 Task: Set up an automation rule in Jira to send a Slack message when a version is unreleased, using the provided webhook URL.
Action: Mouse pressed left at (696, 184)
Screenshot: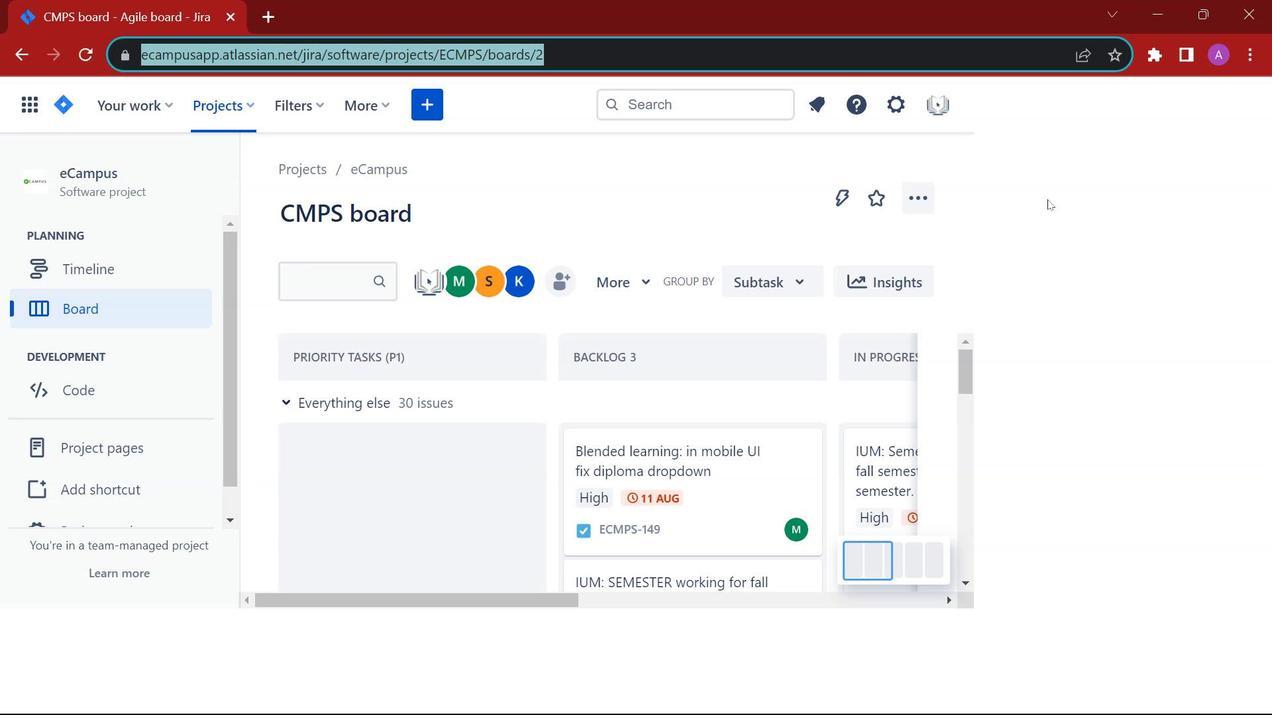 
Action: Mouse moved to (1166, 126)
Screenshot: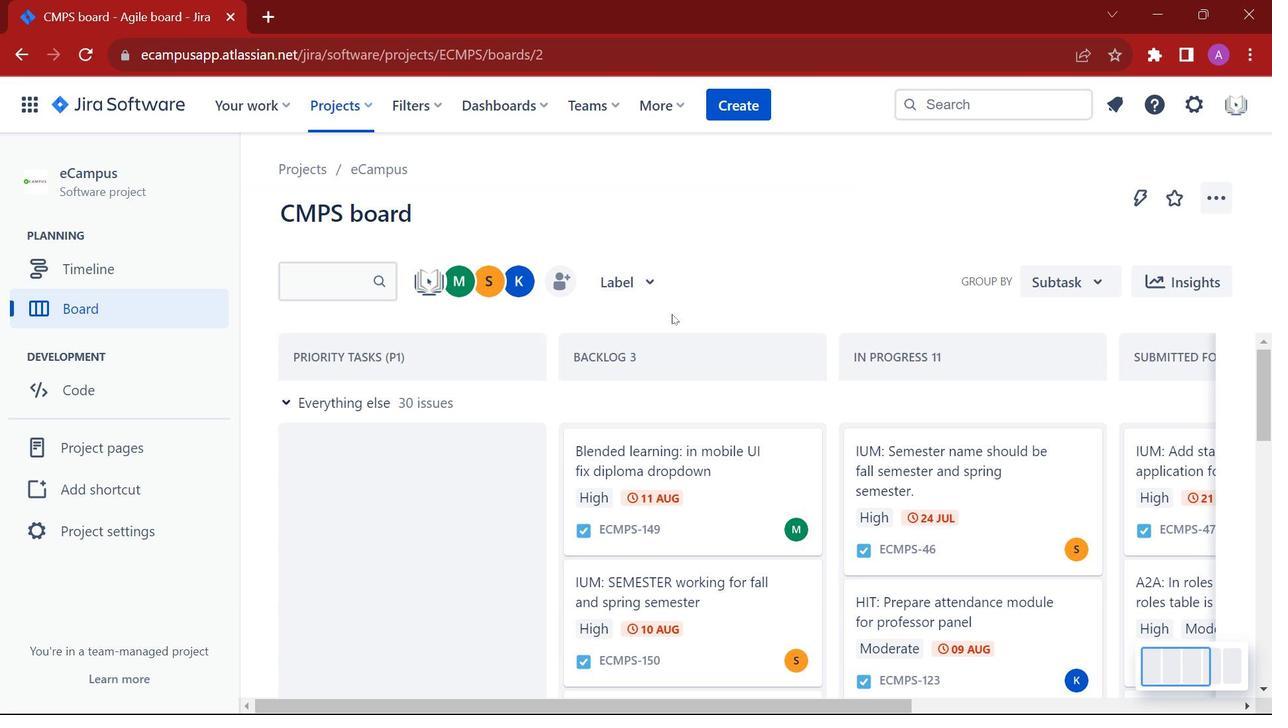 
Action: Mouse pressed left at (1166, 126)
Screenshot: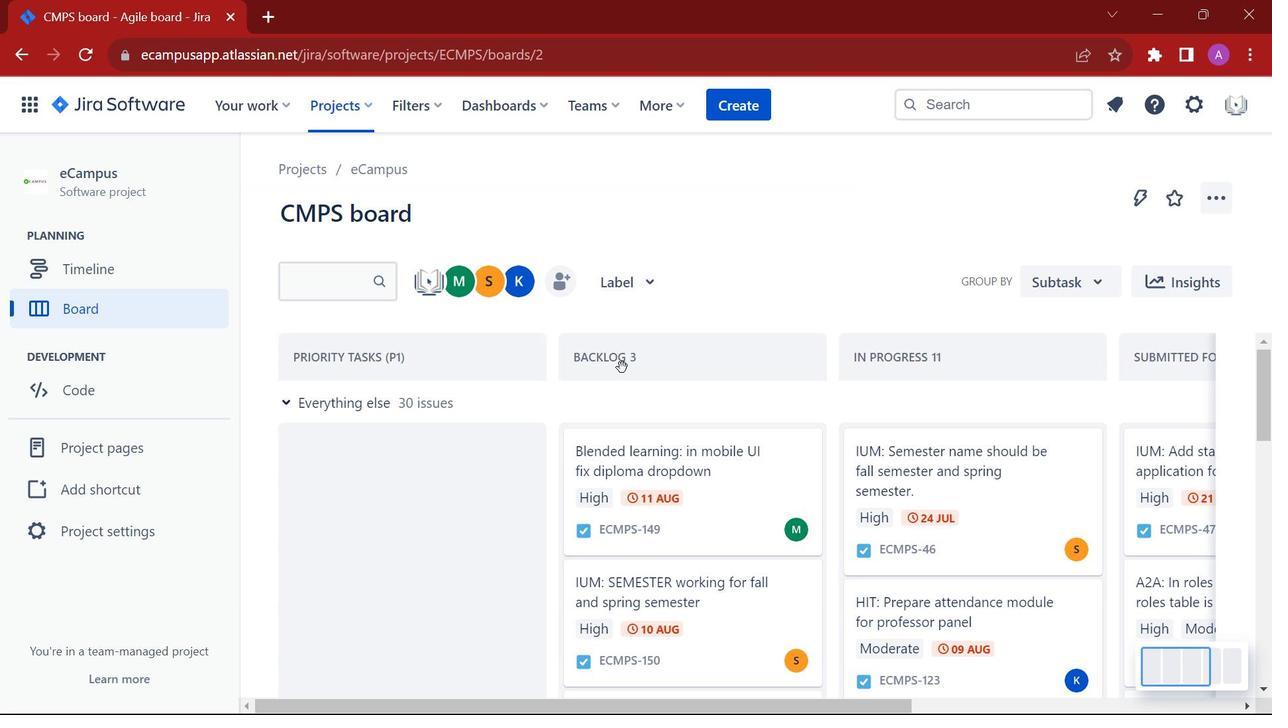 
Action: Mouse moved to (710, 251)
Screenshot: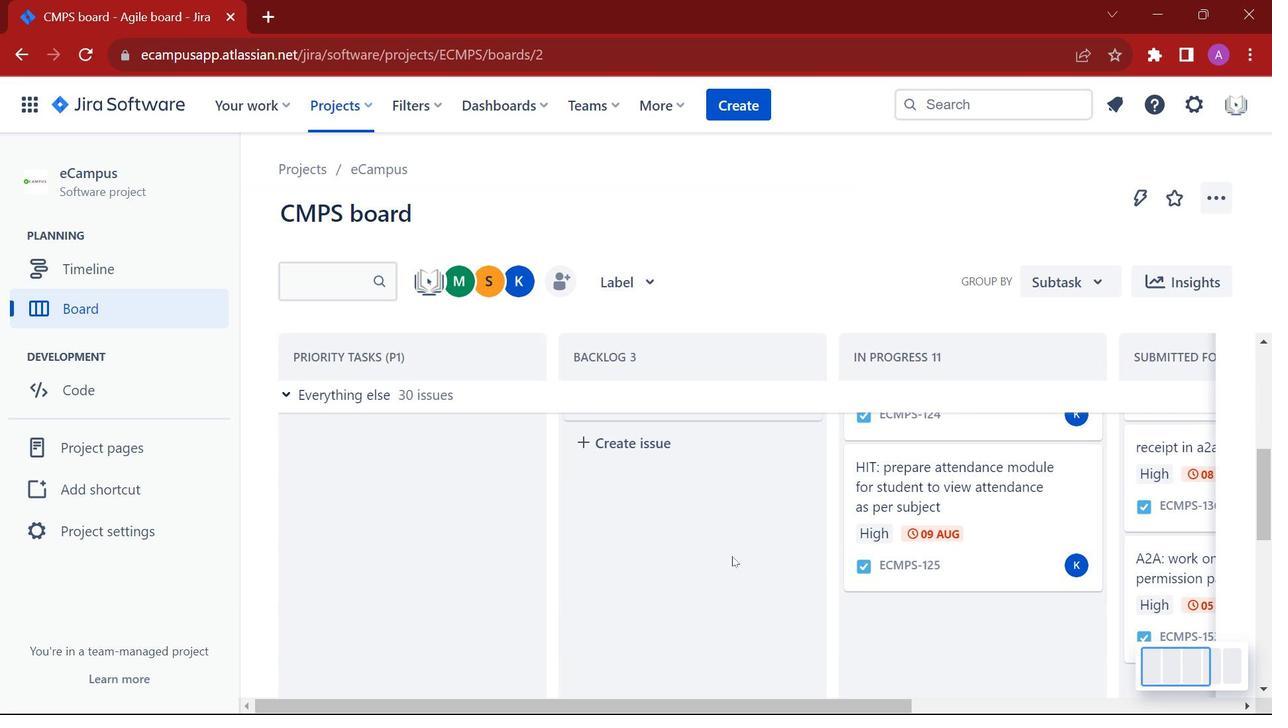 
Action: Mouse pressed left at (710, 251)
Screenshot: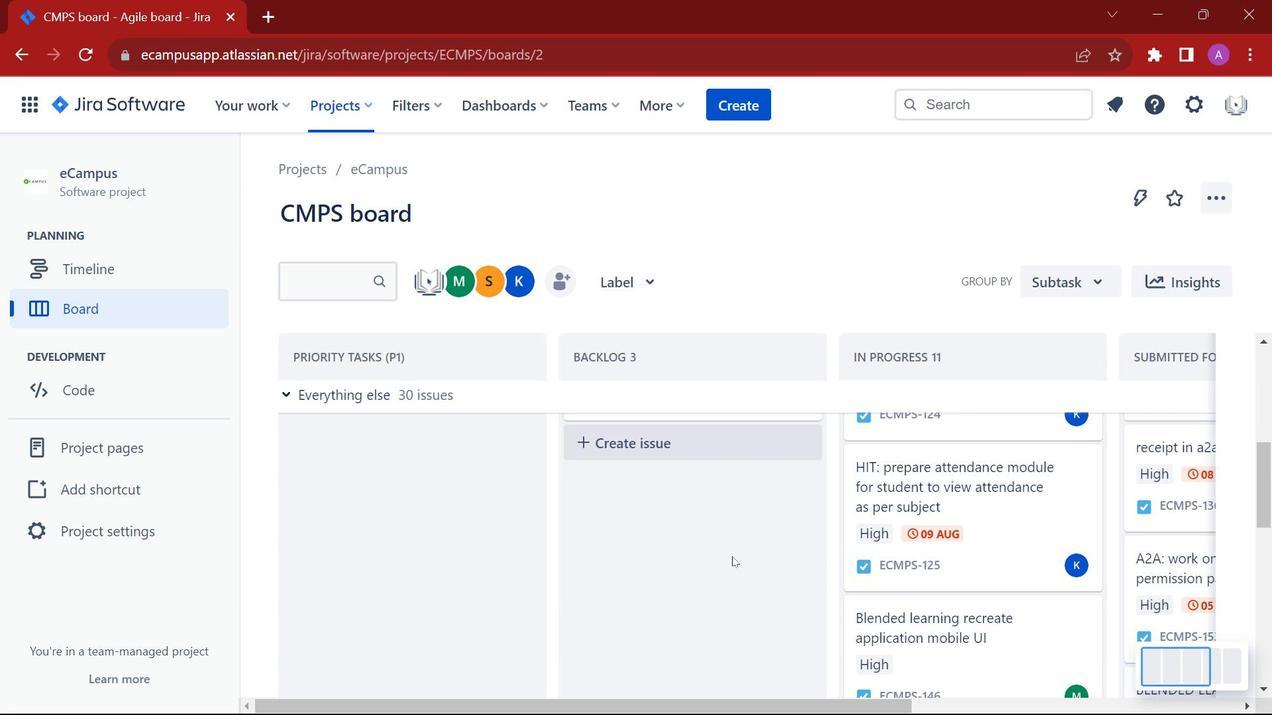 
Action: Mouse moved to (675, 485)
Screenshot: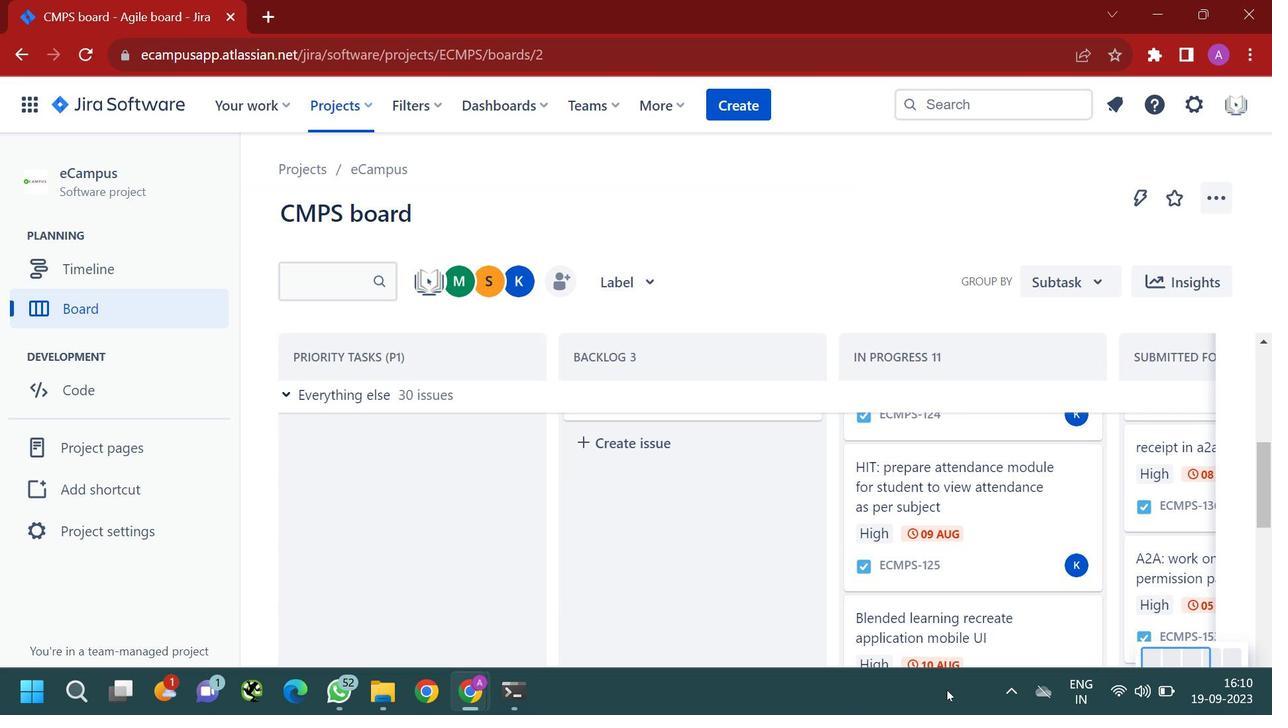 
Action: Mouse scrolled (675, 484) with delta (0, 0)
Screenshot: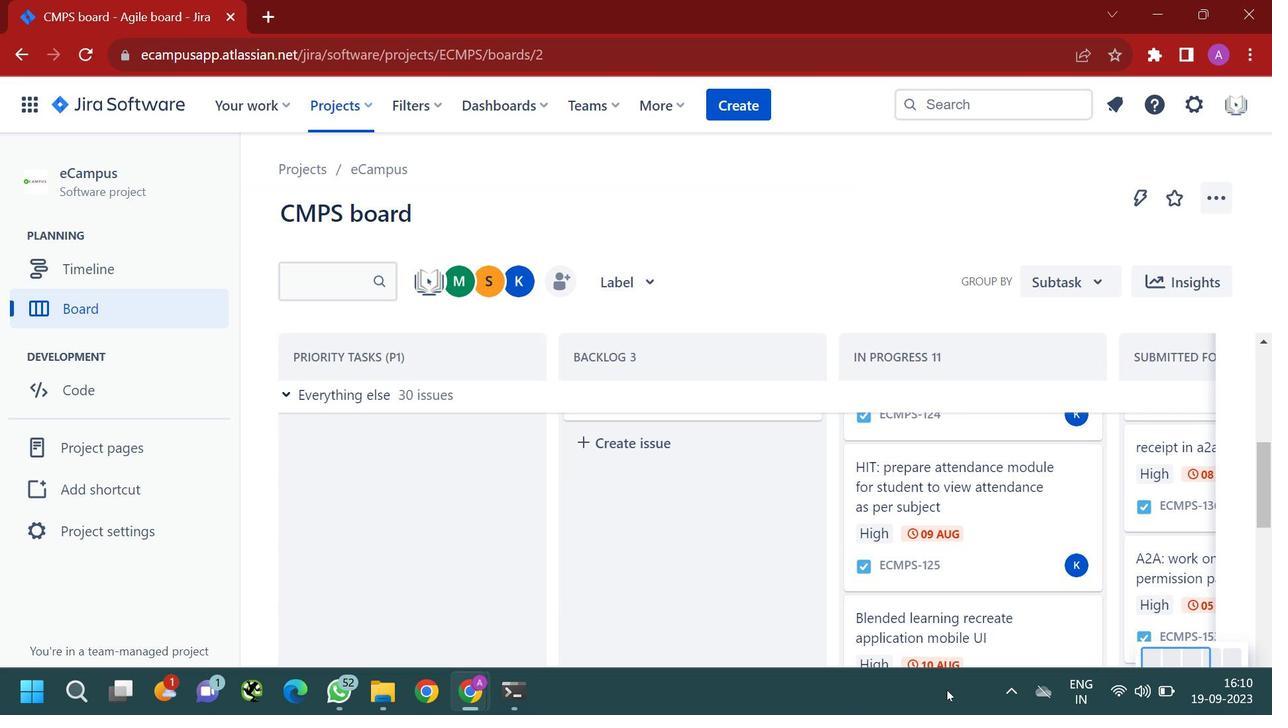 
Action: Mouse moved to (679, 489)
Screenshot: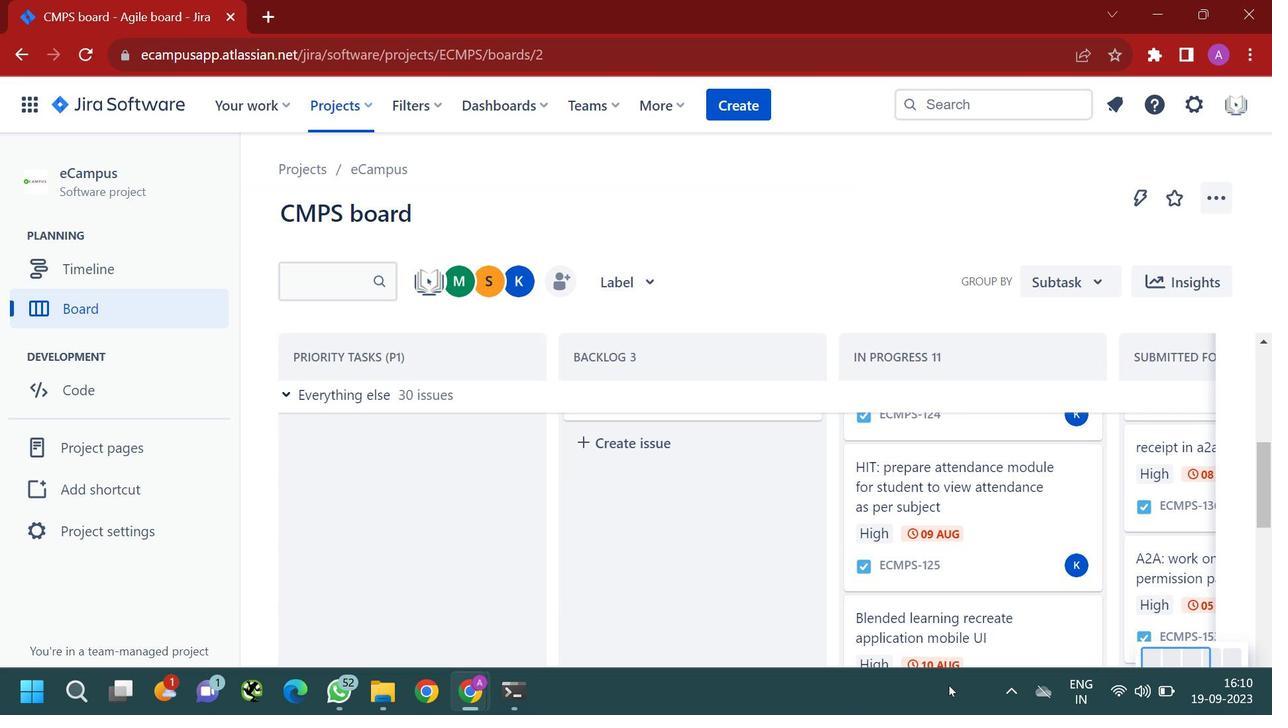 
Action: Mouse scrolled (679, 489) with delta (0, 0)
Screenshot: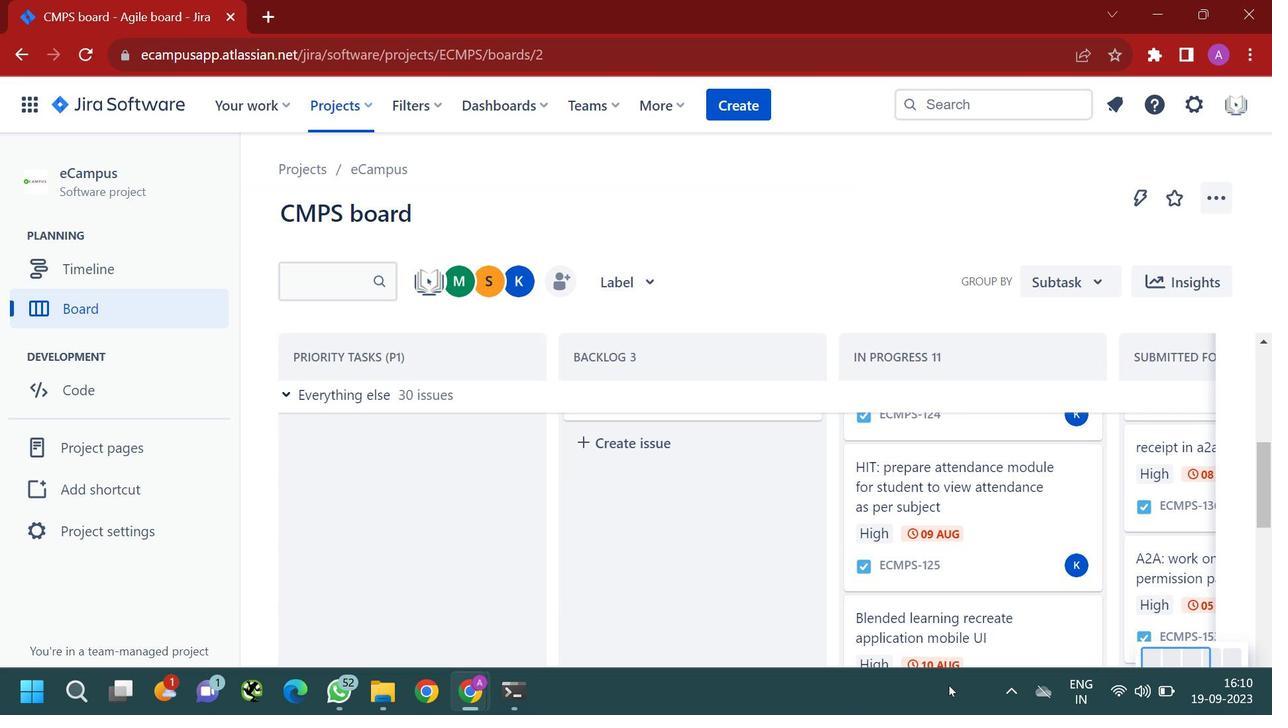 
Action: Mouse moved to (730, 553)
Screenshot: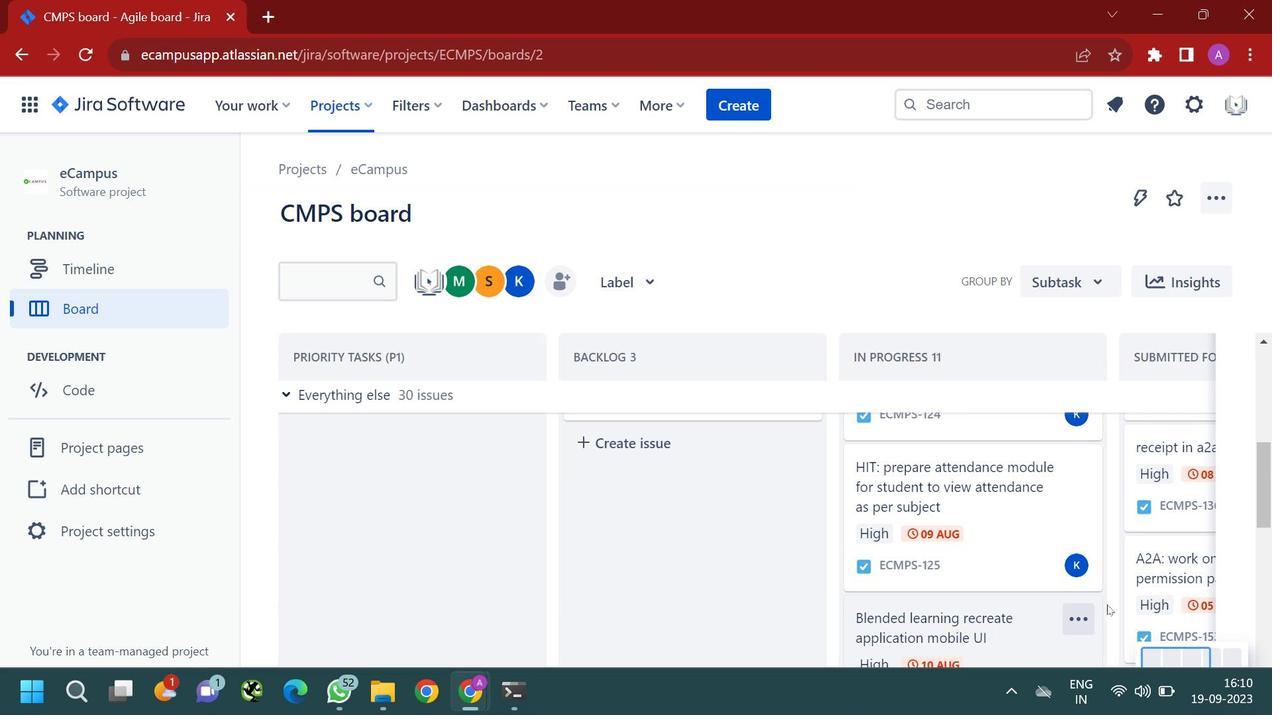 
Action: Mouse scrolled (730, 552) with delta (0, 0)
Screenshot: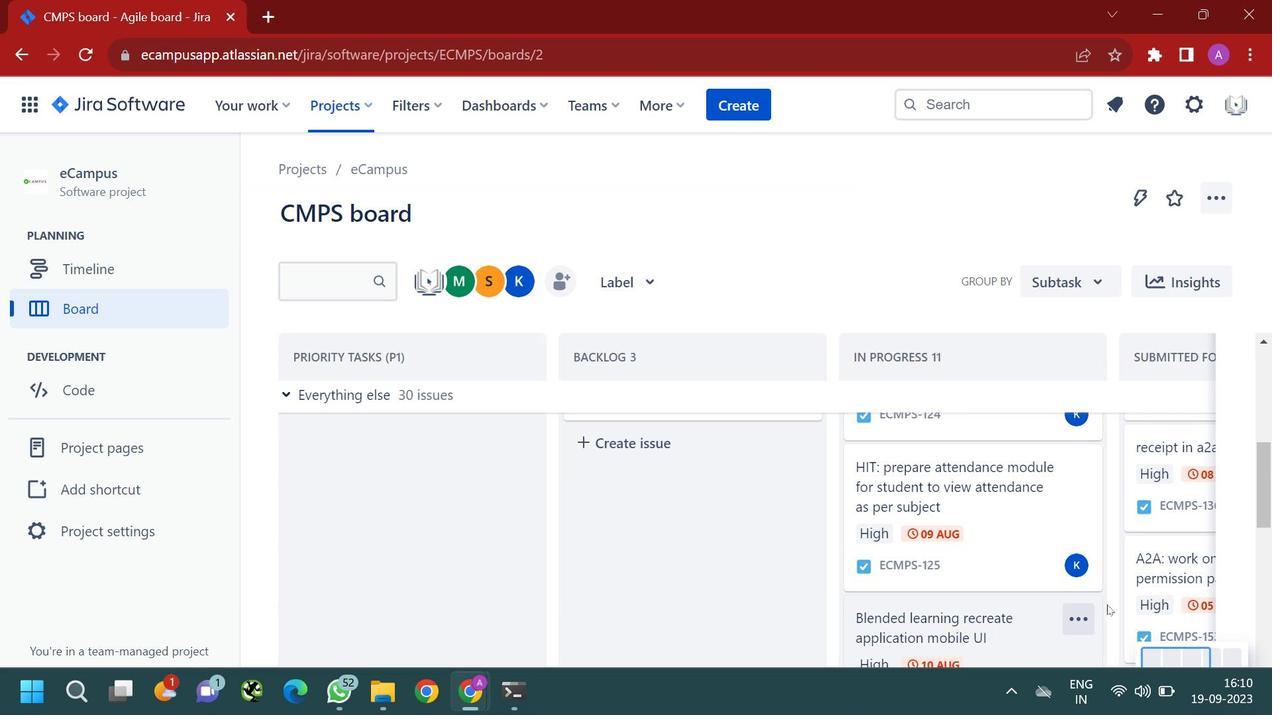 
Action: Mouse moved to (730, 553)
Screenshot: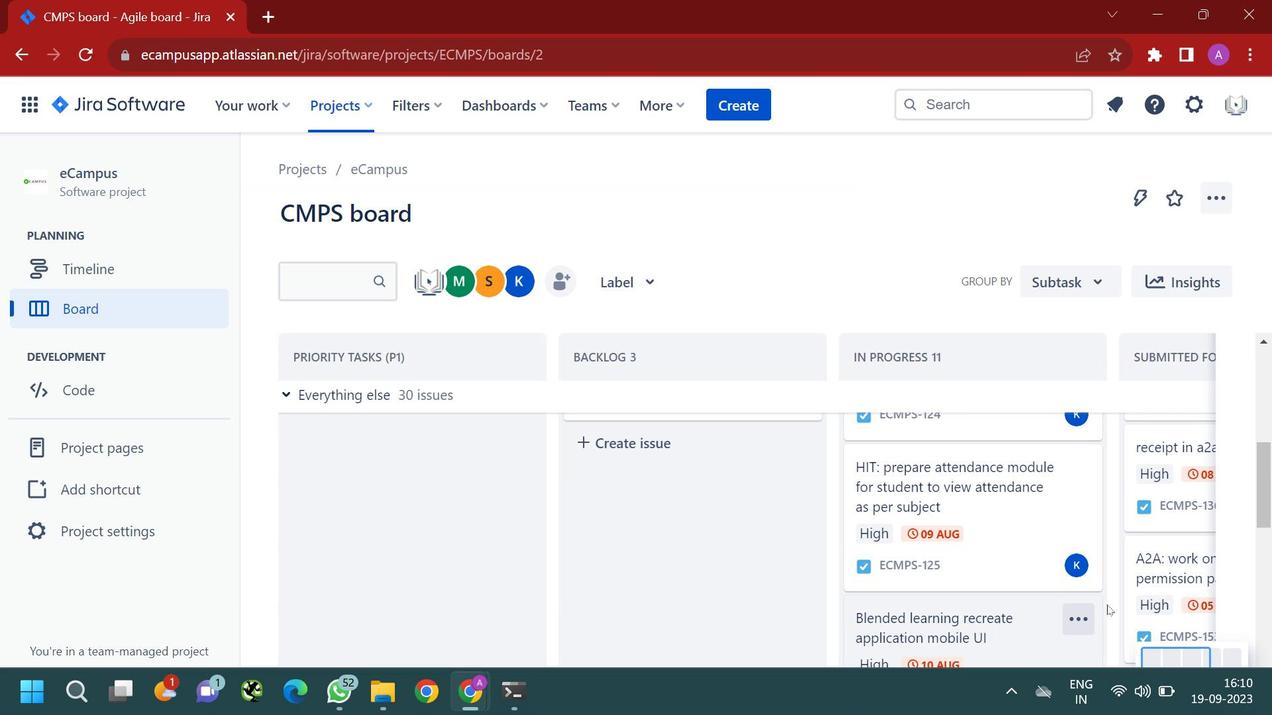 
Action: Mouse scrolled (730, 552) with delta (0, 0)
Screenshot: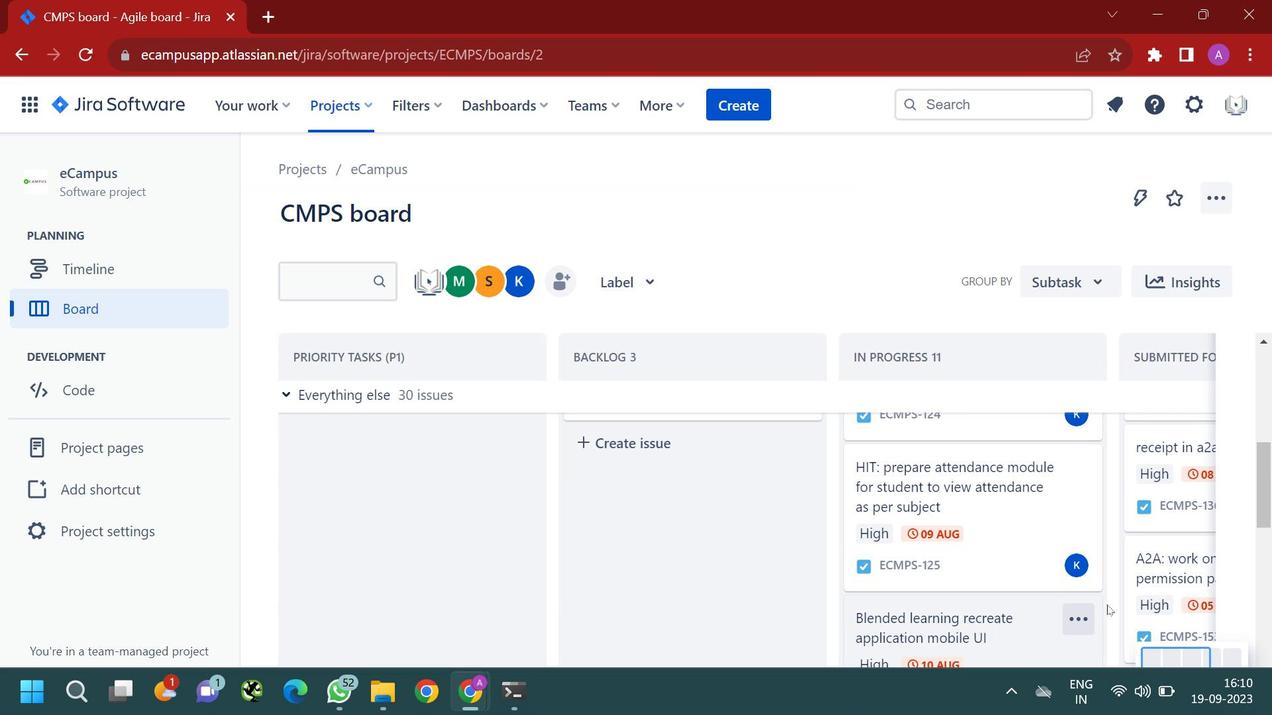 
Action: Mouse moved to (1182, 661)
Screenshot: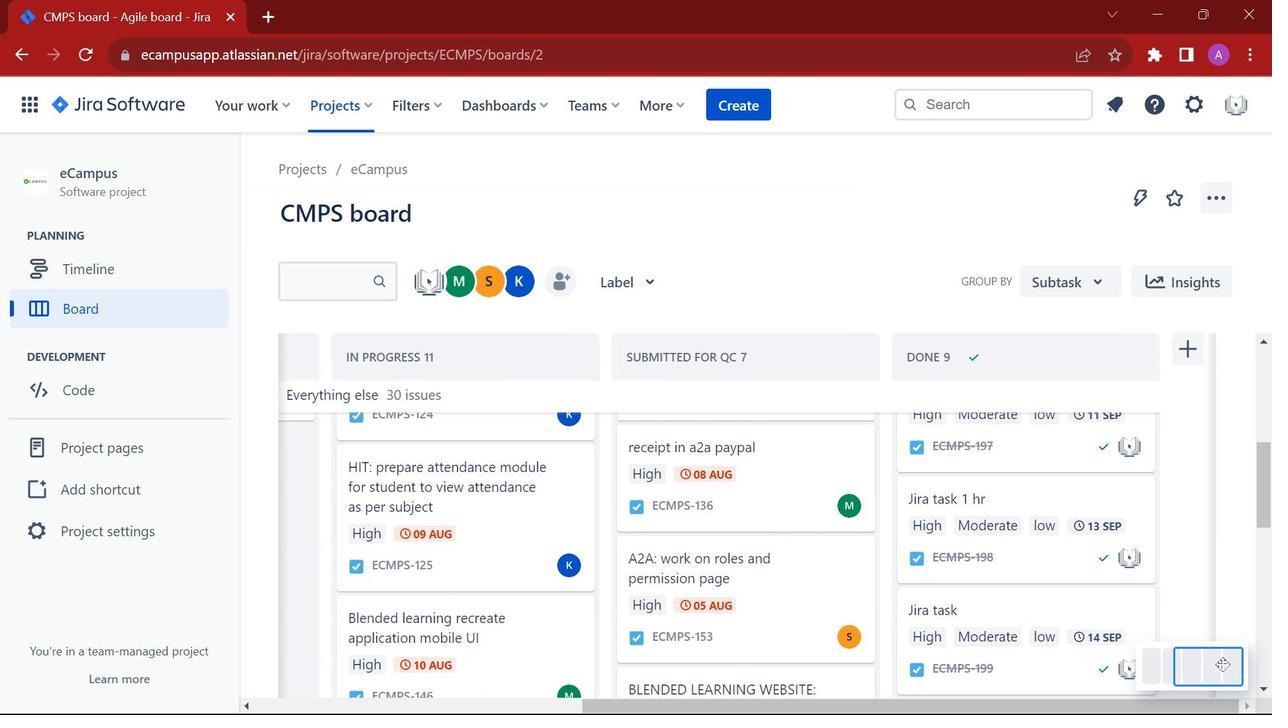 
Action: Mouse pressed left at (1182, 661)
Screenshot: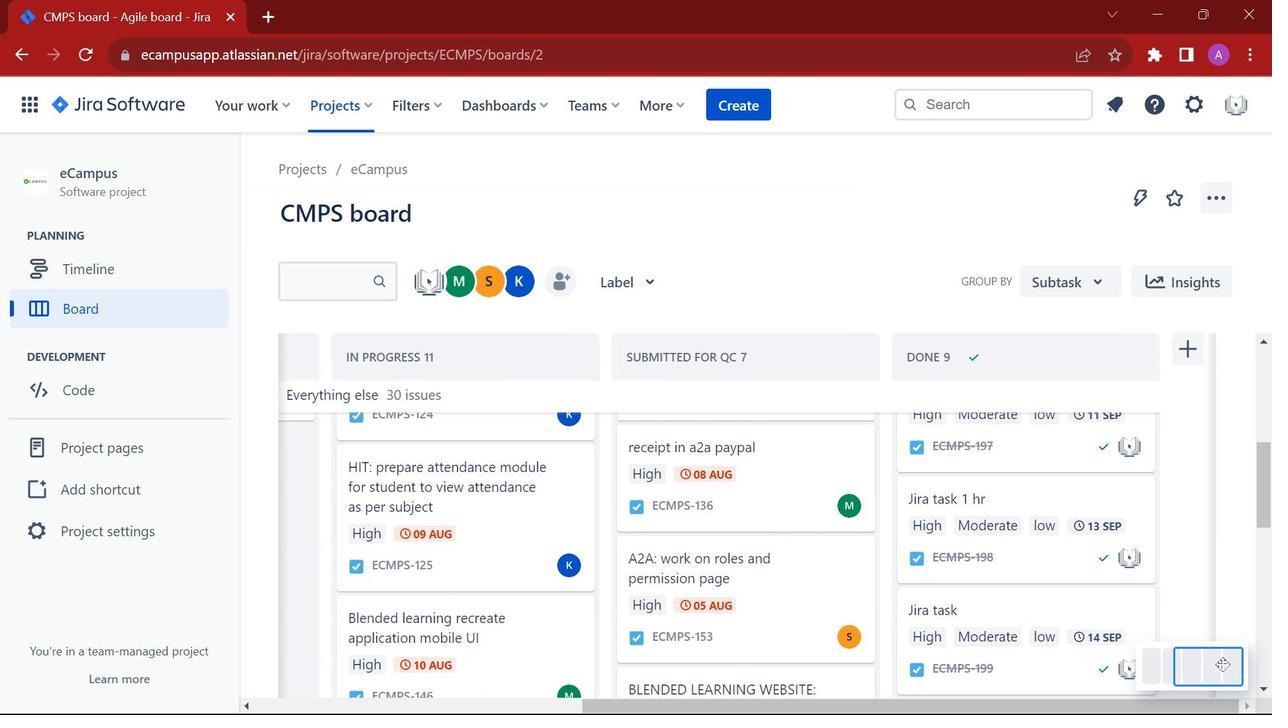 
Action: Mouse moved to (846, 538)
Screenshot: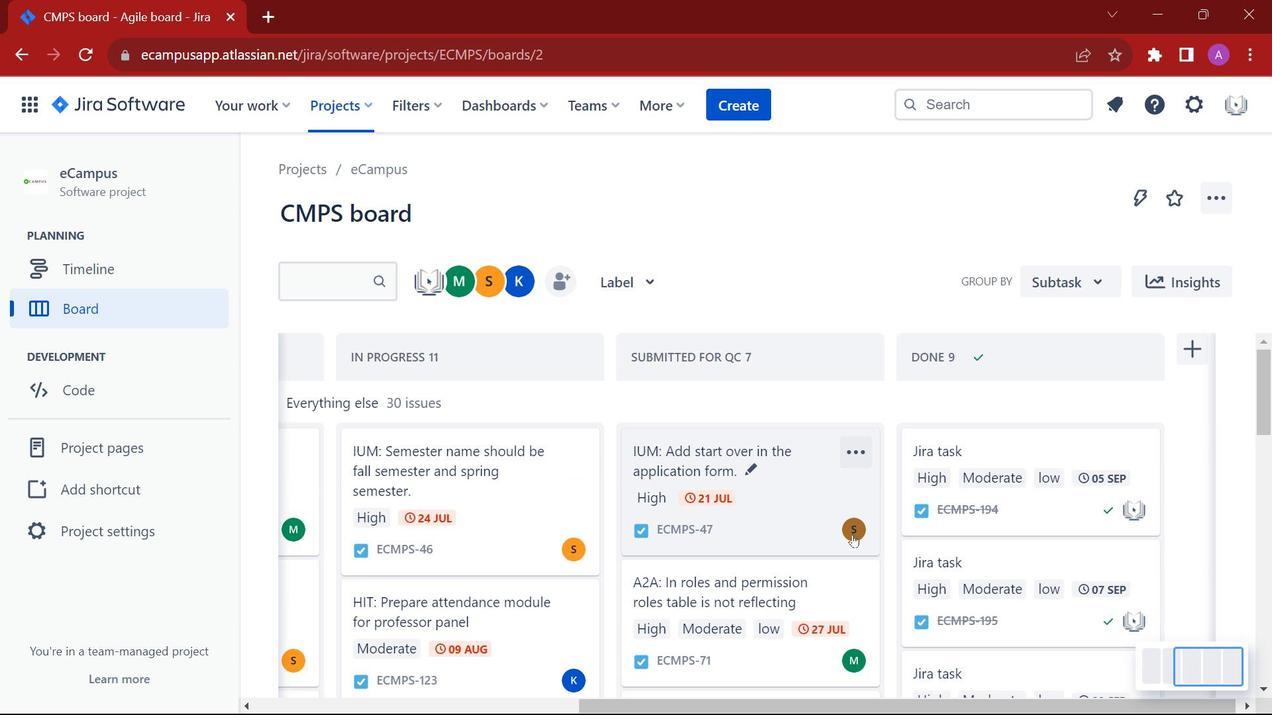 
Action: Mouse scrolled (846, 538) with delta (0, 0)
Screenshot: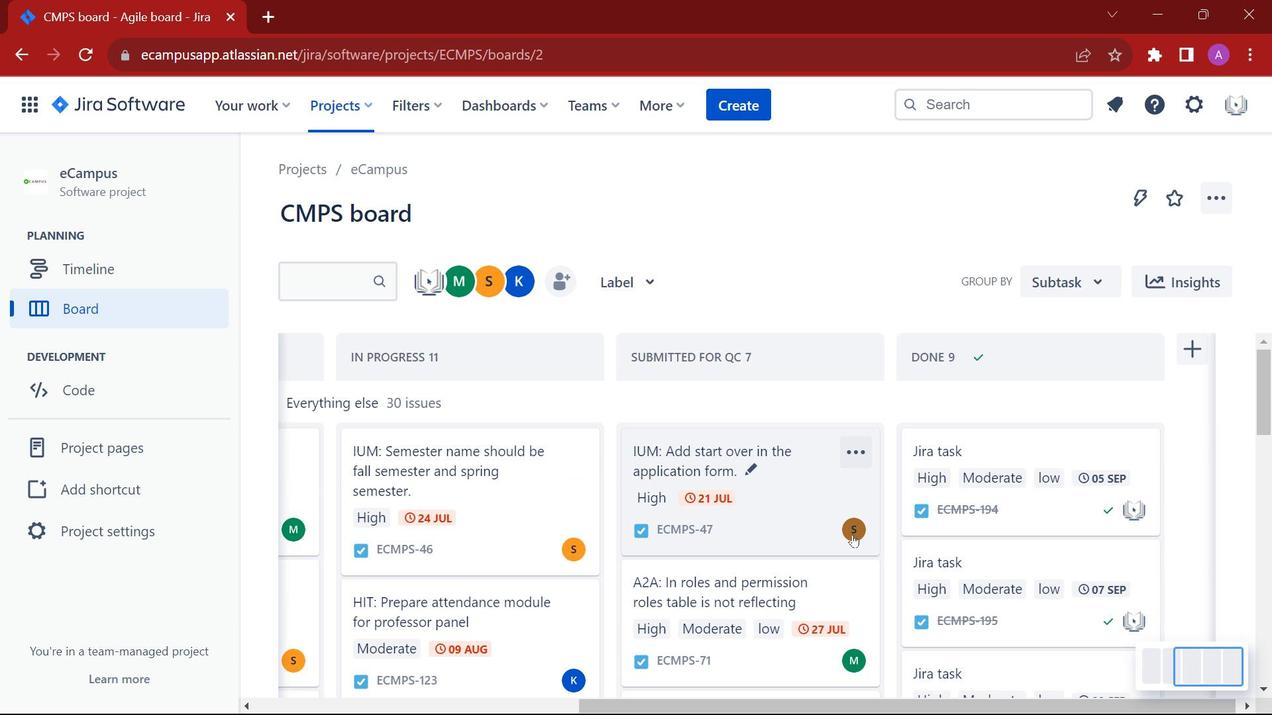 
Action: Mouse scrolled (846, 538) with delta (0, 0)
Screenshot: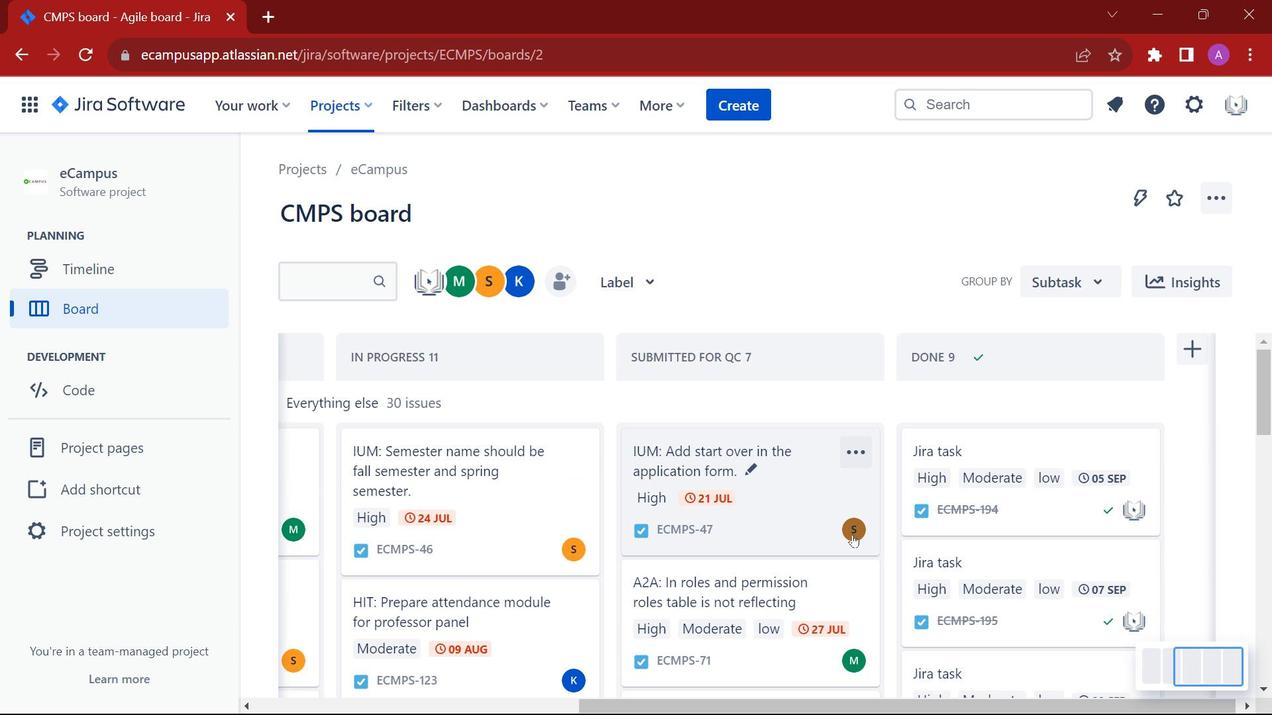 
Action: Mouse moved to (852, 534)
Screenshot: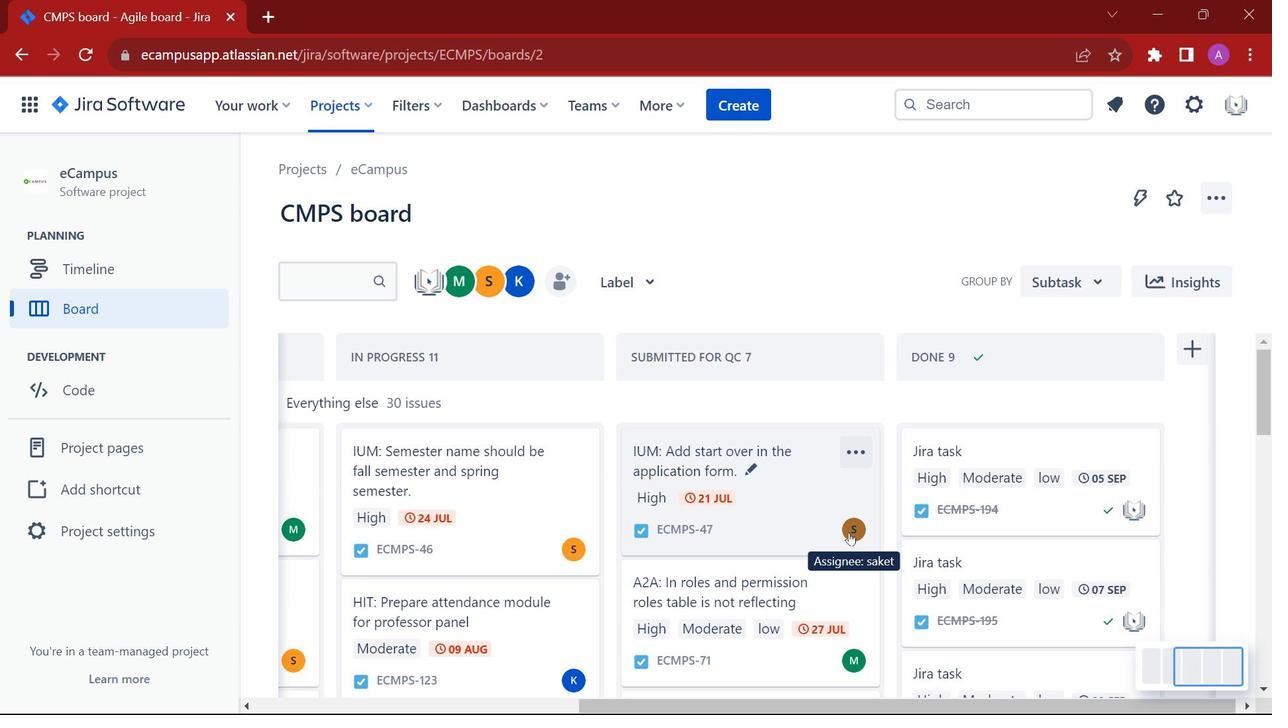 
Action: Mouse scrolled (852, 535) with delta (0, 0)
Screenshot: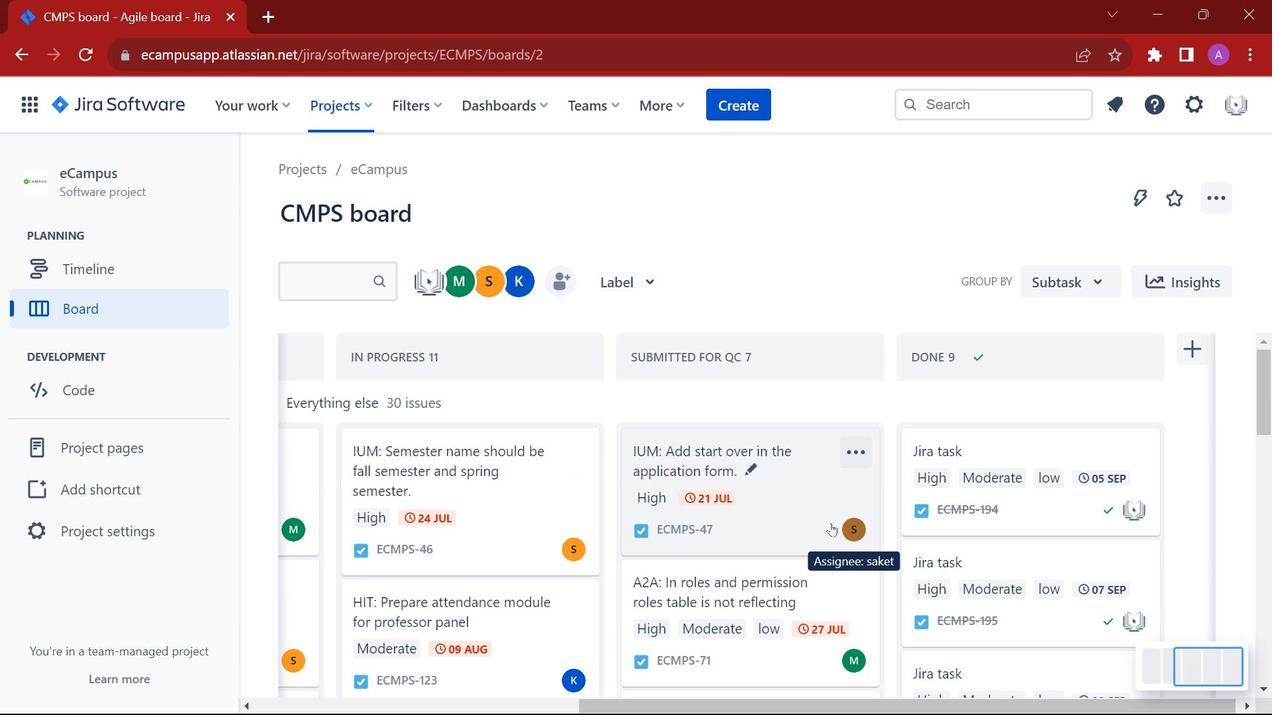 
Action: Mouse scrolled (852, 535) with delta (0, 0)
Screenshot: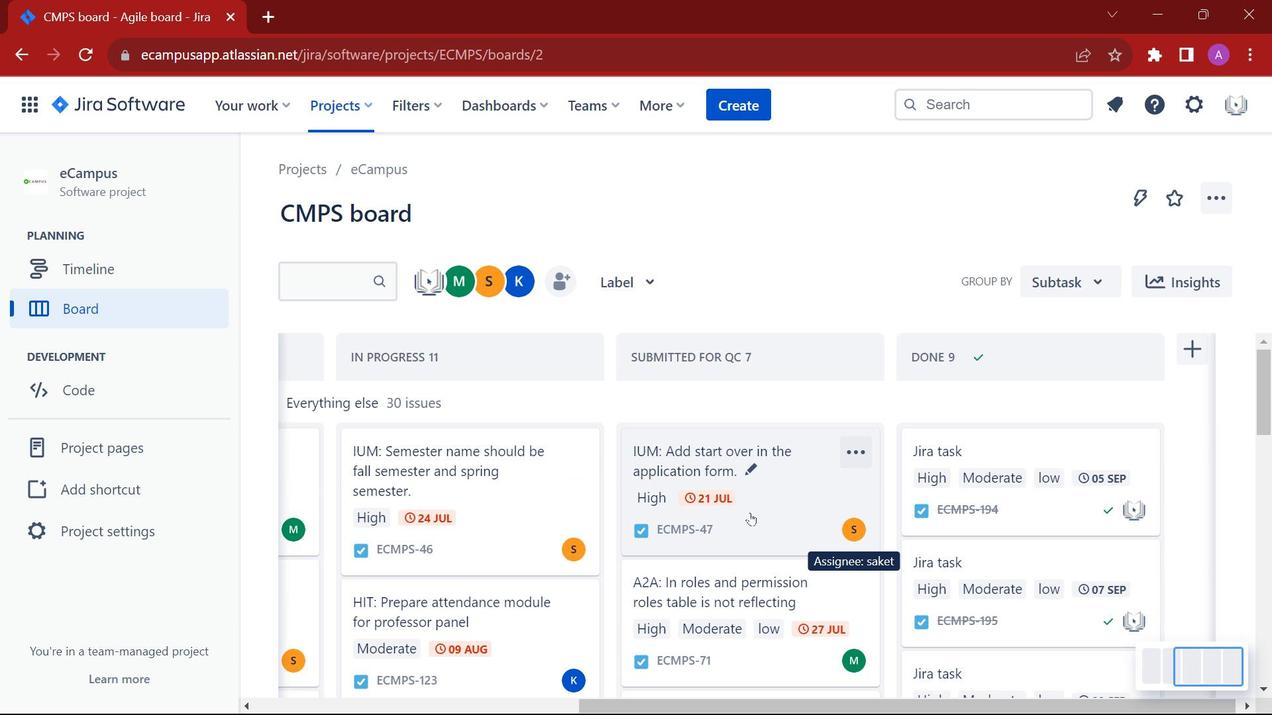 
Action: Mouse scrolled (852, 535) with delta (0, 0)
Screenshot: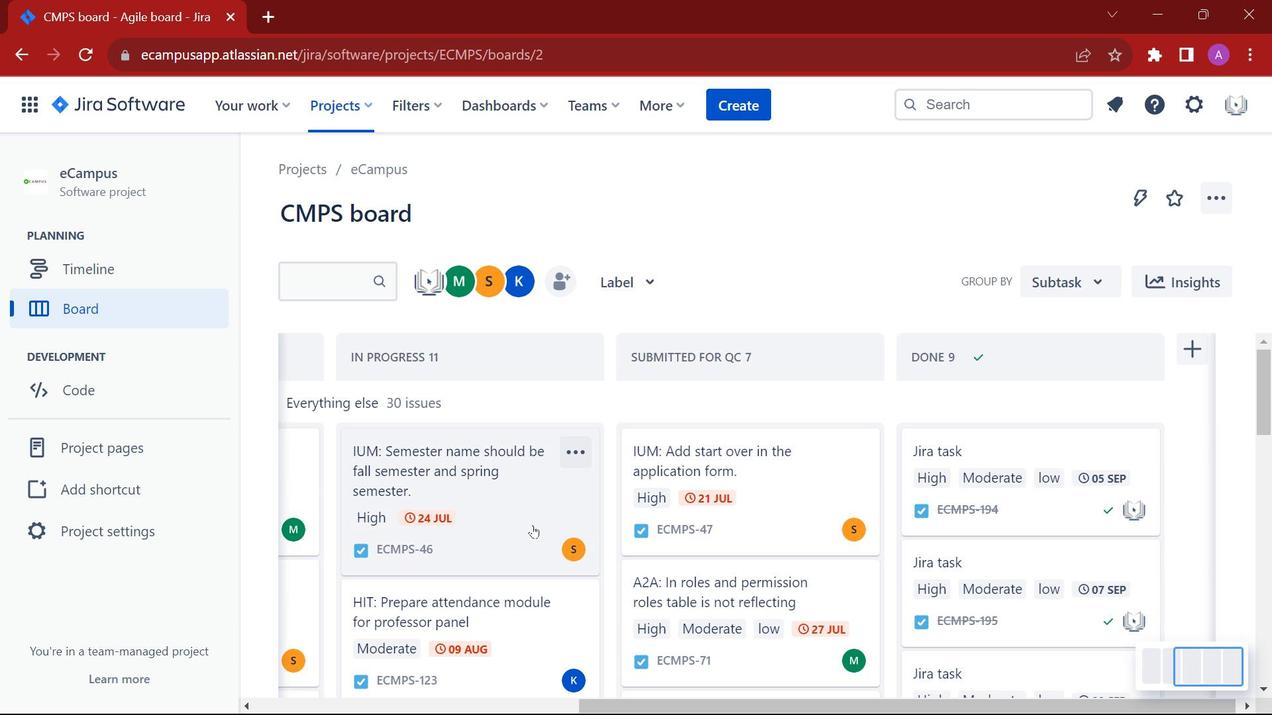 
Action: Mouse moved to (642, 699)
Screenshot: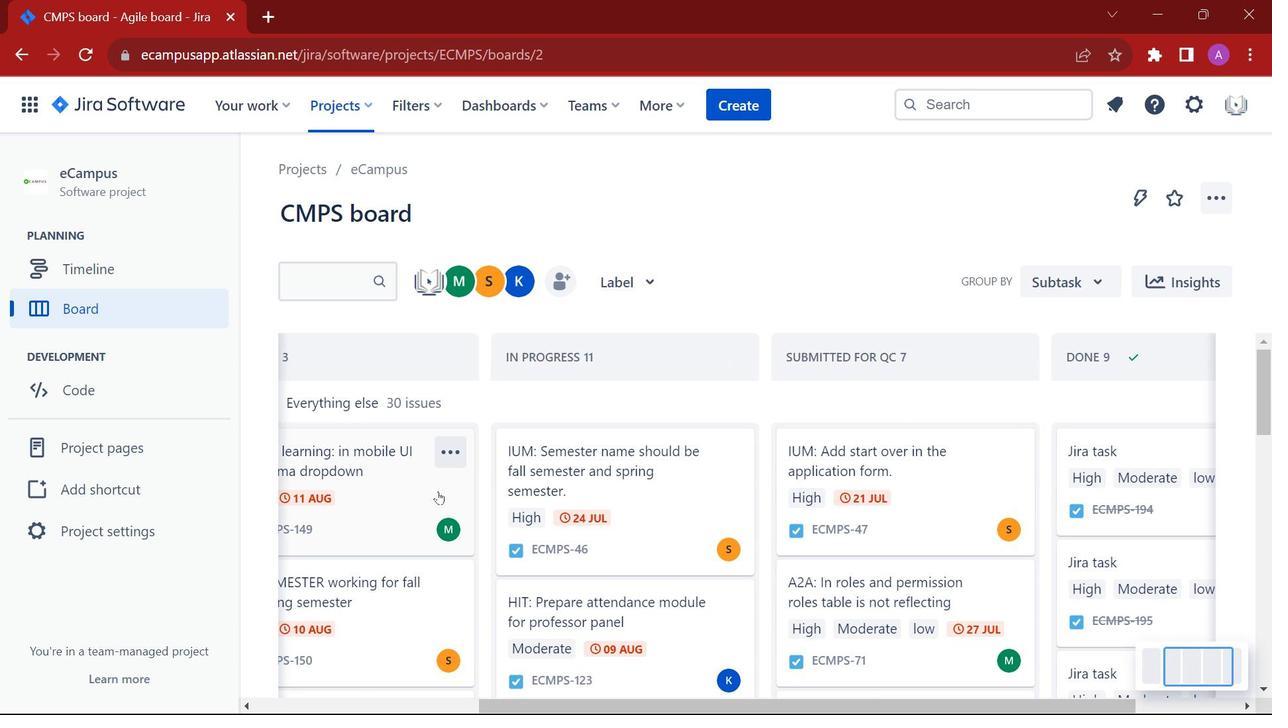 
Action: Mouse pressed left at (642, 699)
Screenshot: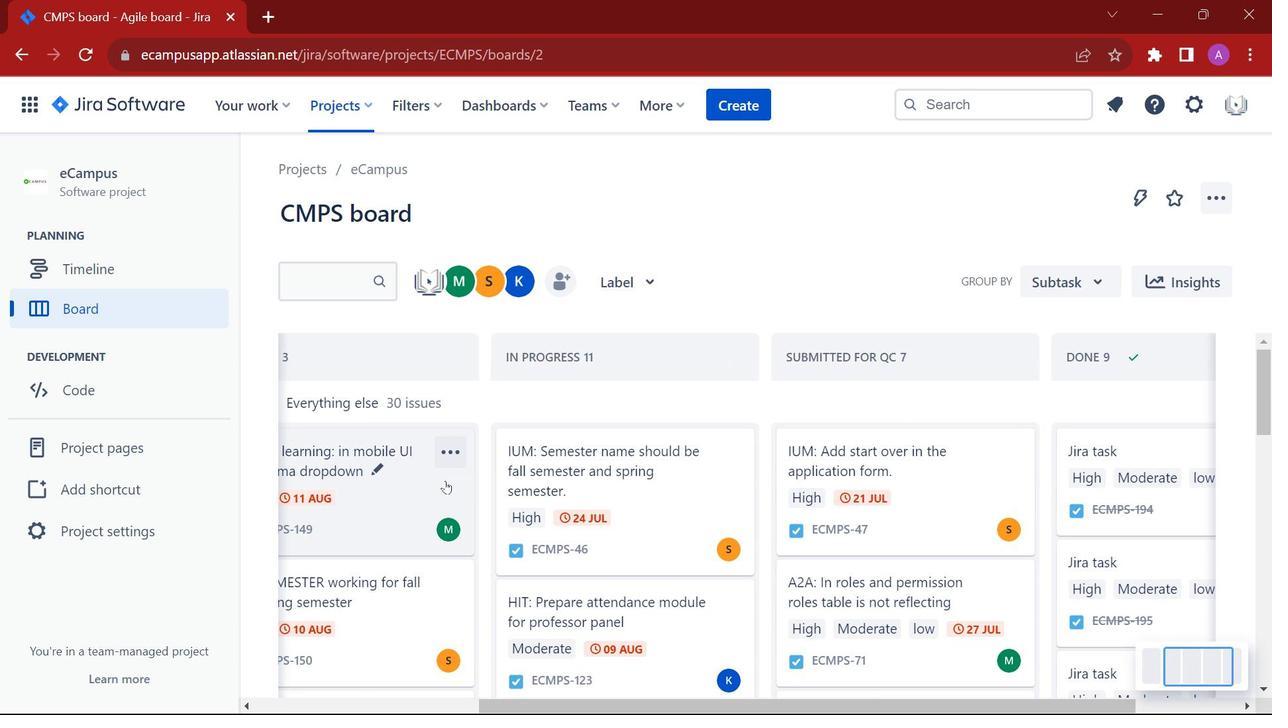 
Action: Mouse moved to (1196, 660)
Screenshot: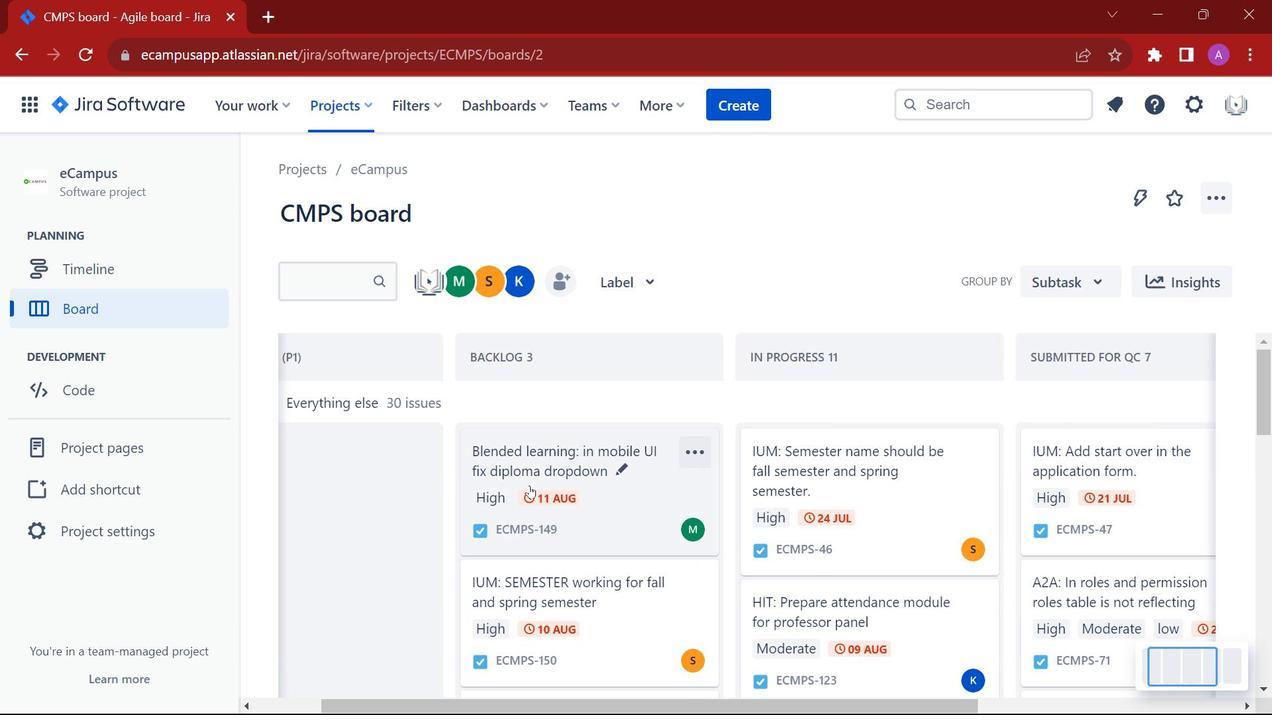 
Action: Mouse pressed left at (1196, 660)
Screenshot: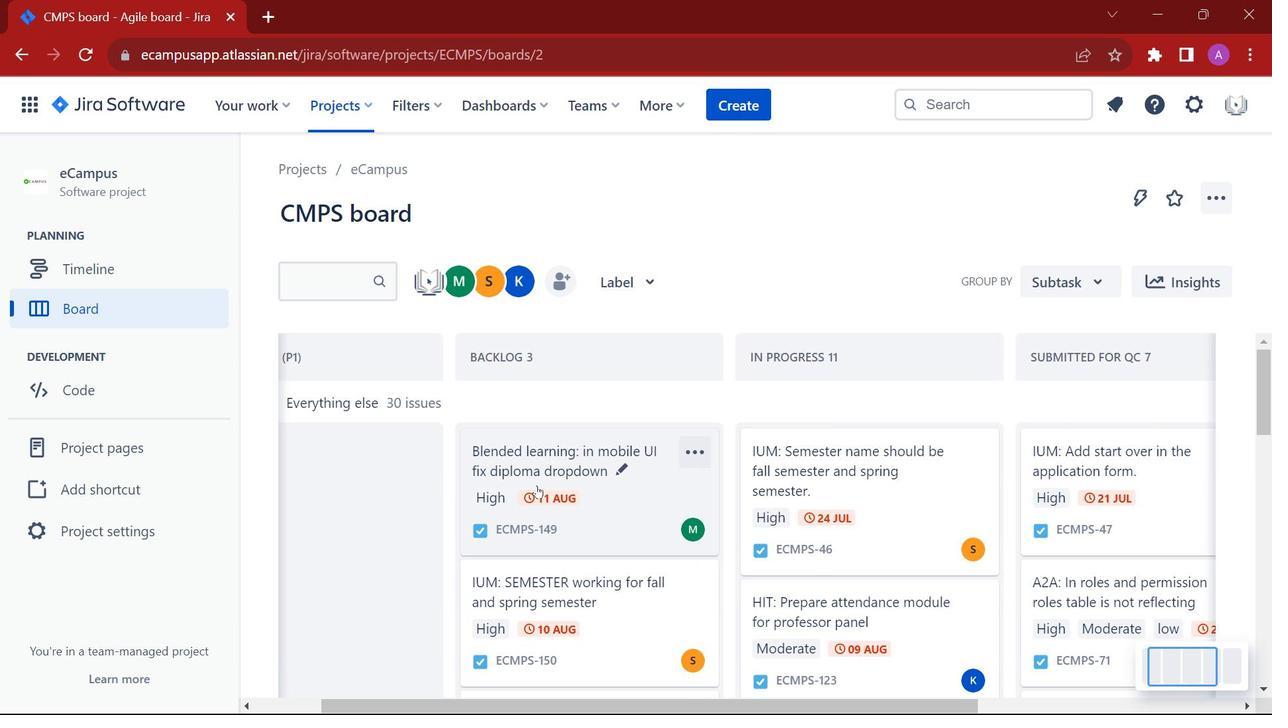 
Action: Mouse moved to (1156, 655)
Screenshot: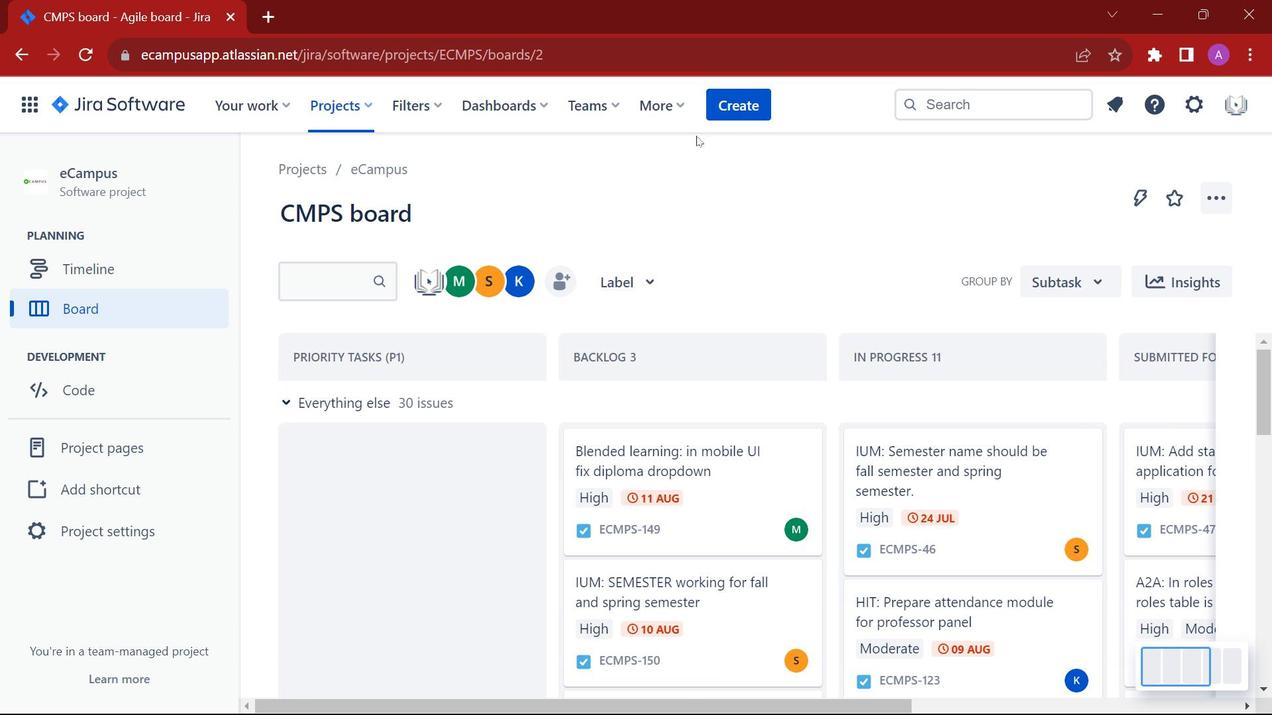 
Action: Mouse pressed left at (1156, 655)
Screenshot: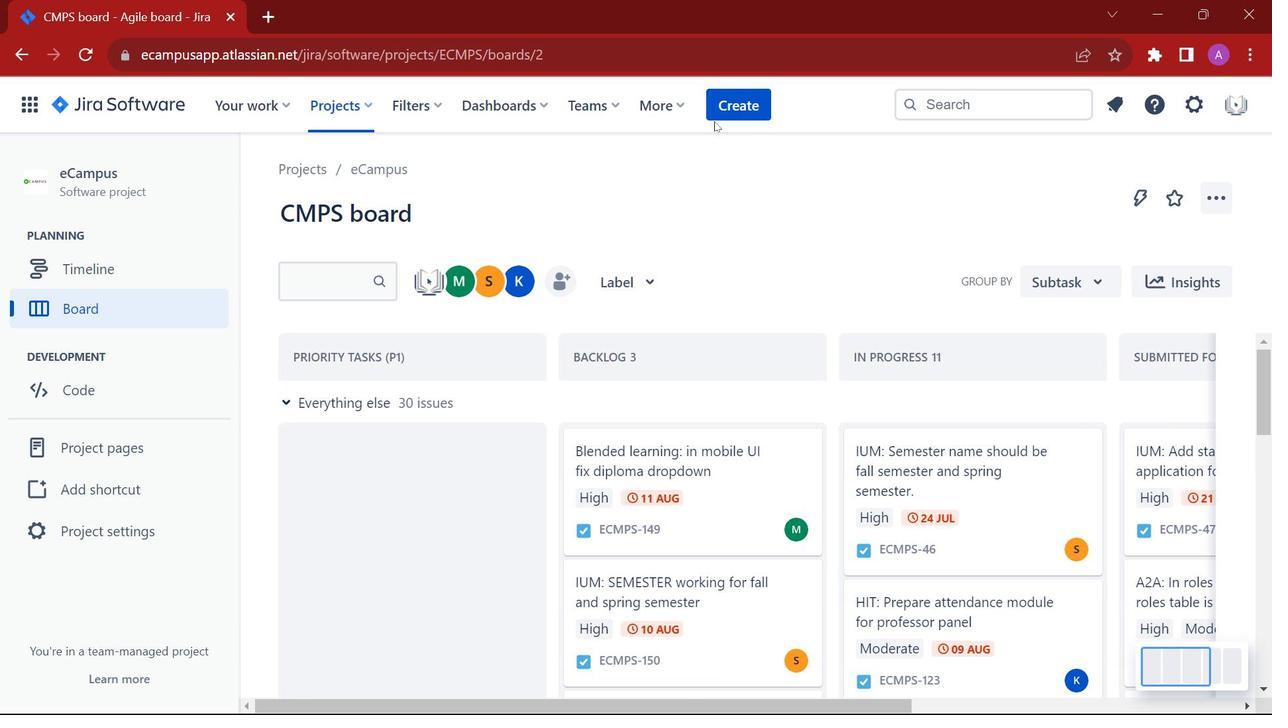 
Action: Mouse moved to (733, 112)
Screenshot: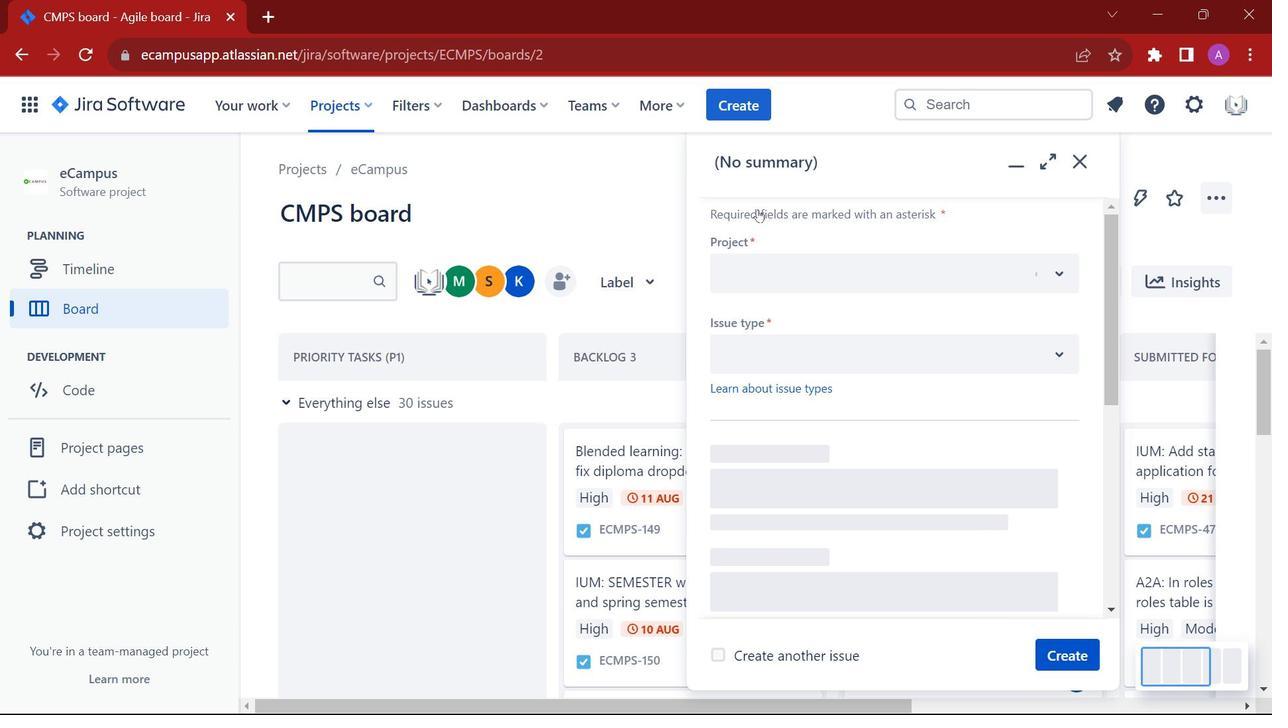 
Action: Mouse pressed left at (733, 112)
Screenshot: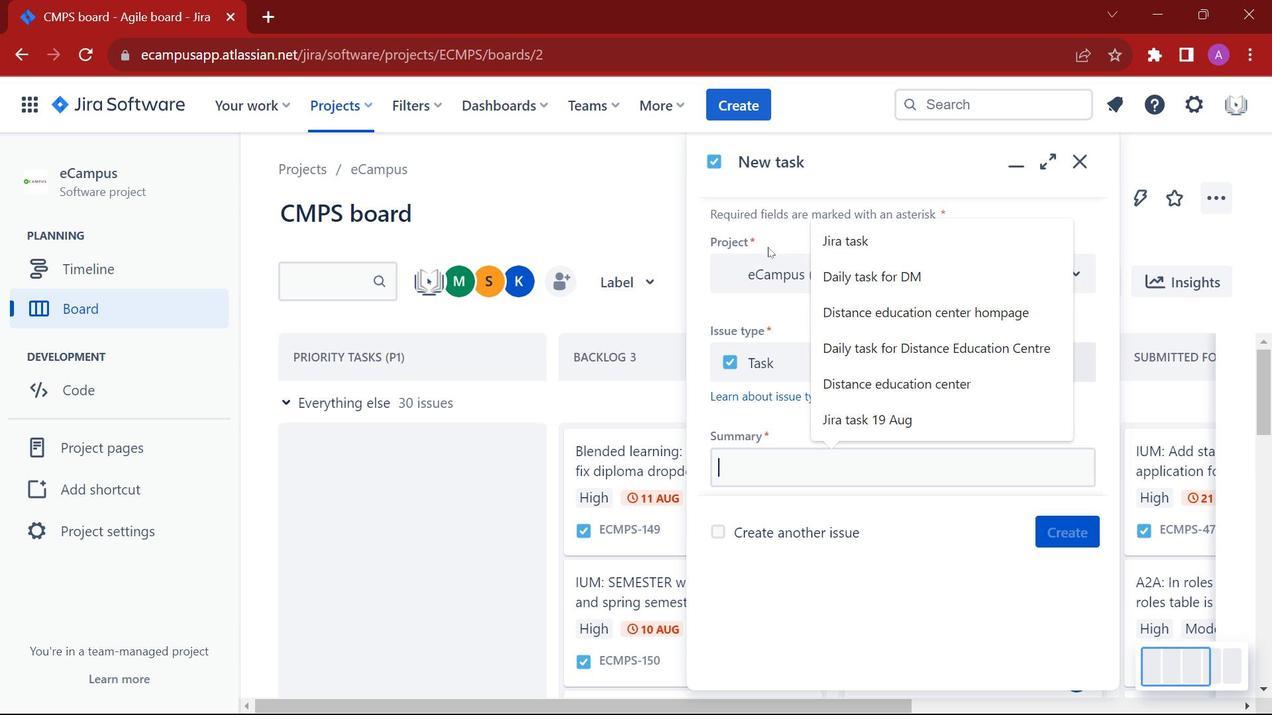 
Action: Mouse moved to (872, 243)
Screenshot: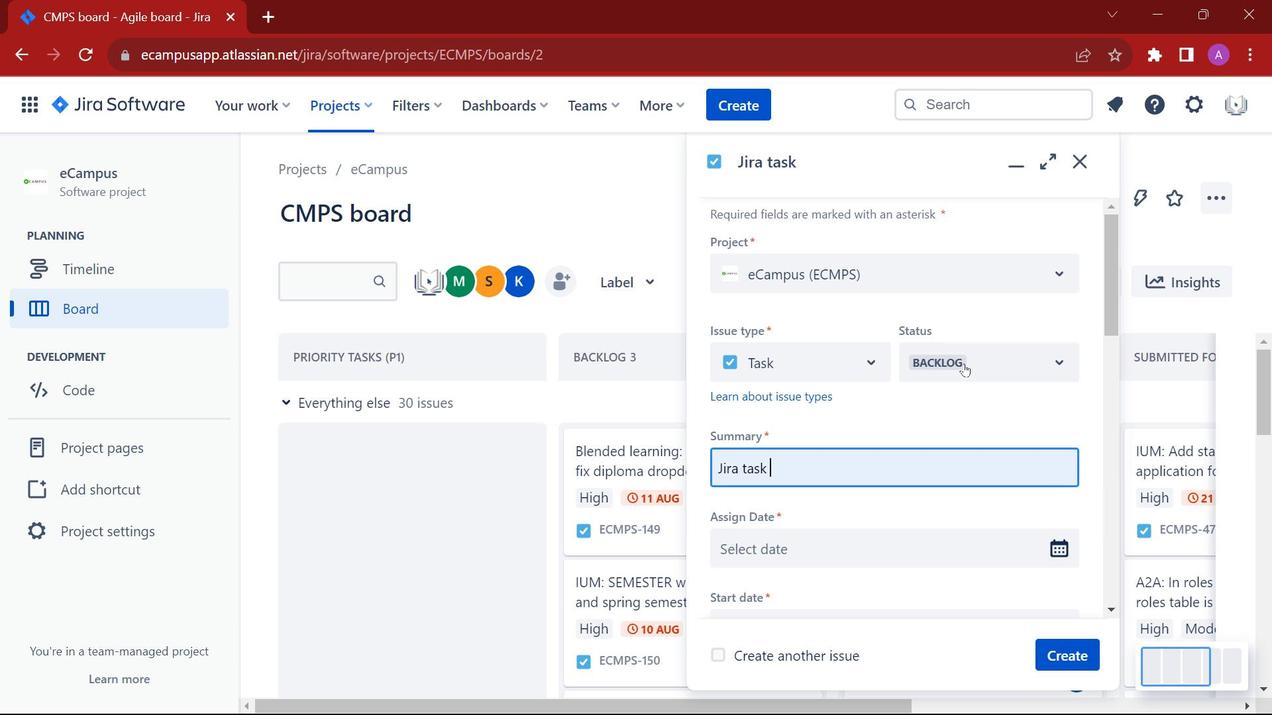 
Action: Mouse pressed left at (872, 243)
Screenshot: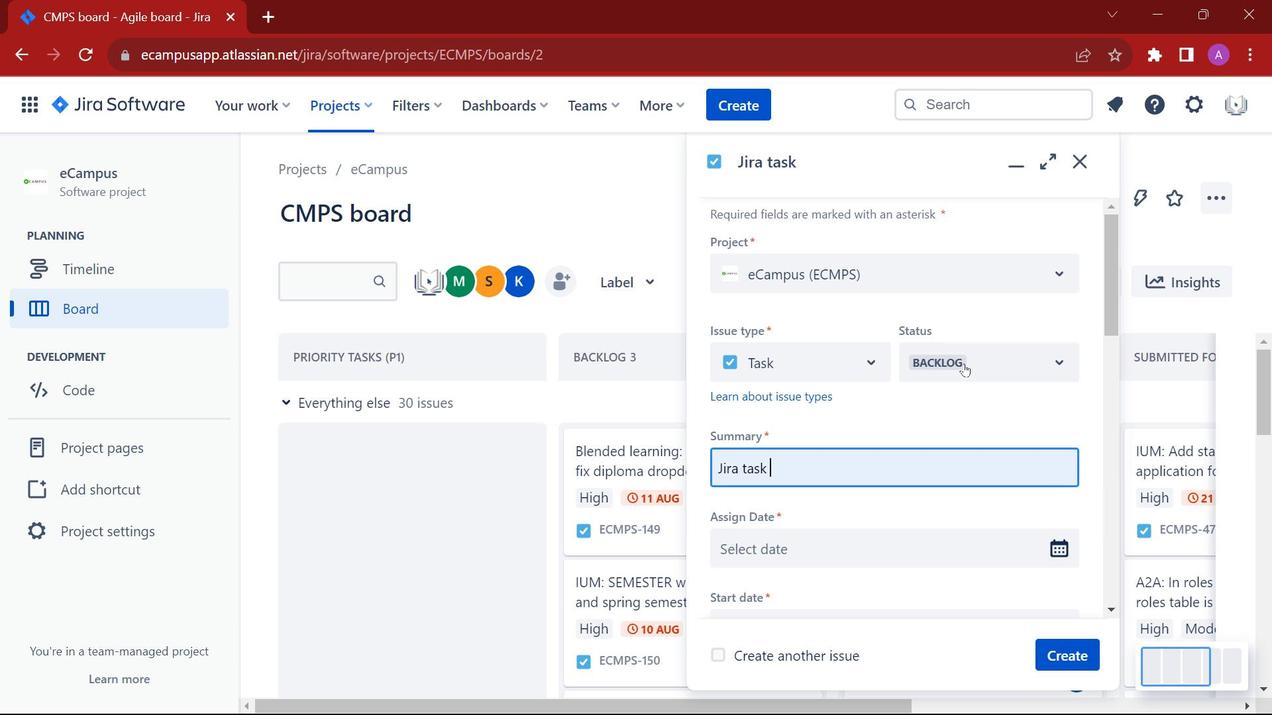 
Action: Mouse moved to (964, 363)
Screenshot: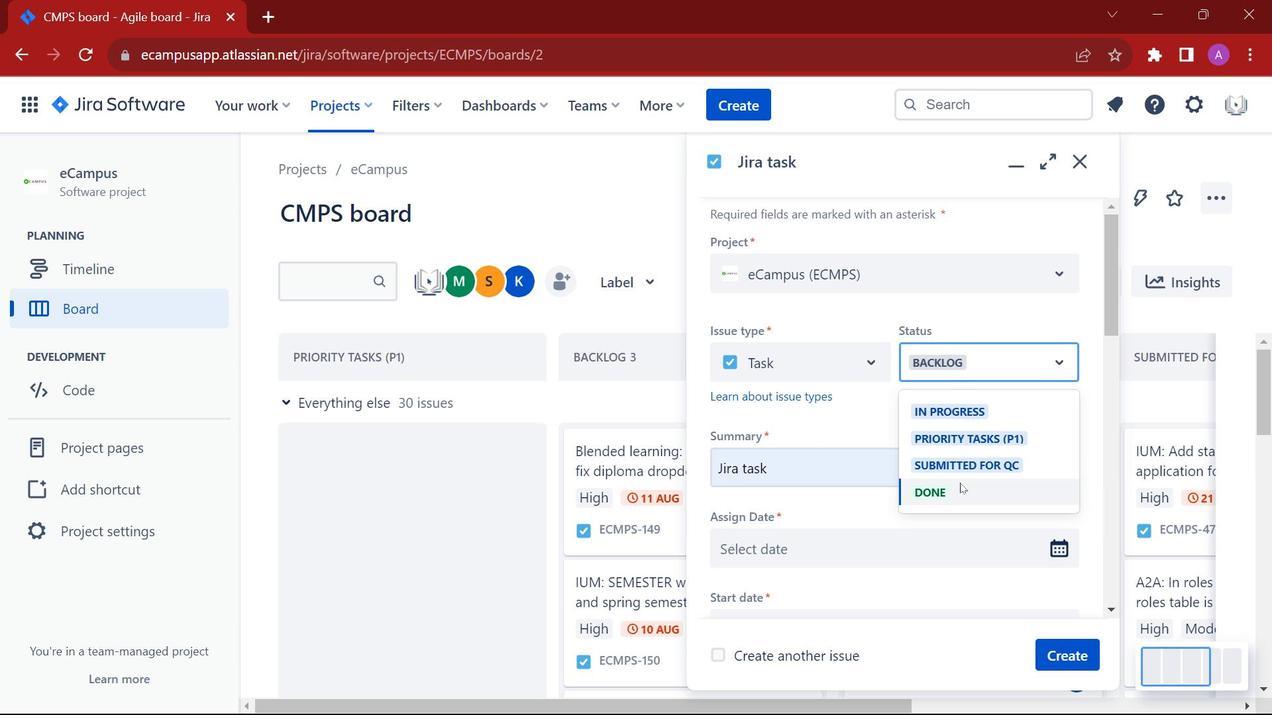
Action: Mouse pressed left at (964, 363)
Screenshot: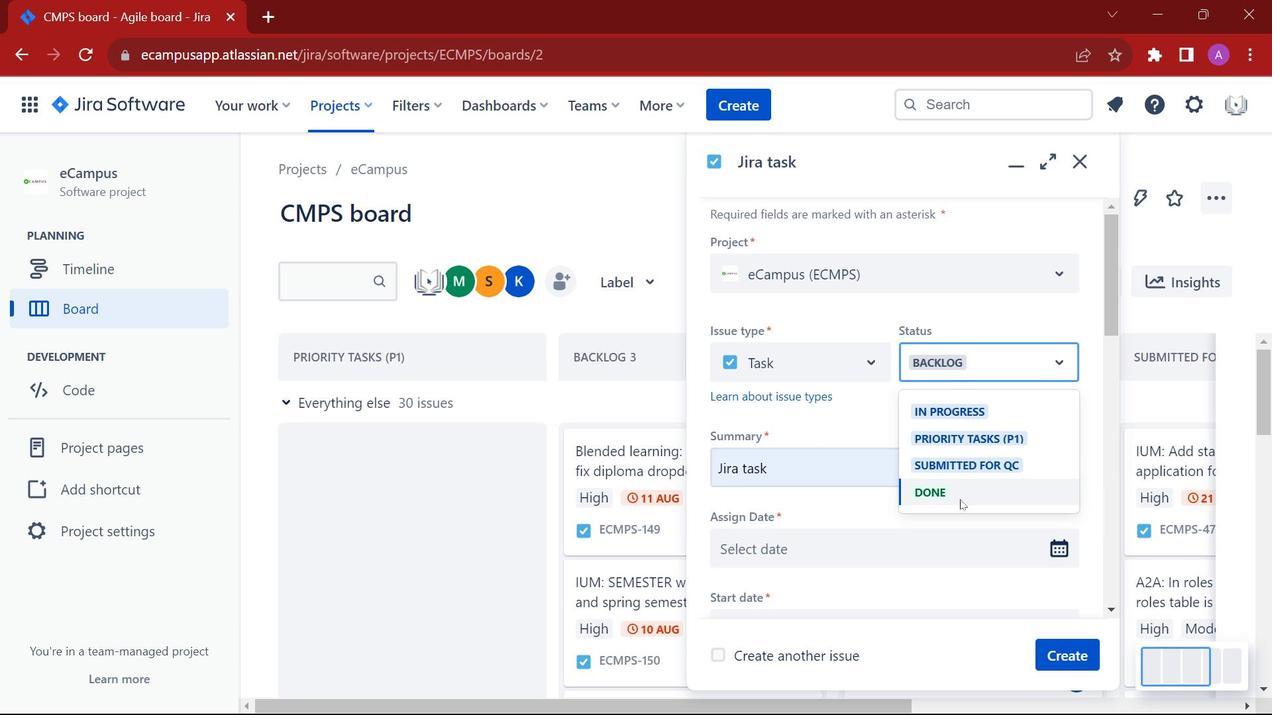 
Action: Mouse moved to (960, 500)
Screenshot: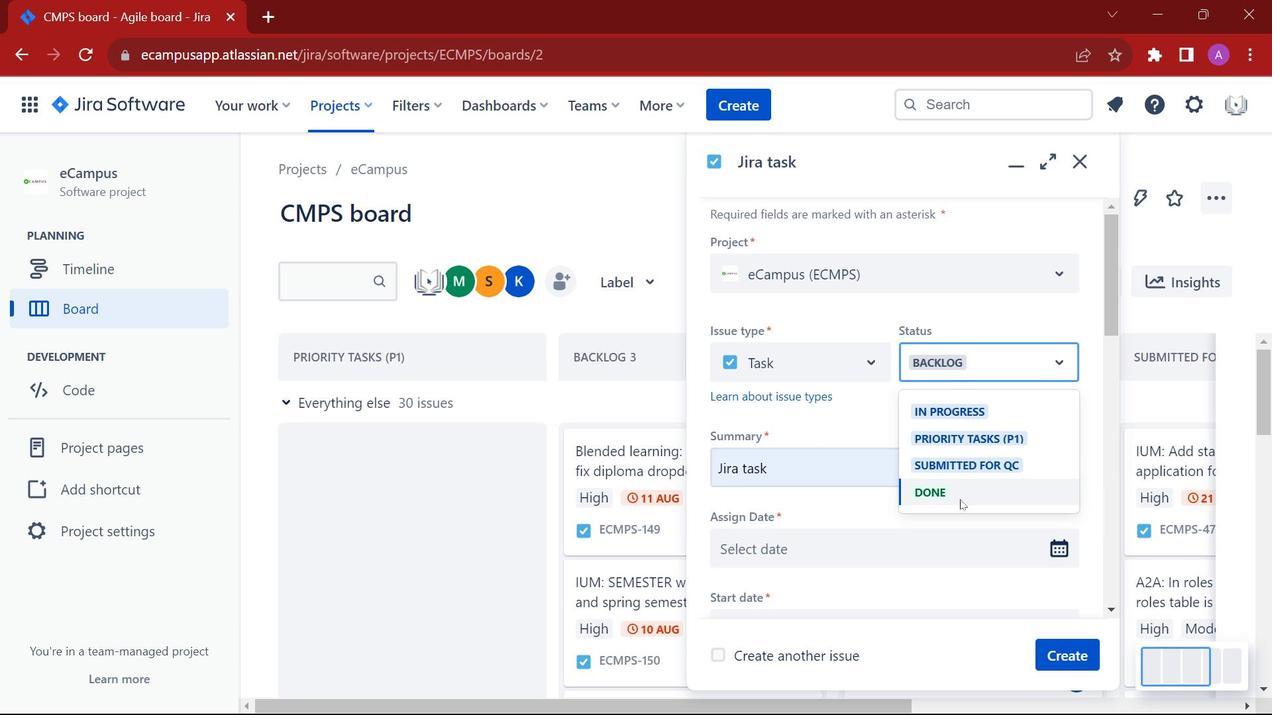 
Action: Mouse pressed left at (960, 500)
Screenshot: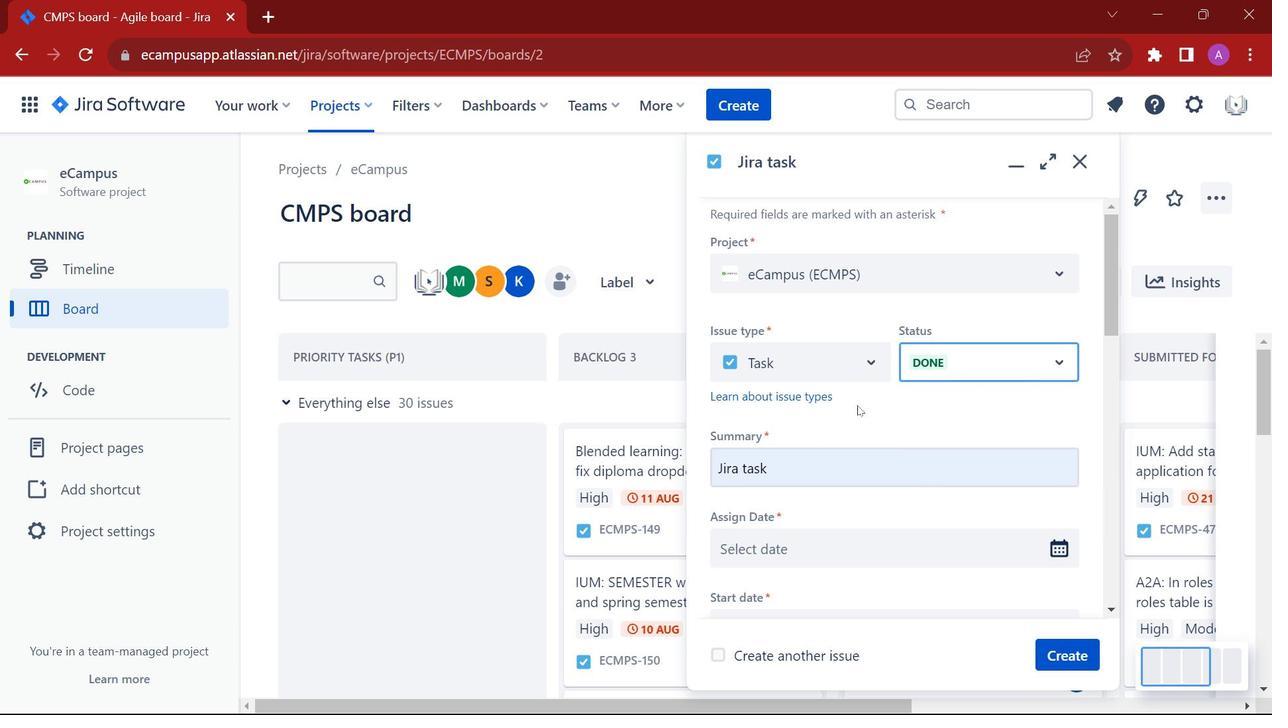 
Action: Mouse moved to (858, 406)
Screenshot: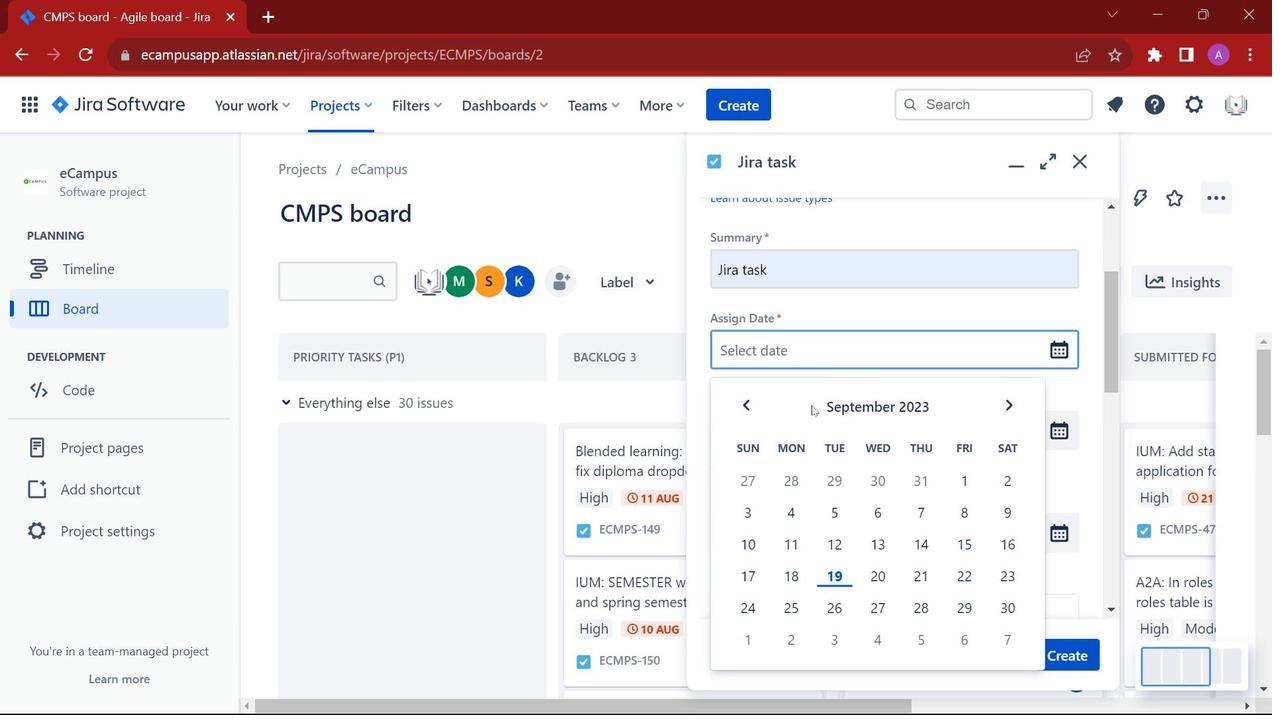 
Action: Mouse scrolled (858, 406) with delta (0, 0)
Screenshot: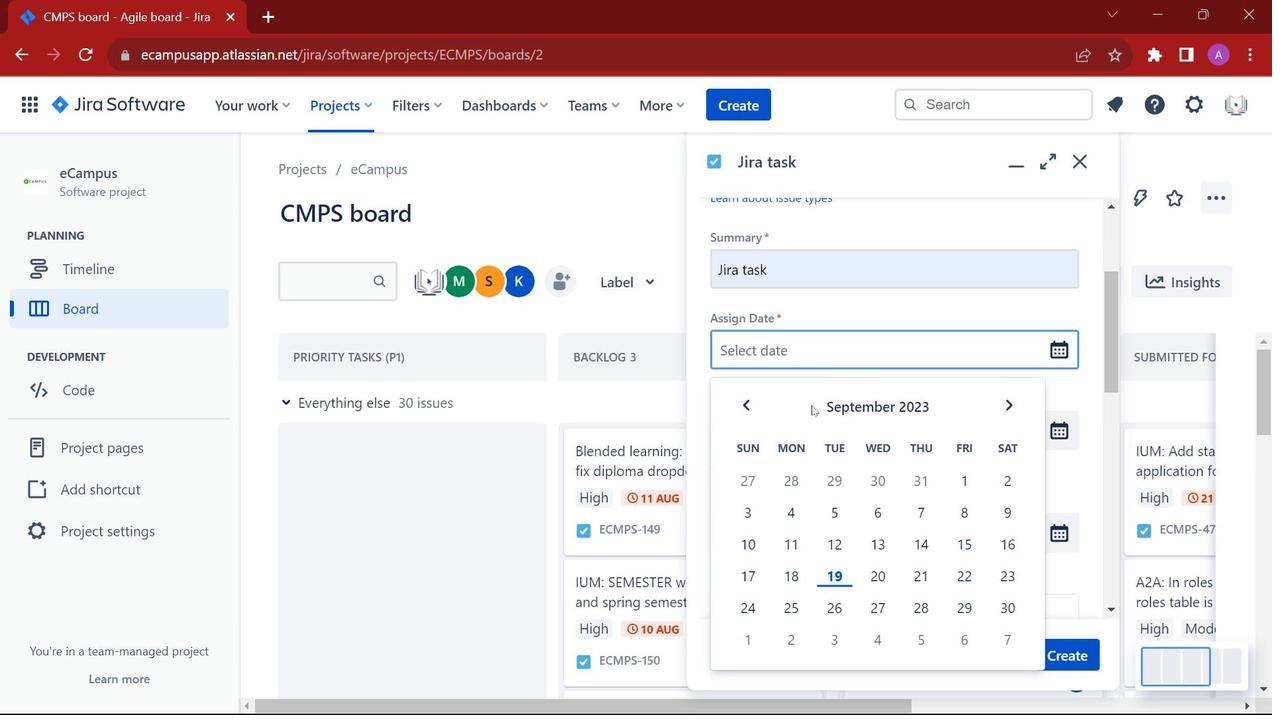 
Action: Mouse moved to (858, 409)
Screenshot: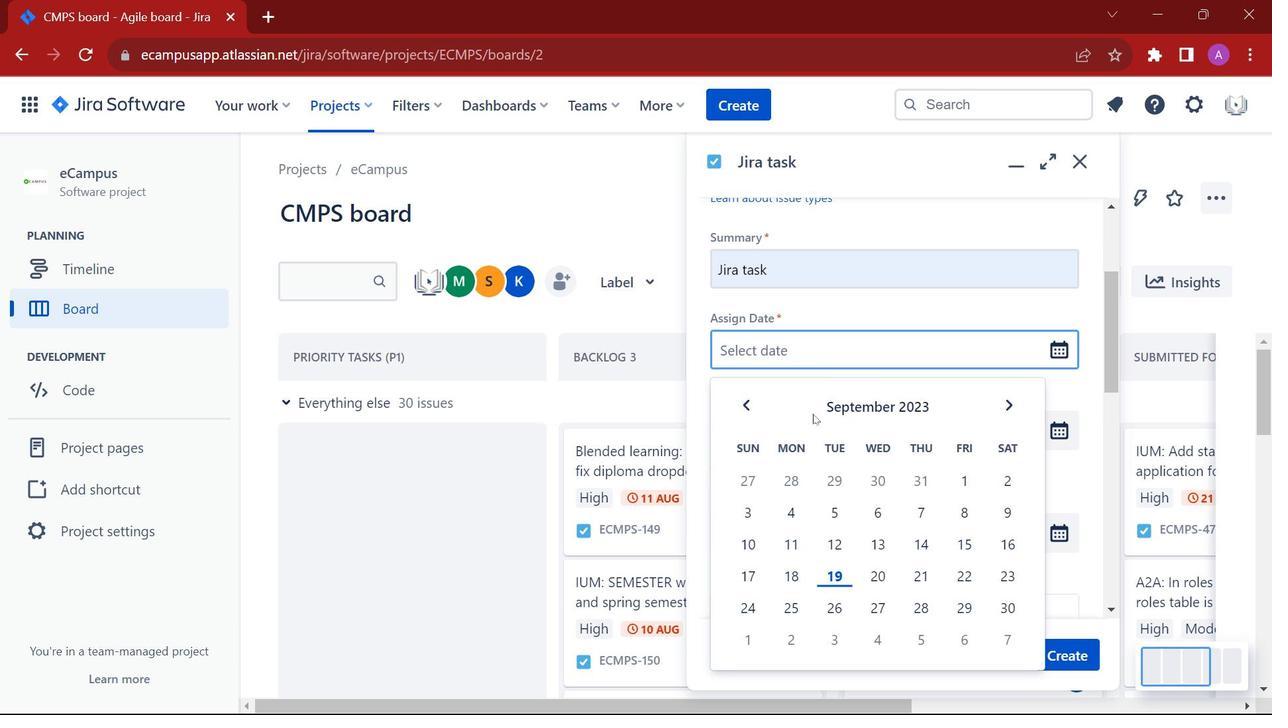 
Action: Mouse scrolled (858, 408) with delta (0, 0)
Screenshot: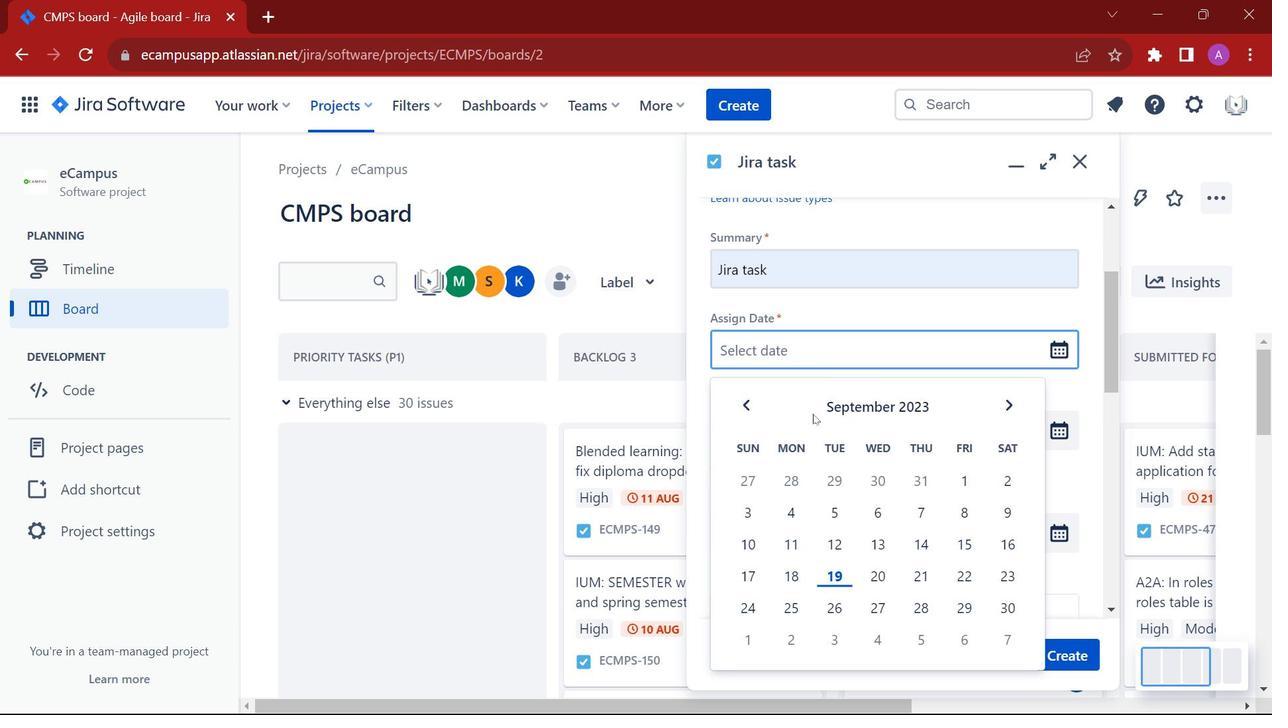 
Action: Mouse moved to (819, 364)
Screenshot: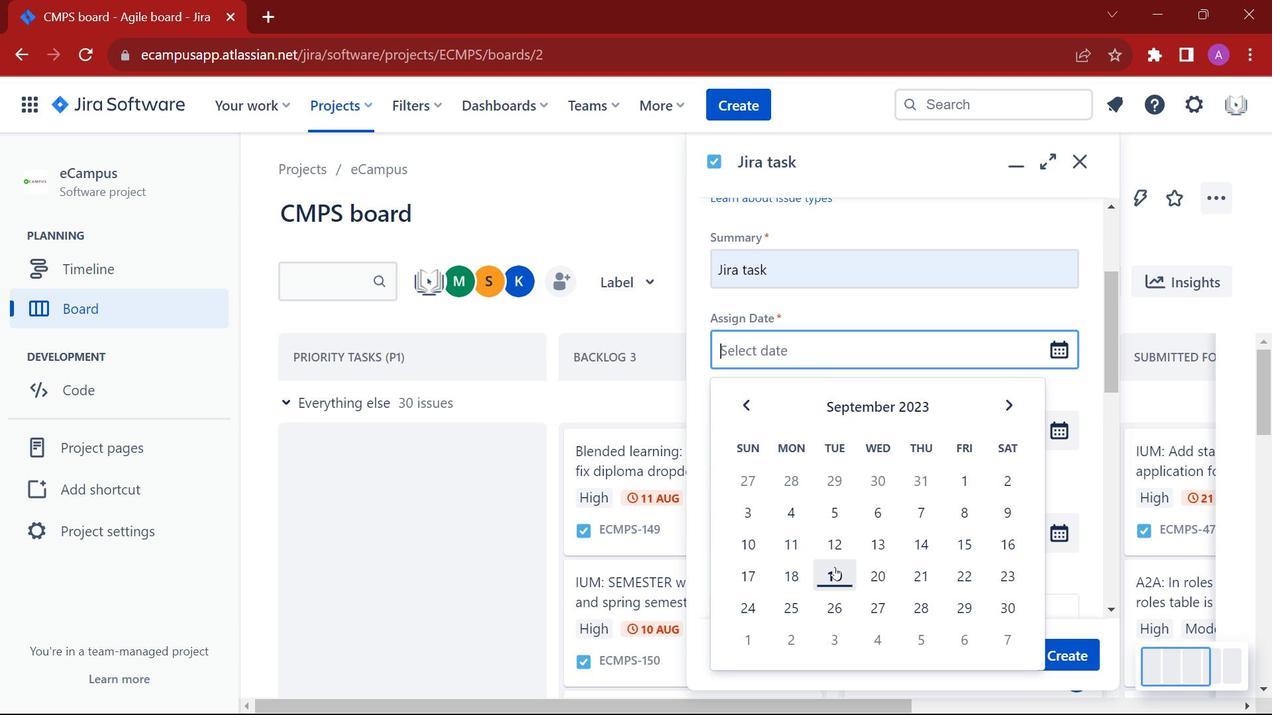 
Action: Mouse pressed left at (819, 364)
Screenshot: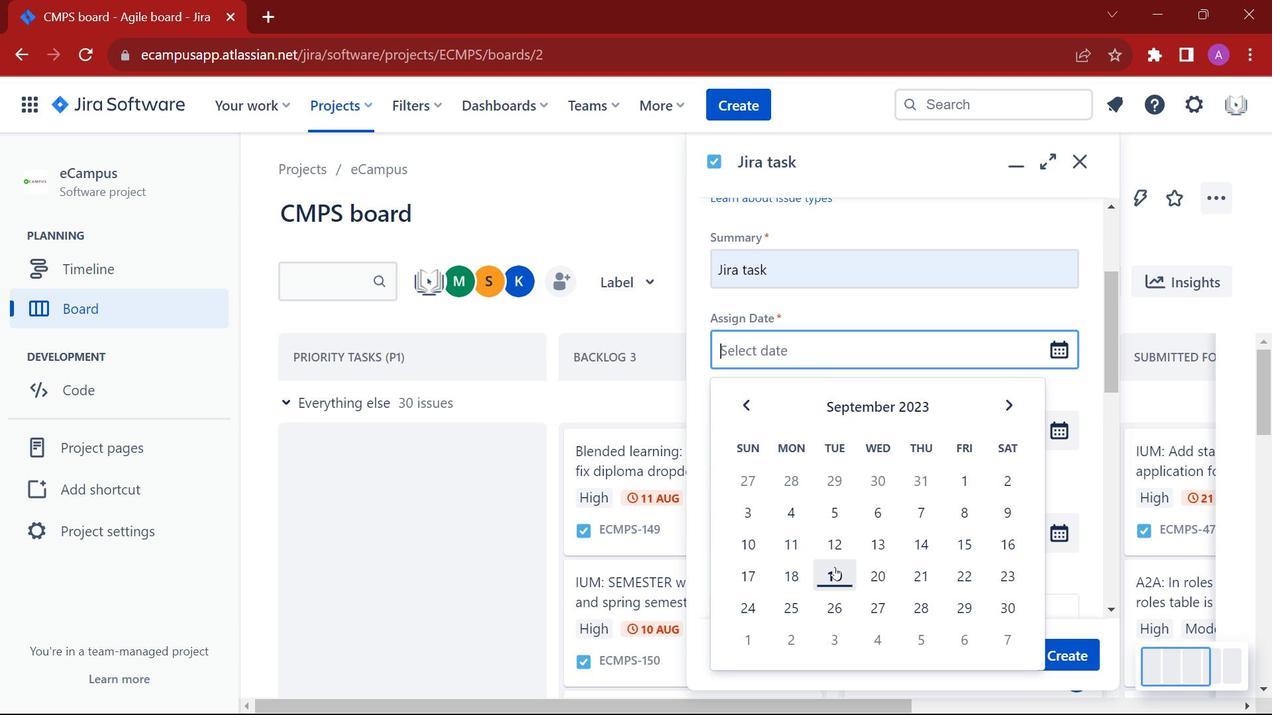 
Action: Mouse moved to (834, 567)
Screenshot: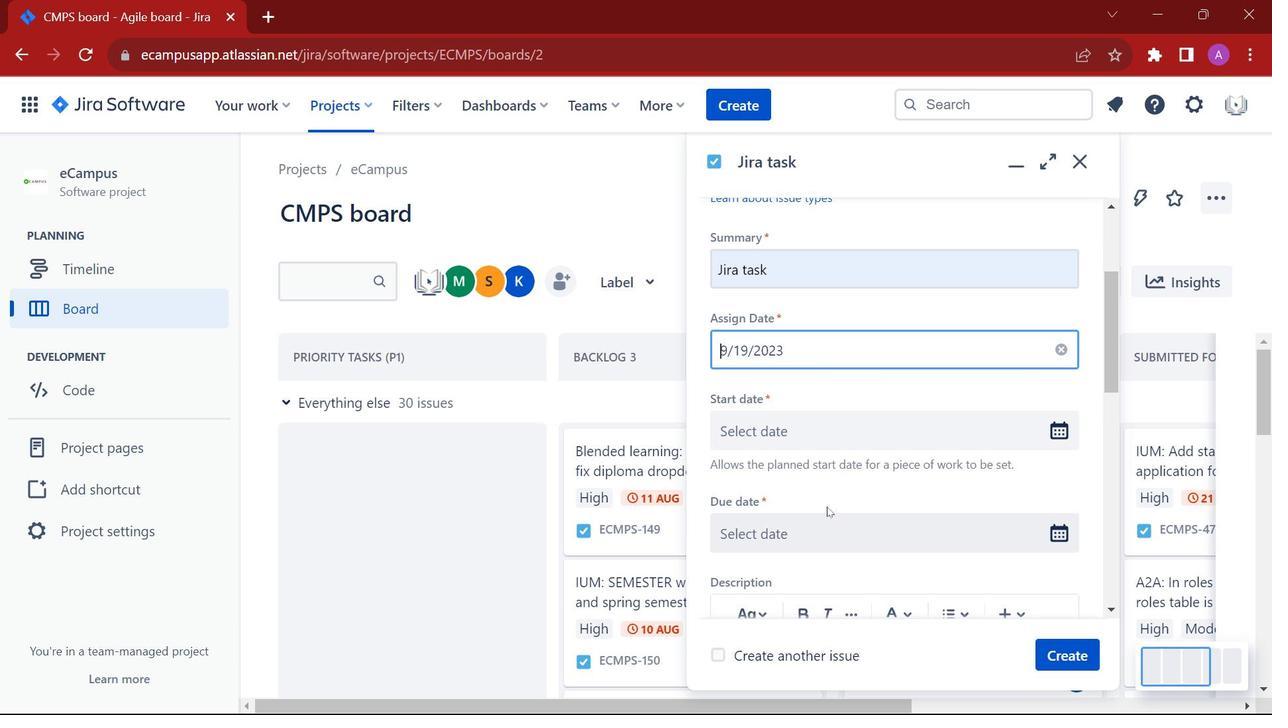 
Action: Mouse pressed left at (834, 567)
Screenshot: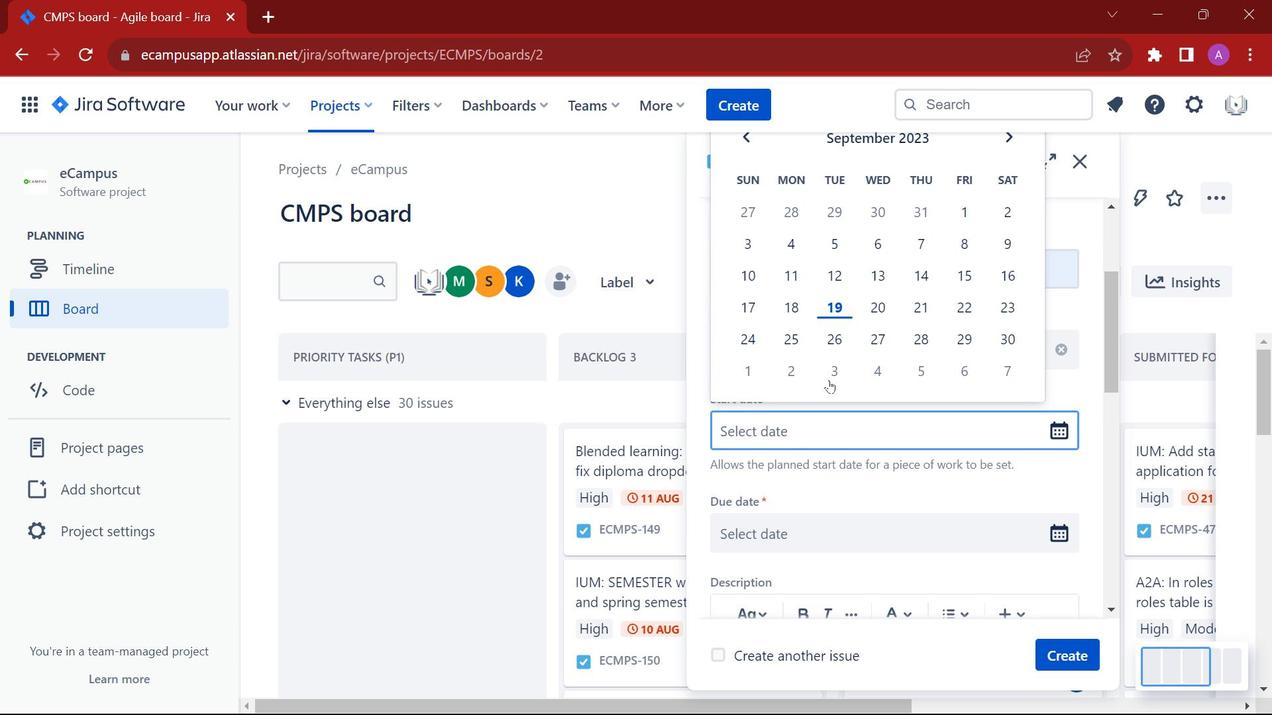 
Action: Mouse moved to (801, 432)
Screenshot: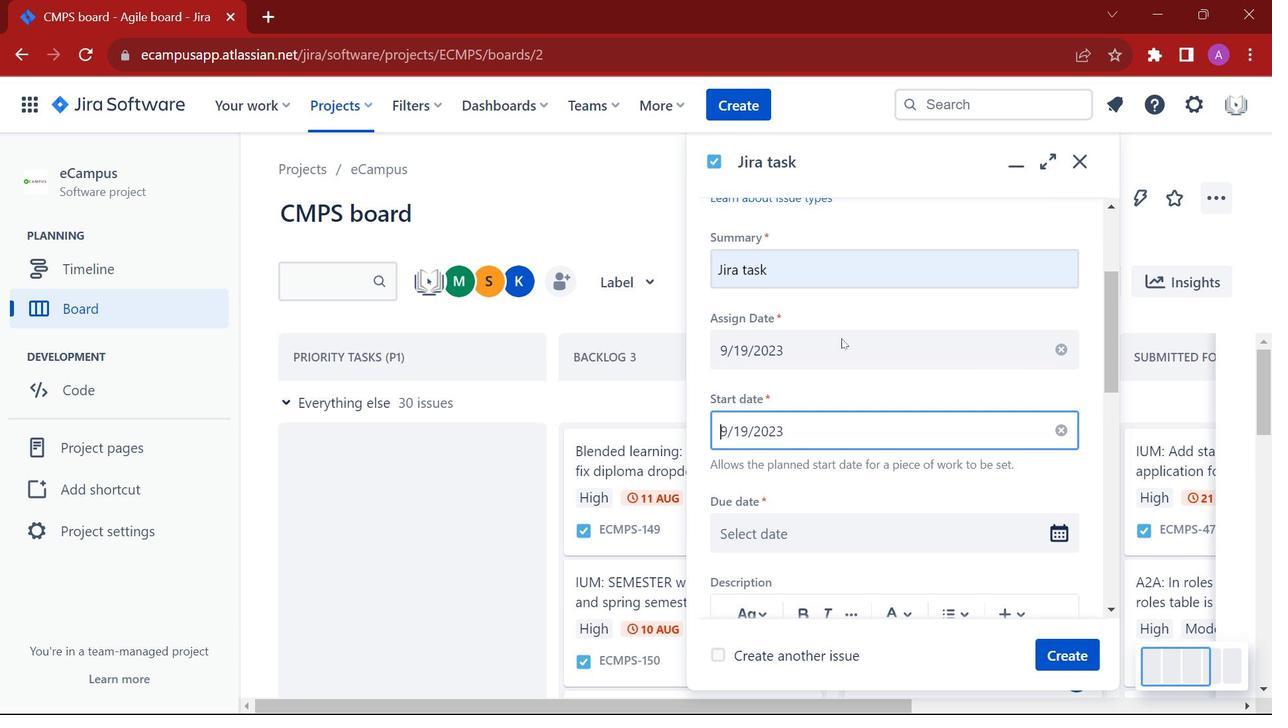 
Action: Mouse pressed left at (801, 432)
Screenshot: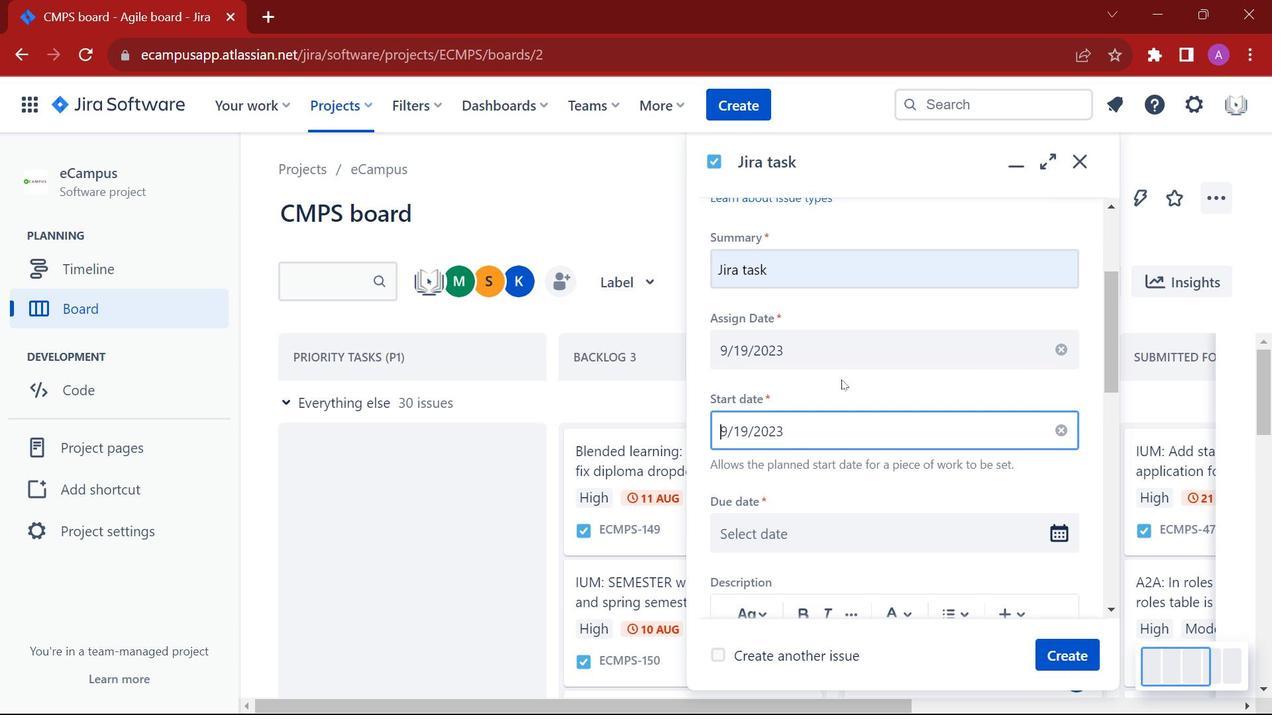 
Action: Mouse moved to (838, 318)
Screenshot: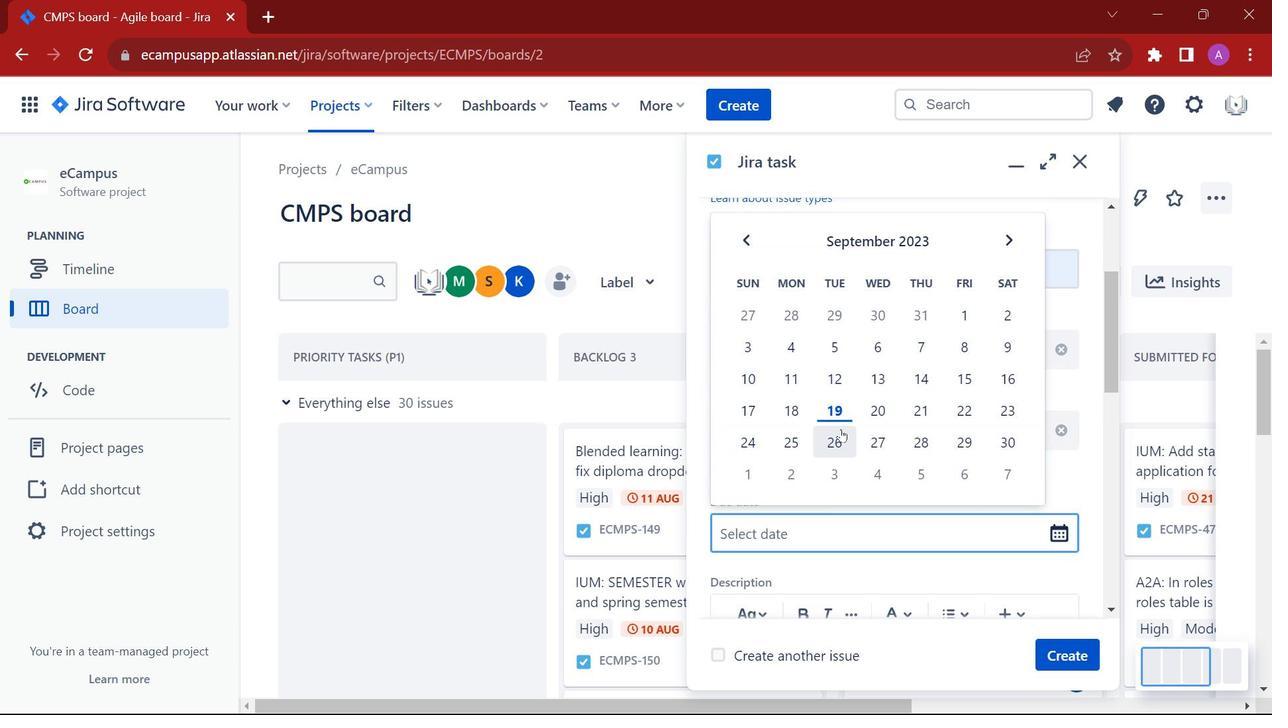 
Action: Mouse pressed left at (838, 318)
Screenshot: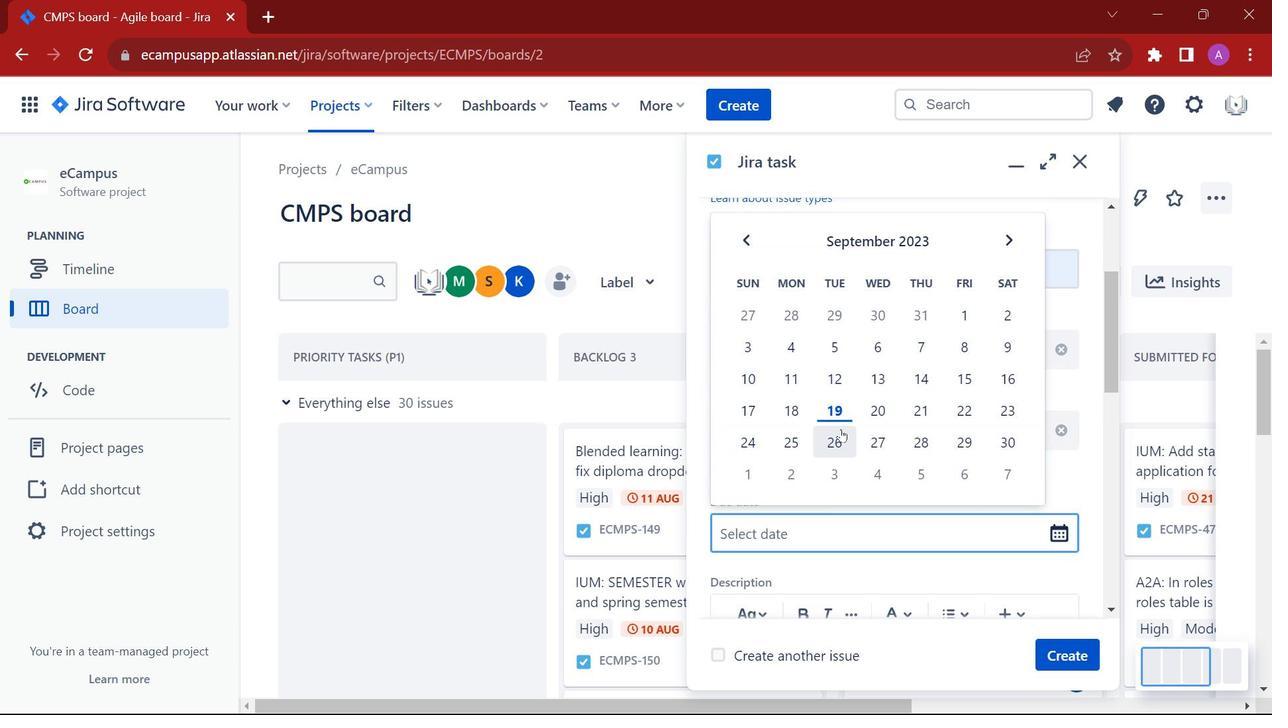 
Action: Mouse moved to (799, 534)
Screenshot: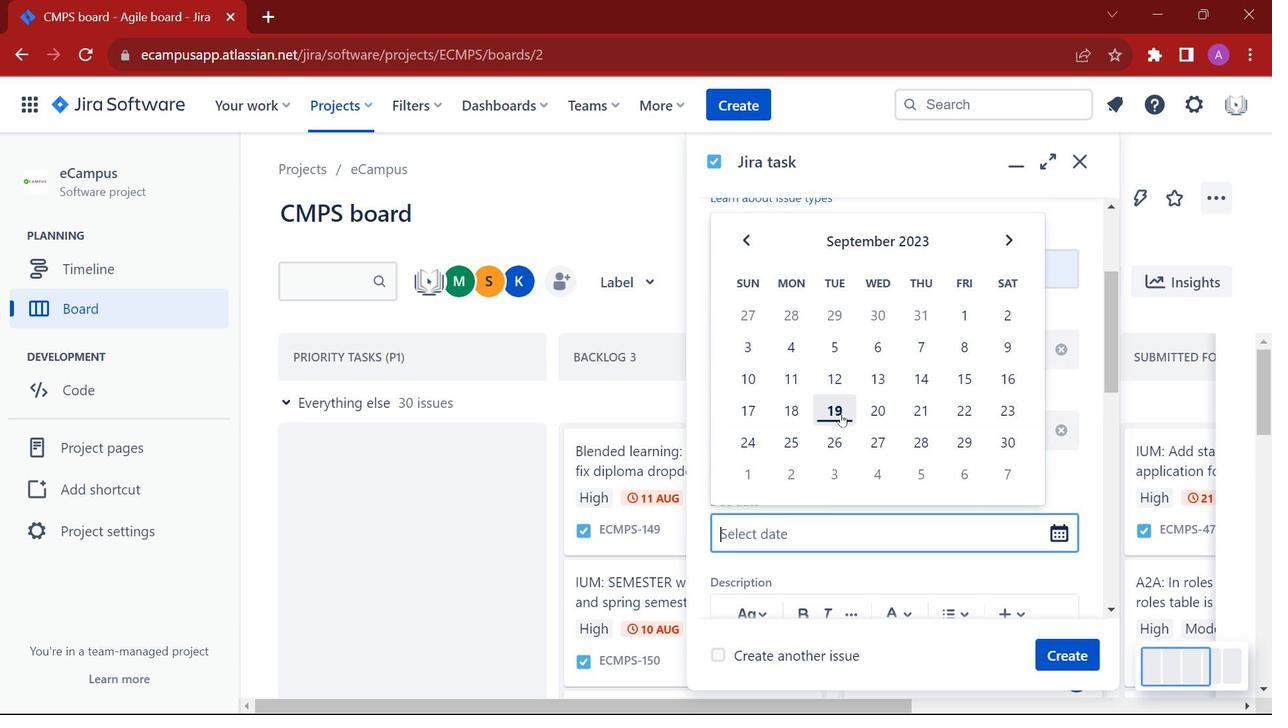 
Action: Mouse pressed left at (799, 534)
Screenshot: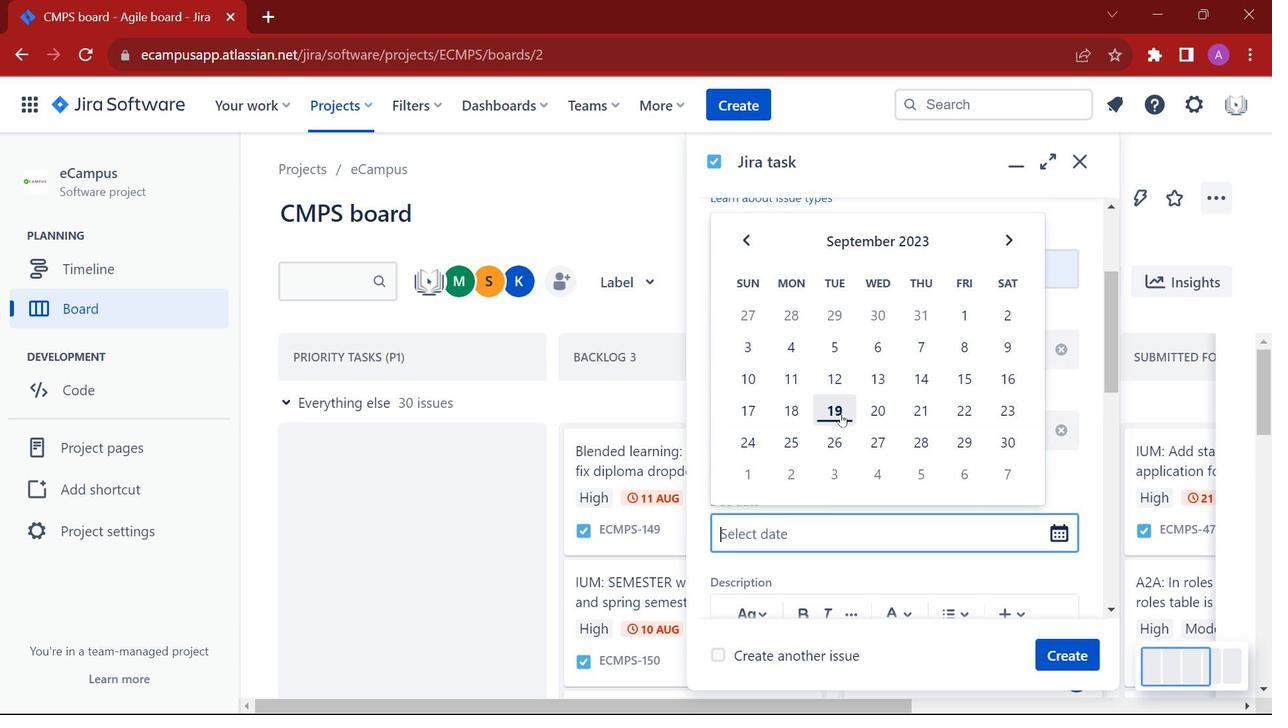 
Action: Mouse moved to (831, 417)
Screenshot: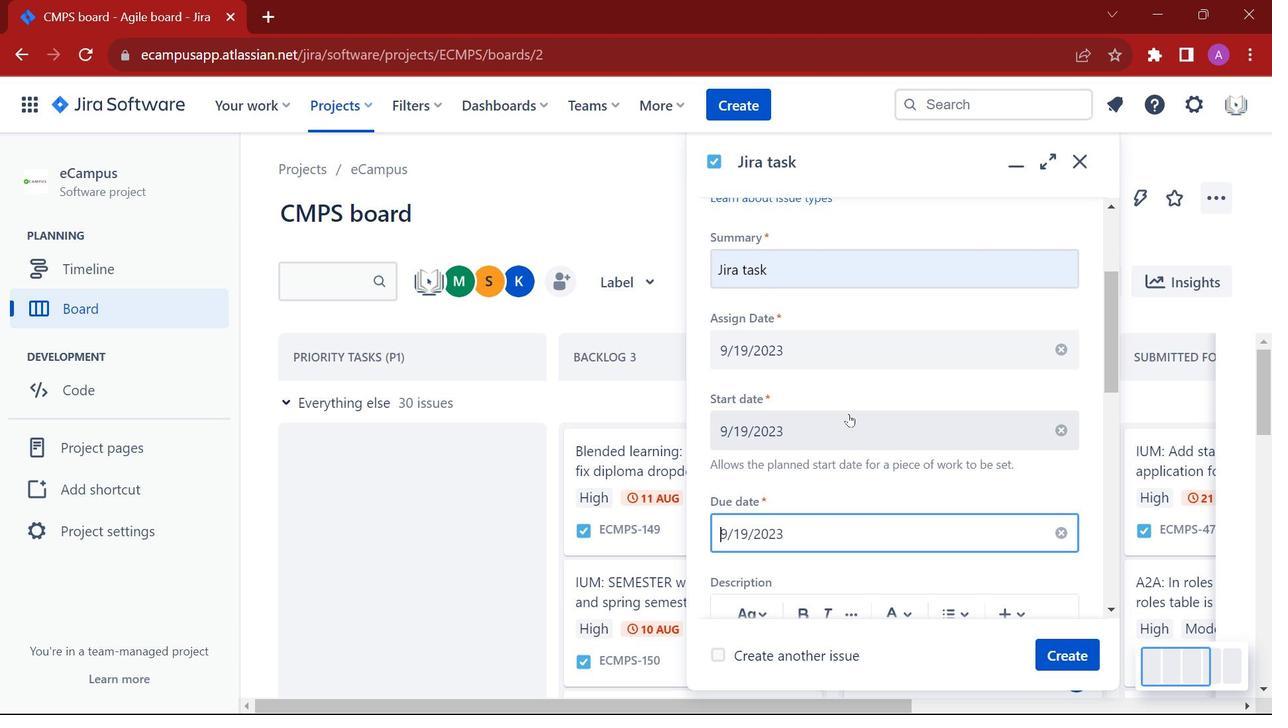 
Action: Mouse pressed left at (831, 417)
Screenshot: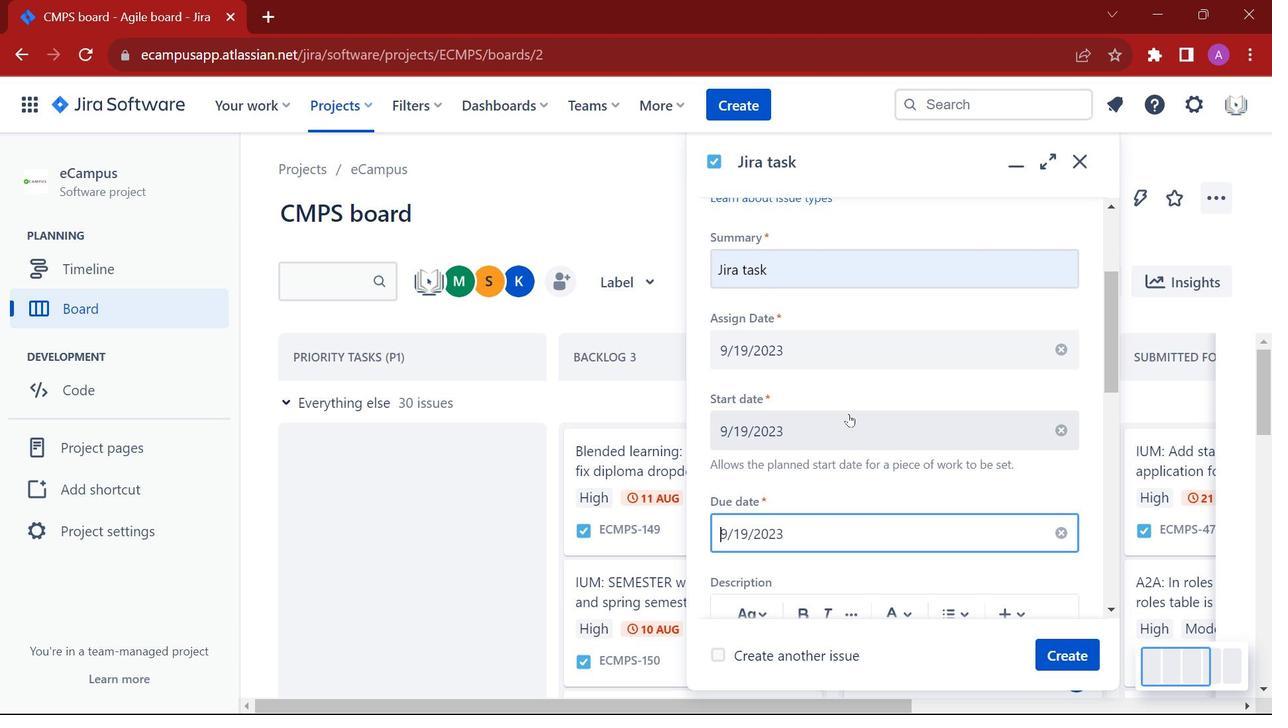
Action: Mouse moved to (798, 357)
Screenshot: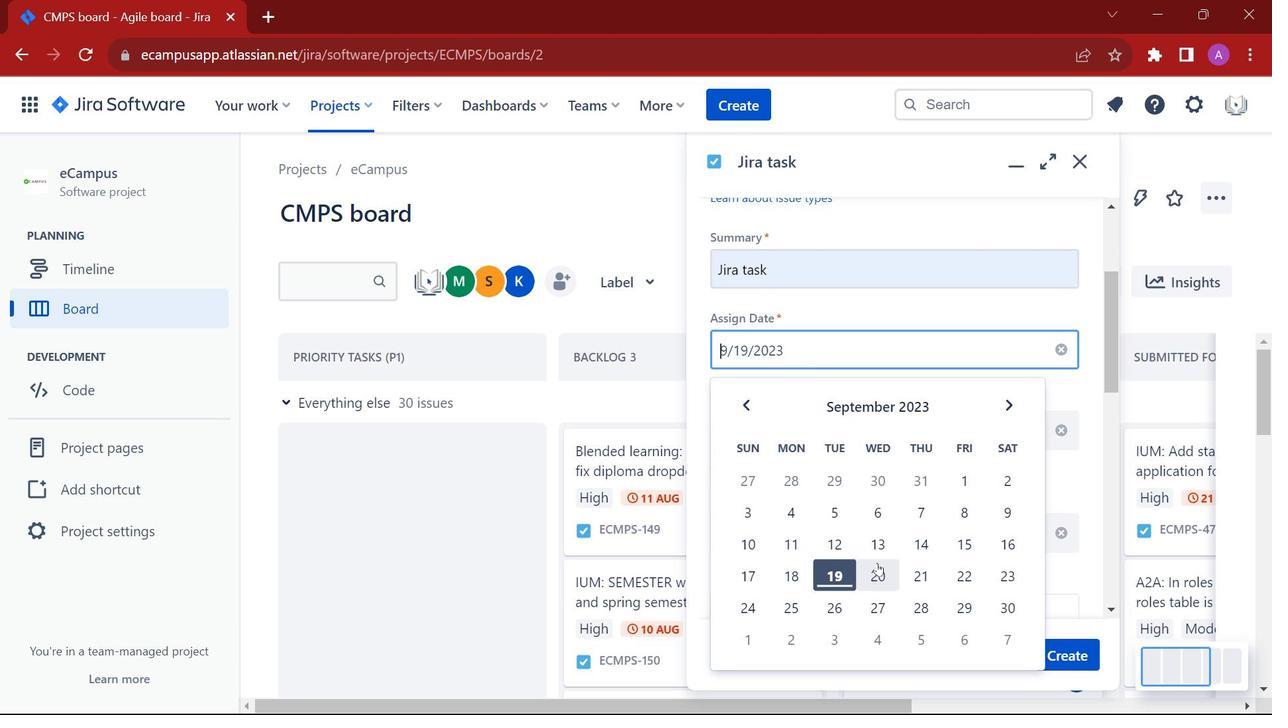 
Action: Mouse pressed left at (798, 357)
Screenshot: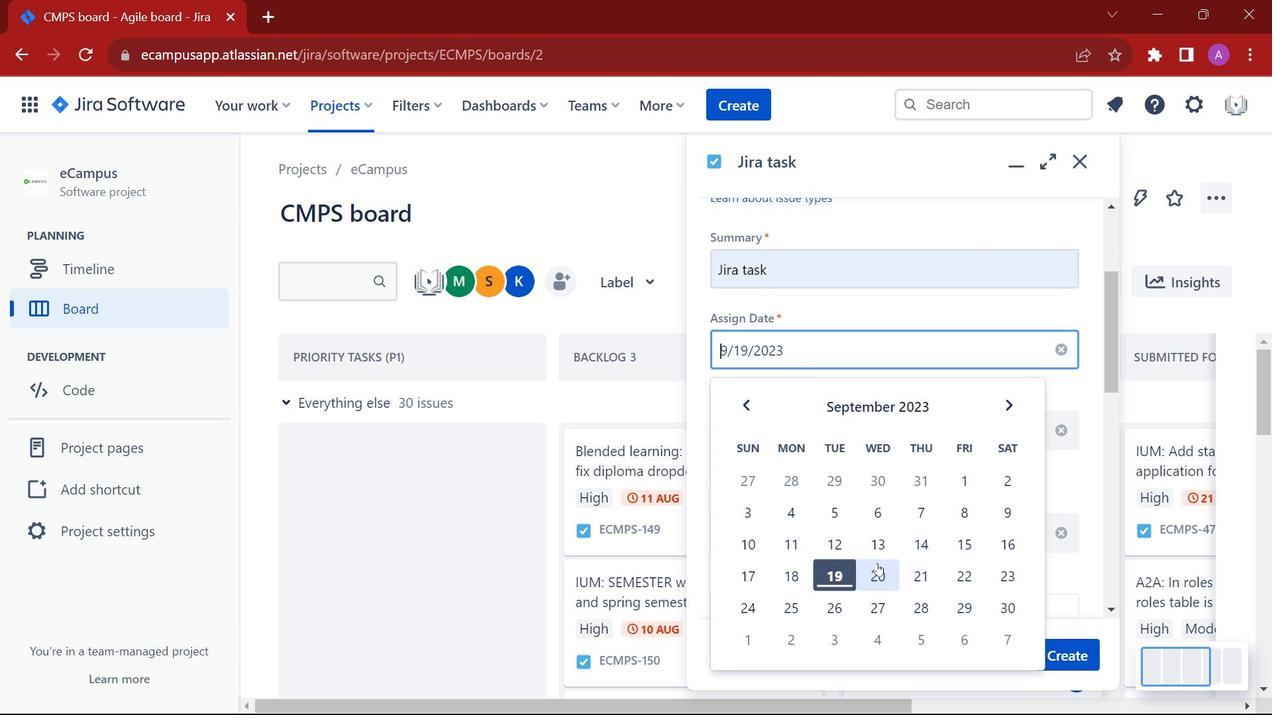 
Action: Mouse moved to (877, 563)
Screenshot: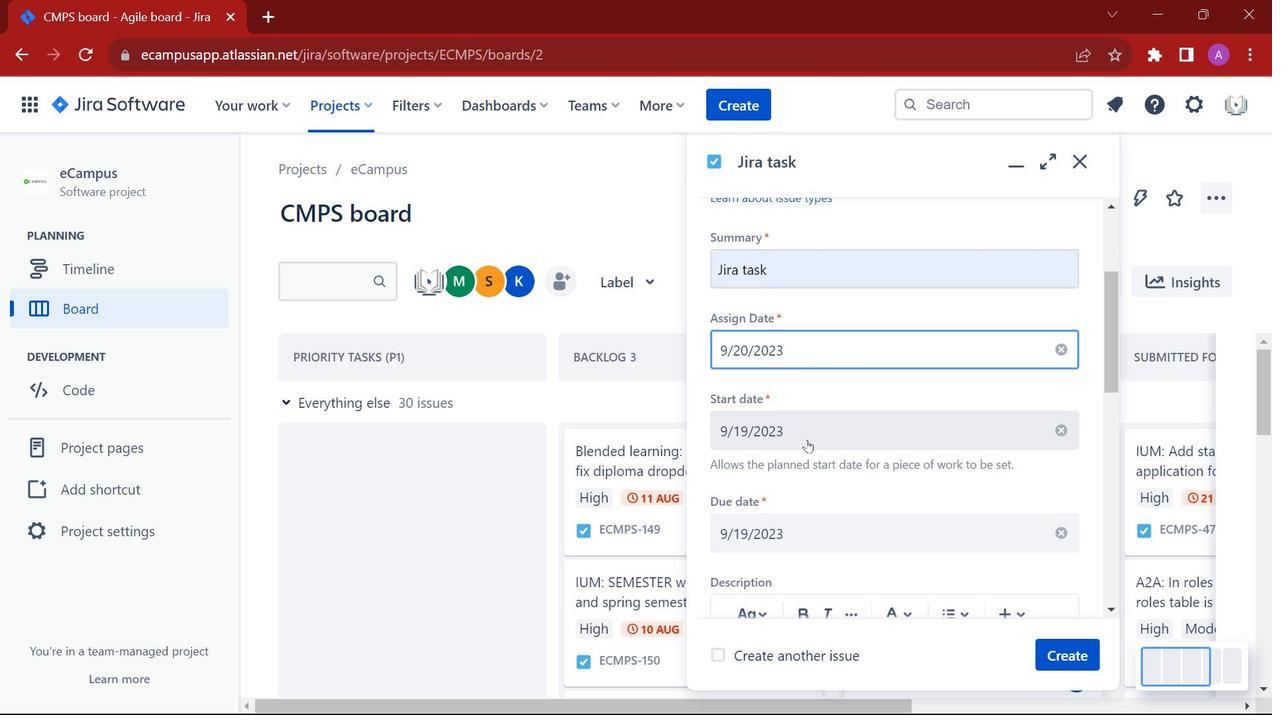 
Action: Mouse pressed left at (877, 563)
Screenshot: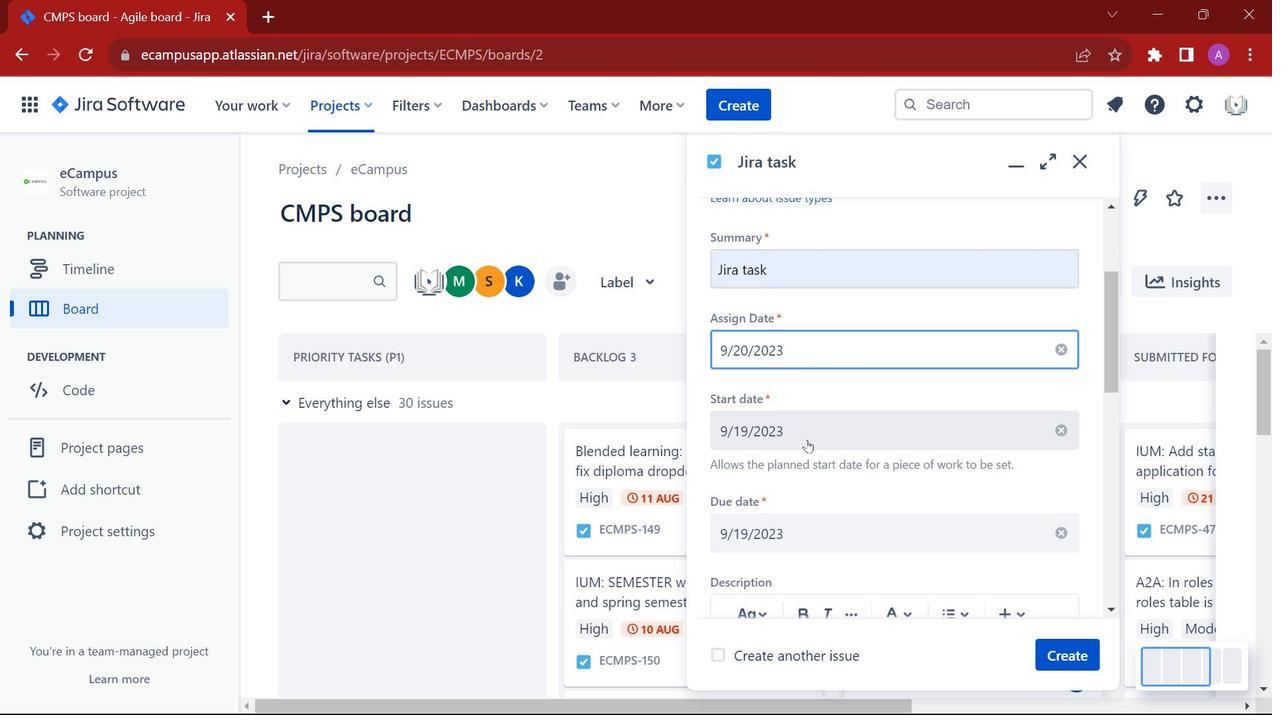 
Action: Mouse moved to (807, 440)
Screenshot: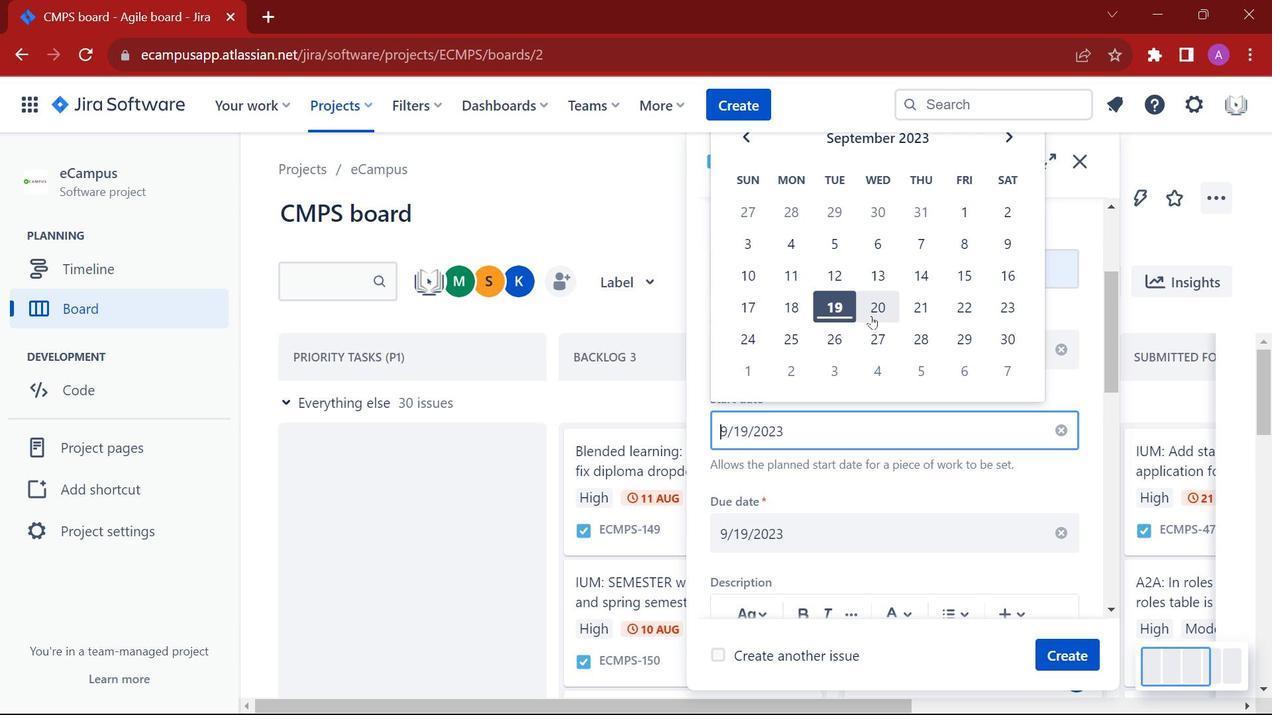 
Action: Mouse pressed left at (807, 440)
Screenshot: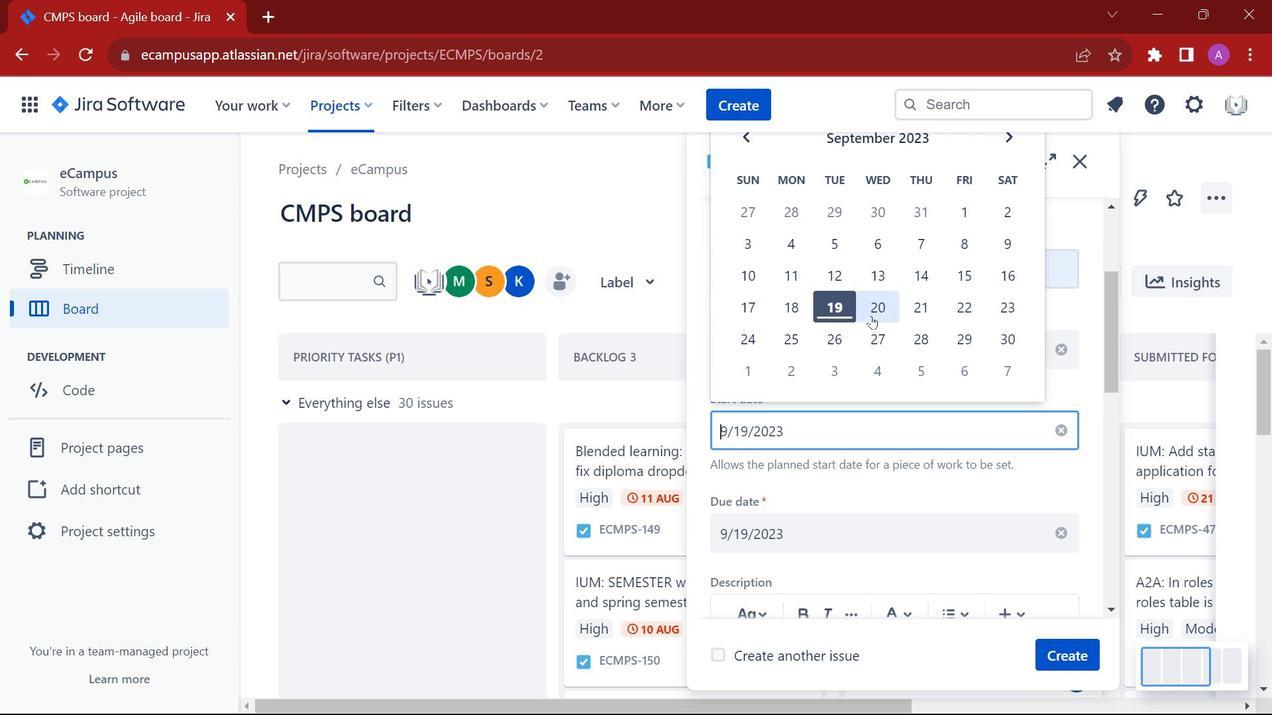 
Action: Mouse moved to (872, 316)
Screenshot: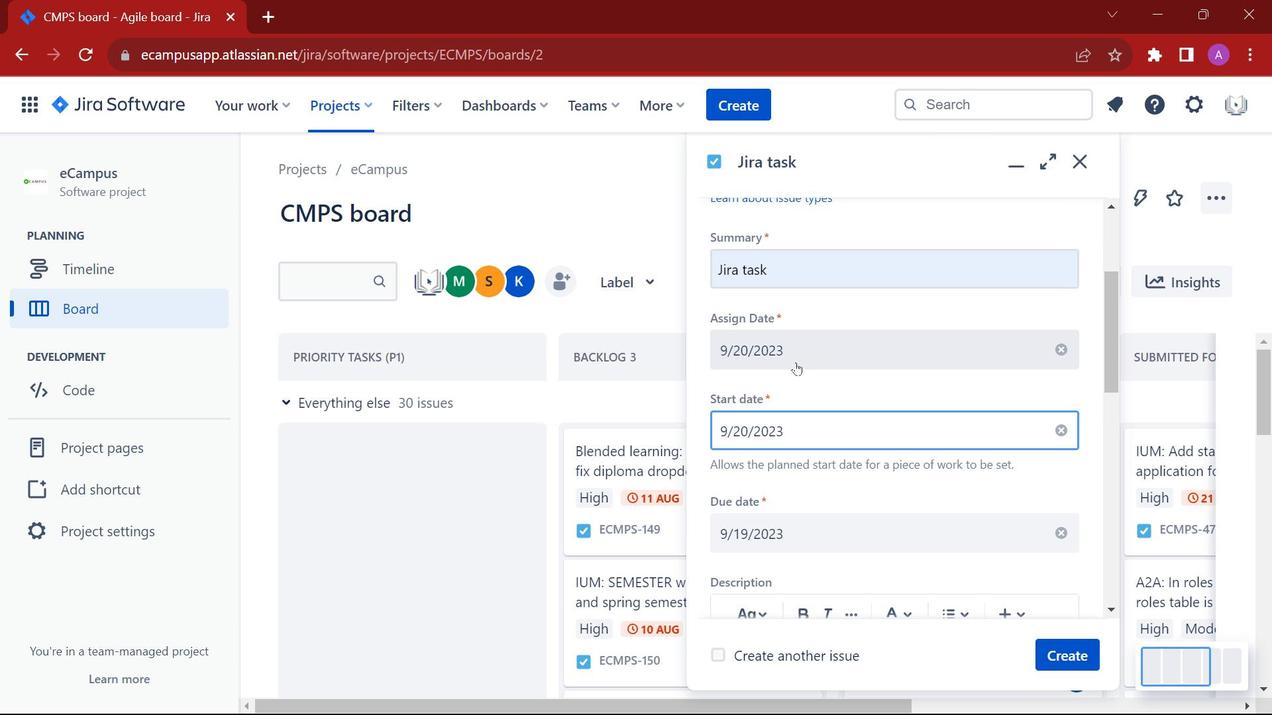 
Action: Mouse pressed left at (872, 316)
Screenshot: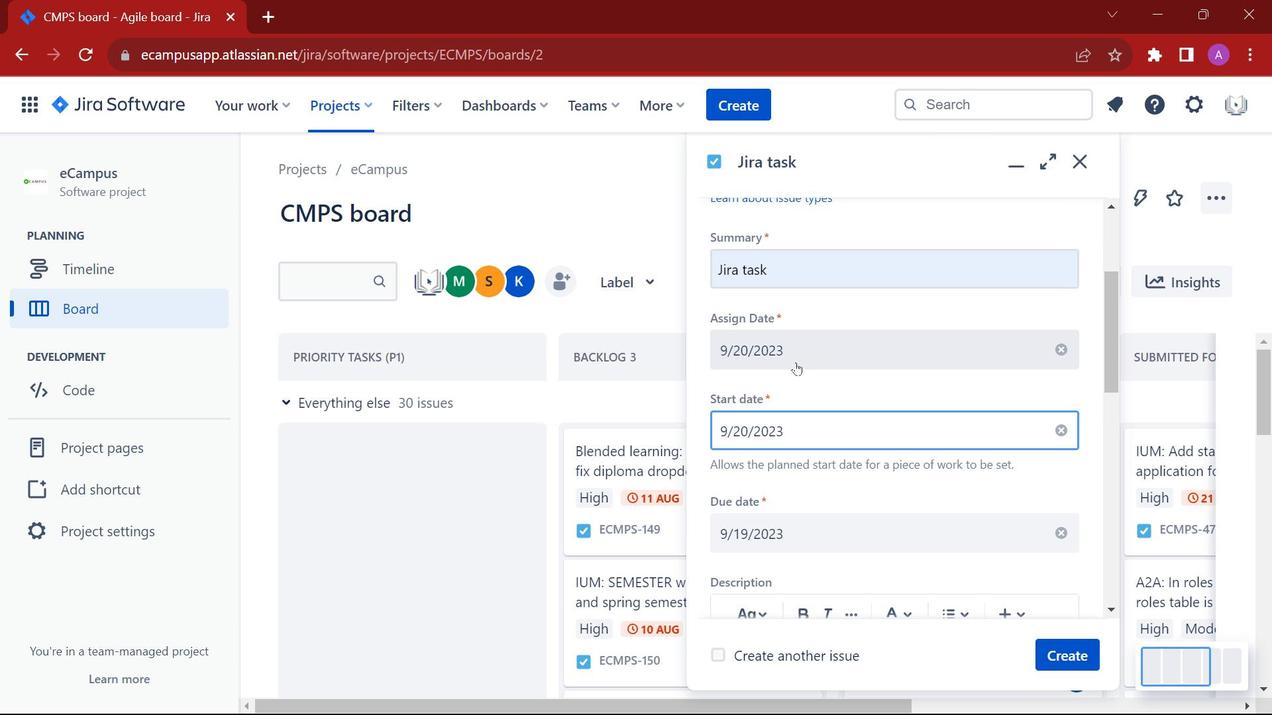 
Action: Mouse moved to (783, 534)
Screenshot: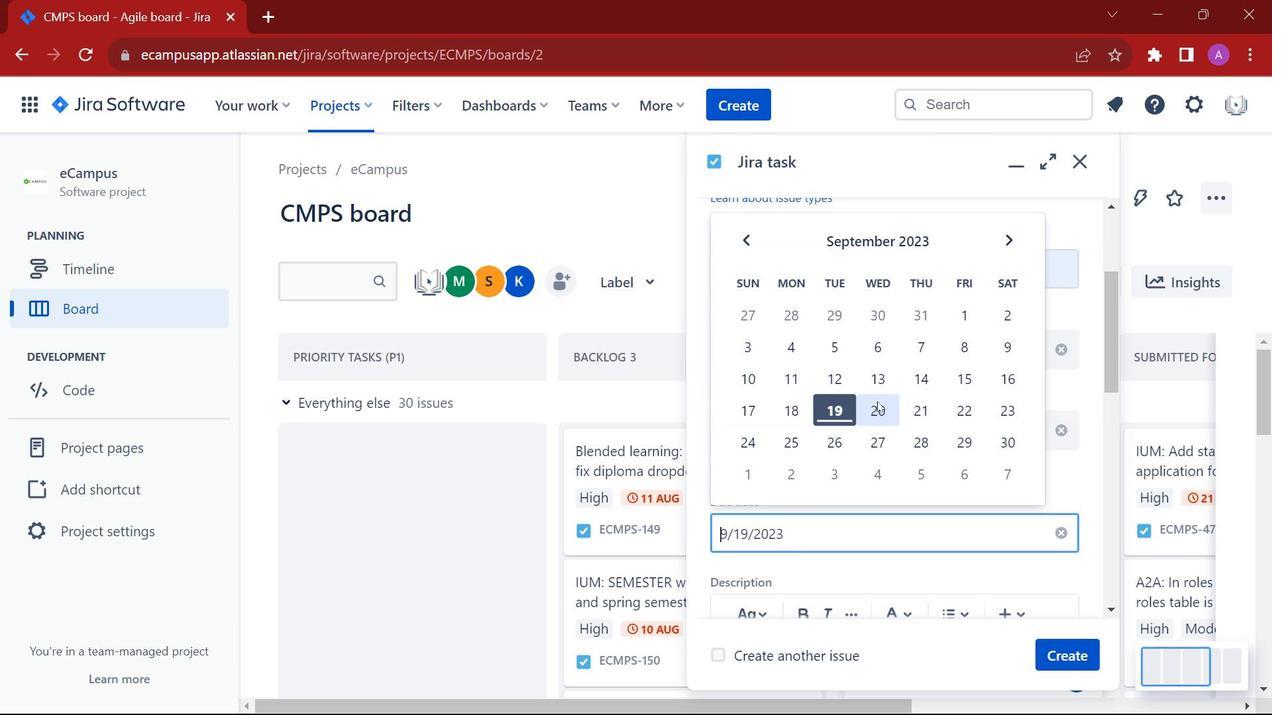 
Action: Mouse pressed left at (783, 534)
Screenshot: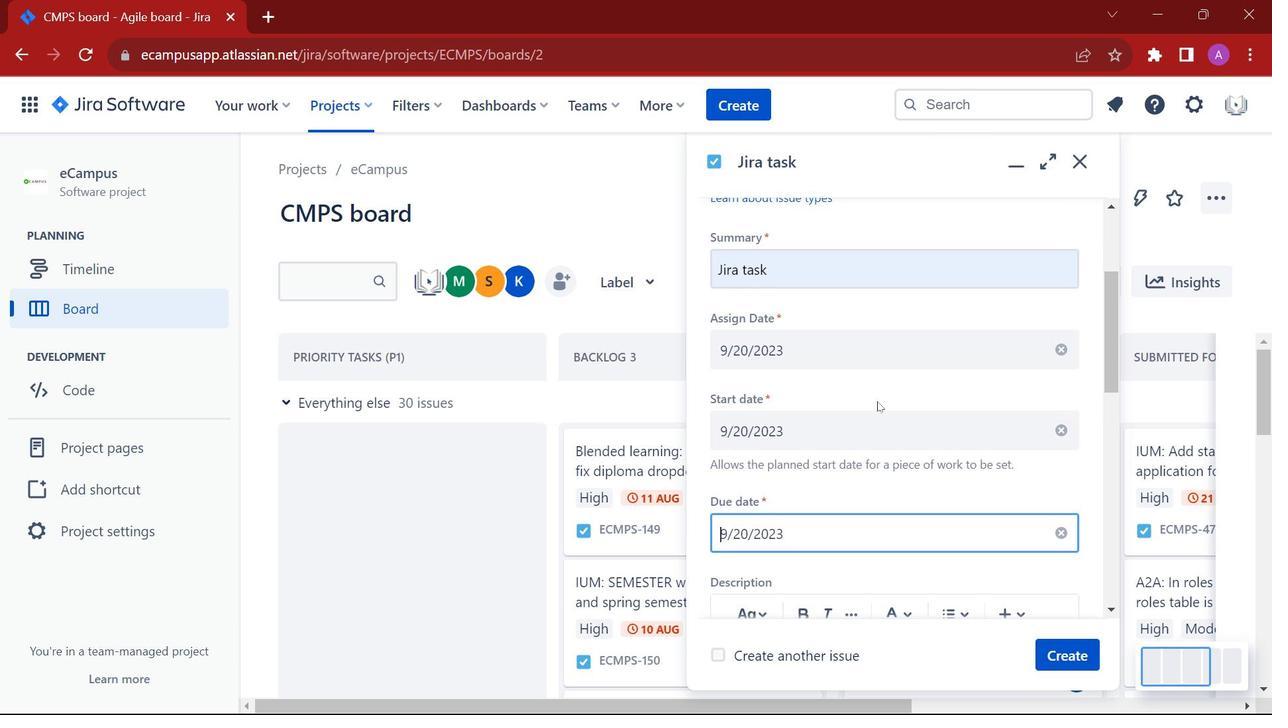 
Action: Mouse moved to (877, 401)
Screenshot: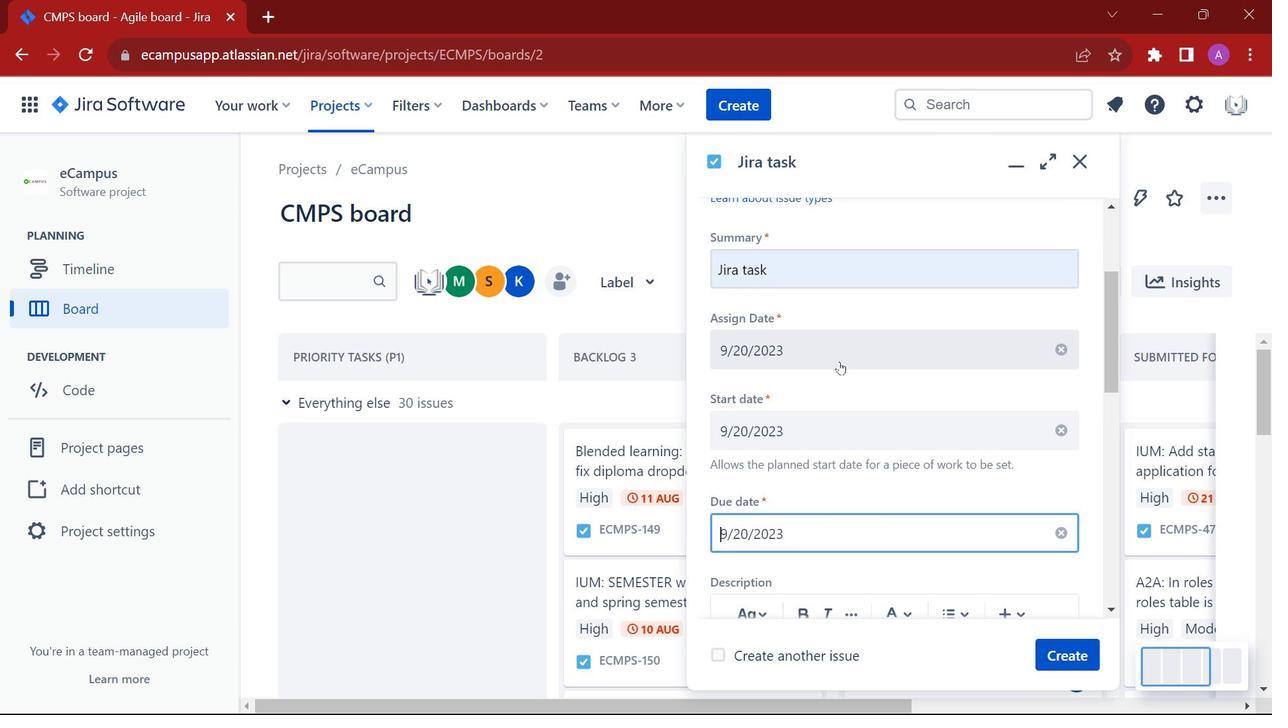 
Action: Mouse pressed left at (877, 401)
Screenshot: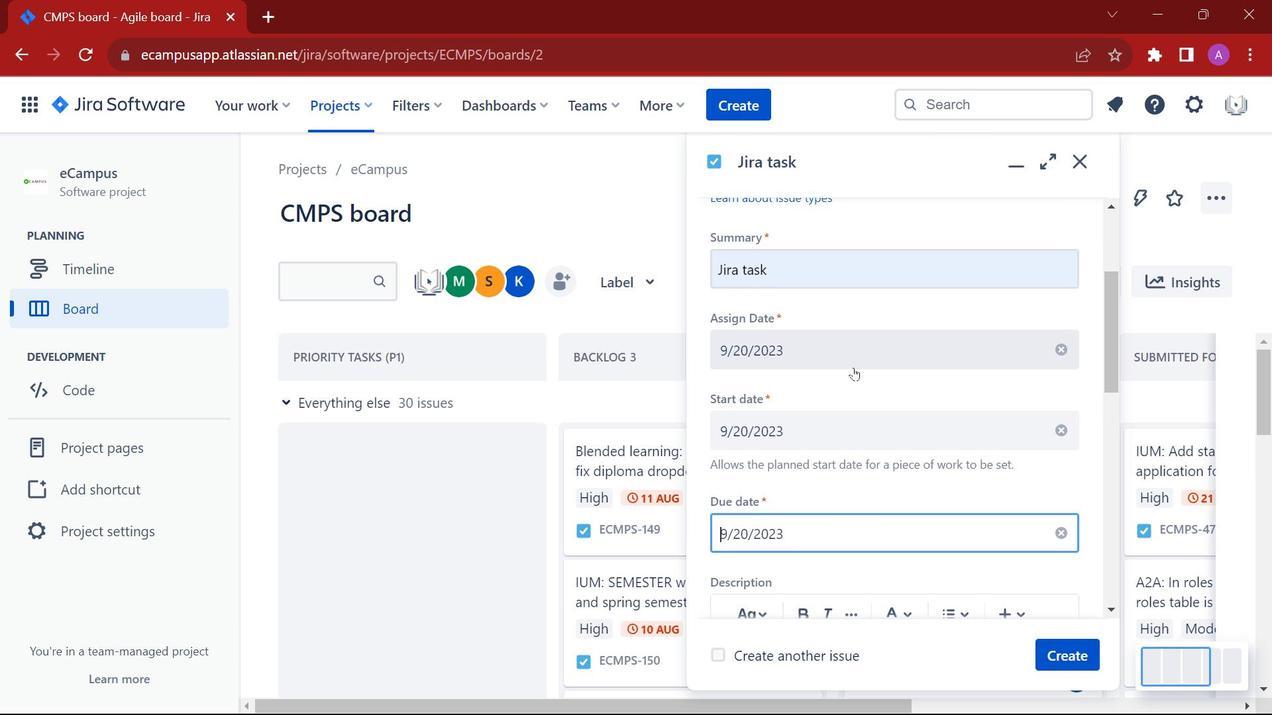 
Action: Mouse moved to (938, 407)
Screenshot: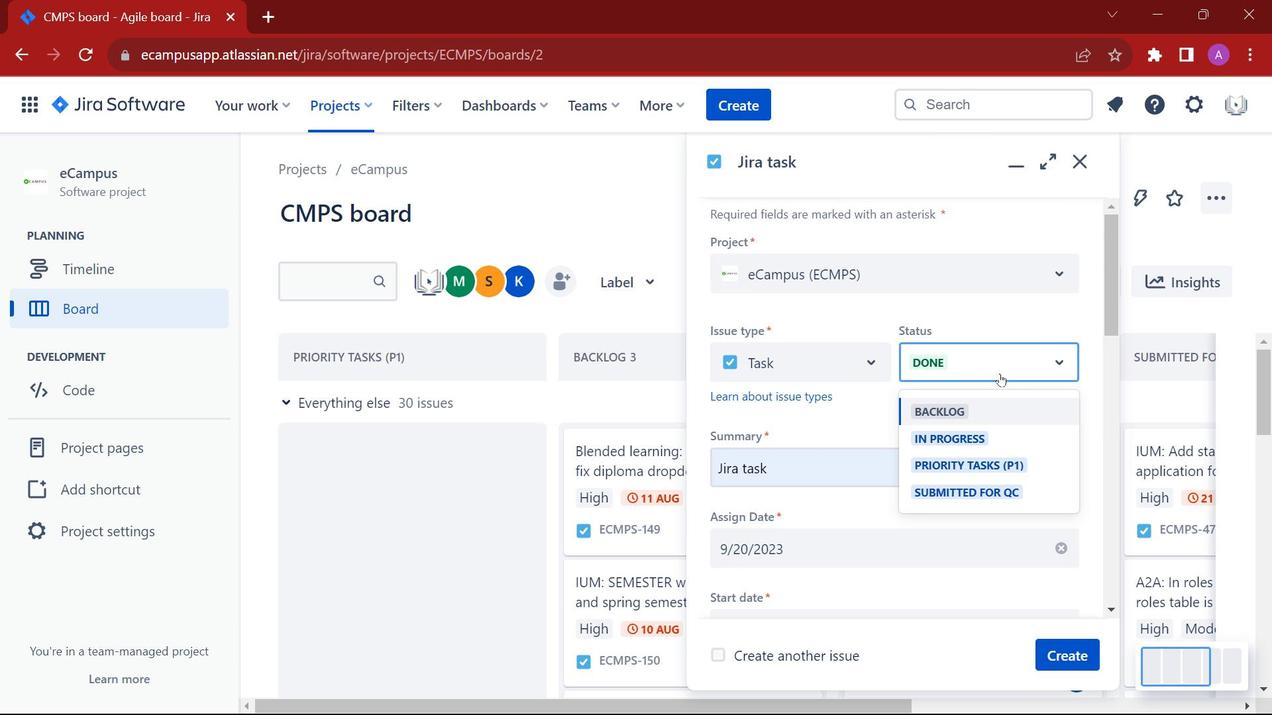 
Action: Mouse scrolled (938, 408) with delta (0, 0)
Screenshot: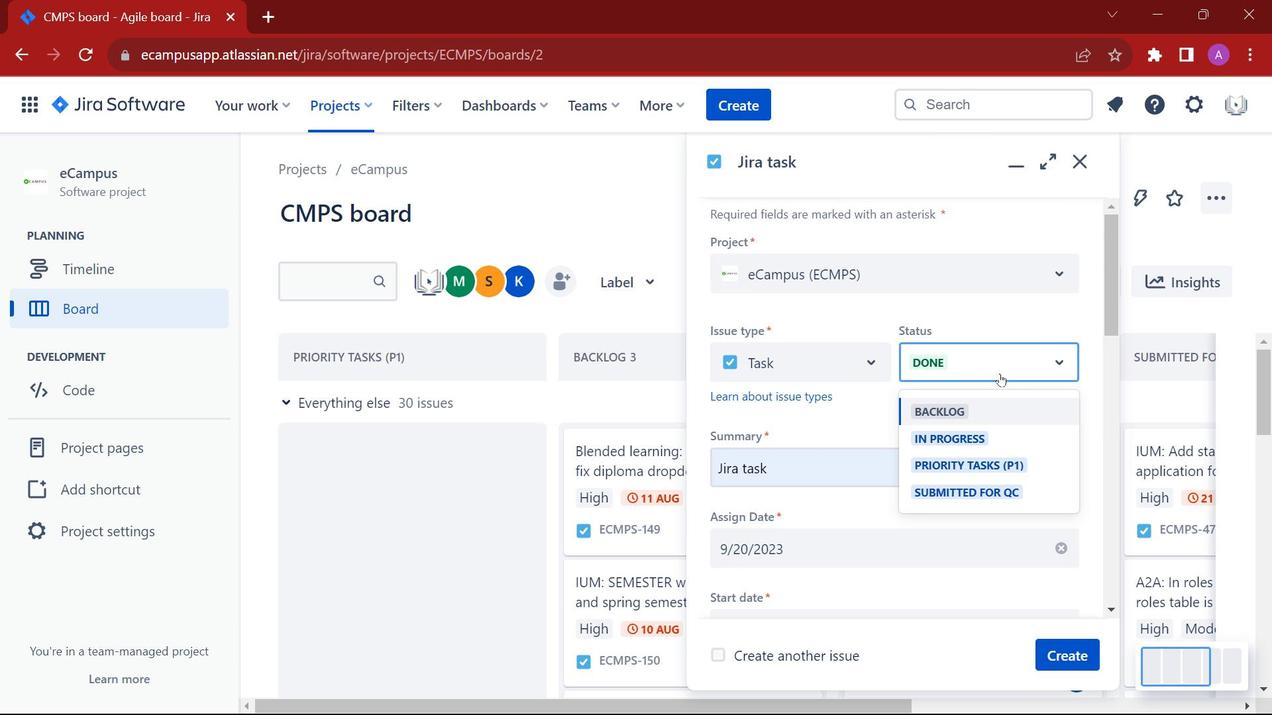 
Action: Mouse scrolled (938, 408) with delta (0, 0)
Screenshot: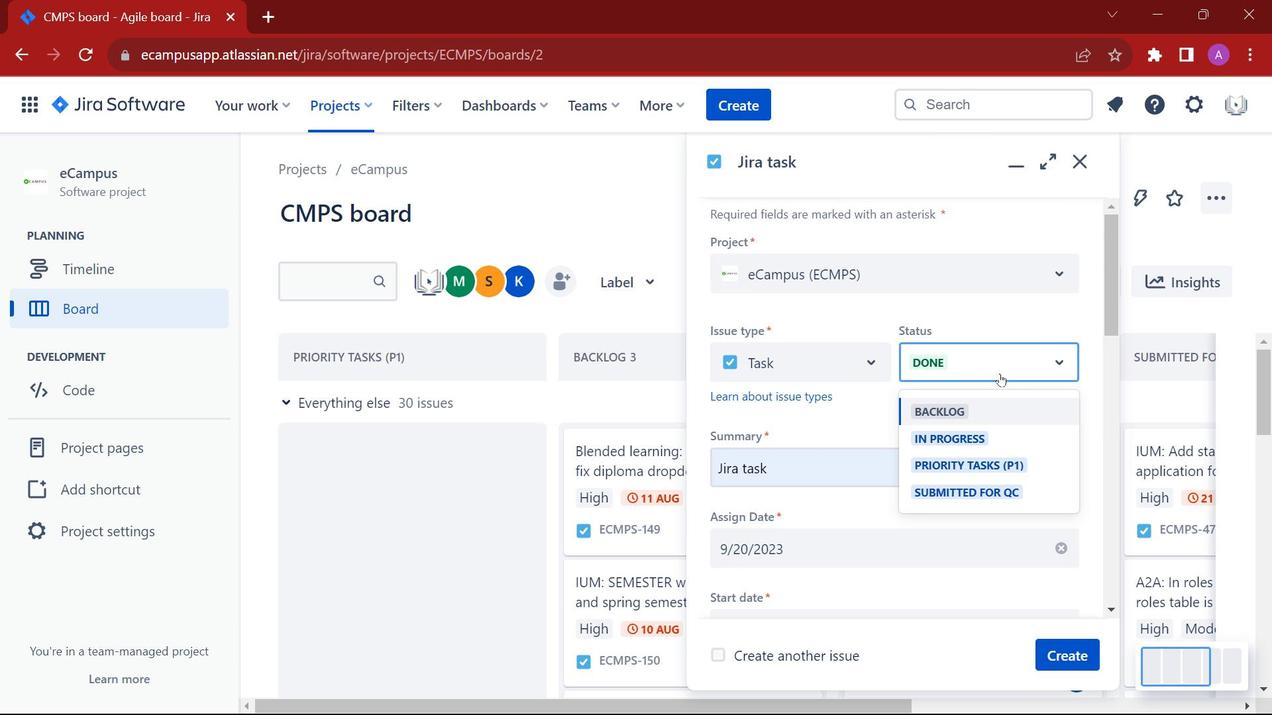 
Action: Mouse scrolled (938, 408) with delta (0, 0)
Screenshot: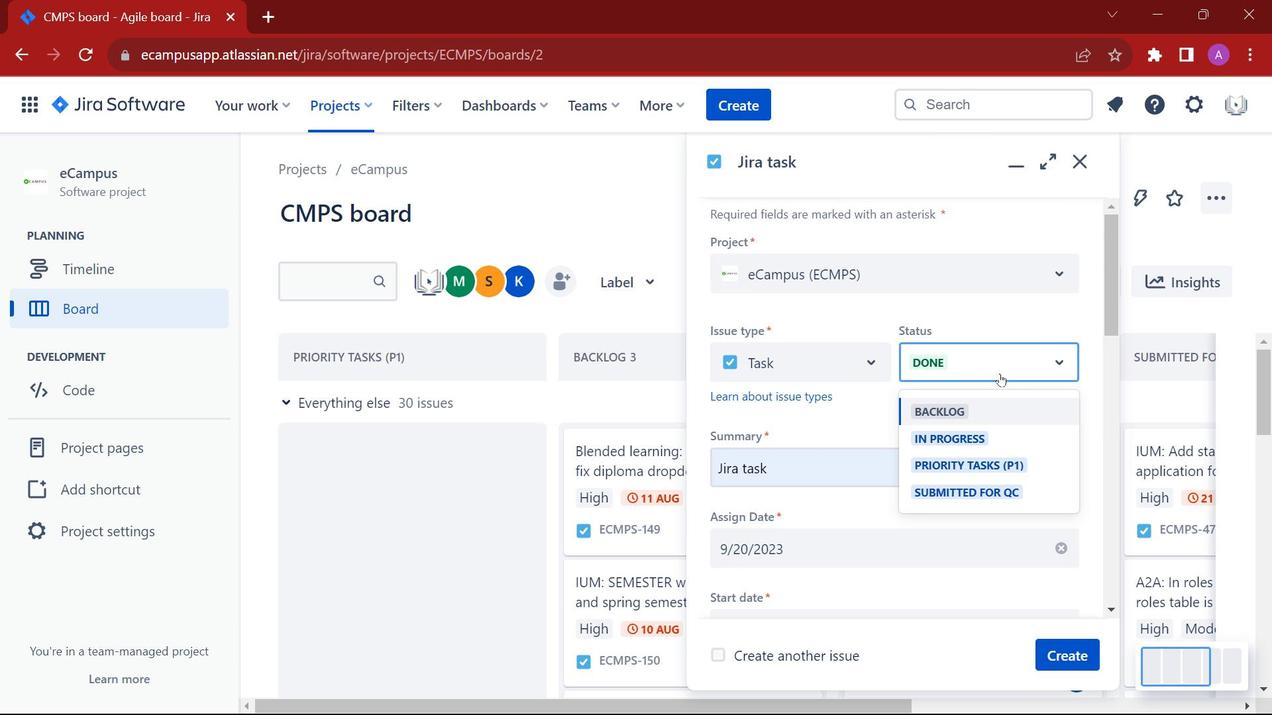 
Action: Mouse moved to (999, 374)
Screenshot: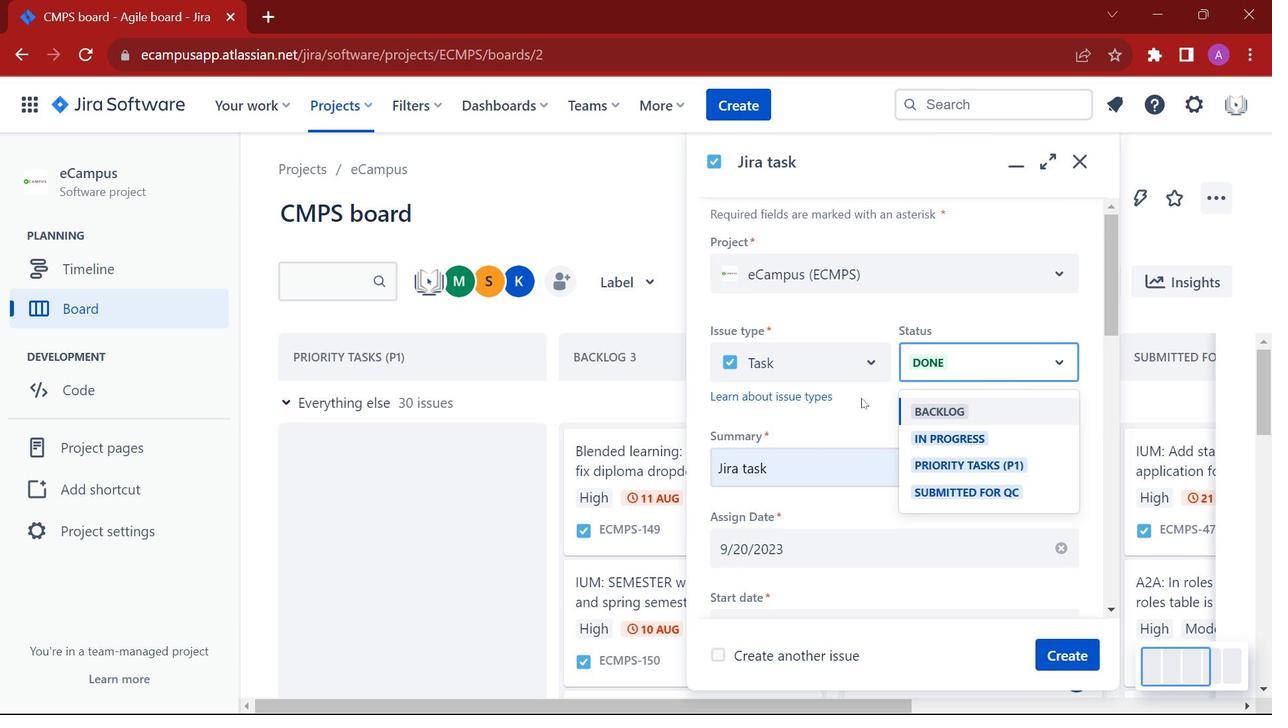 
Action: Mouse scrolled (999, 375) with delta (0, 0)
Screenshot: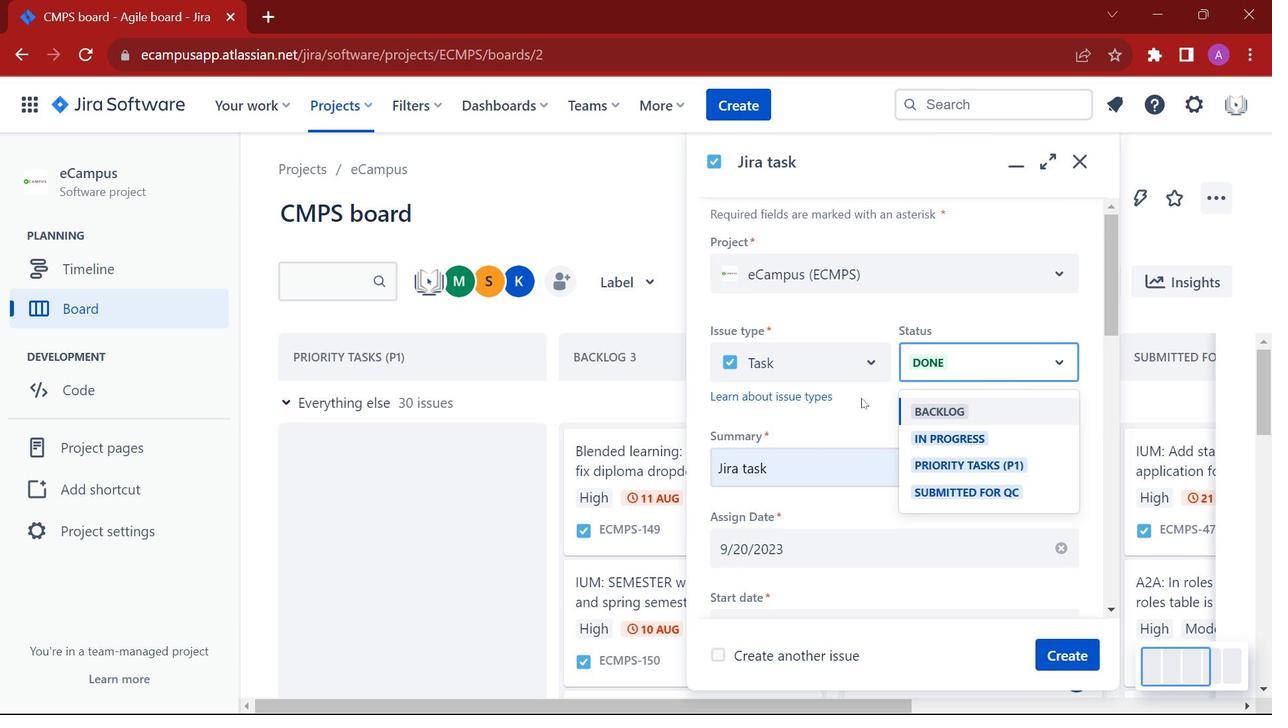 
Action: Mouse scrolled (999, 375) with delta (0, 0)
Screenshot: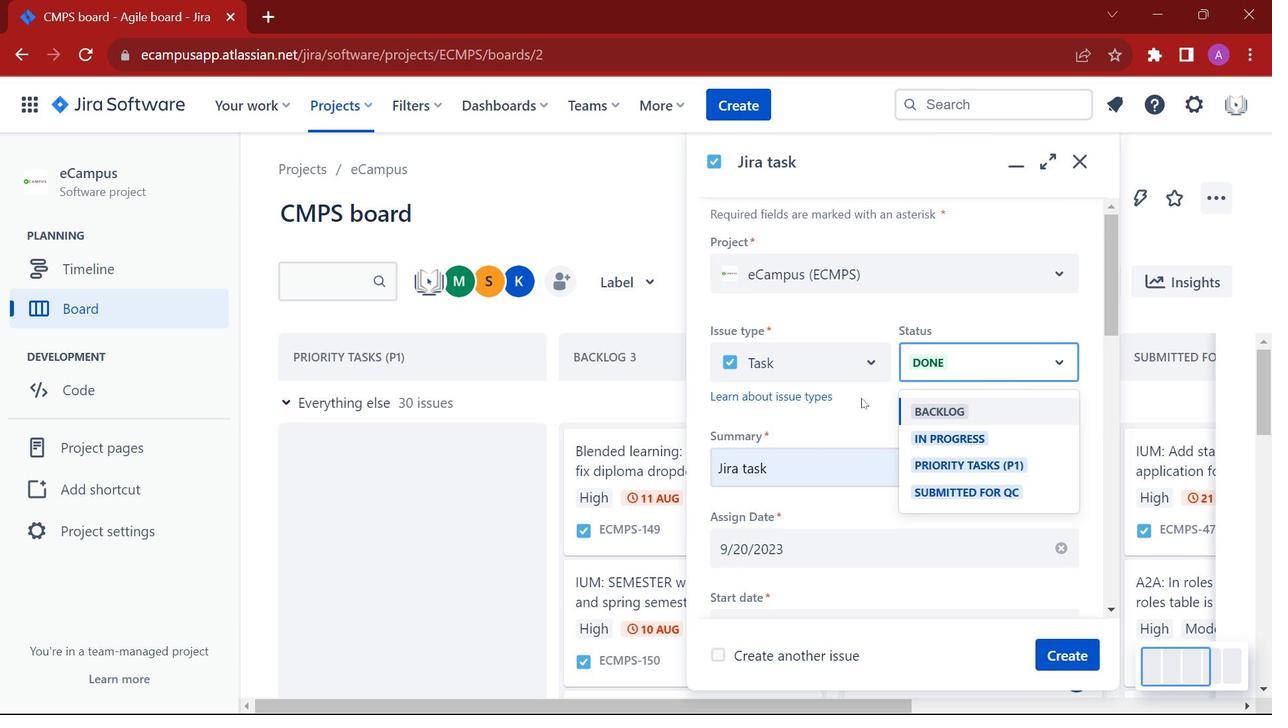 
Action: Mouse moved to (999, 373)
Screenshot: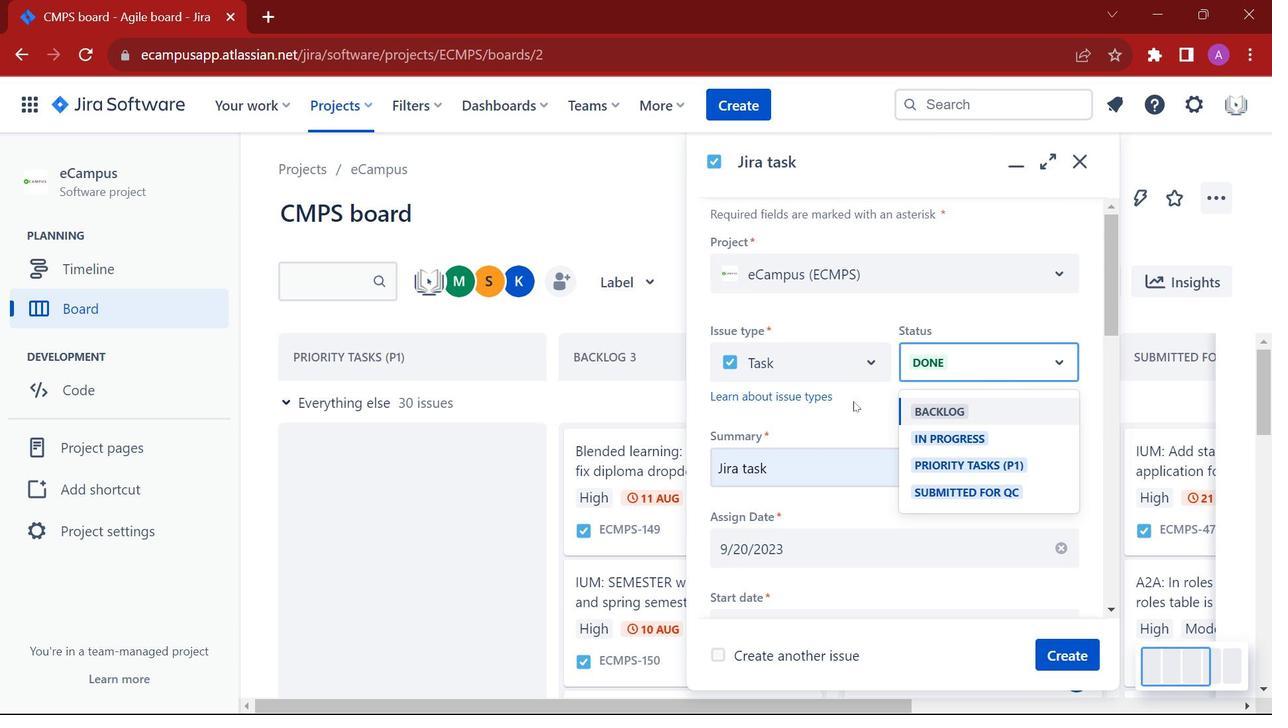 
Action: Mouse pressed left at (999, 373)
Screenshot: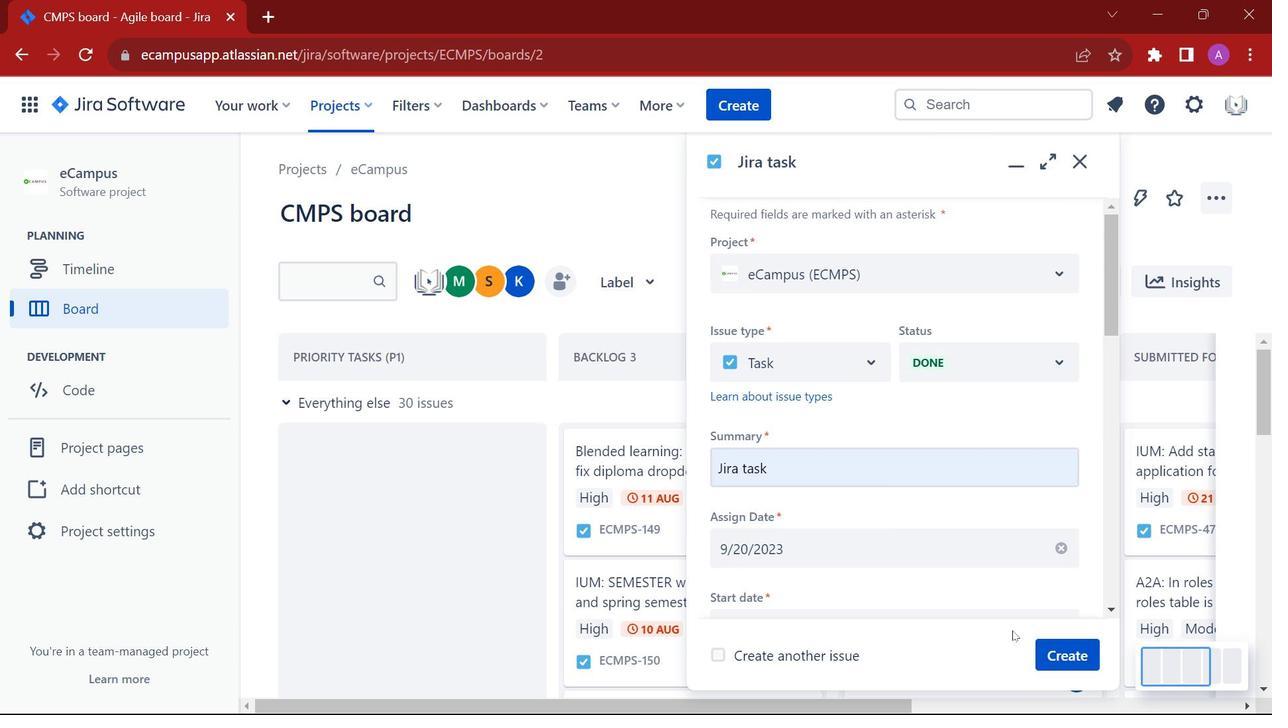 
Action: Mouse moved to (854, 401)
Screenshot: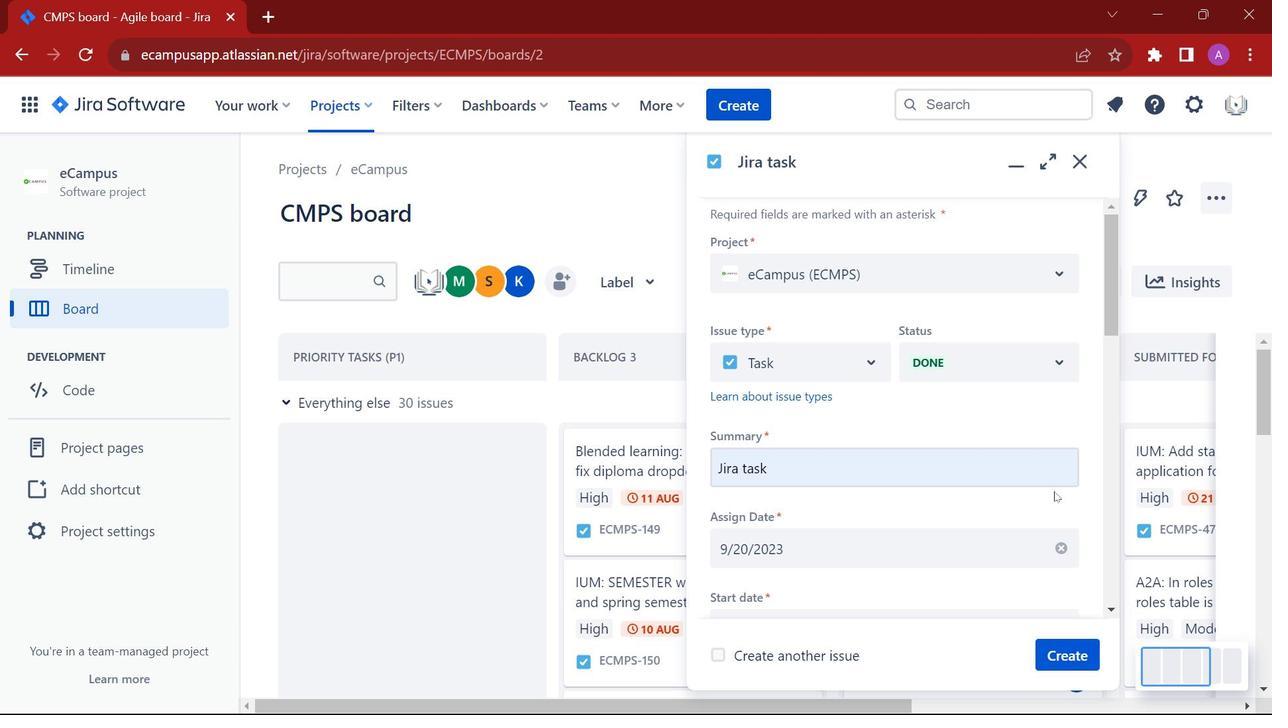 
Action: Mouse pressed left at (854, 401)
Screenshot: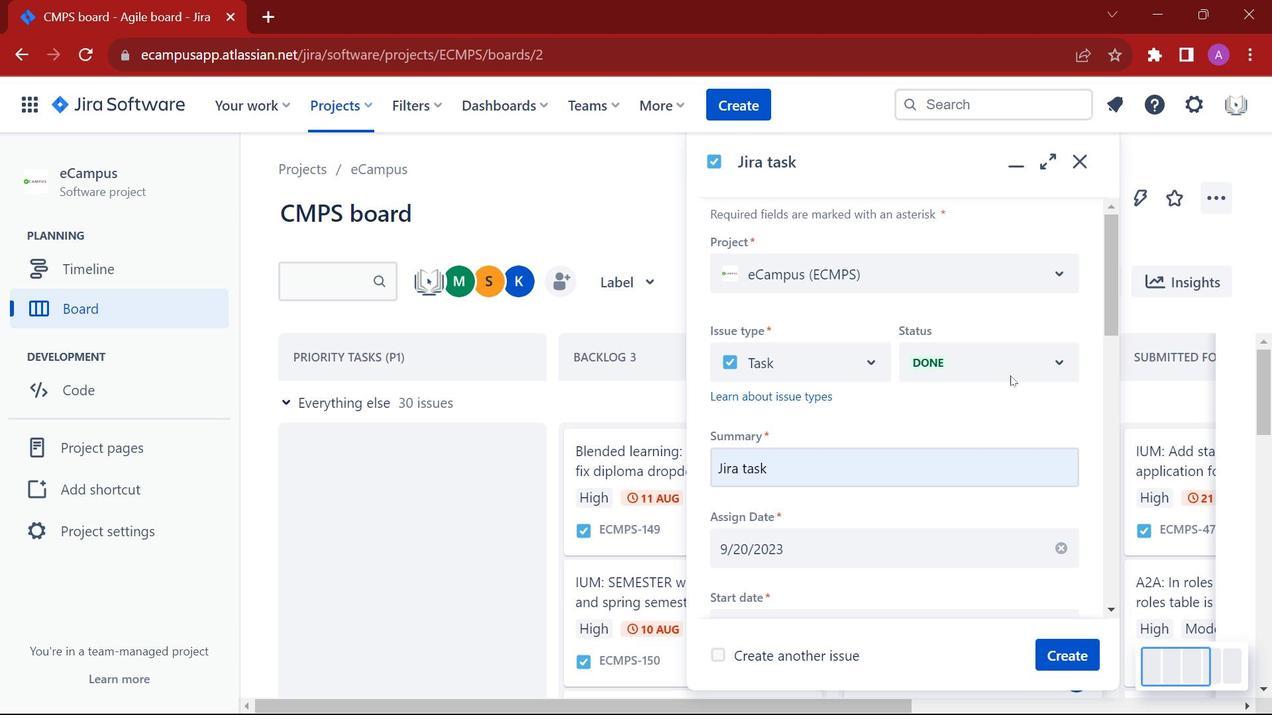 
Action: Mouse moved to (991, 345)
Screenshot: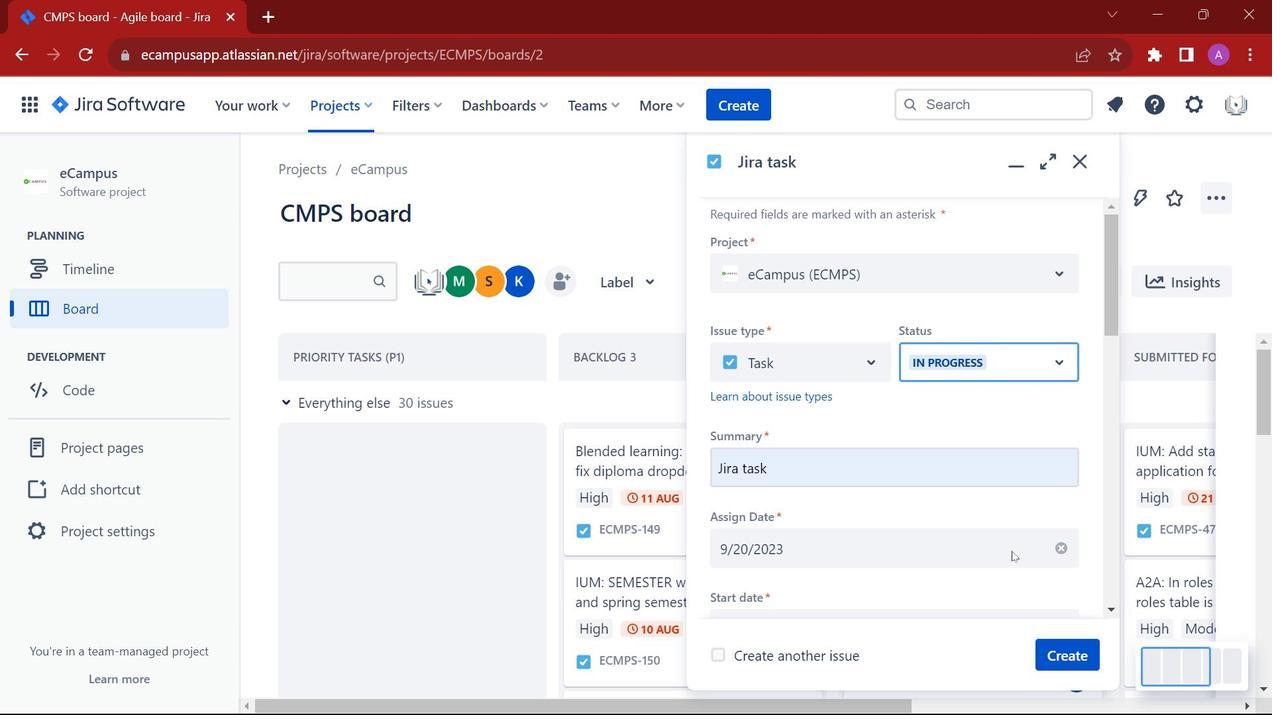
Action: Mouse pressed left at (991, 345)
Screenshot: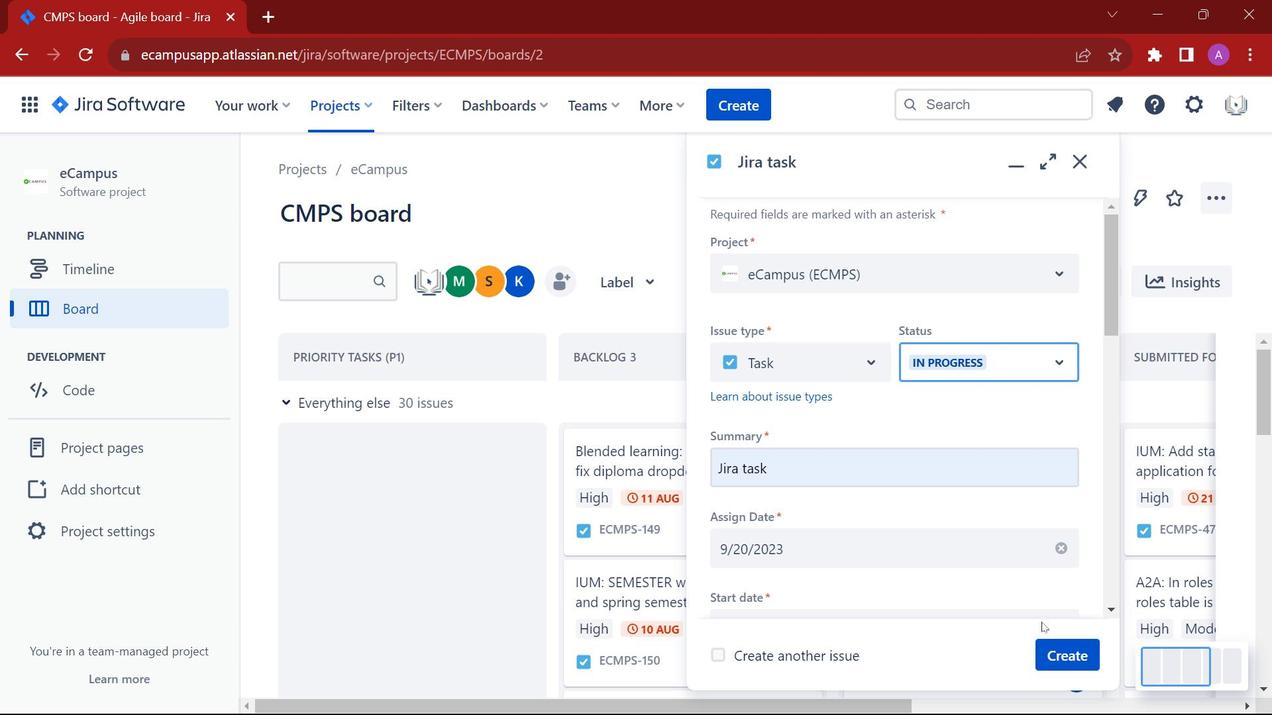 
Action: Mouse moved to (974, 431)
Screenshot: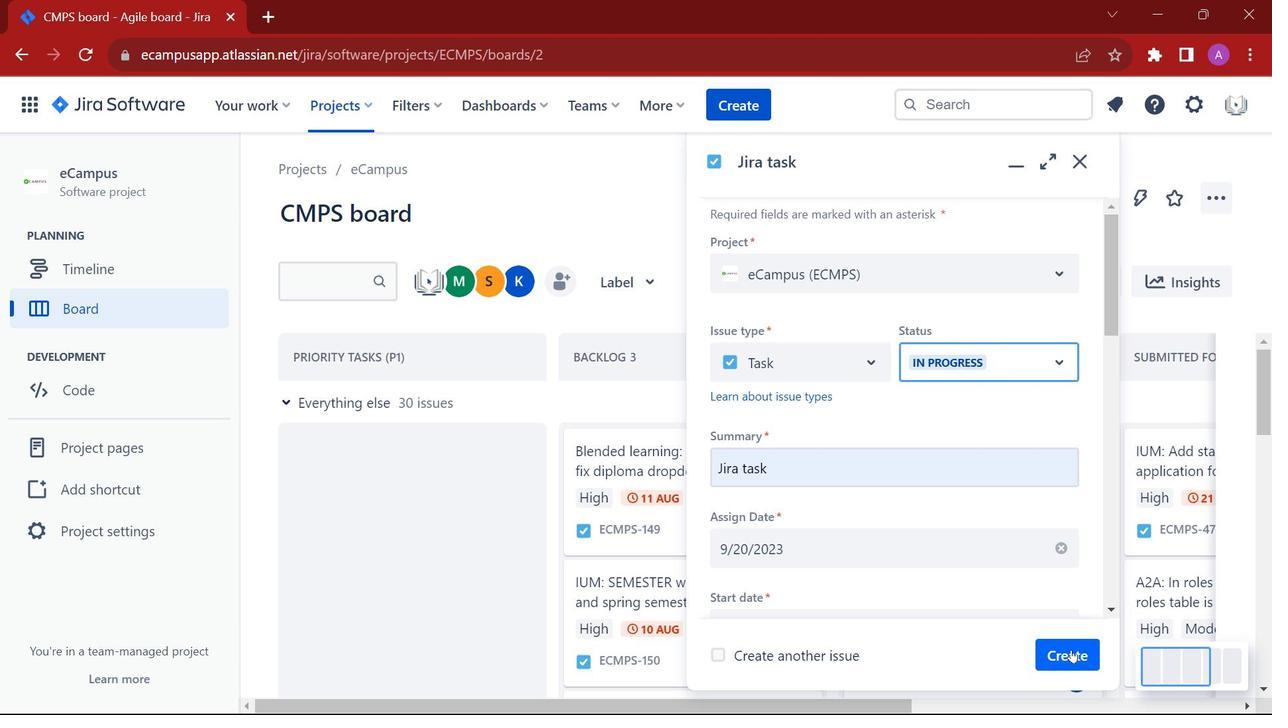 
Action: Mouse pressed left at (974, 431)
Screenshot: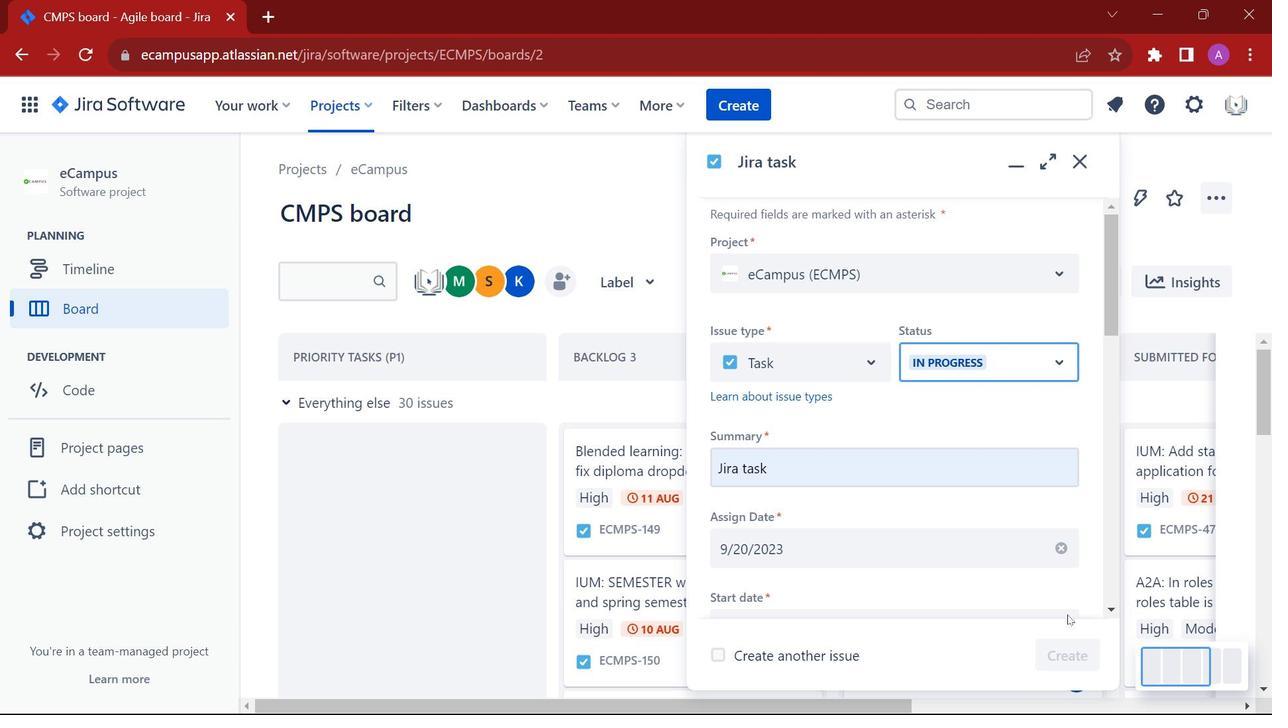 
Action: Mouse moved to (1066, 657)
Screenshot: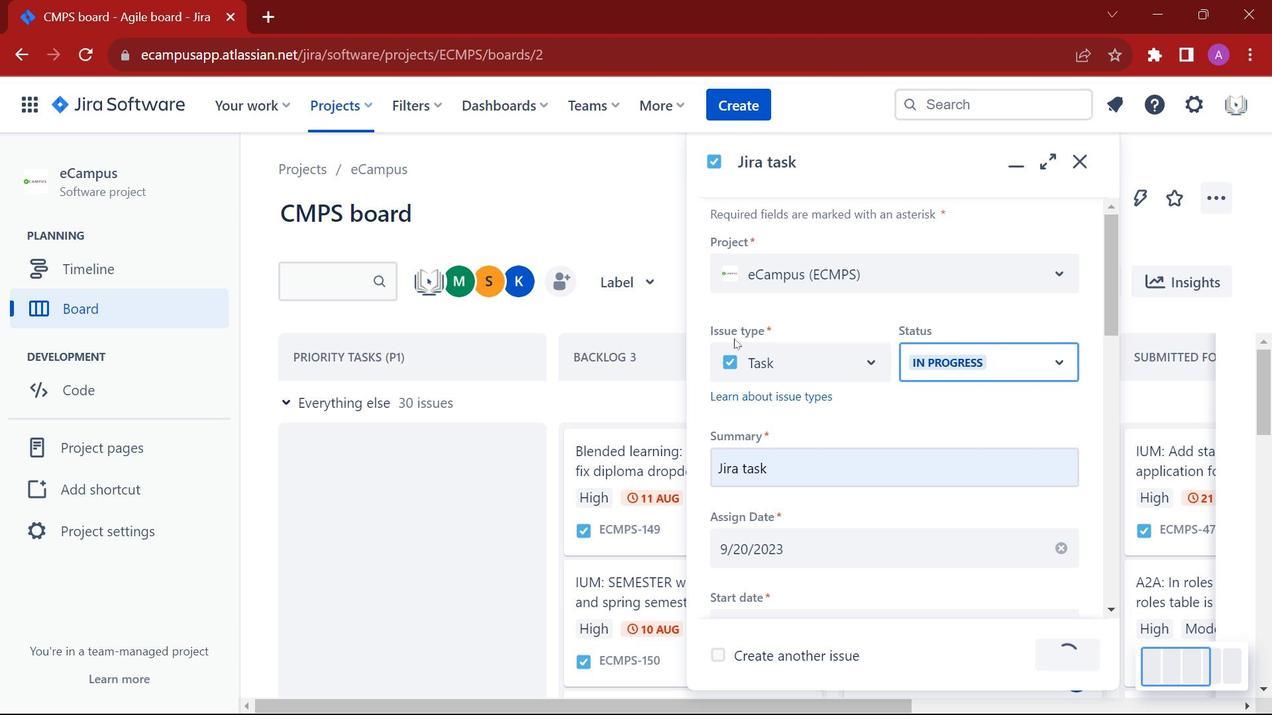 
Action: Mouse pressed left at (1066, 657)
Screenshot: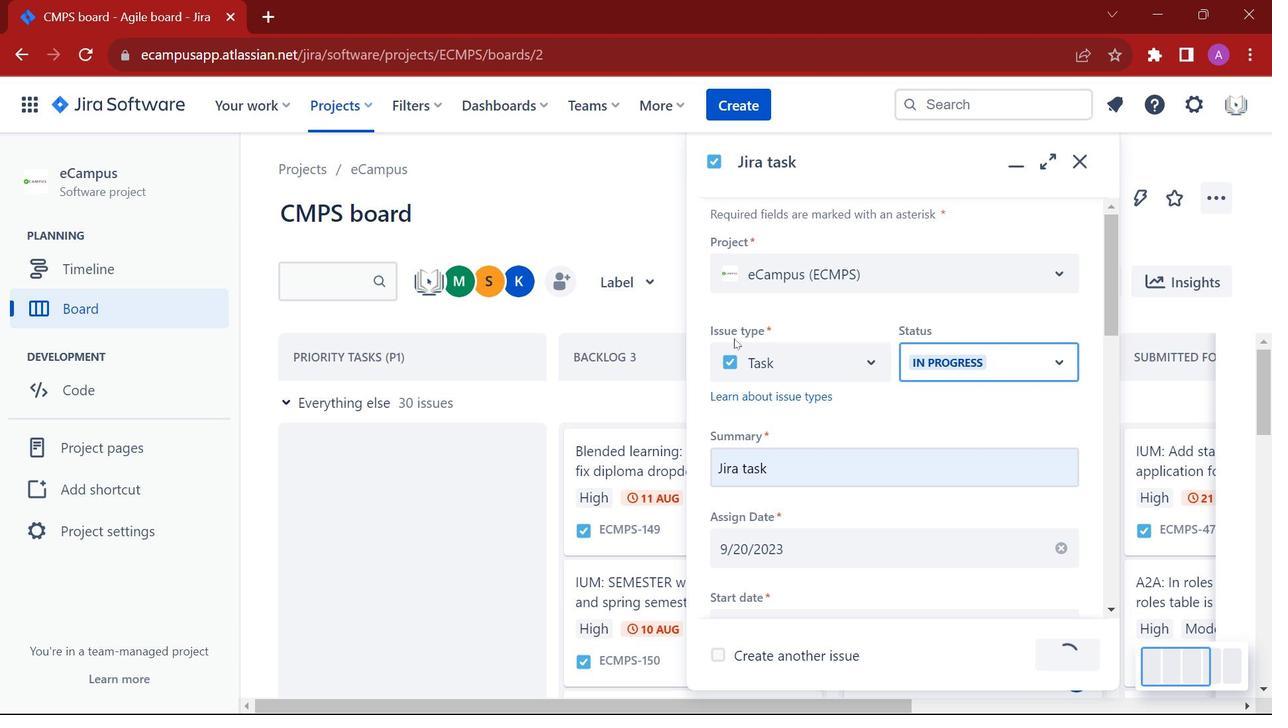 
Action: Mouse moved to (949, 478)
Screenshot: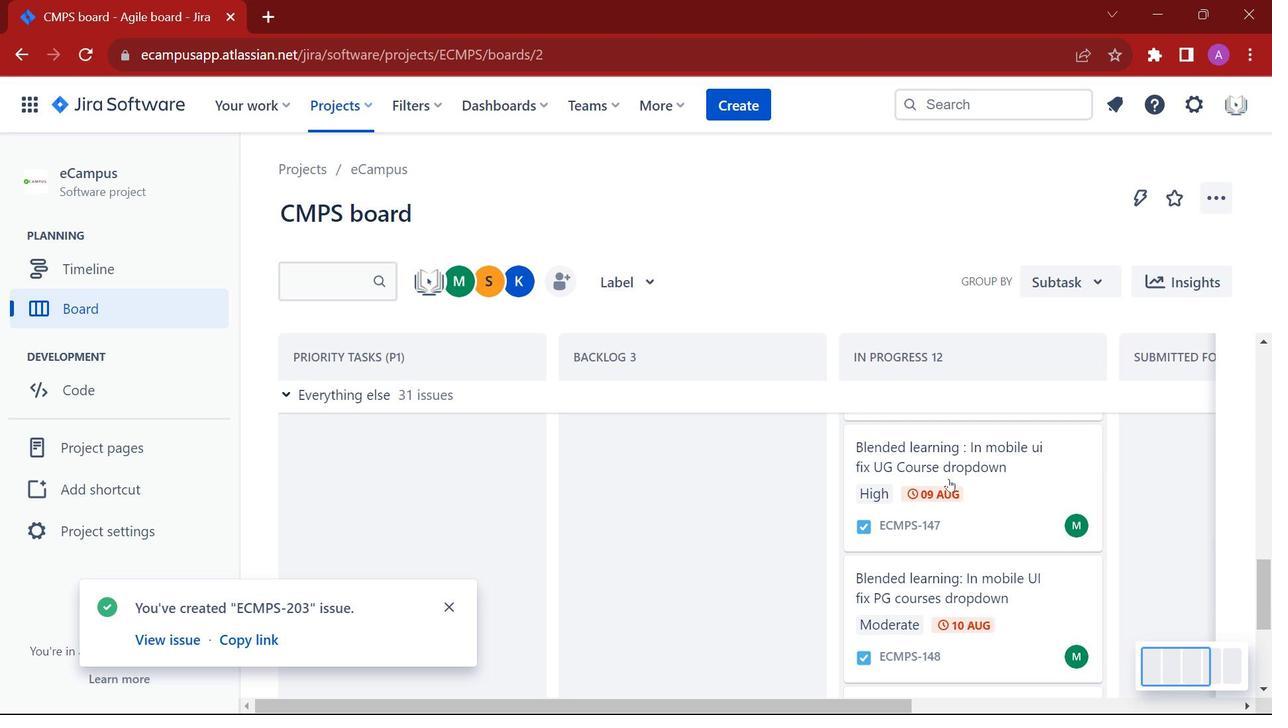 
Action: Mouse scrolled (949, 477) with delta (0, 0)
Screenshot: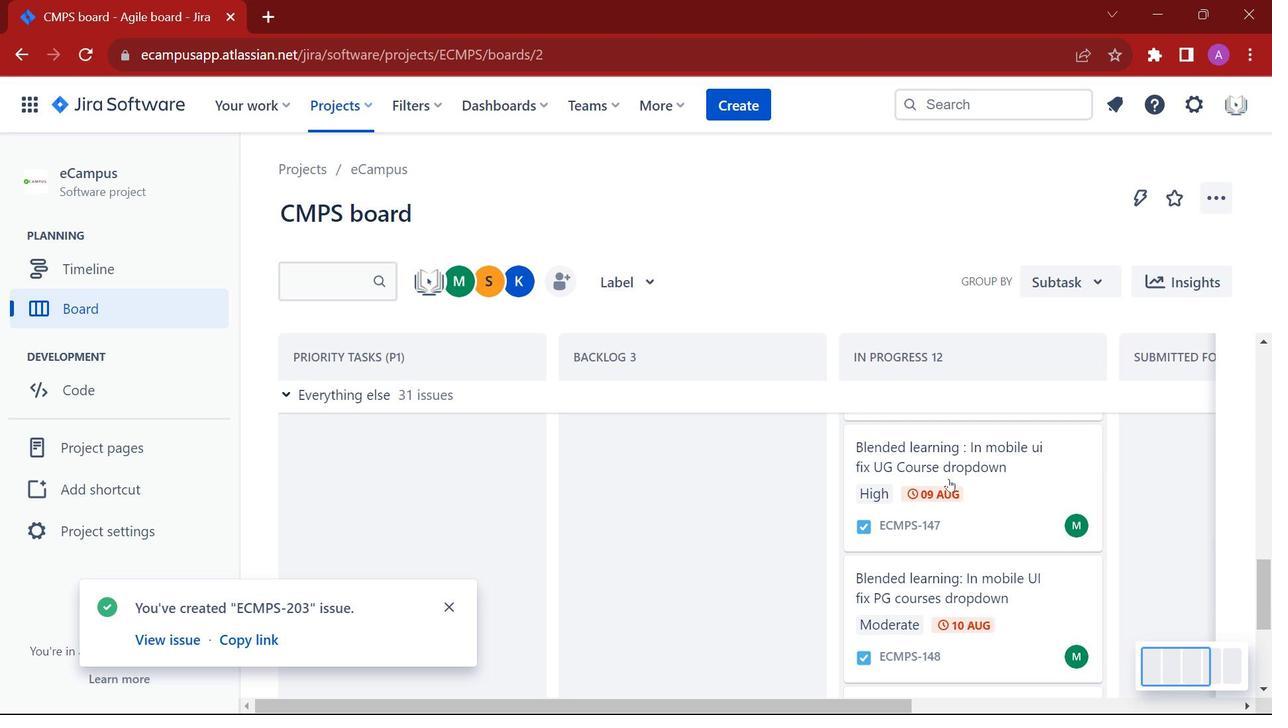
Action: Mouse scrolled (949, 477) with delta (0, 0)
Screenshot: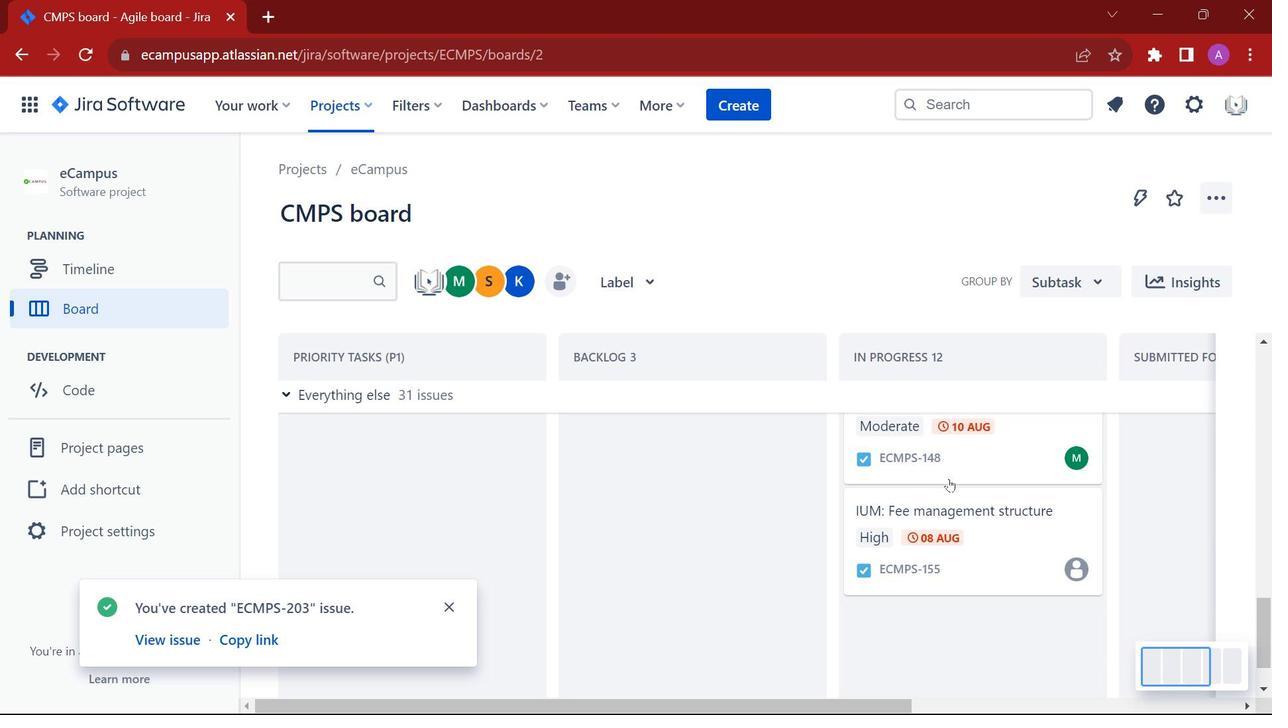 
Action: Mouse moved to (949, 479)
Screenshot: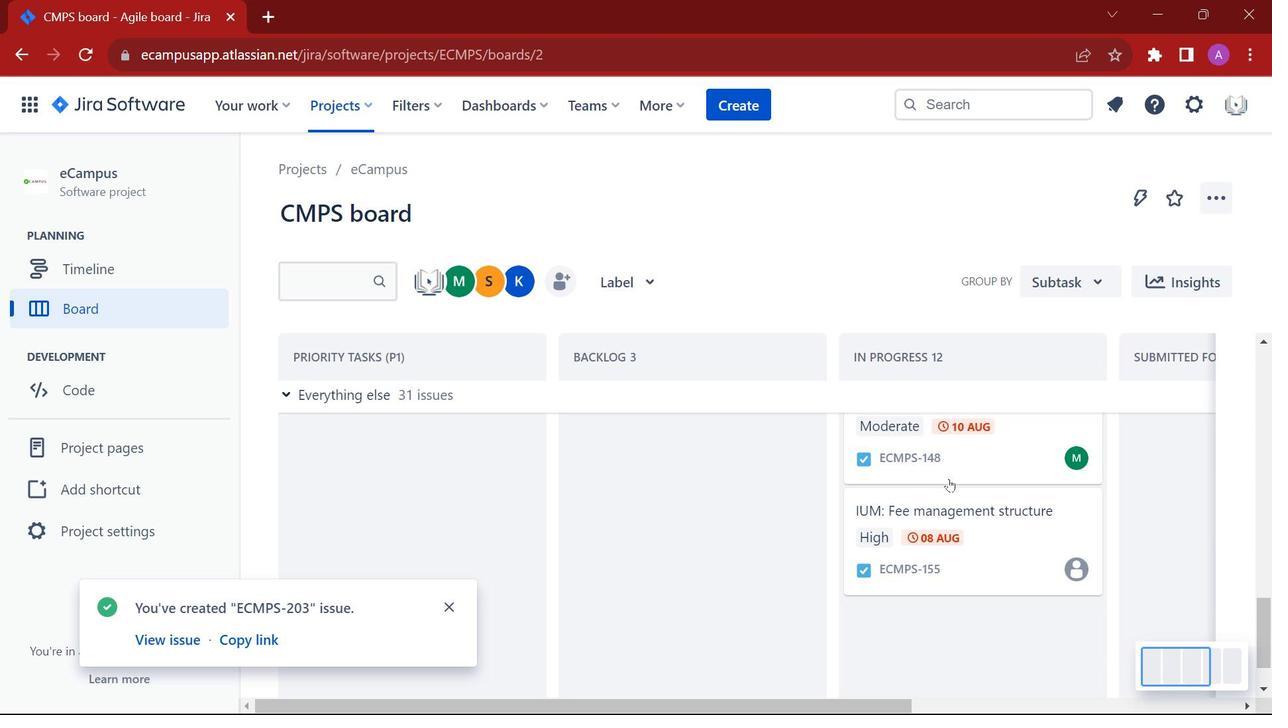 
Action: Mouse scrolled (949, 478) with delta (0, 0)
Screenshot: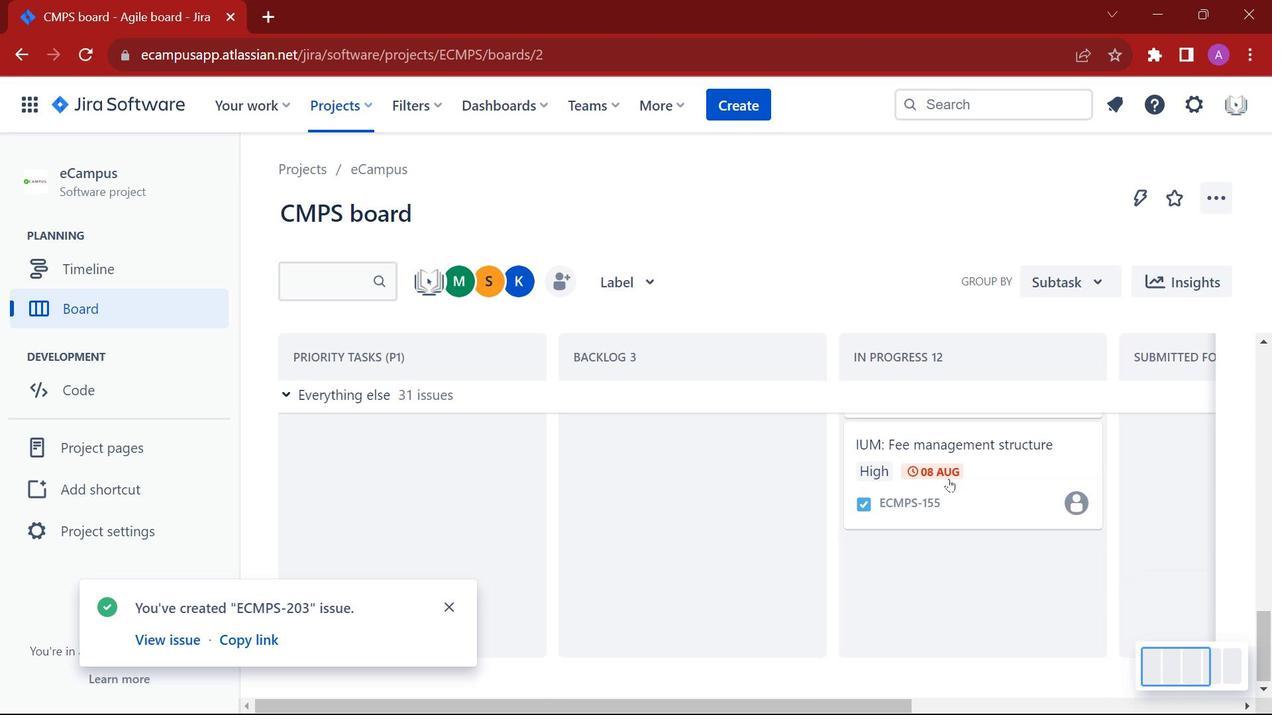 
Action: Mouse scrolled (949, 478) with delta (0, 0)
Screenshot: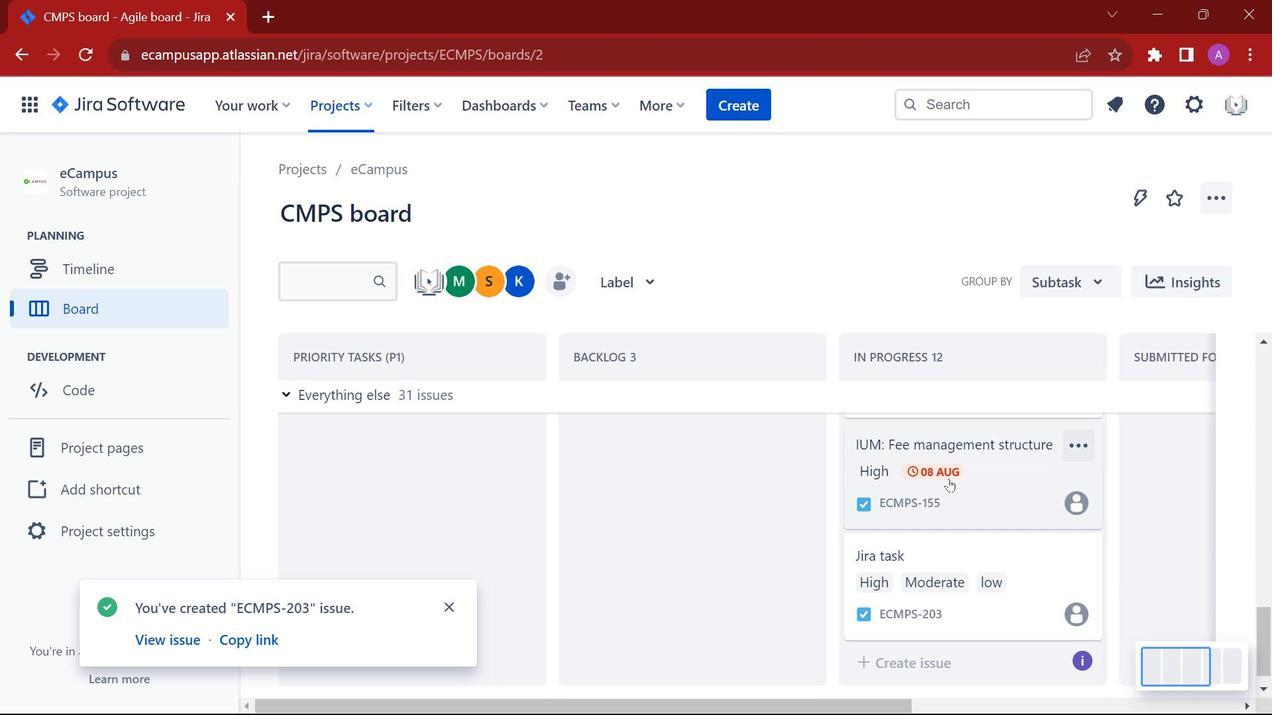 
Action: Mouse scrolled (949, 478) with delta (0, 0)
Screenshot: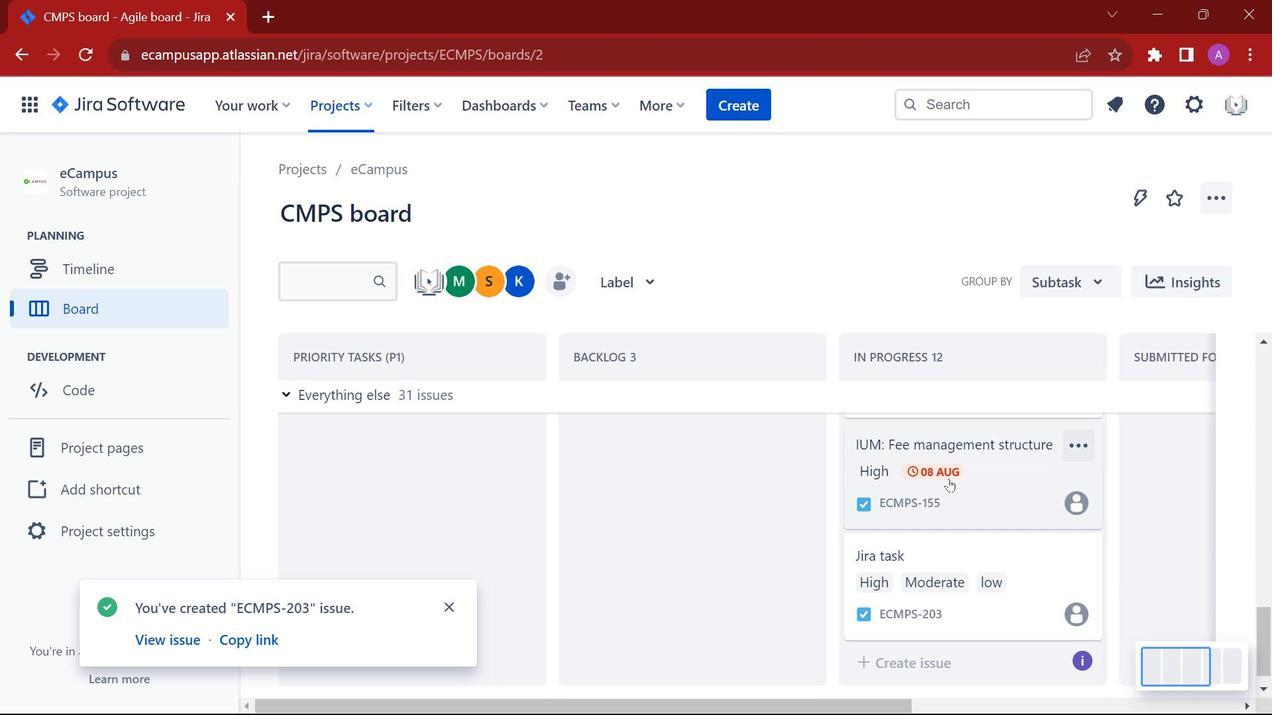 
Action: Mouse scrolled (949, 478) with delta (0, 0)
Screenshot: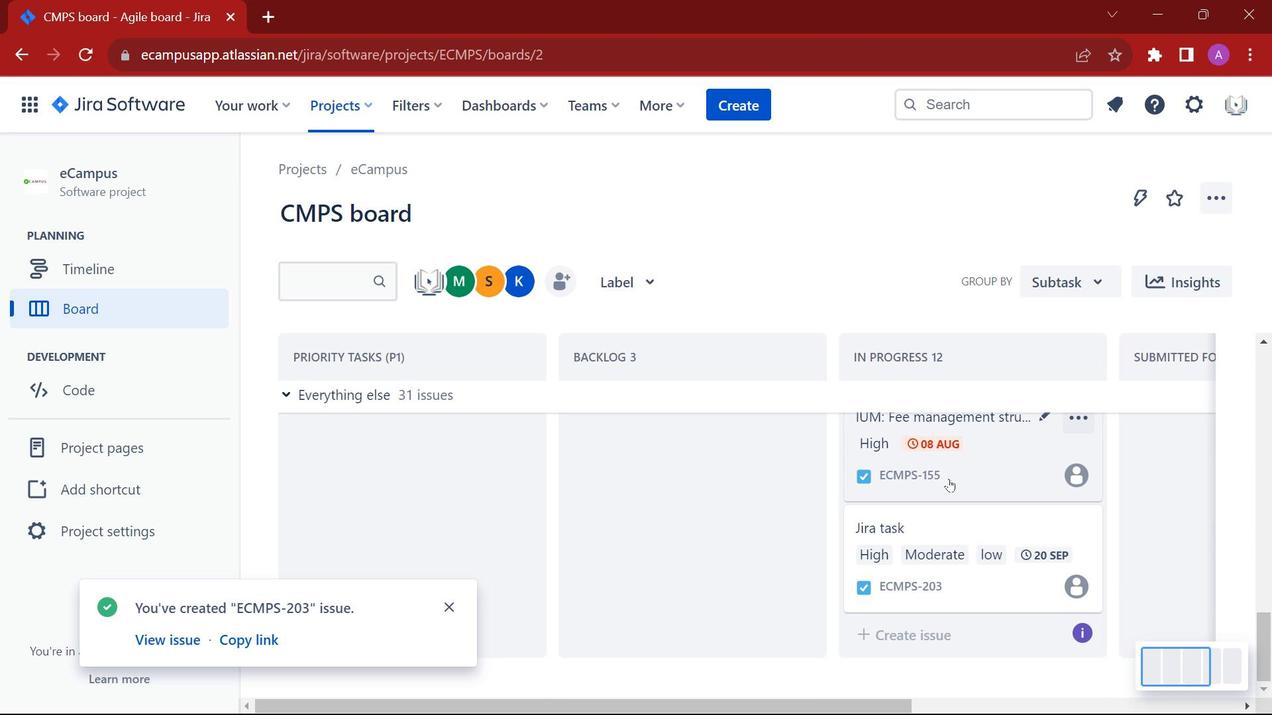 
Action: Mouse scrolled (949, 478) with delta (0, 0)
Screenshot: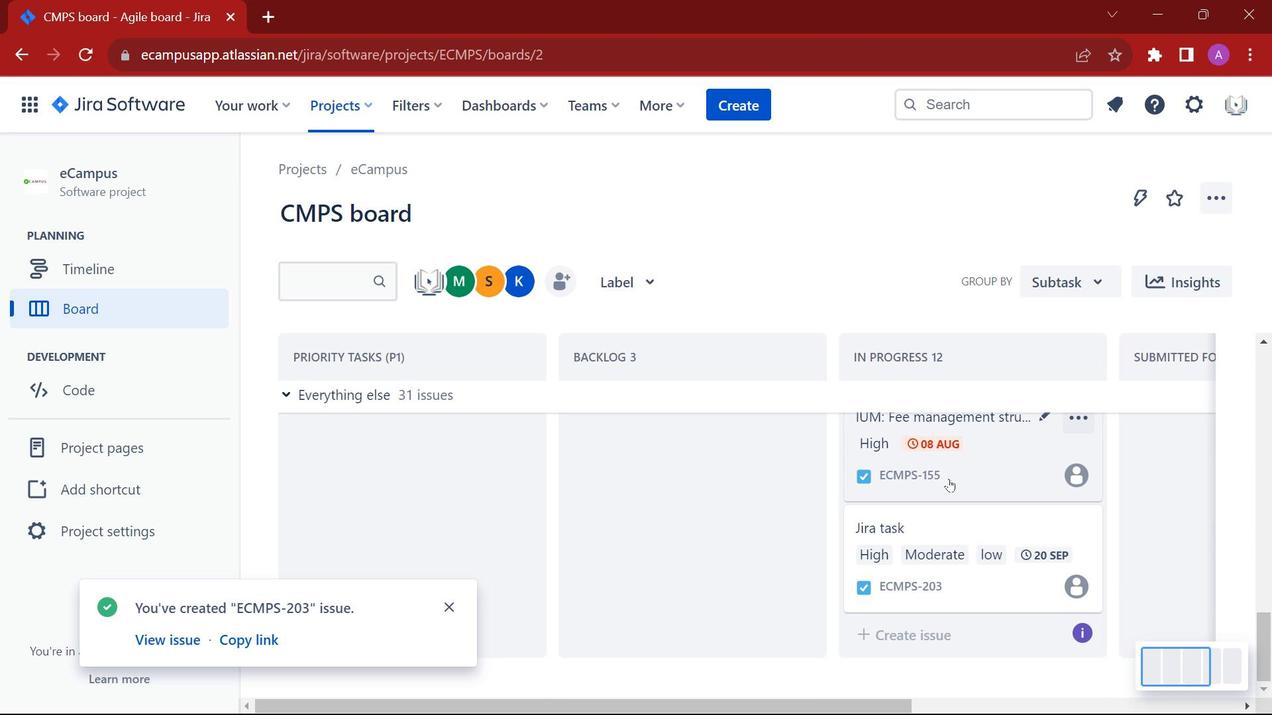 
Action: Mouse scrolled (949, 478) with delta (0, 0)
Screenshot: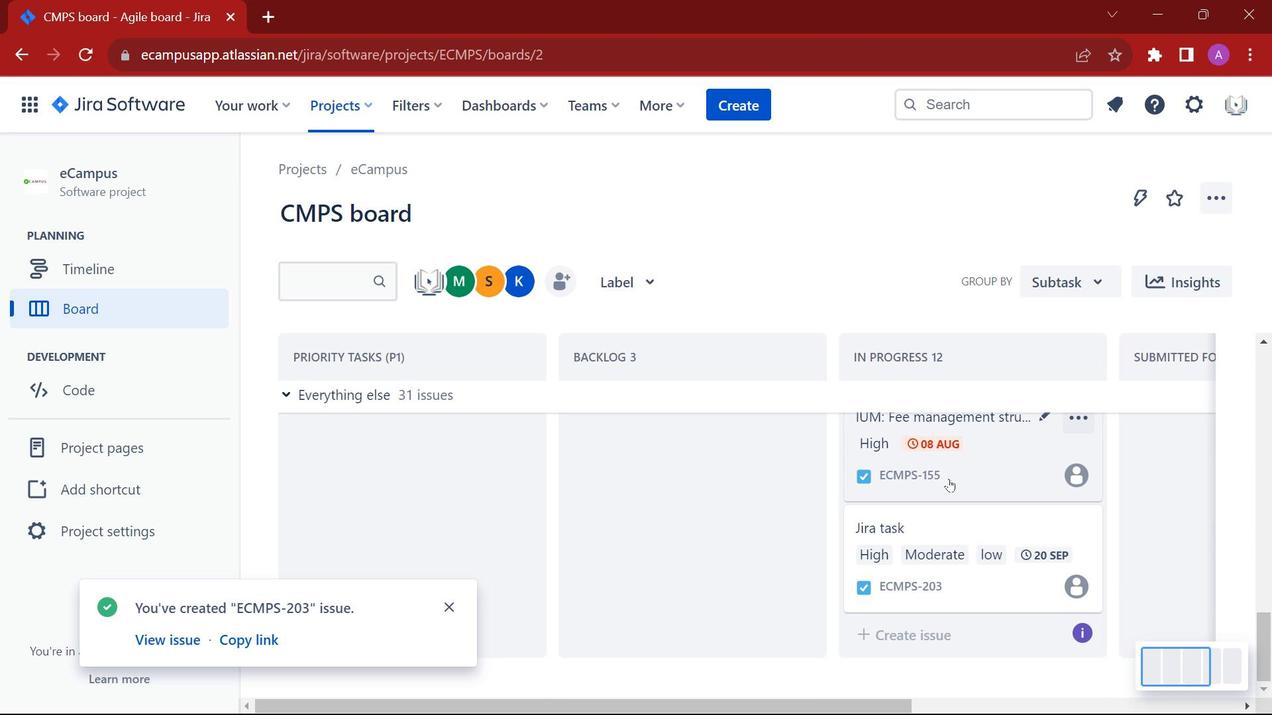 
Action: Mouse scrolled (949, 478) with delta (0, 0)
Screenshot: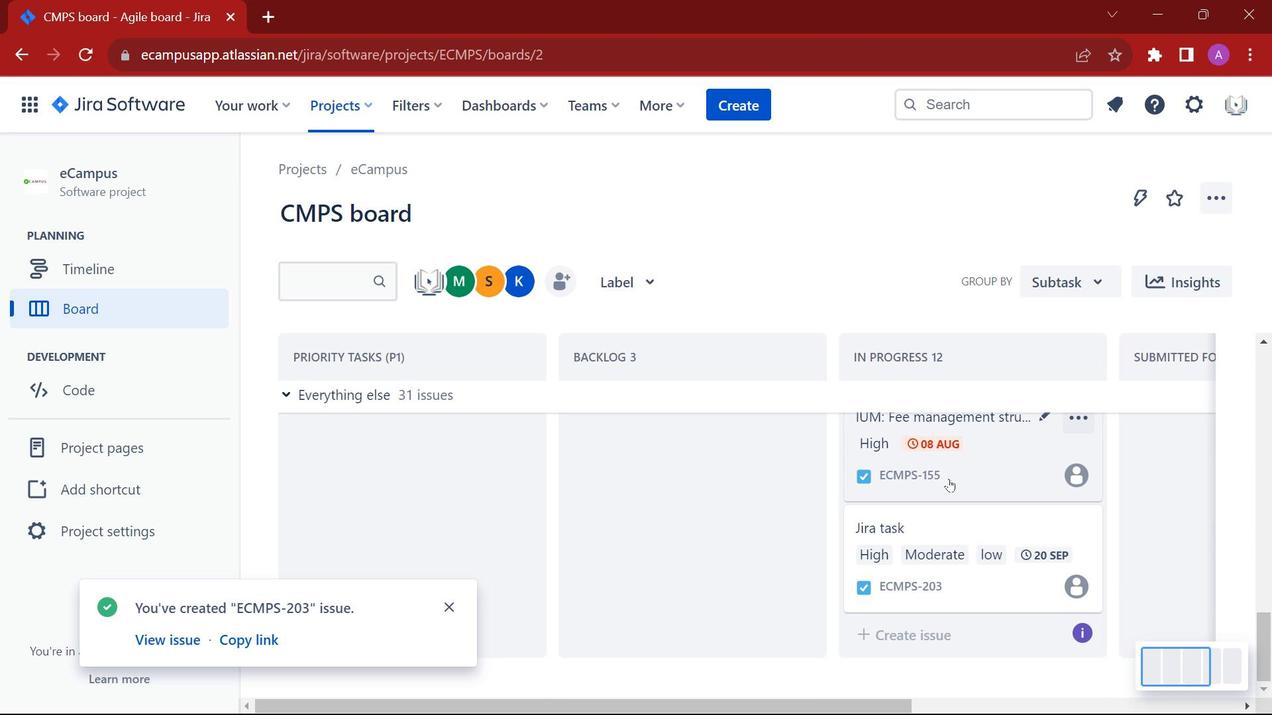 
Action: Mouse scrolled (949, 478) with delta (0, 0)
Screenshot: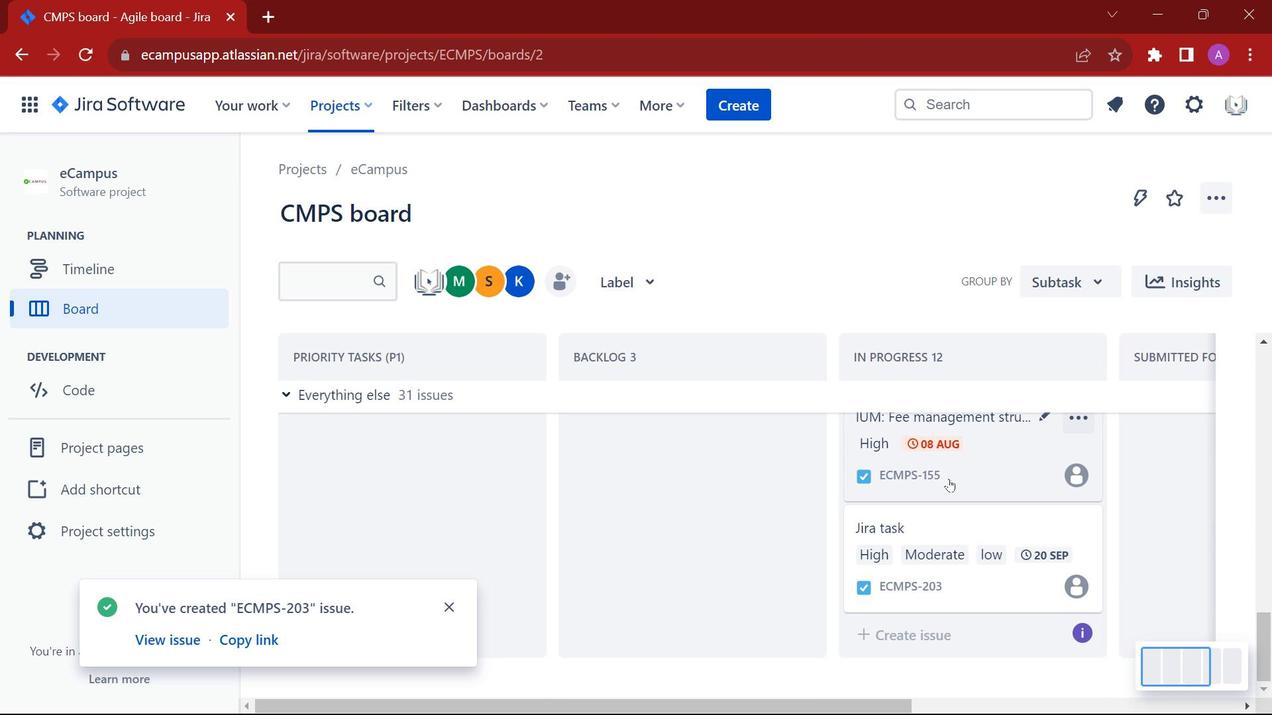 
Action: Mouse scrolled (949, 478) with delta (0, 0)
Screenshot: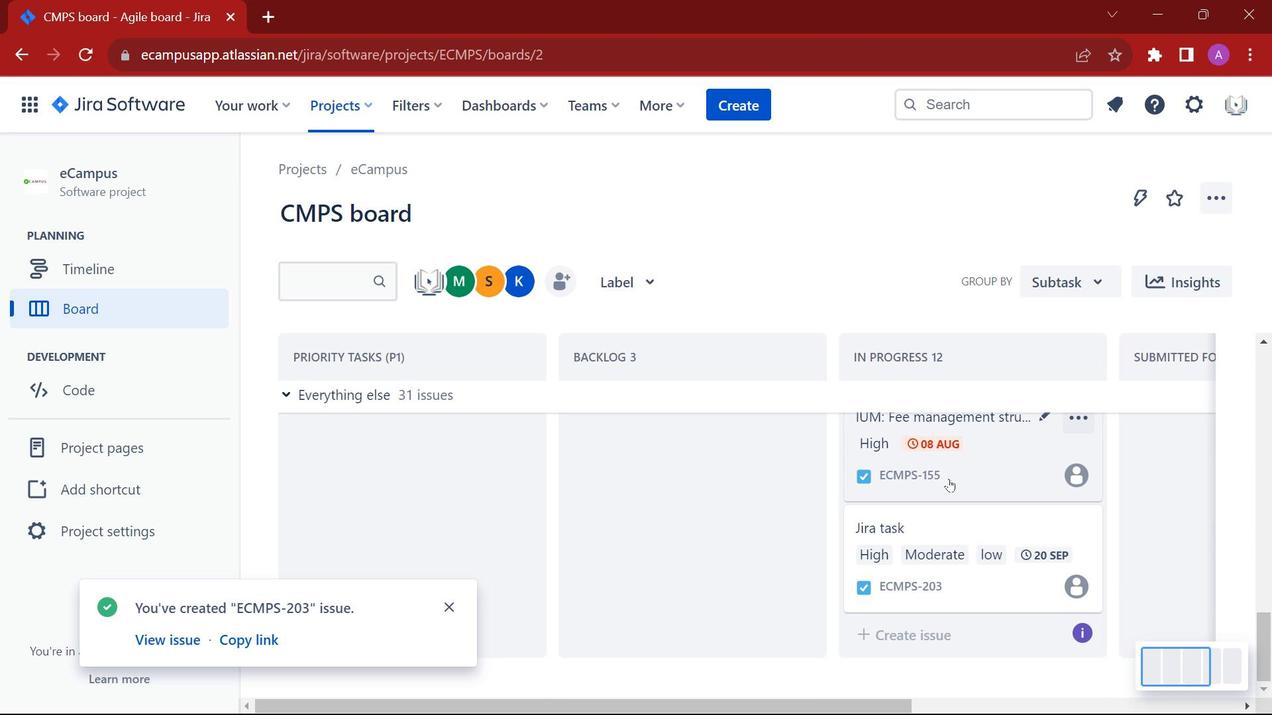 
Action: Mouse scrolled (949, 478) with delta (0, 0)
Screenshot: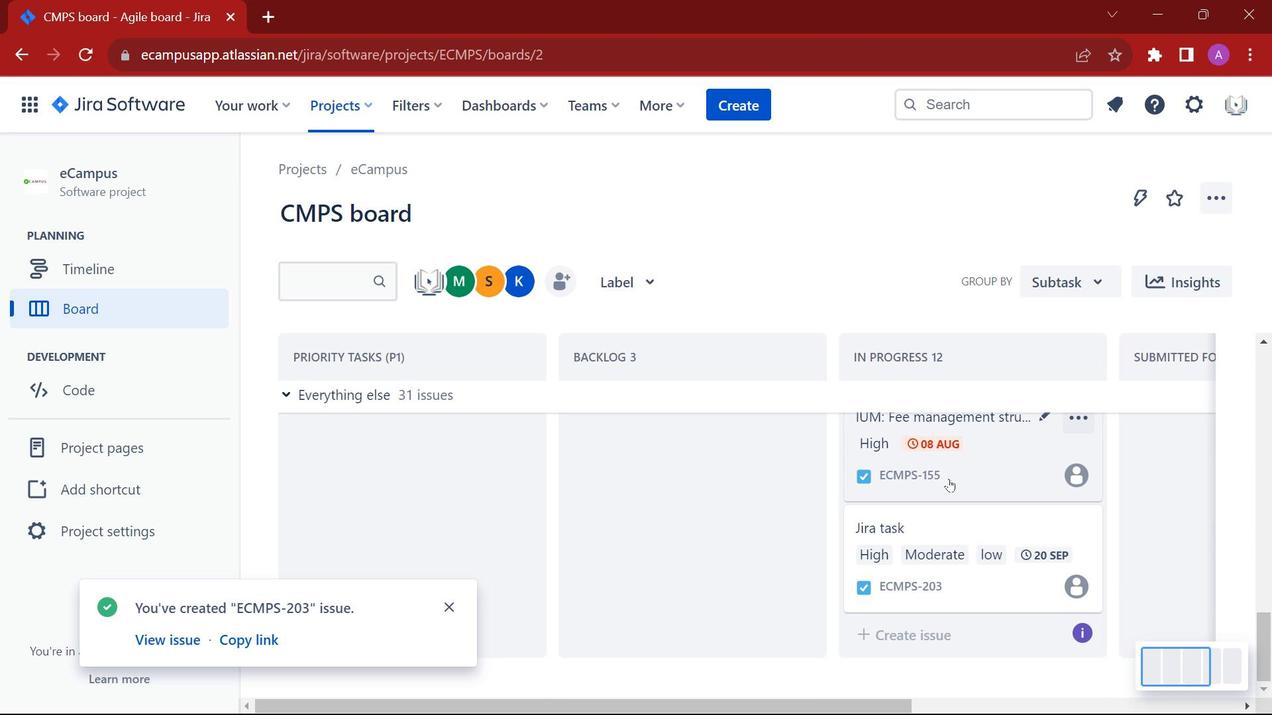 
Action: Mouse scrolled (949, 478) with delta (0, 0)
Screenshot: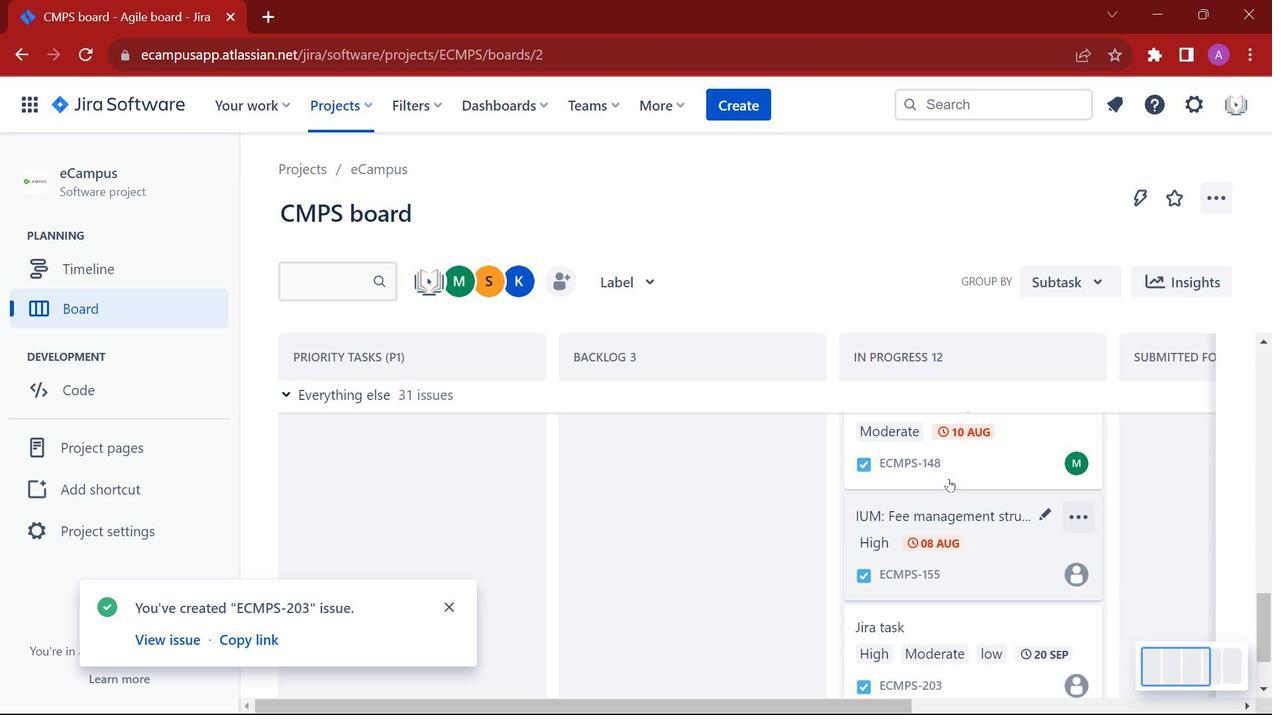 
Action: Mouse scrolled (949, 478) with delta (0, 0)
Screenshot: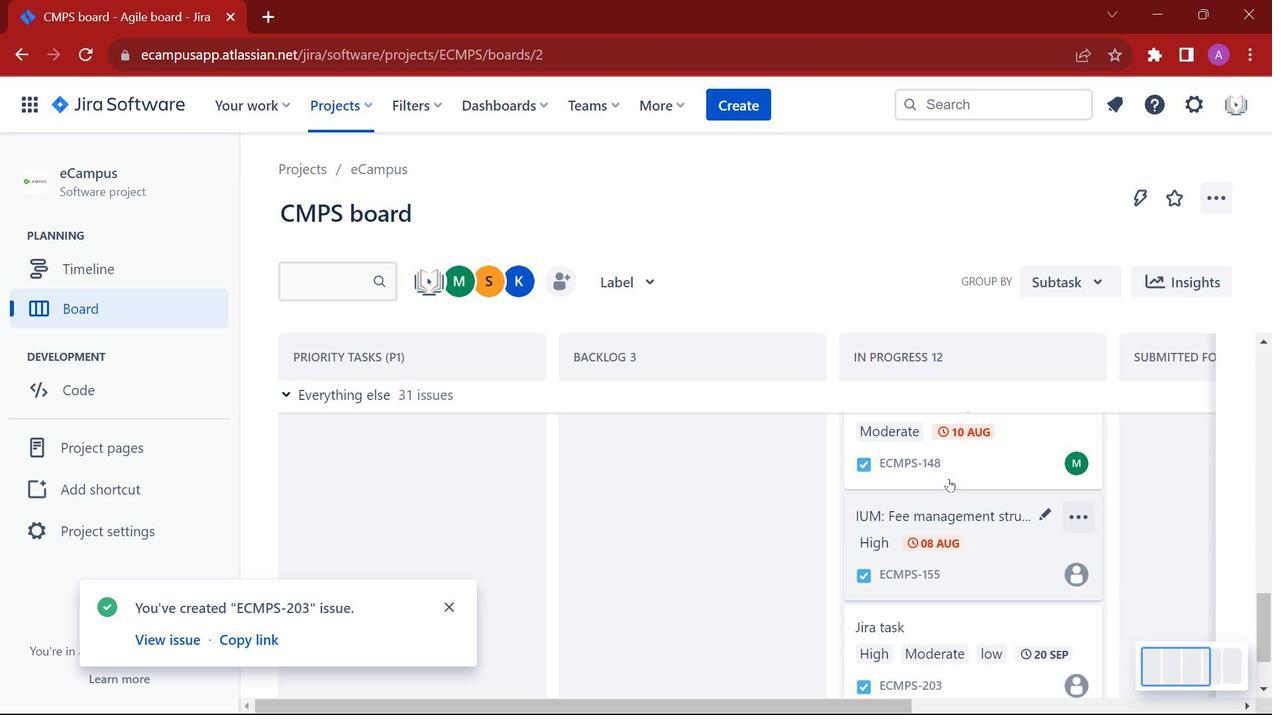
Action: Mouse scrolled (949, 478) with delta (0, 0)
Screenshot: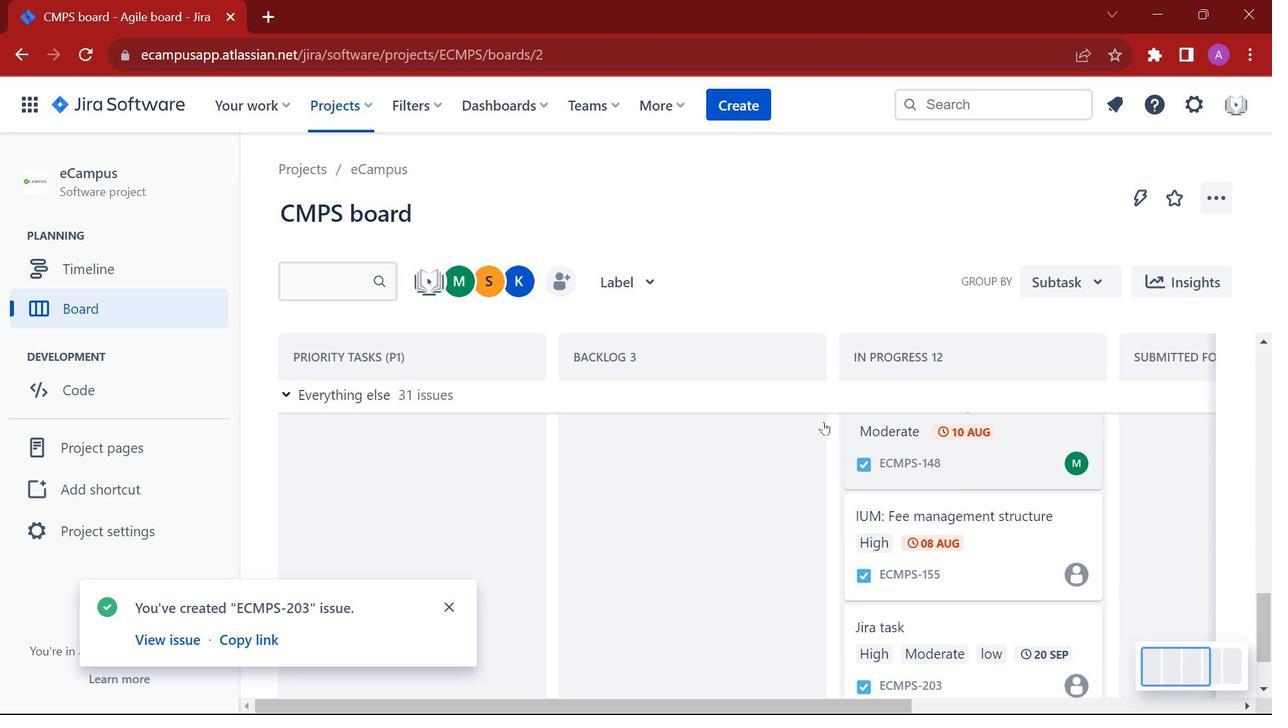 
Action: Mouse scrolled (949, 479) with delta (0, 0)
Screenshot: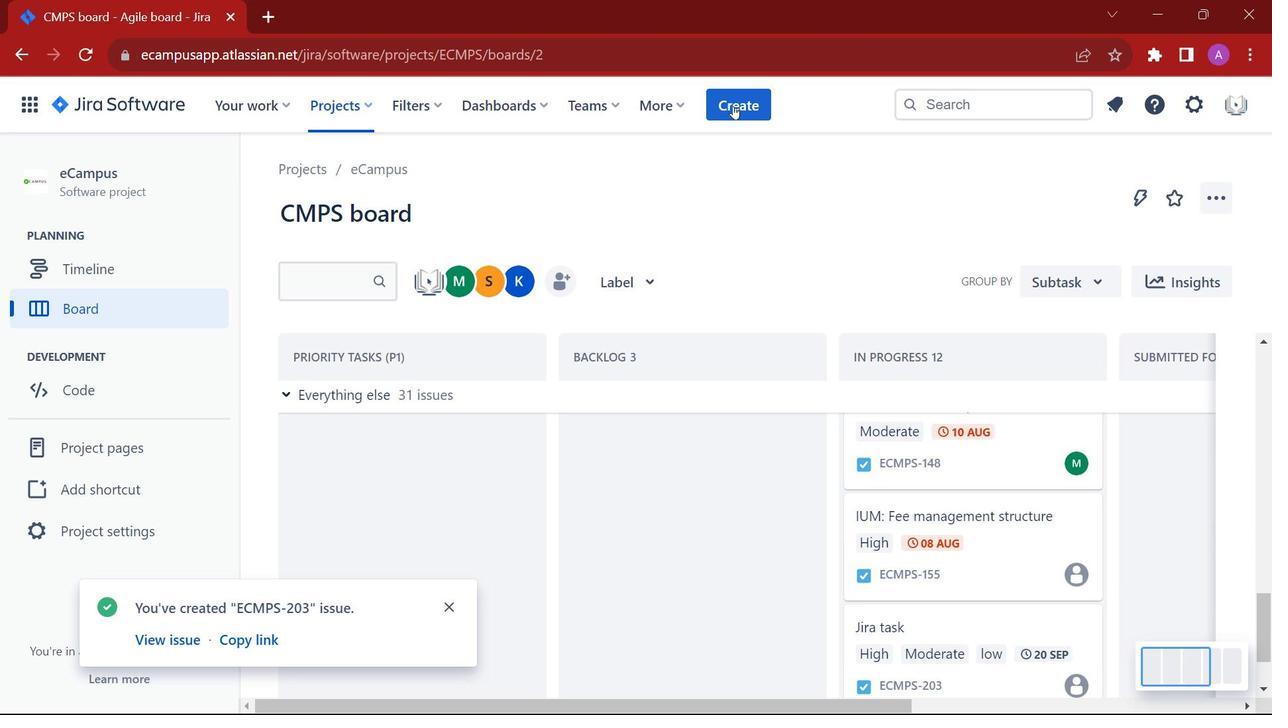 
Action: Mouse moved to (733, 106)
Screenshot: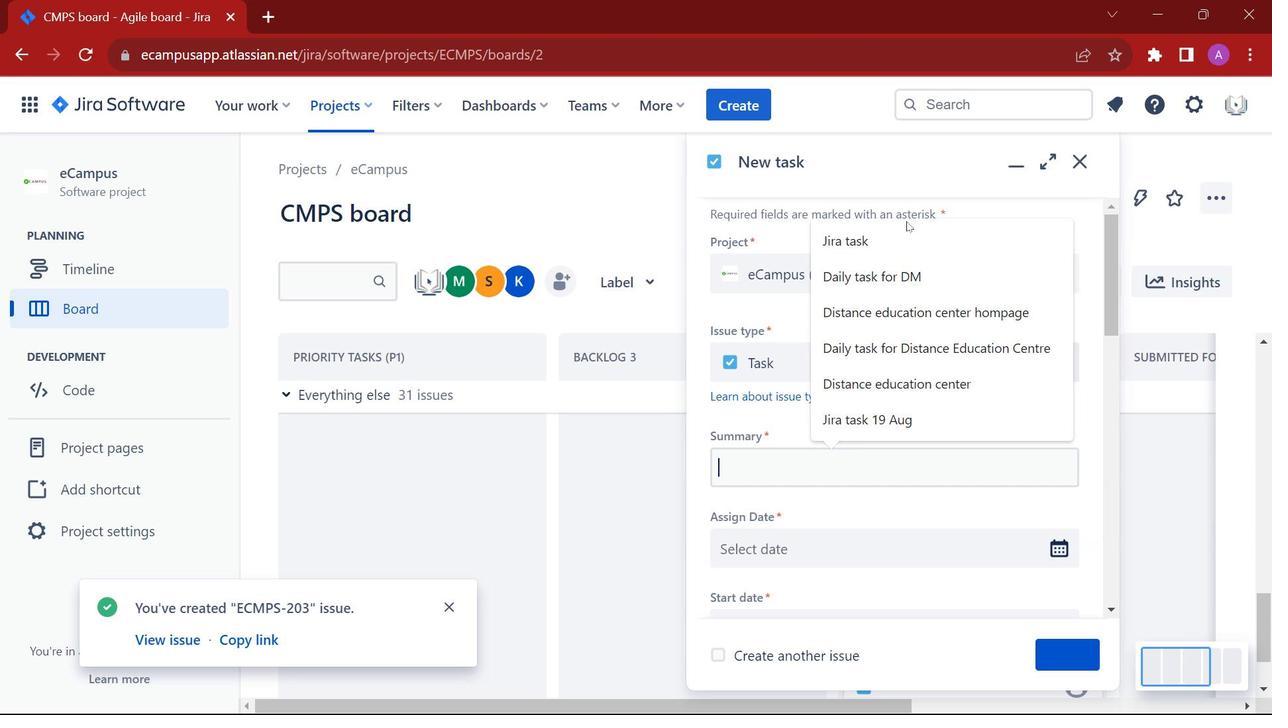 
Action: Mouse pressed left at (733, 106)
Screenshot: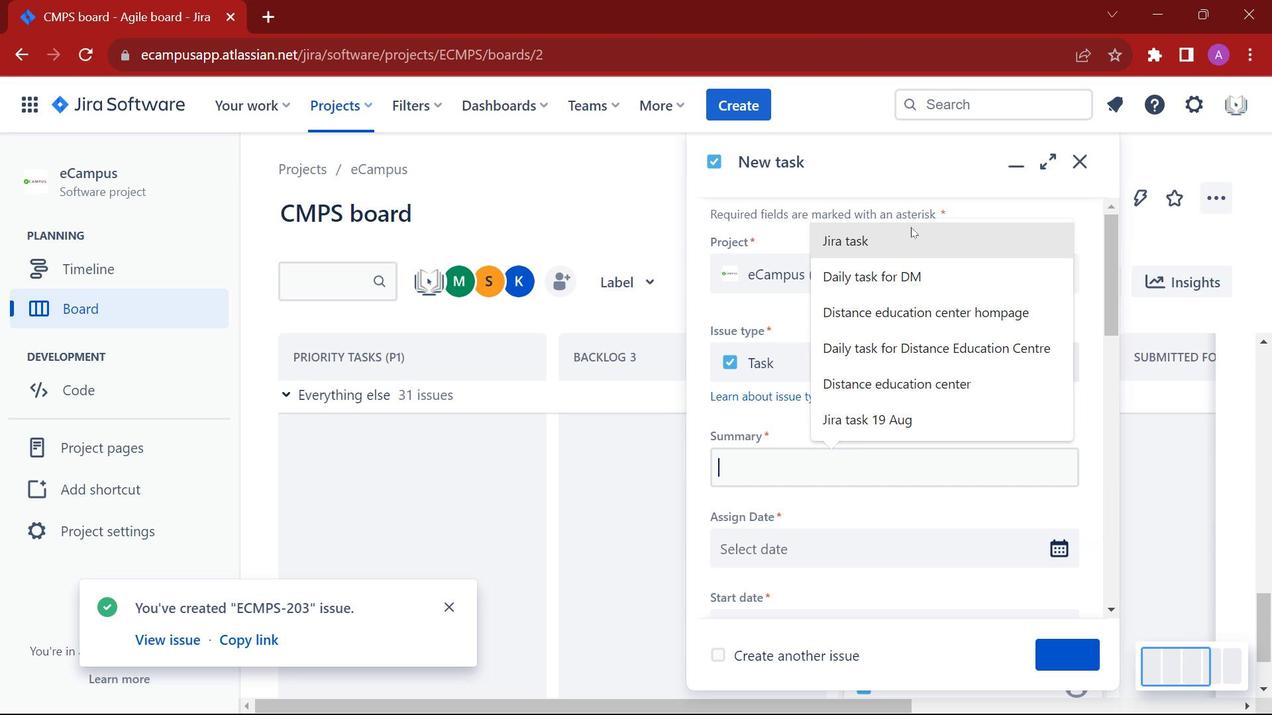 
Action: Mouse moved to (912, 233)
Screenshot: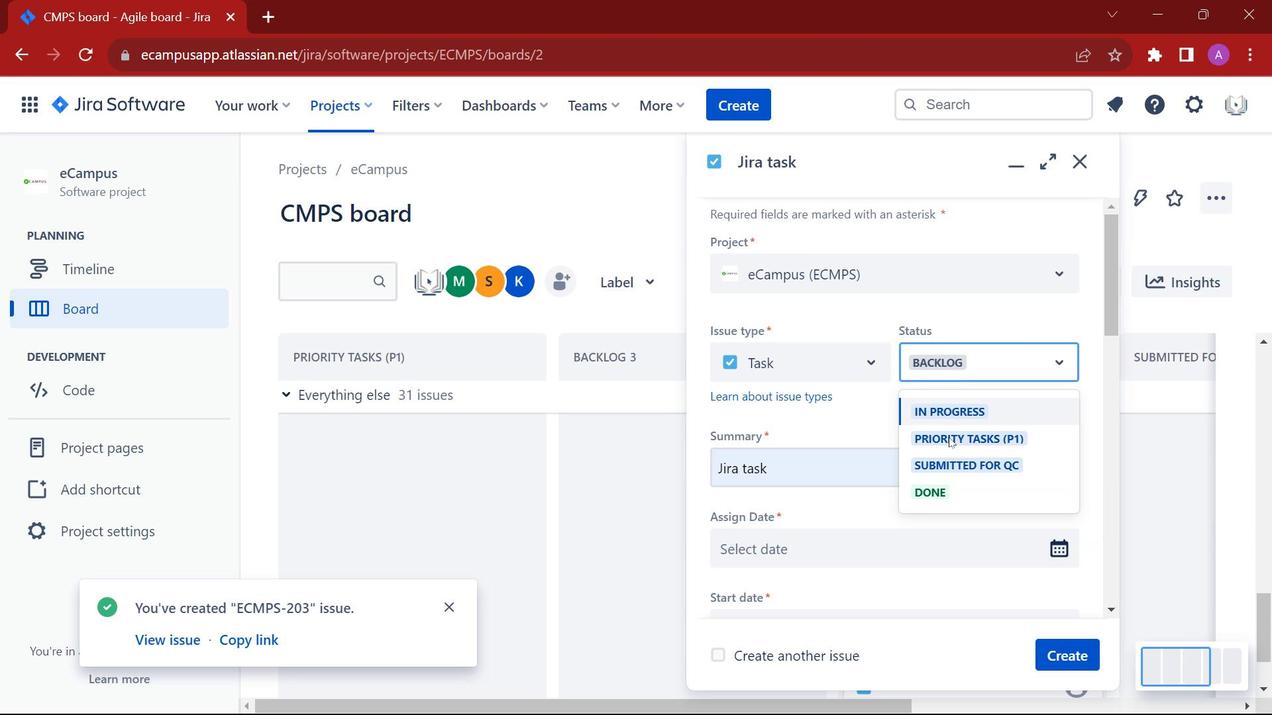 
Action: Mouse pressed left at (912, 233)
Screenshot: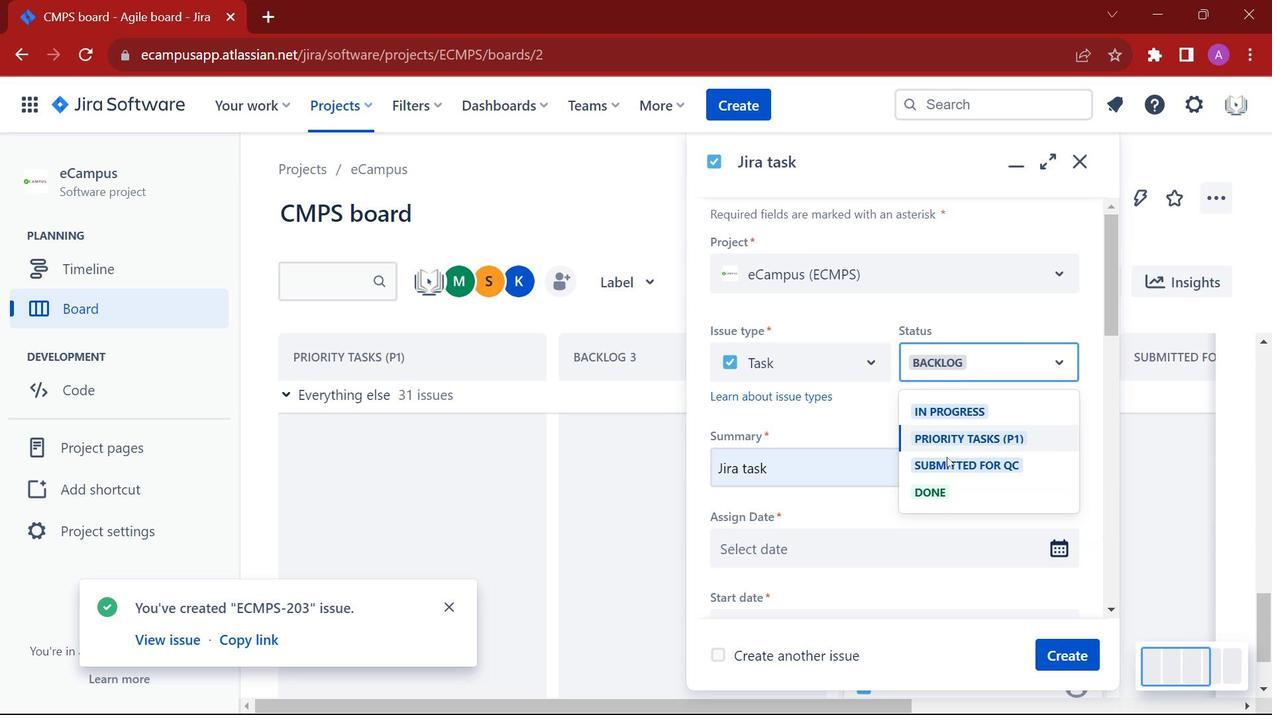 
Action: Mouse moved to (951, 359)
Screenshot: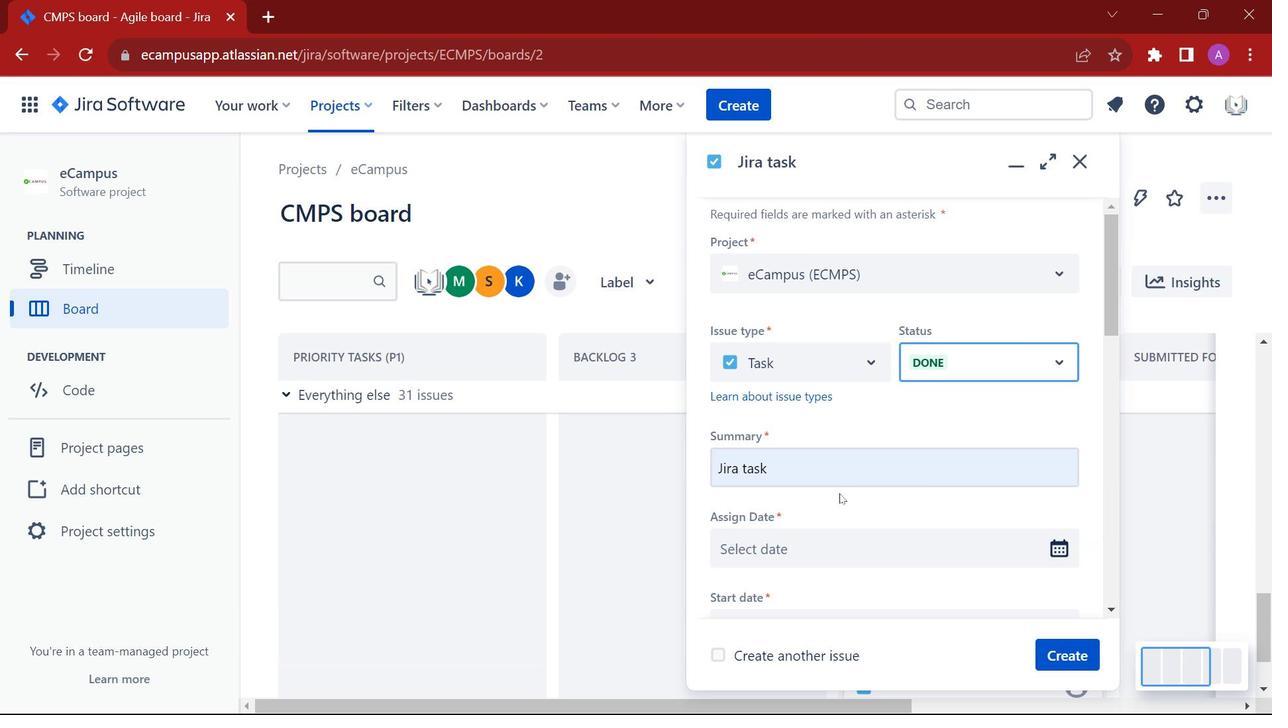 
Action: Mouse pressed left at (951, 359)
Screenshot: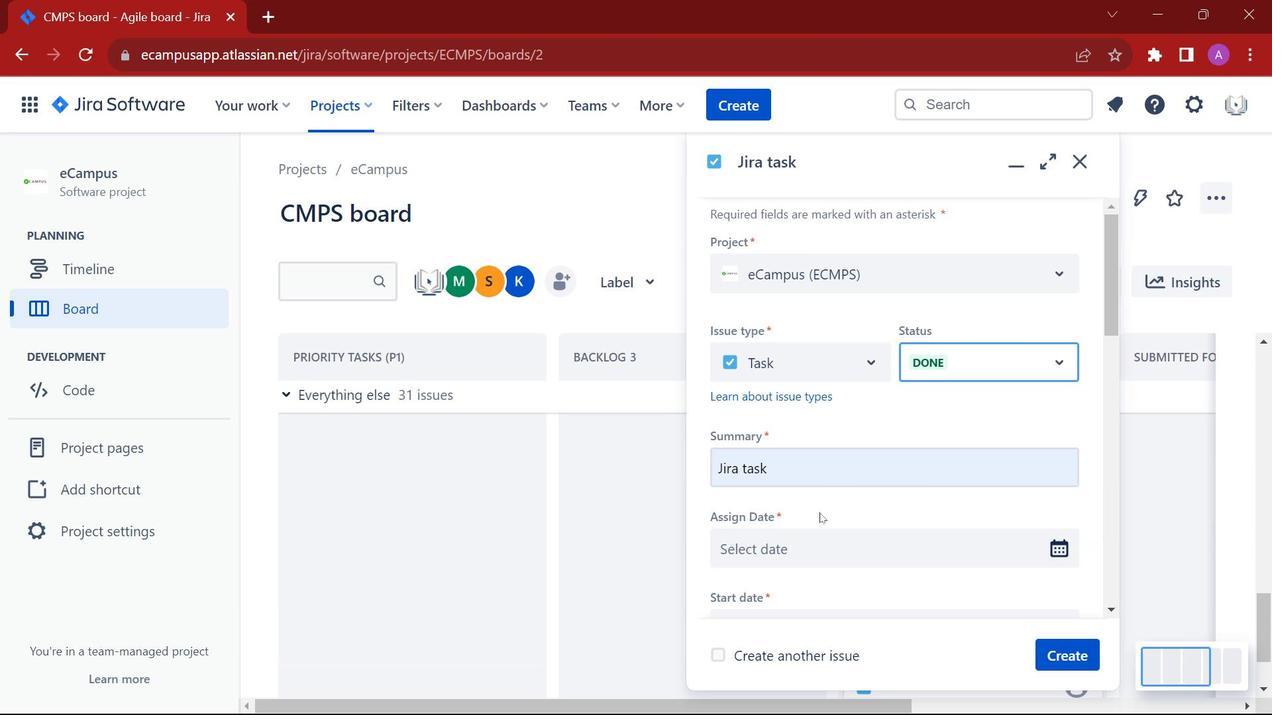
Action: Mouse moved to (944, 487)
Screenshot: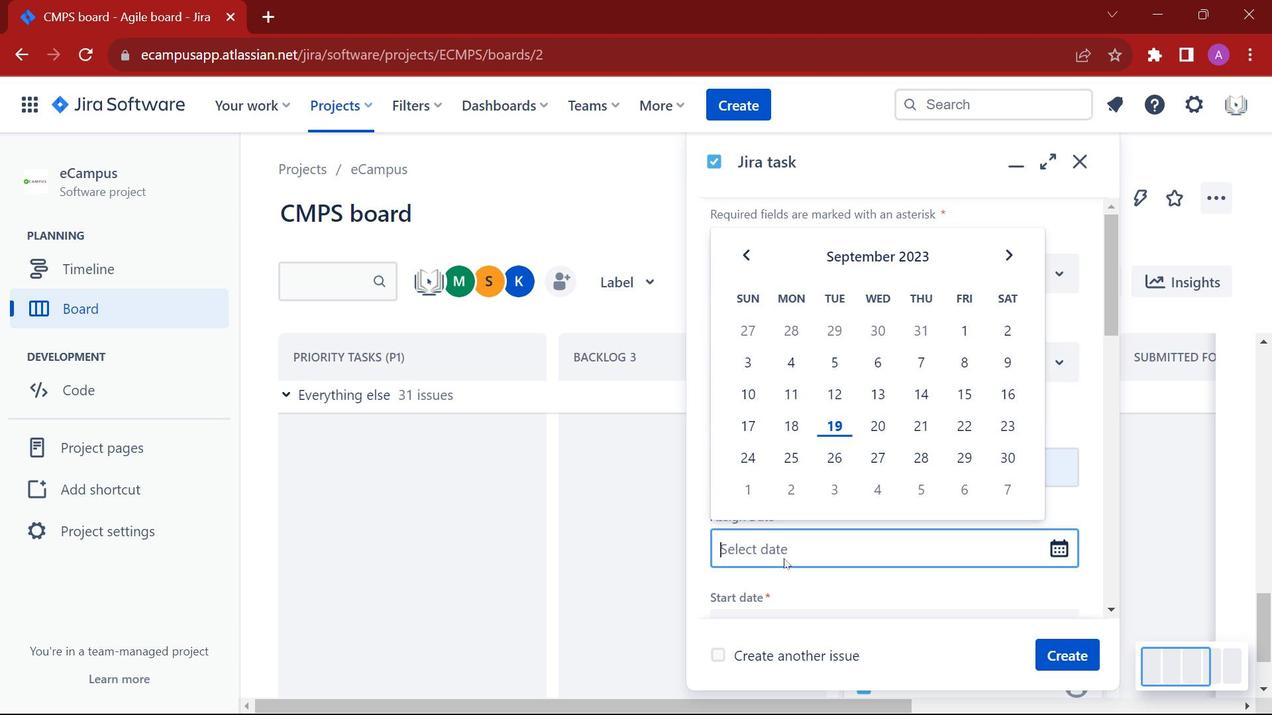 
Action: Mouse pressed left at (944, 487)
Screenshot: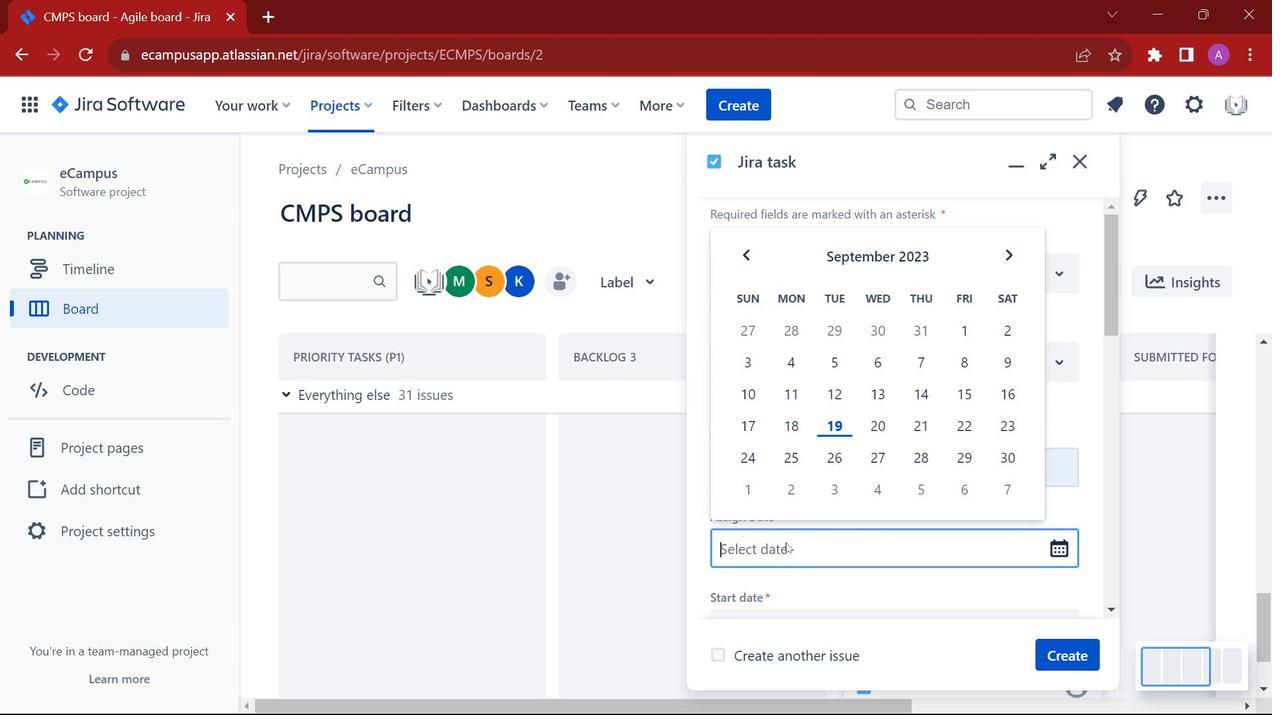 
Action: Mouse moved to (784, 558)
Screenshot: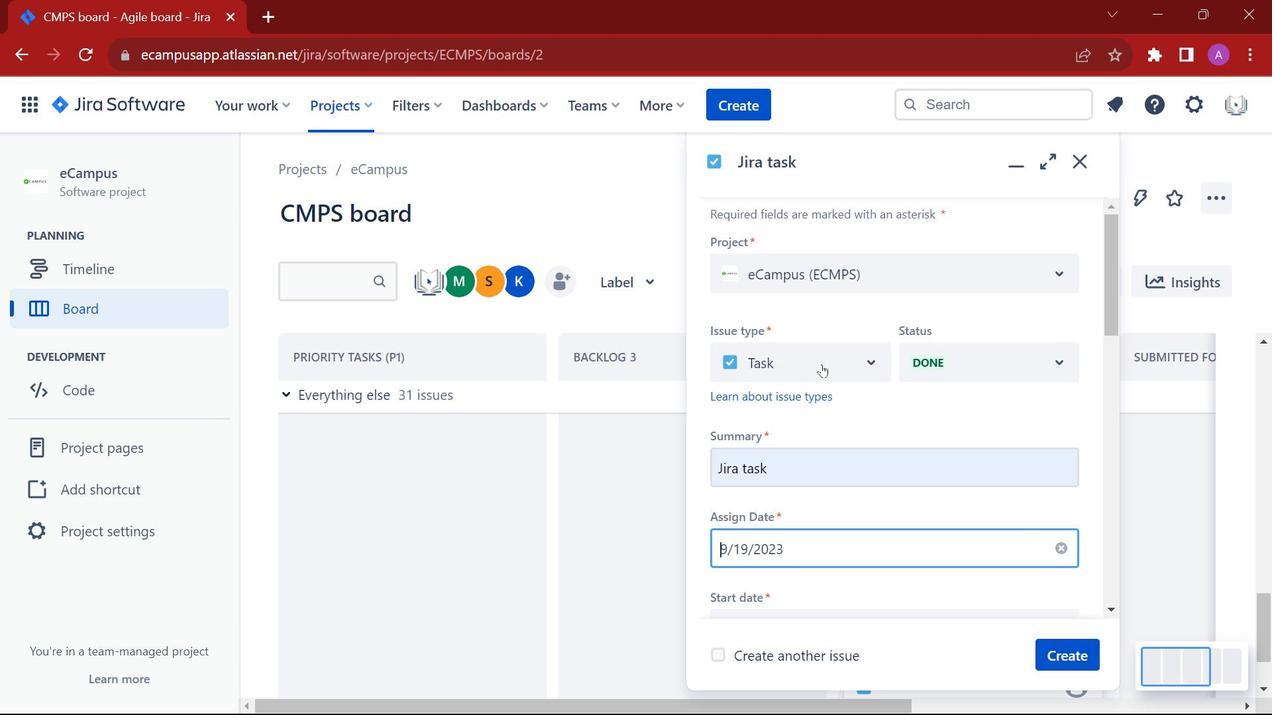 
Action: Mouse pressed left at (784, 558)
Screenshot: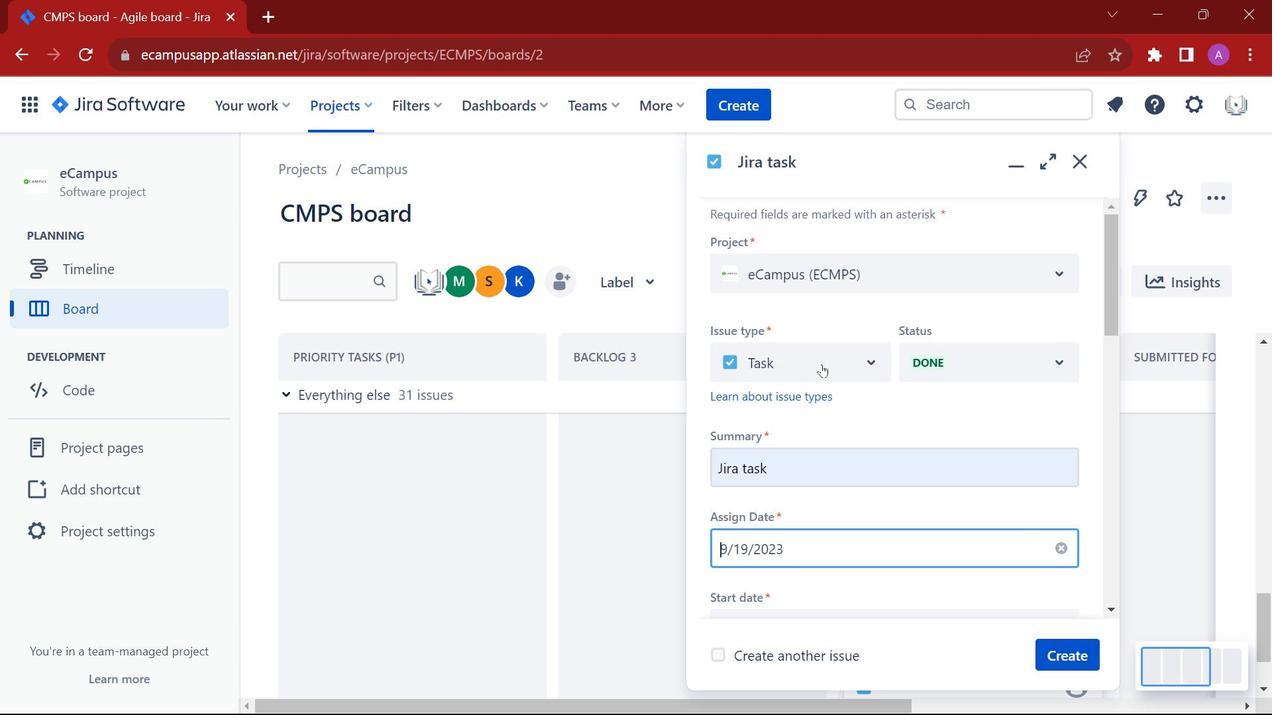 
Action: Mouse moved to (836, 422)
Screenshot: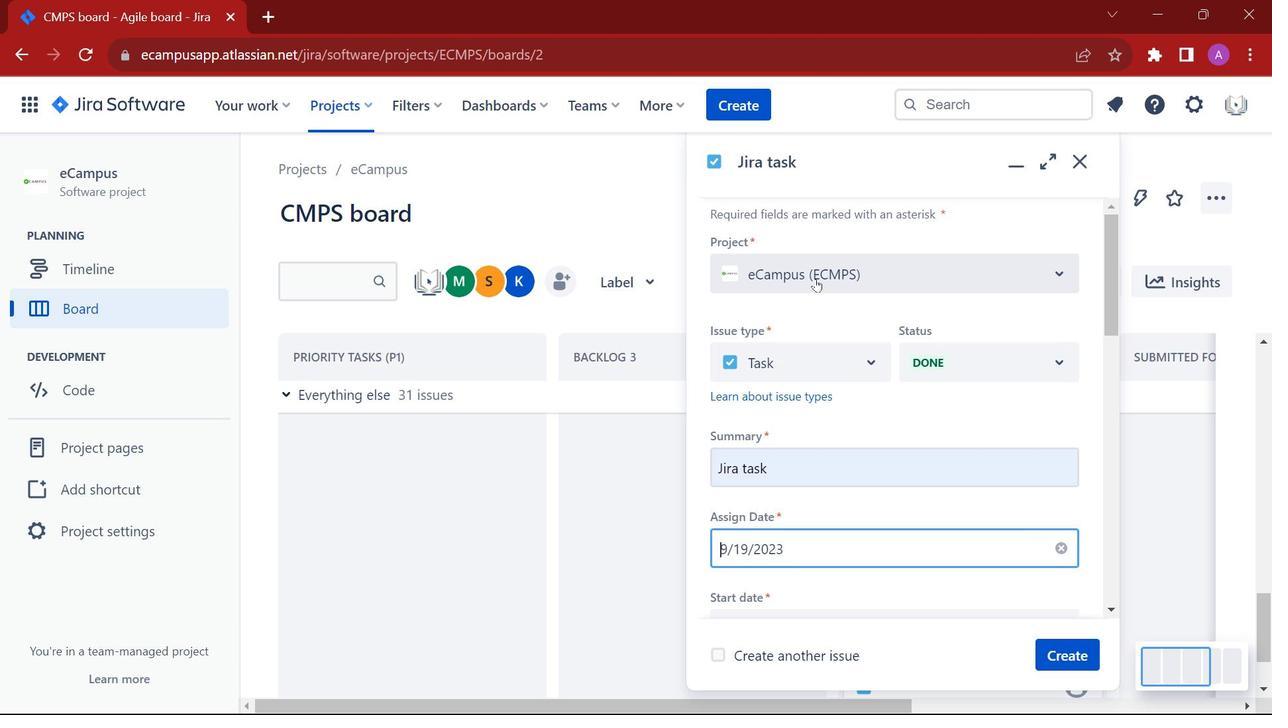 
Action: Mouse pressed left at (836, 422)
Screenshot: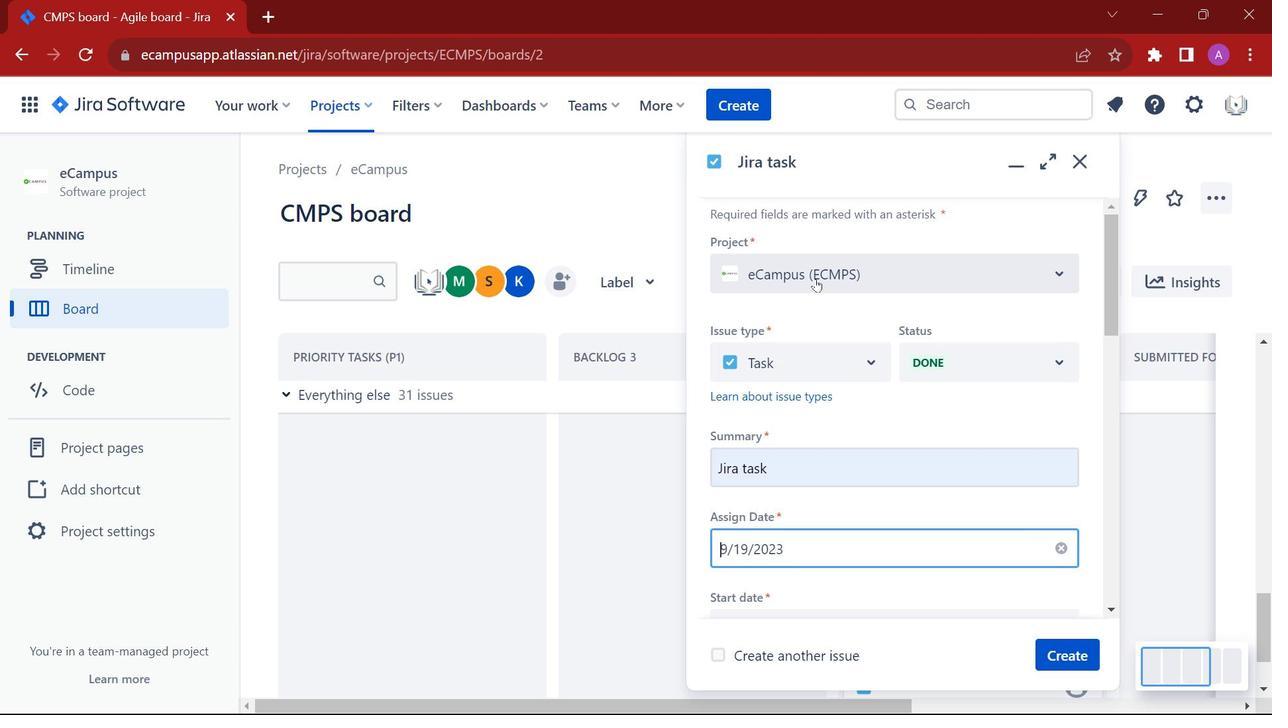 
Action: Mouse moved to (816, 278)
Screenshot: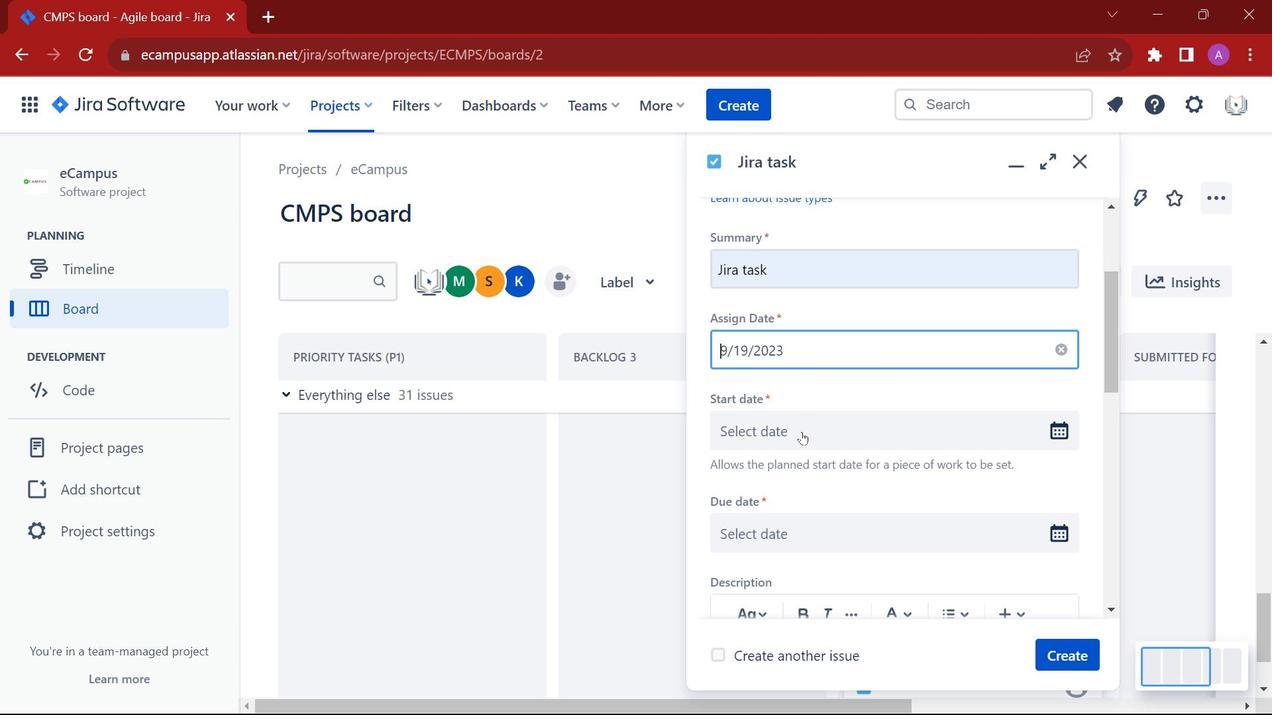 
Action: Mouse scrolled (816, 279) with delta (0, 0)
Screenshot: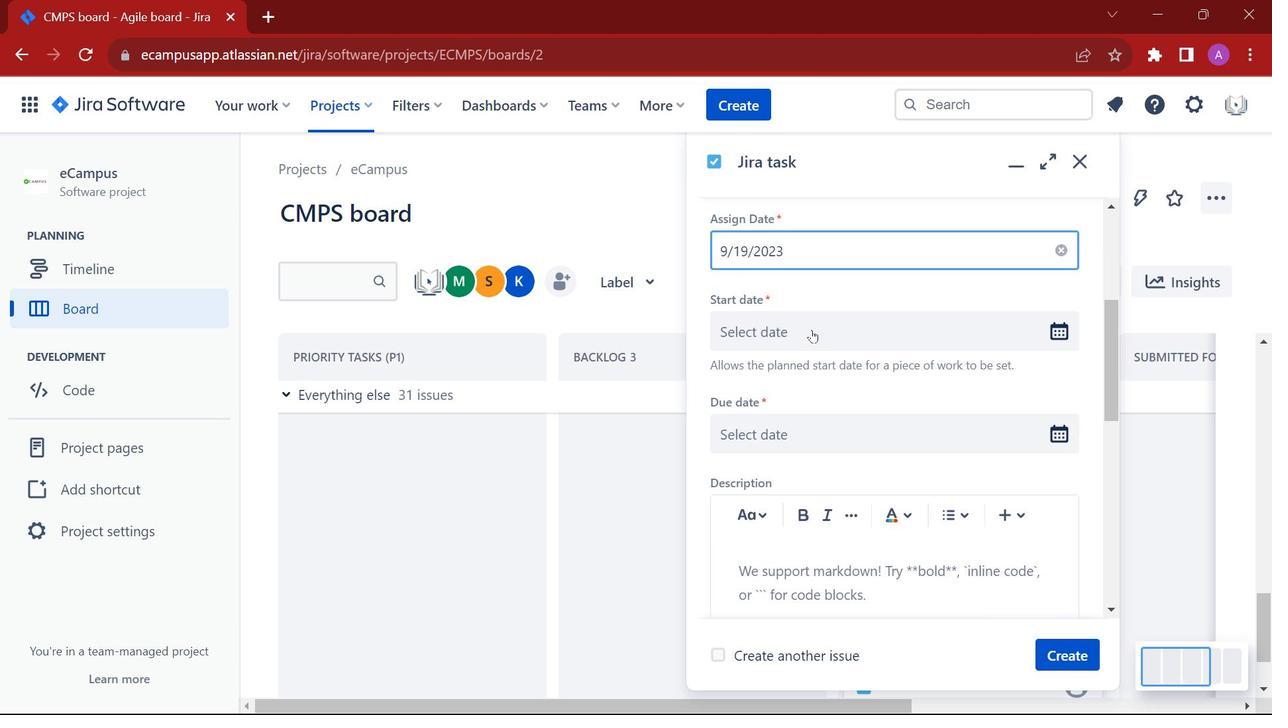 
Action: Mouse moved to (803, 396)
Screenshot: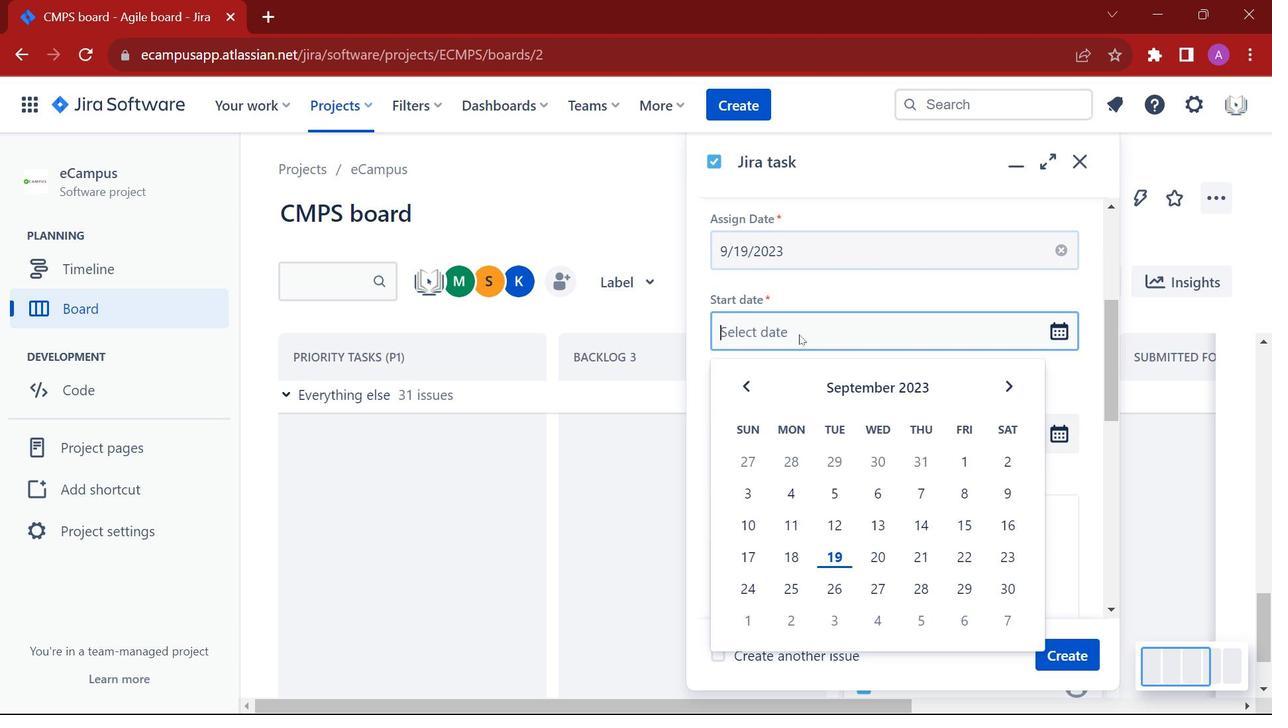 
Action: Mouse scrolled (803, 395) with delta (0, 0)
Screenshot: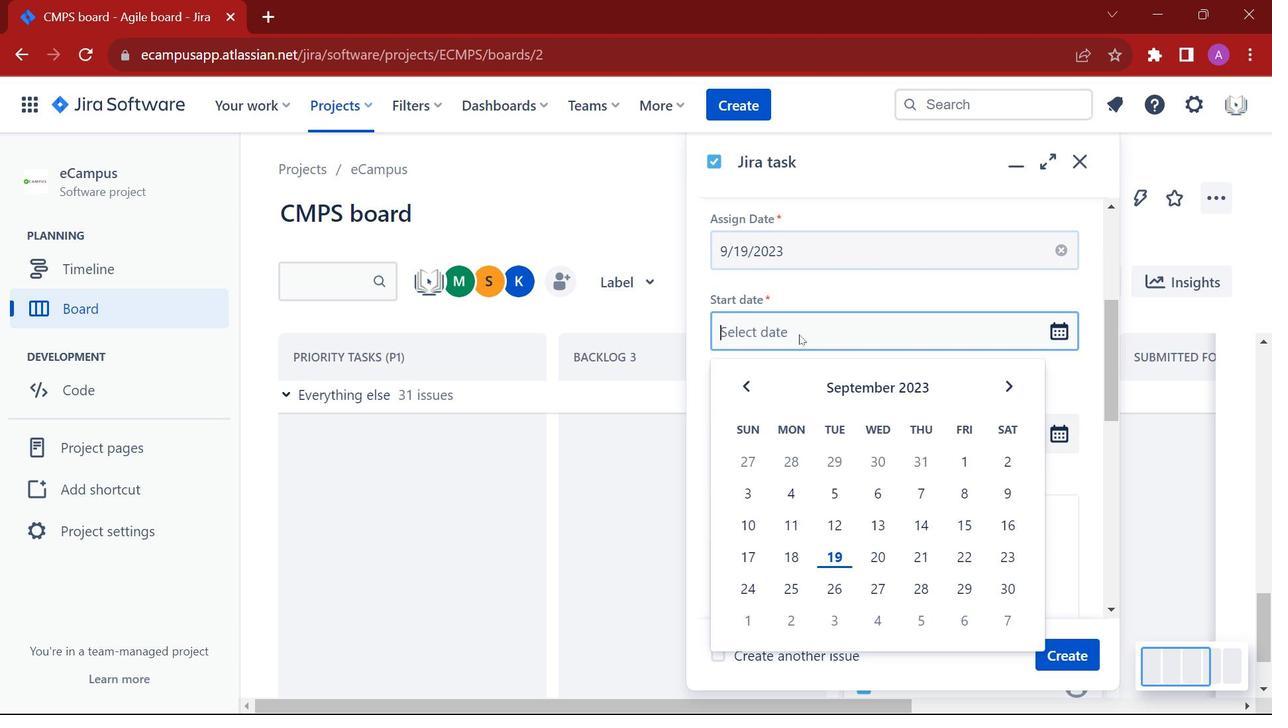 
Action: Mouse moved to (803, 398)
Screenshot: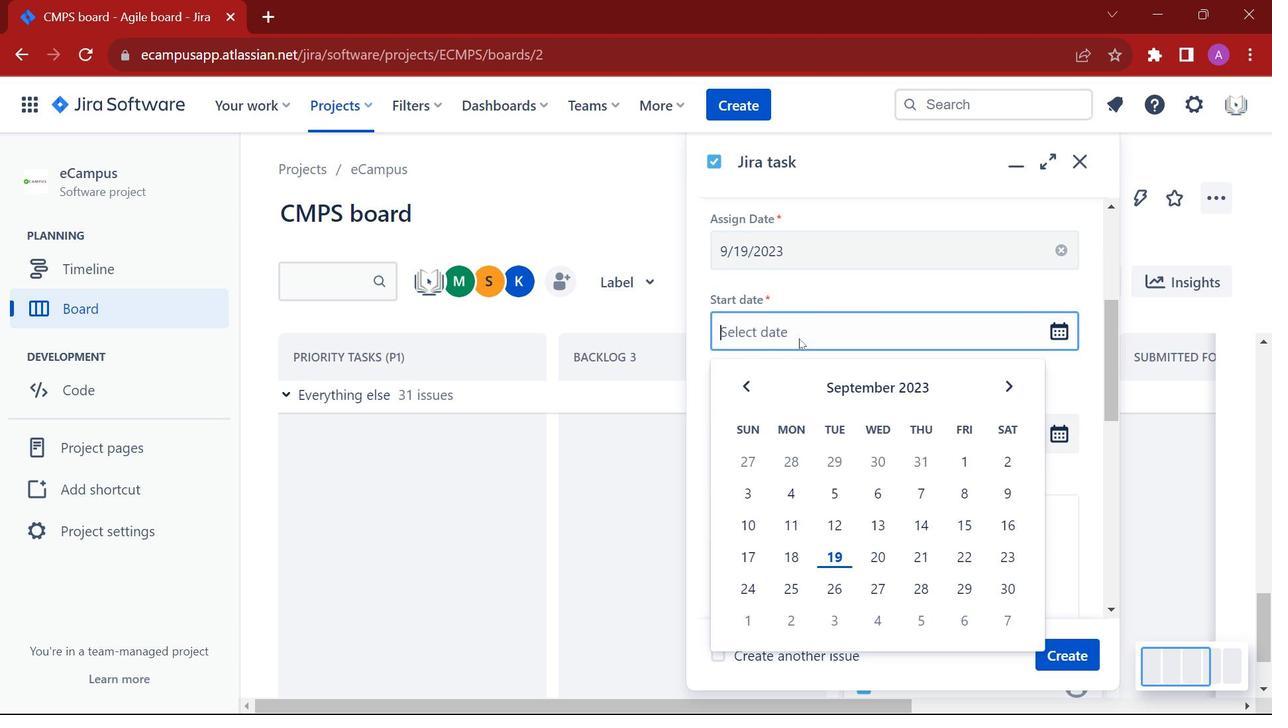 
Action: Mouse scrolled (803, 397) with delta (0, 0)
Screenshot: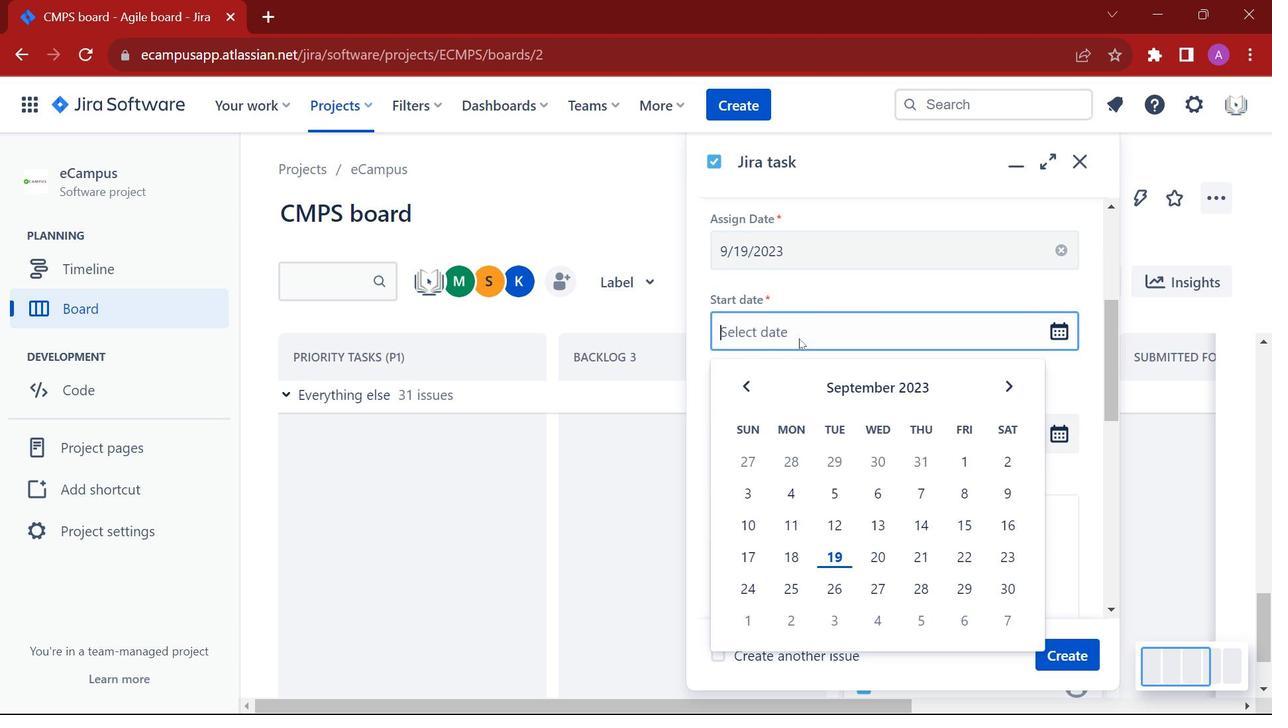 
Action: Mouse moved to (805, 451)
Screenshot: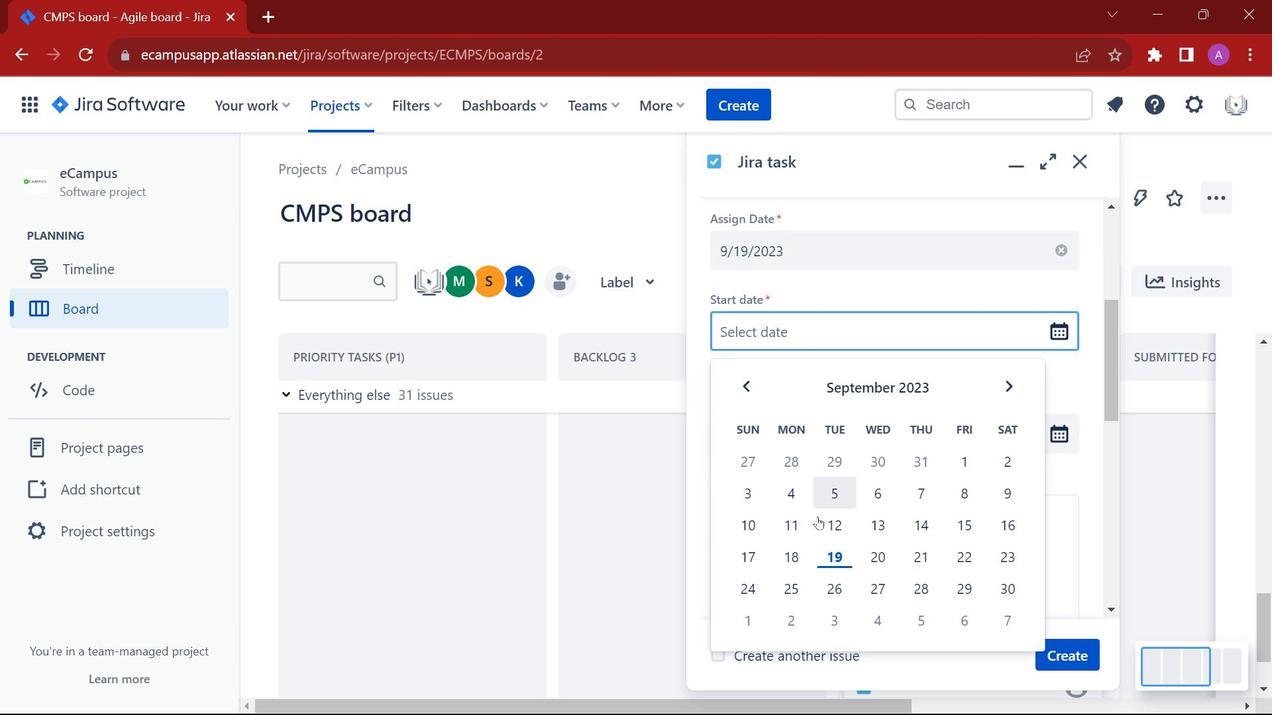 
Action: Mouse scrolled (805, 451) with delta (0, 0)
Screenshot: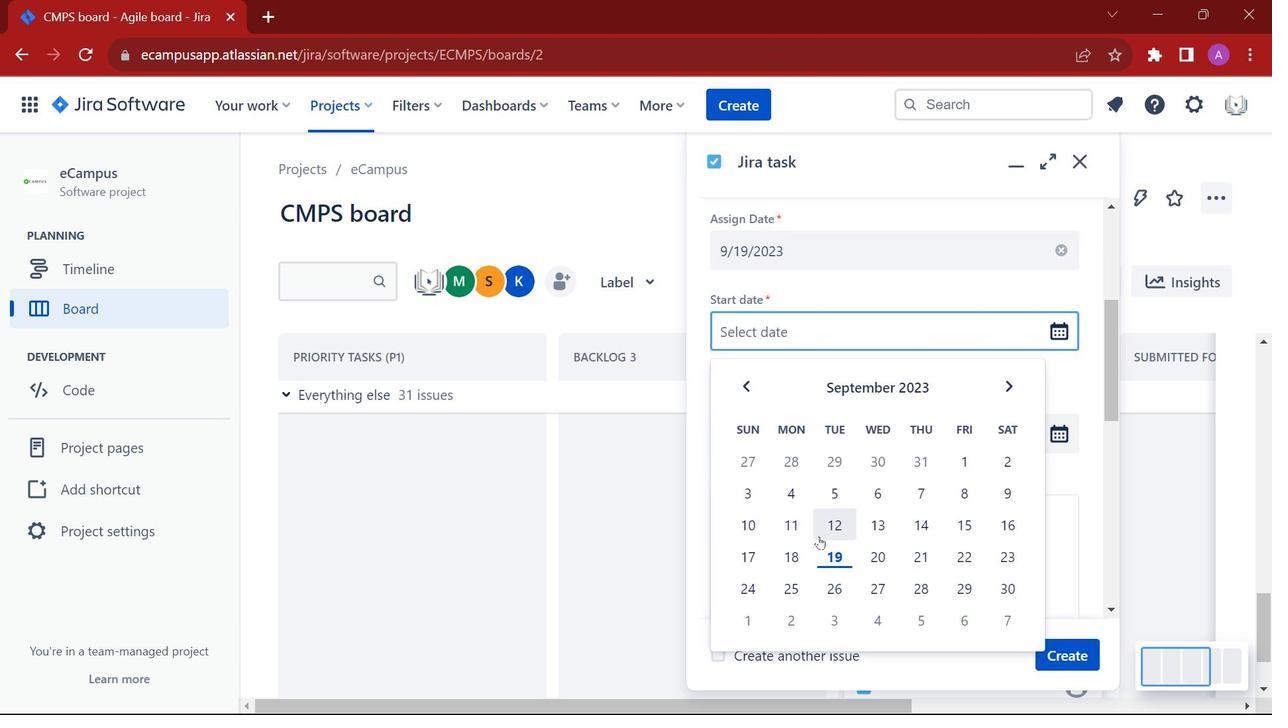 
Action: Mouse moved to (803, 317)
Screenshot: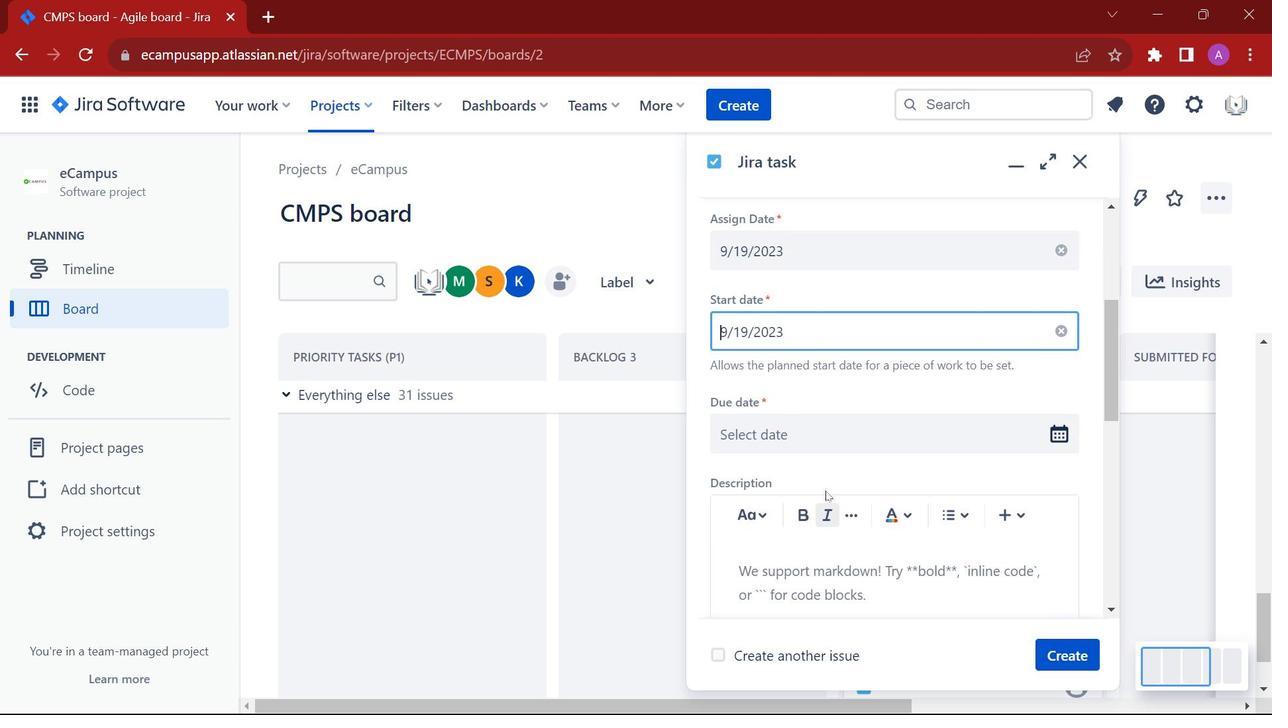 
Action: Mouse pressed left at (803, 317)
Screenshot: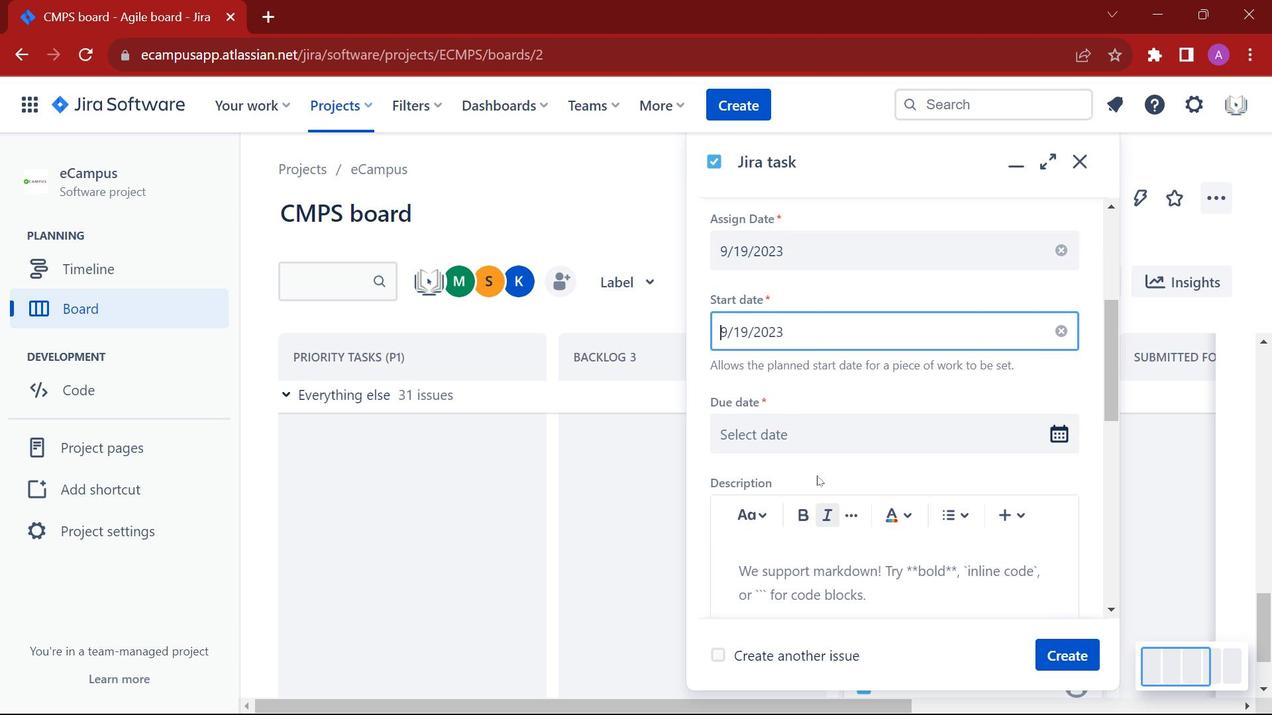 
Action: Mouse moved to (829, 562)
Screenshot: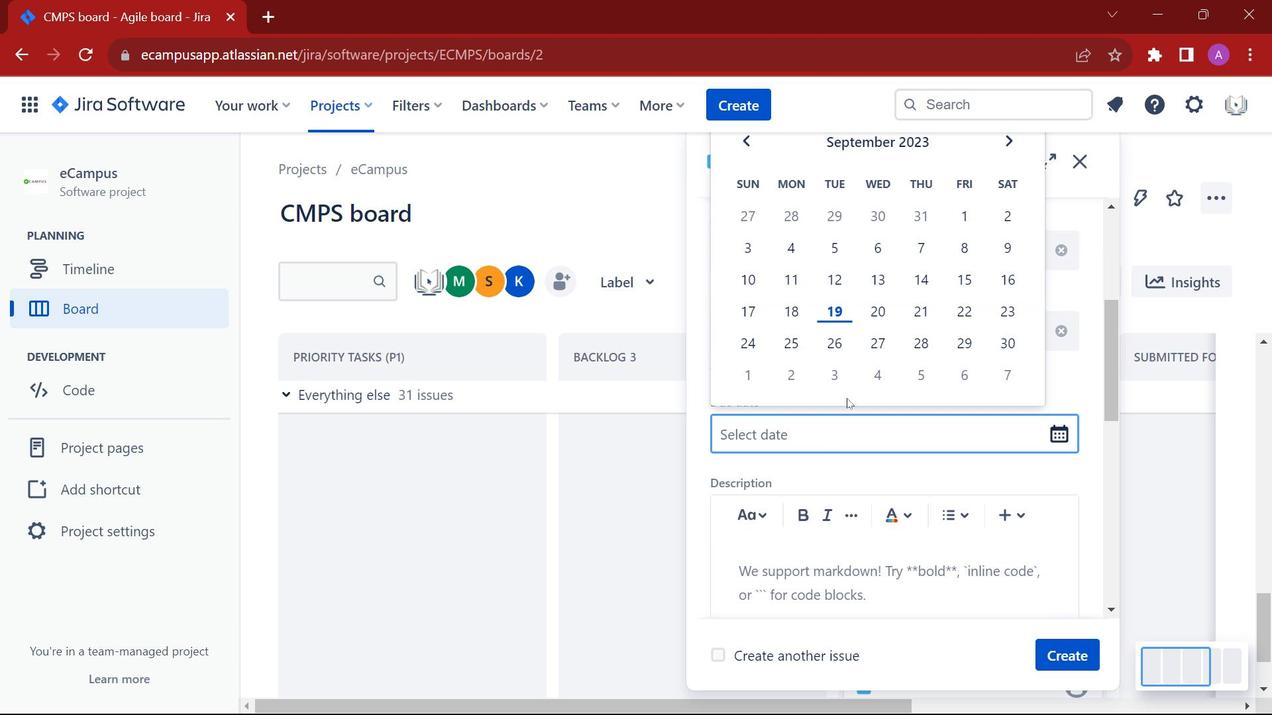 
Action: Mouse pressed left at (829, 562)
Screenshot: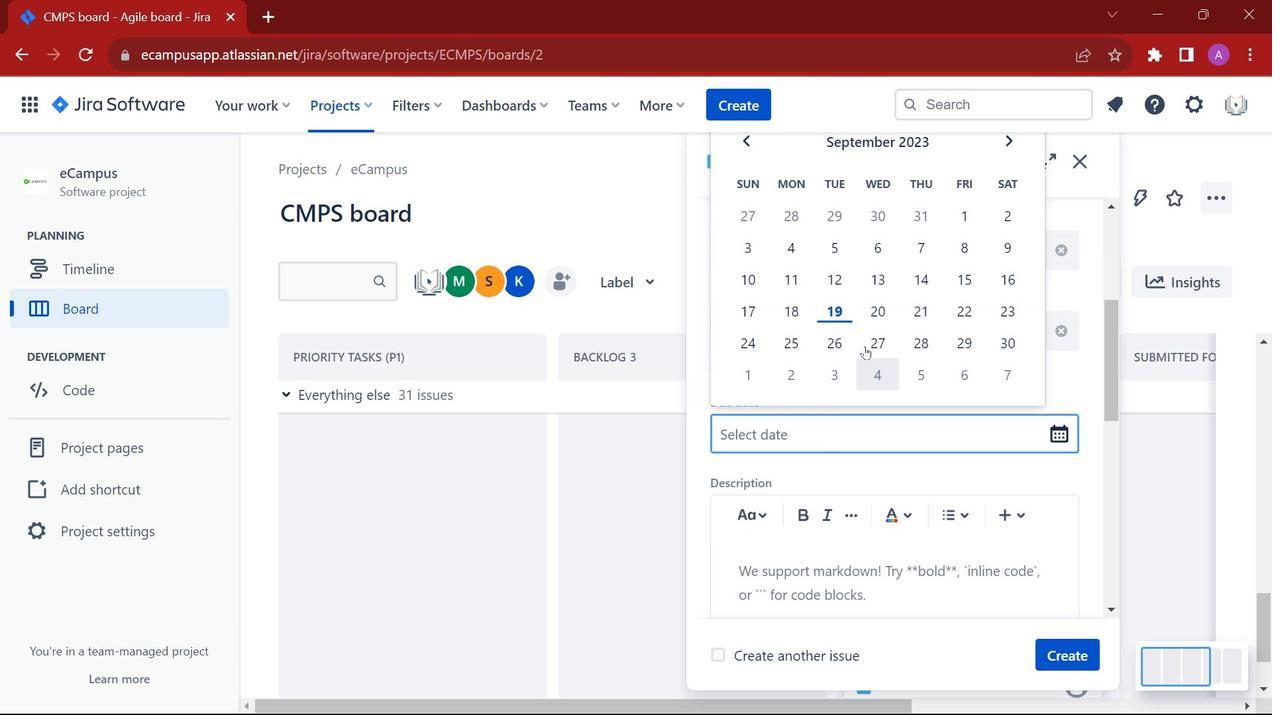 
Action: Mouse moved to (780, 429)
Screenshot: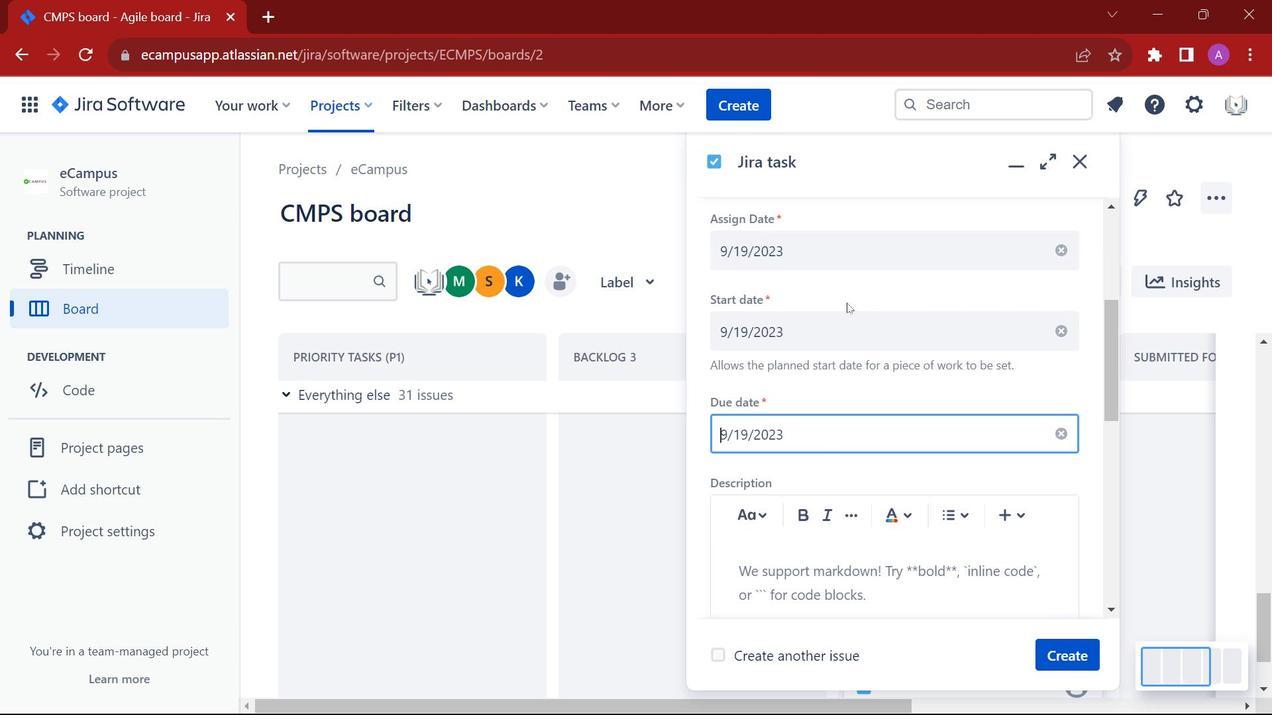 
Action: Mouse pressed left at (780, 429)
Screenshot: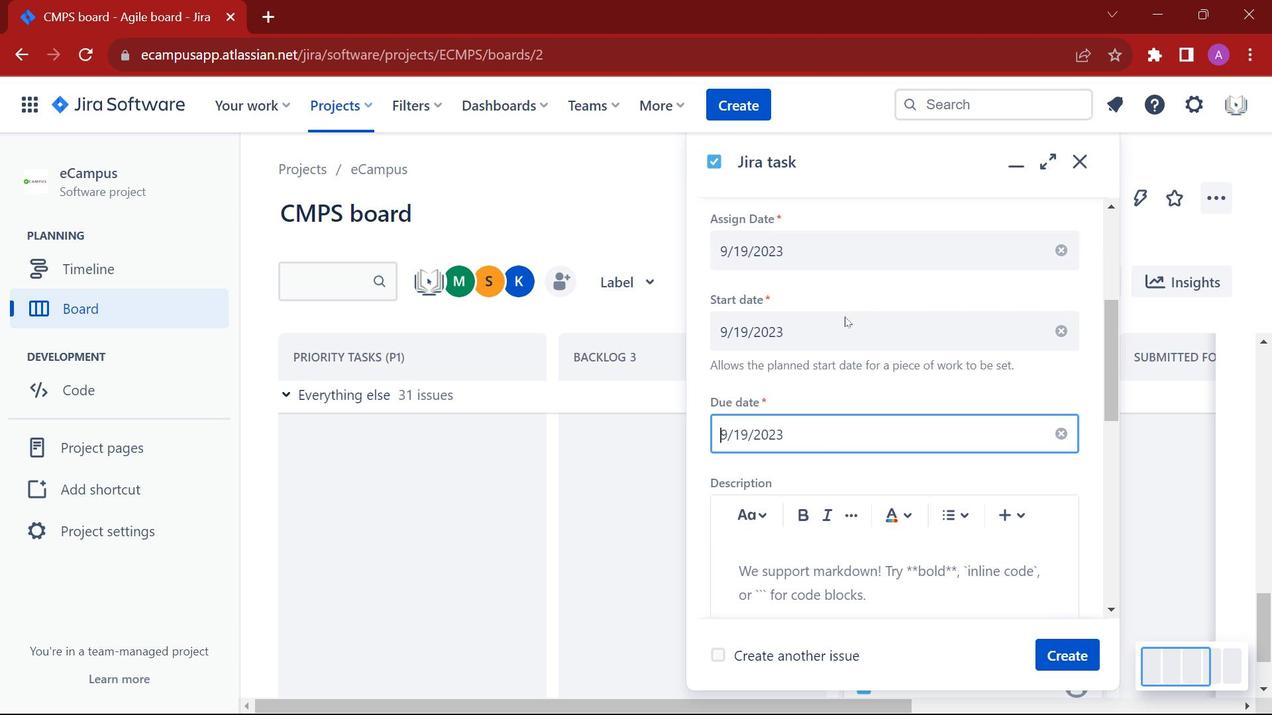 
Action: Mouse moved to (846, 303)
Screenshot: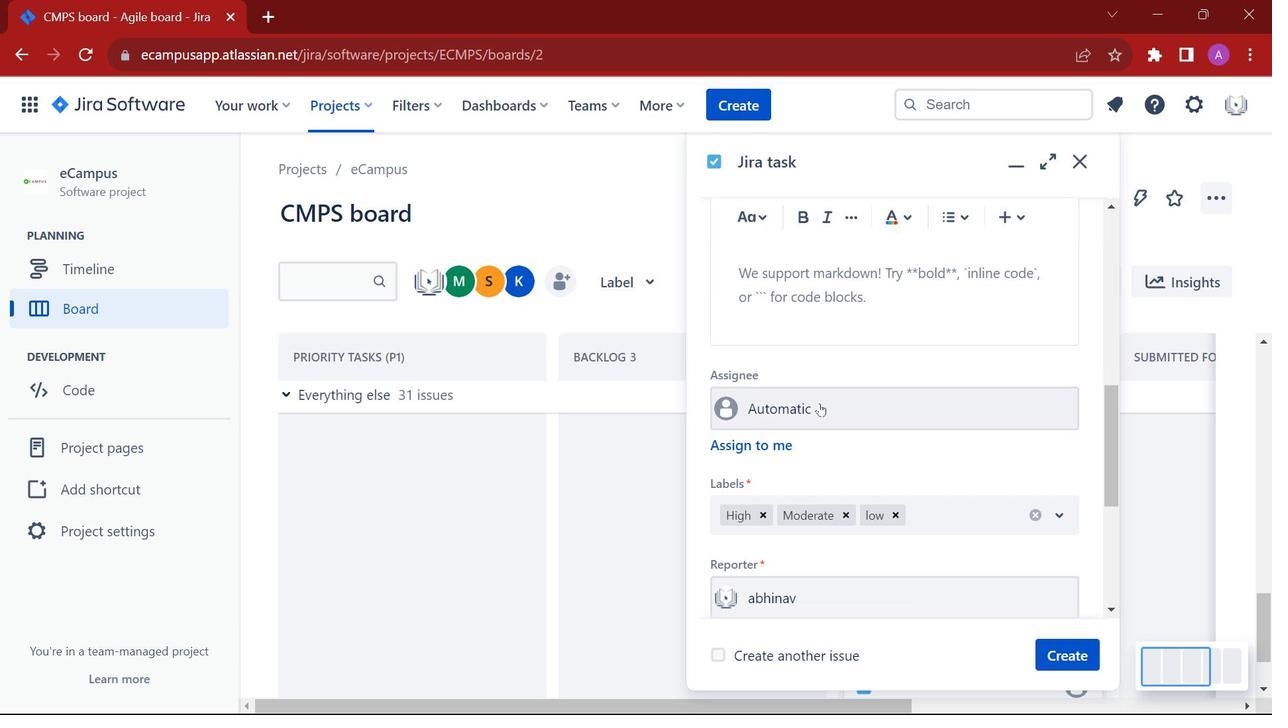 
Action: Mouse pressed left at (846, 303)
Screenshot: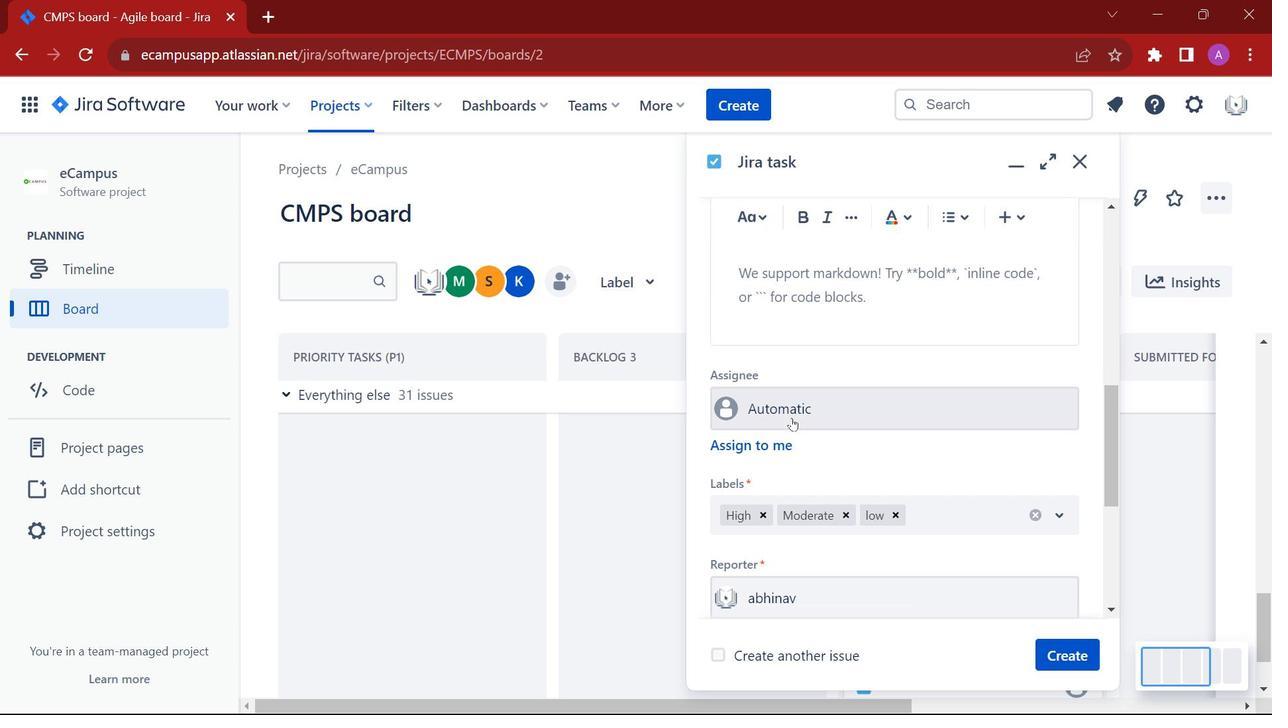 
Action: Mouse moved to (838, 371)
Screenshot: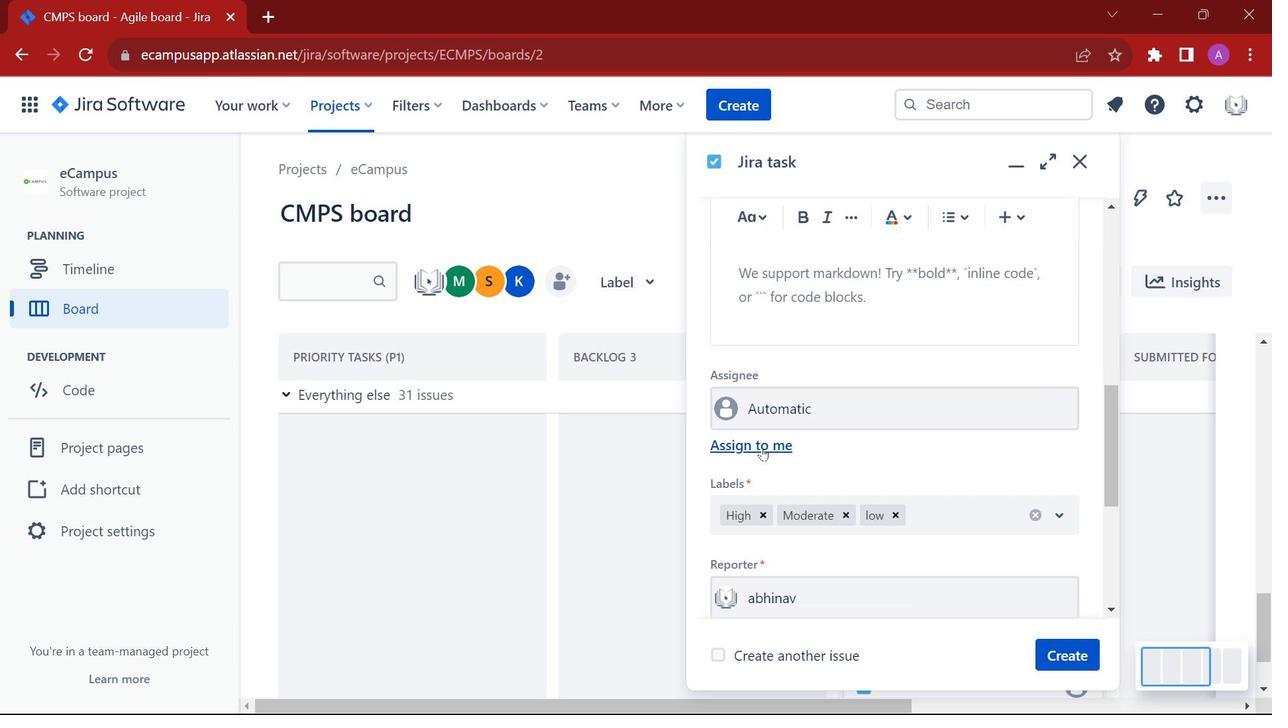 
Action: Mouse scrolled (838, 370) with delta (0, 0)
Screenshot: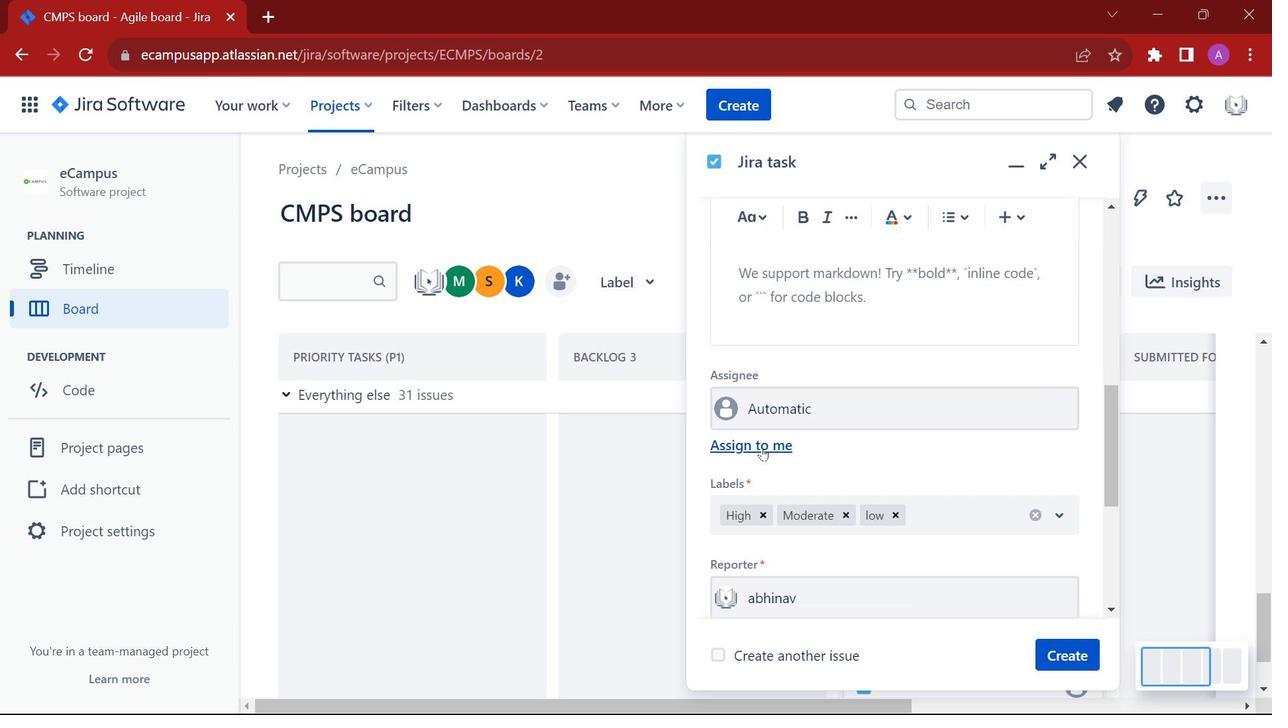 
Action: Mouse moved to (840, 375)
Screenshot: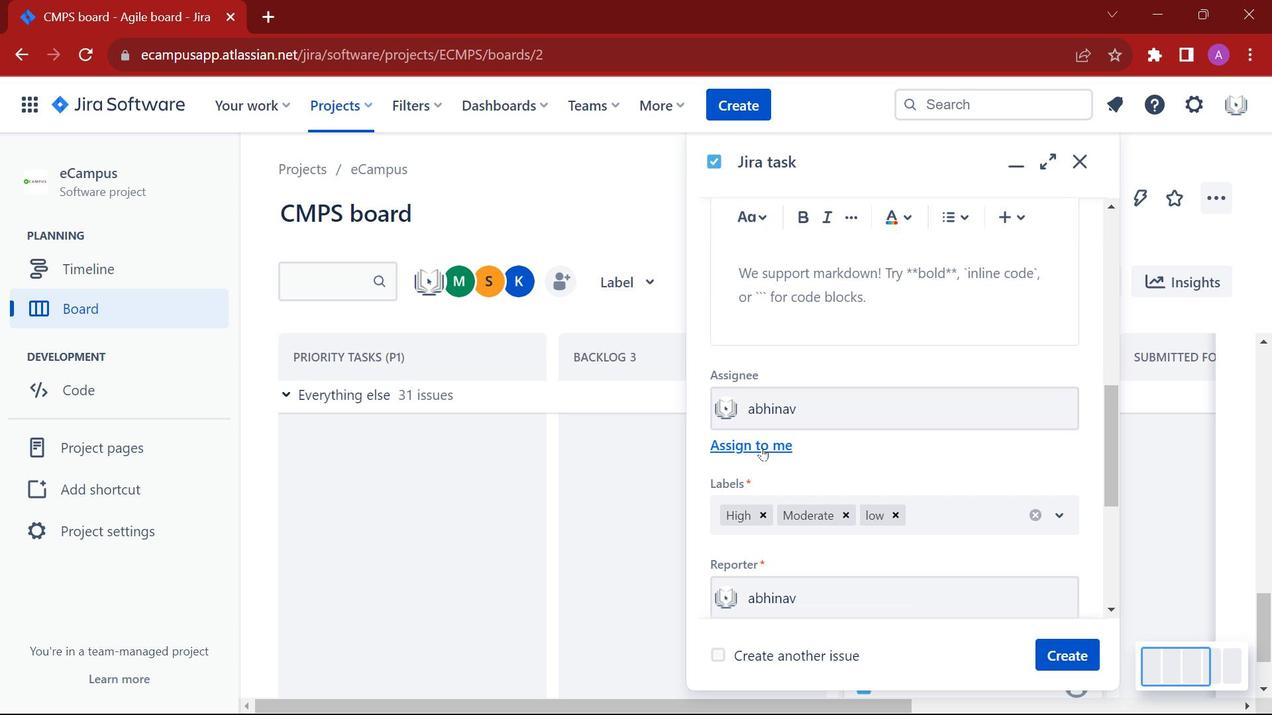 
Action: Mouse scrolled (840, 374) with delta (0, 0)
Screenshot: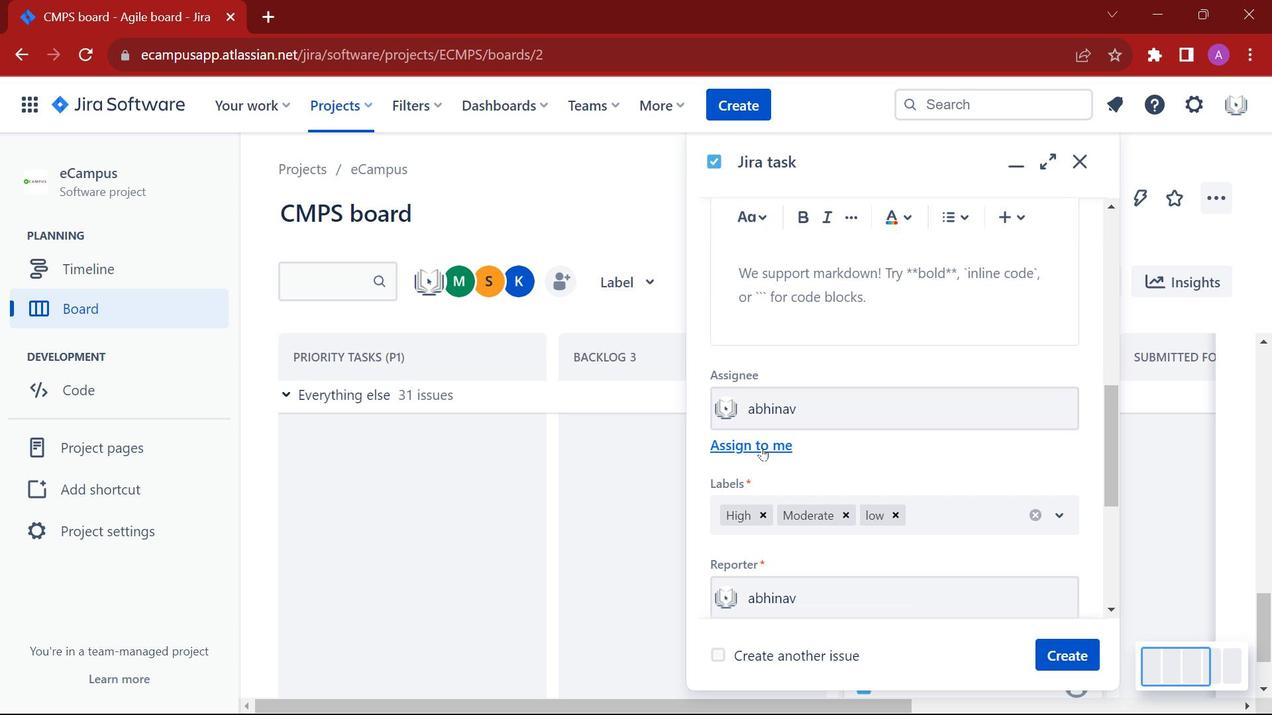 
Action: Mouse moved to (840, 375)
Screenshot: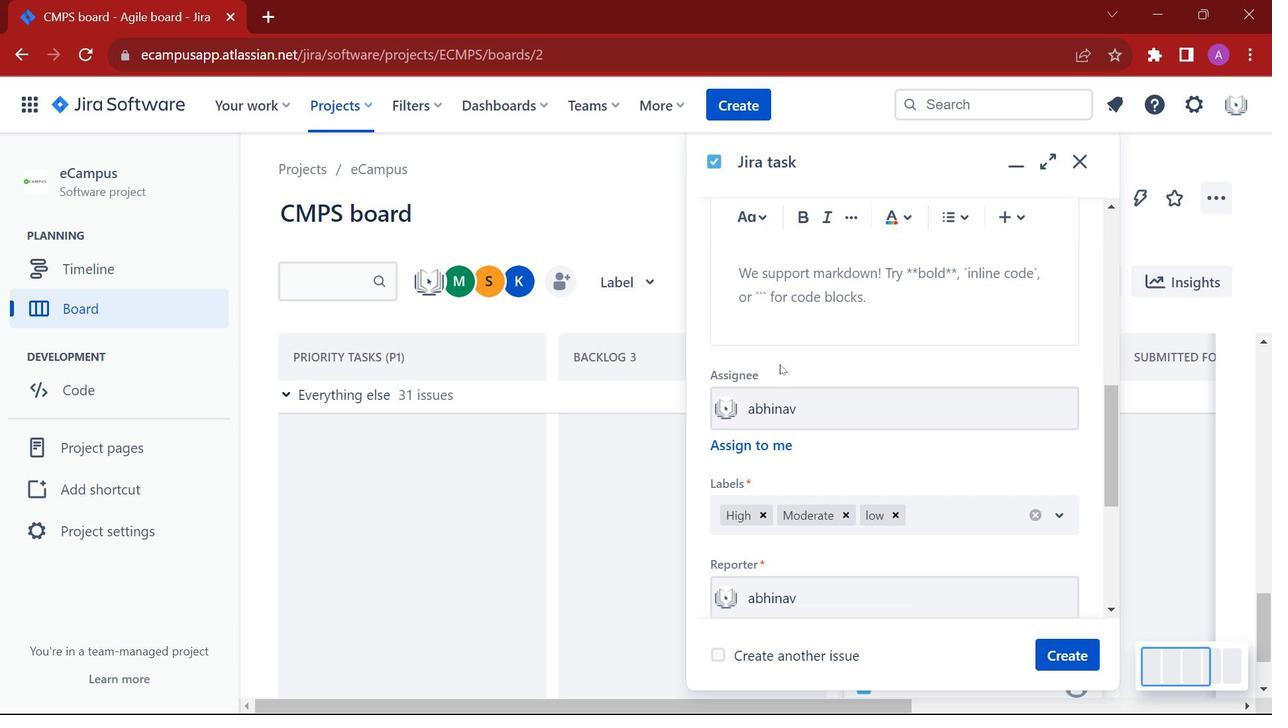 
Action: Mouse scrolled (840, 375) with delta (0, 0)
Screenshot: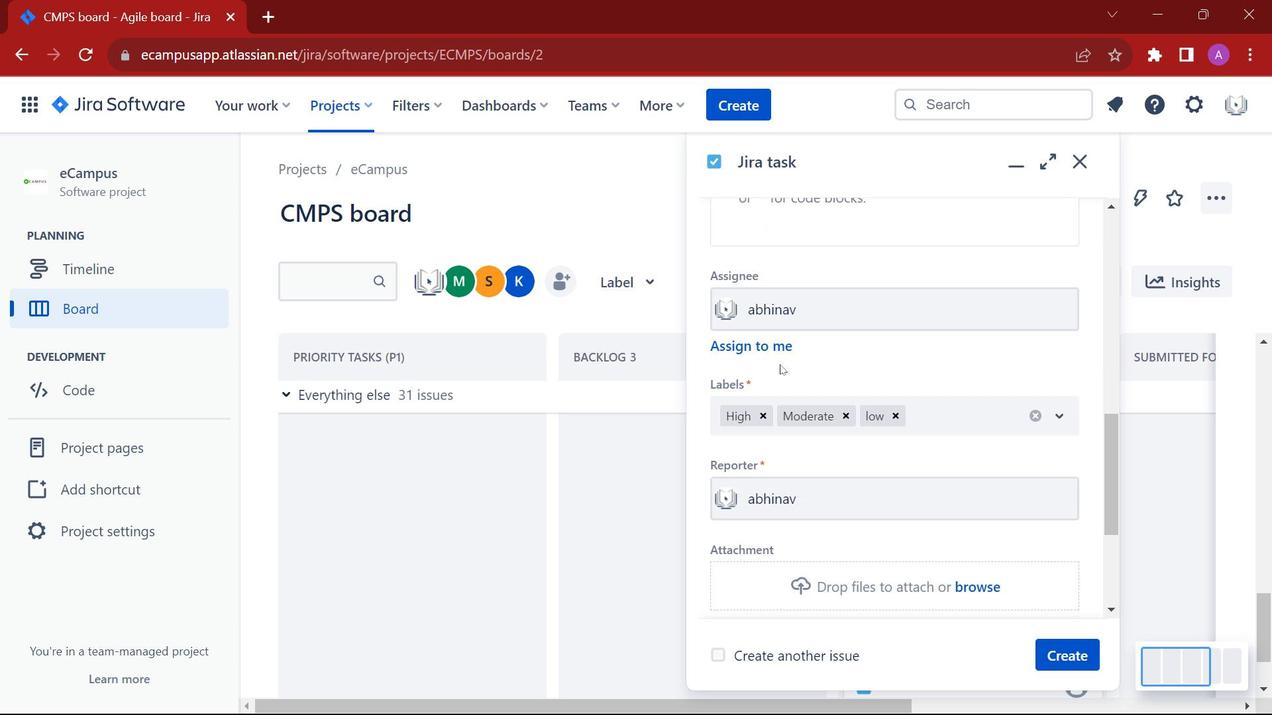 
Action: Mouse moved to (762, 447)
Screenshot: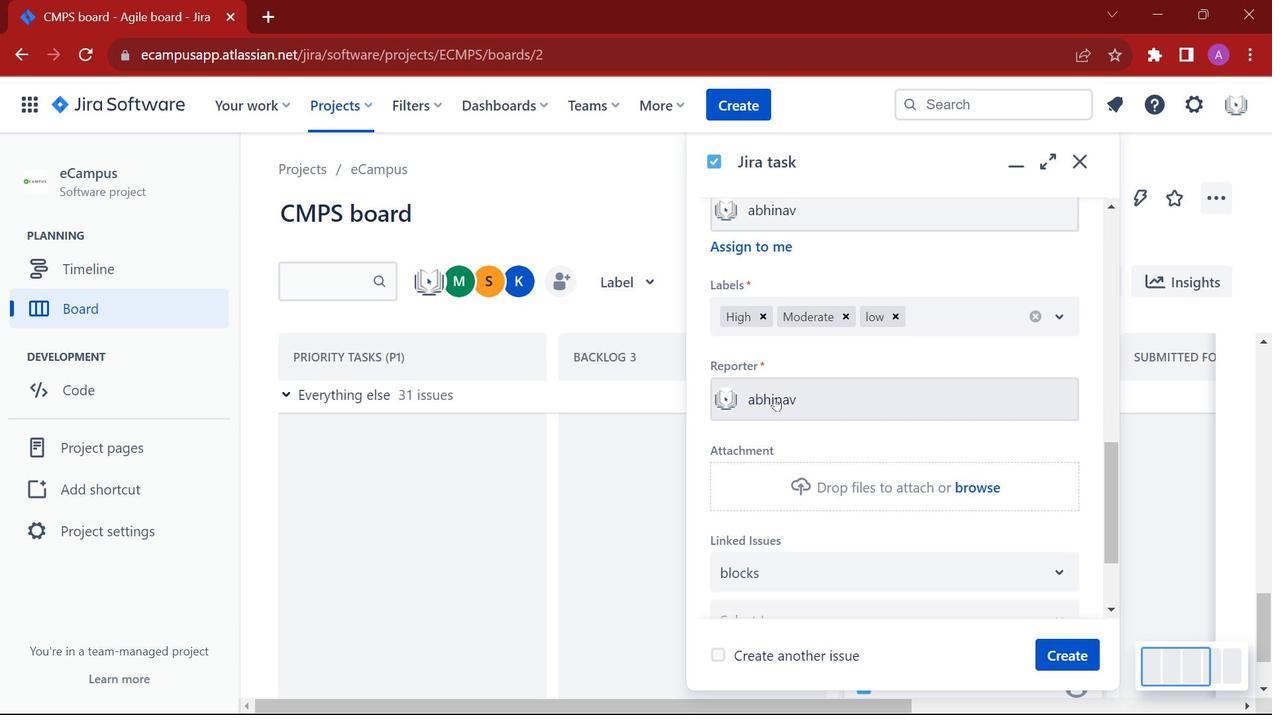 
Action: Mouse pressed left at (762, 447)
Screenshot: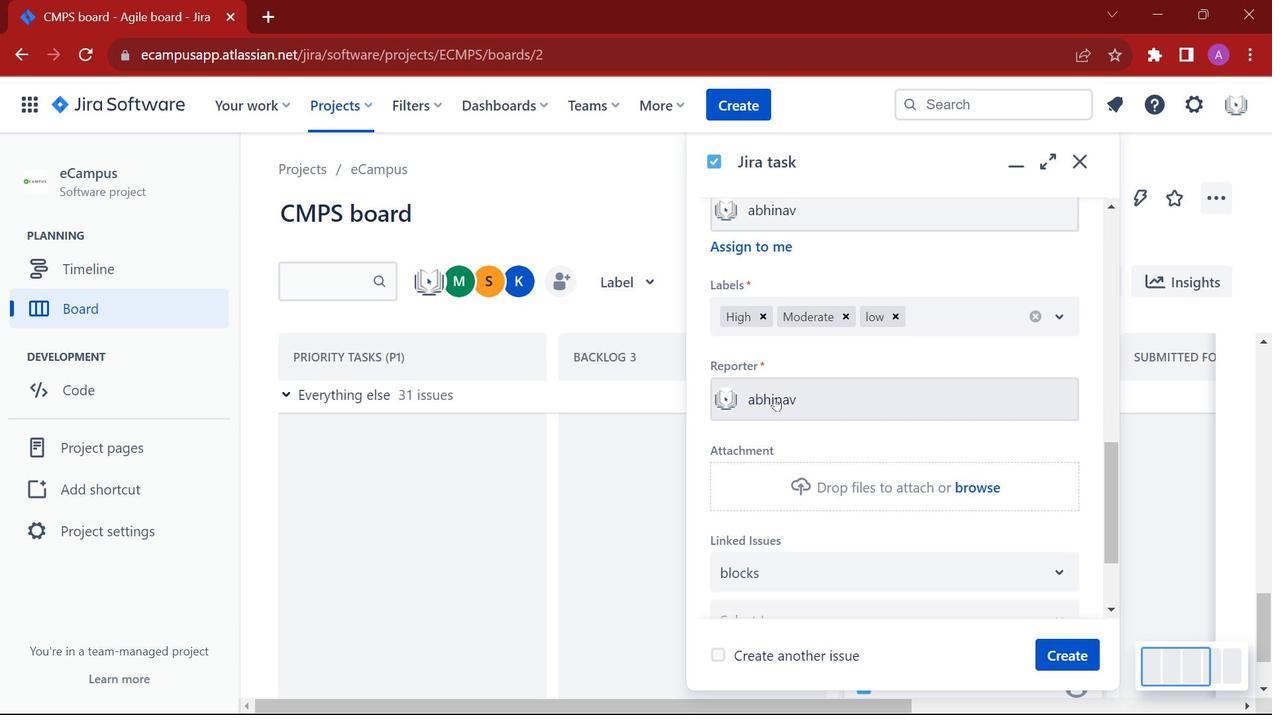 
Action: Mouse moved to (779, 365)
Screenshot: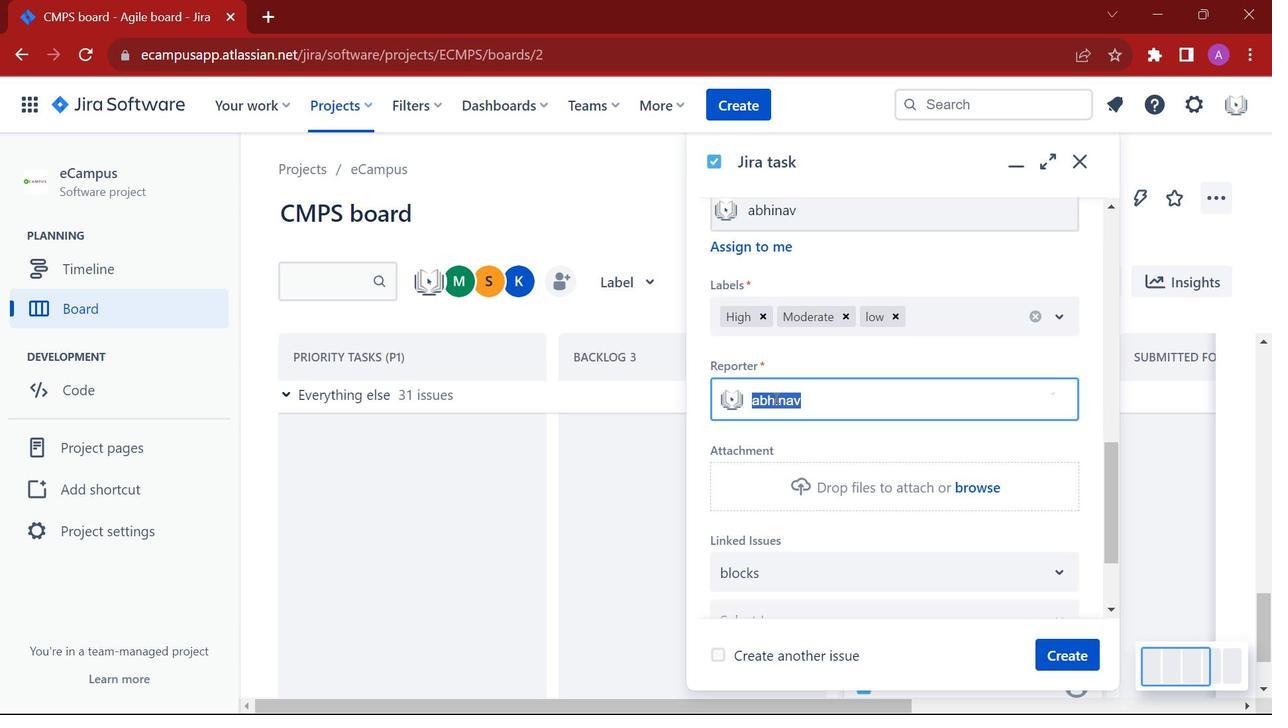 
Action: Mouse scrolled (779, 364) with delta (0, 0)
Screenshot: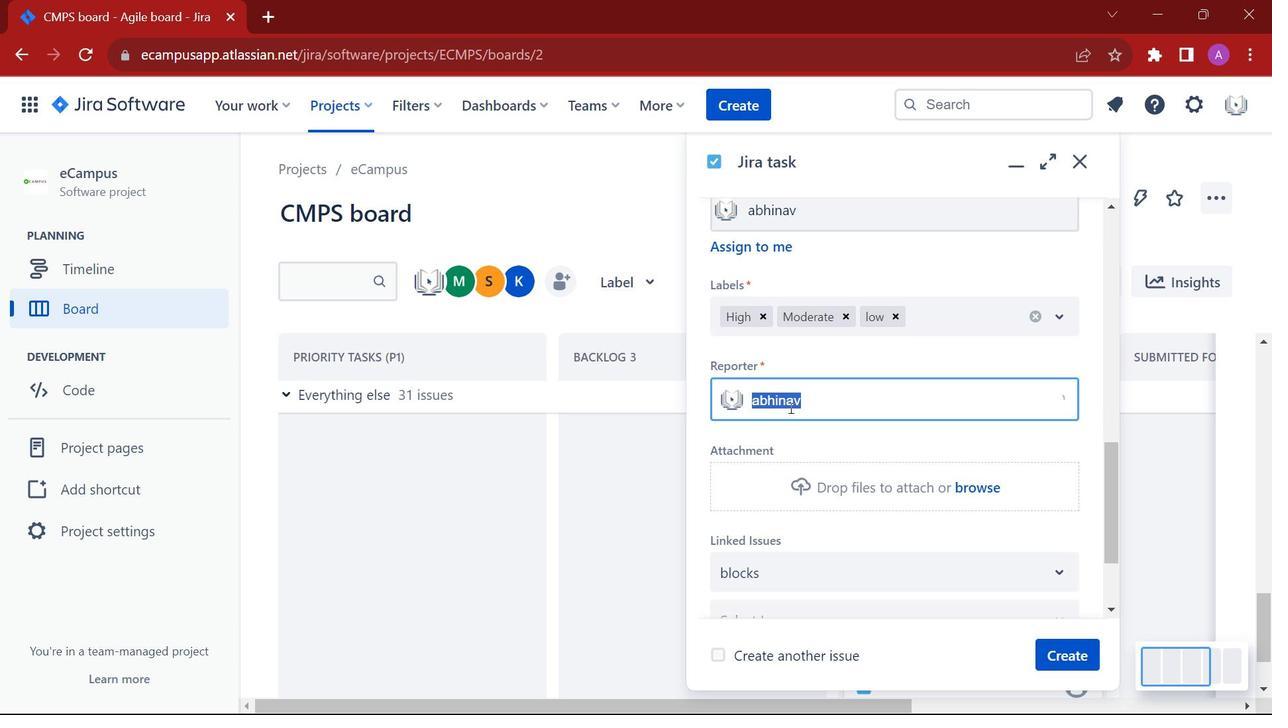 
Action: Mouse scrolled (779, 364) with delta (0, 0)
Screenshot: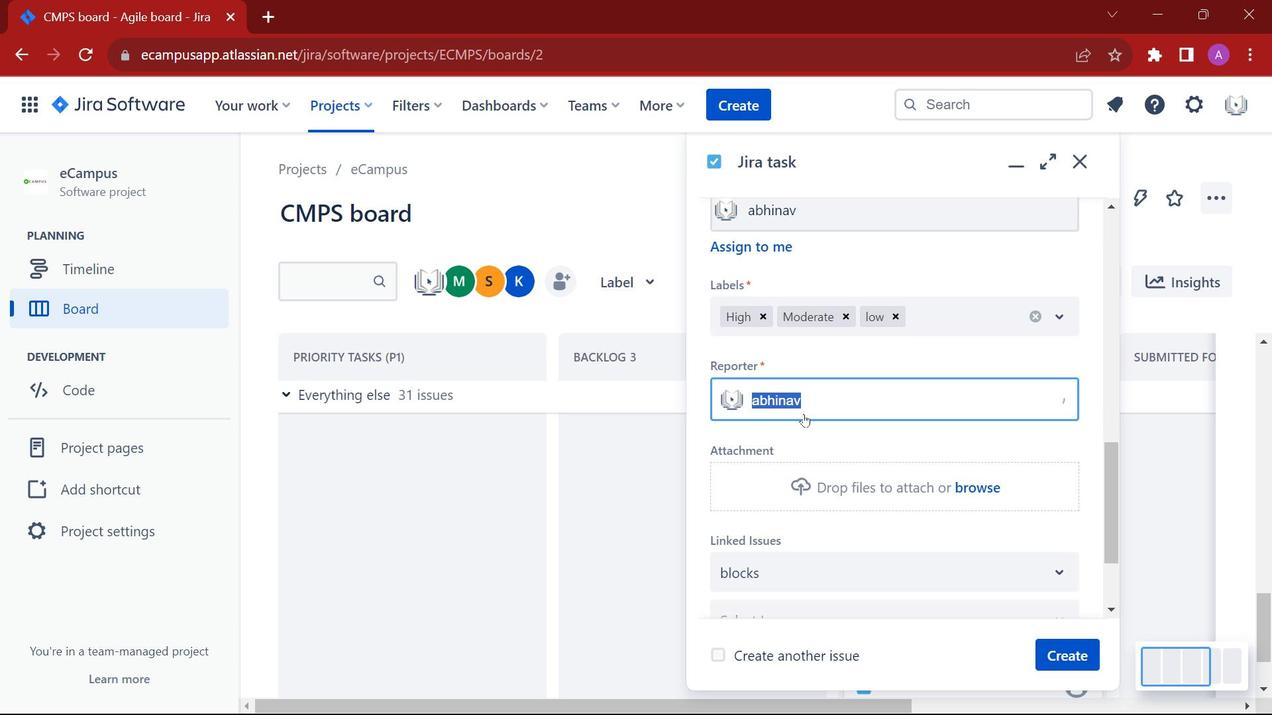 
Action: Mouse moved to (775, 398)
Screenshot: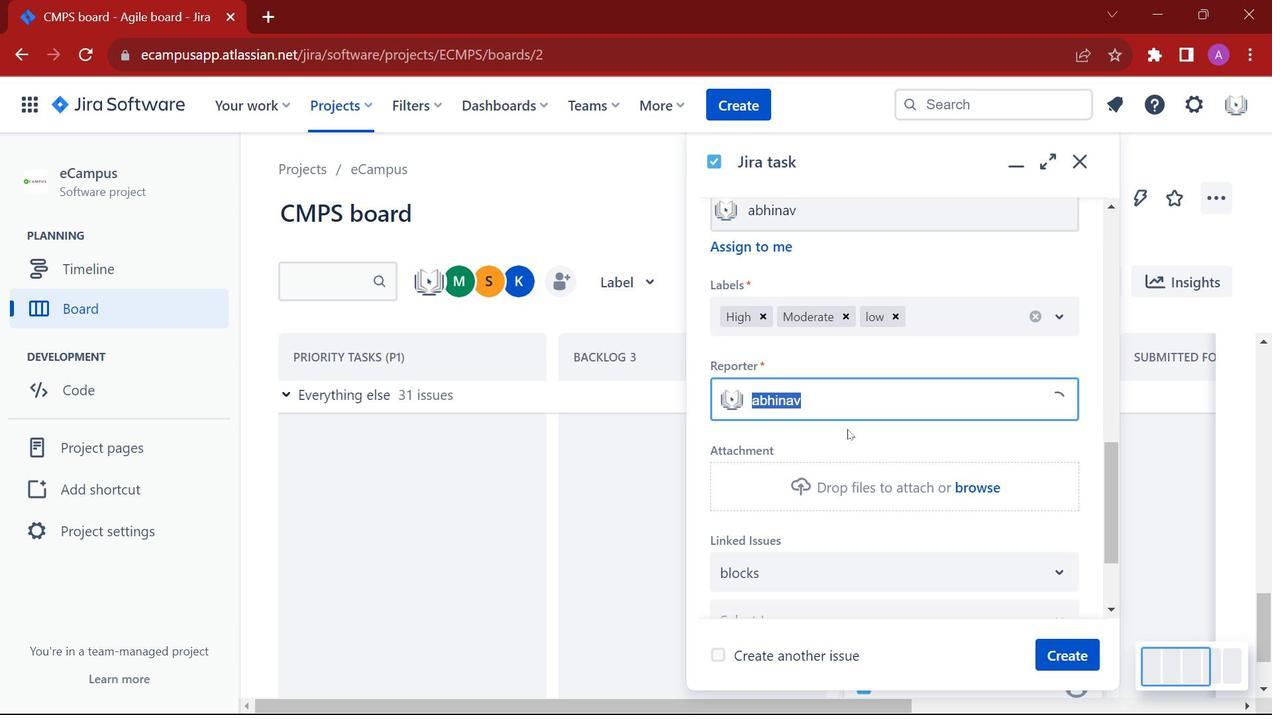 
Action: Mouse pressed left at (775, 398)
Screenshot: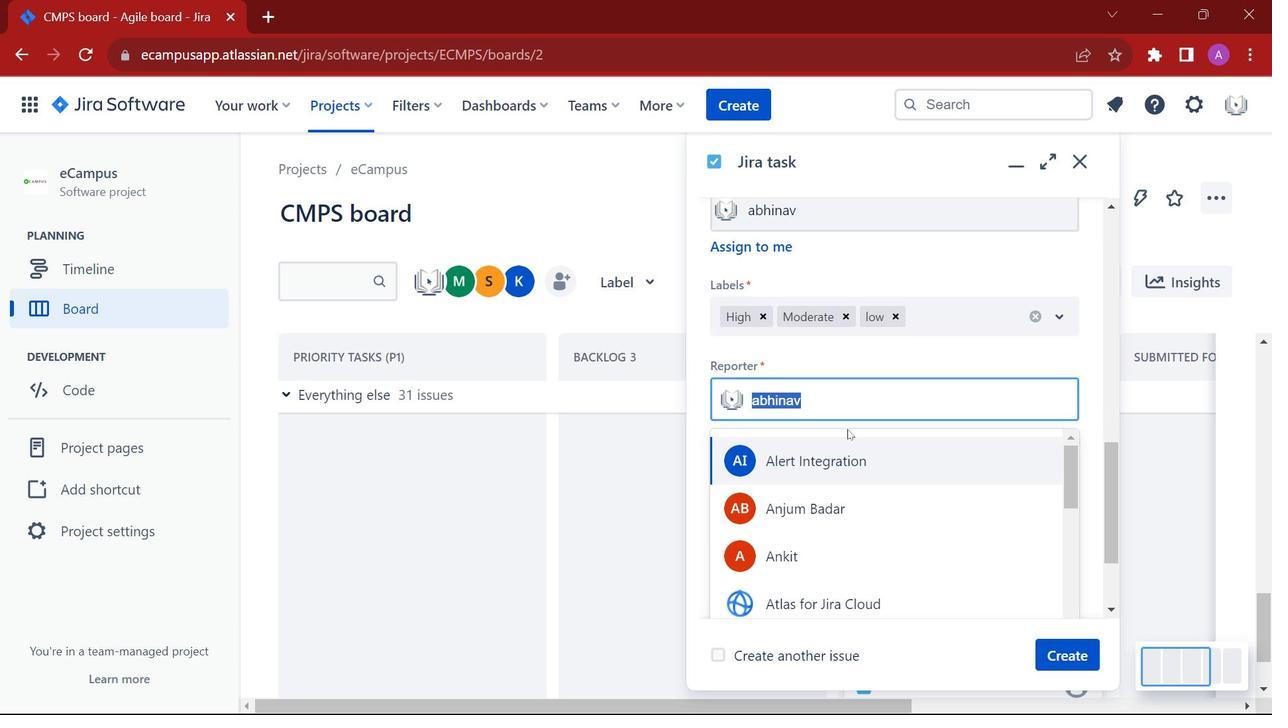 
Action: Mouse moved to (791, 507)
Screenshot: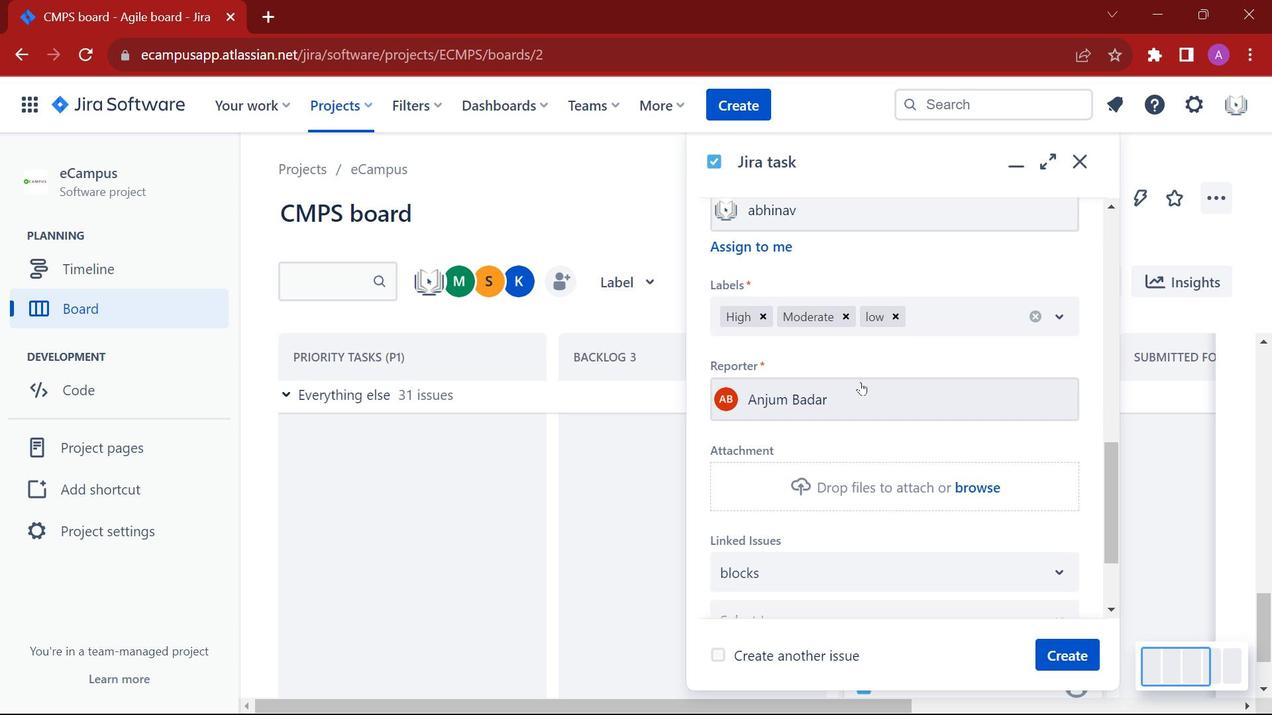 
Action: Mouse pressed left at (791, 507)
Screenshot: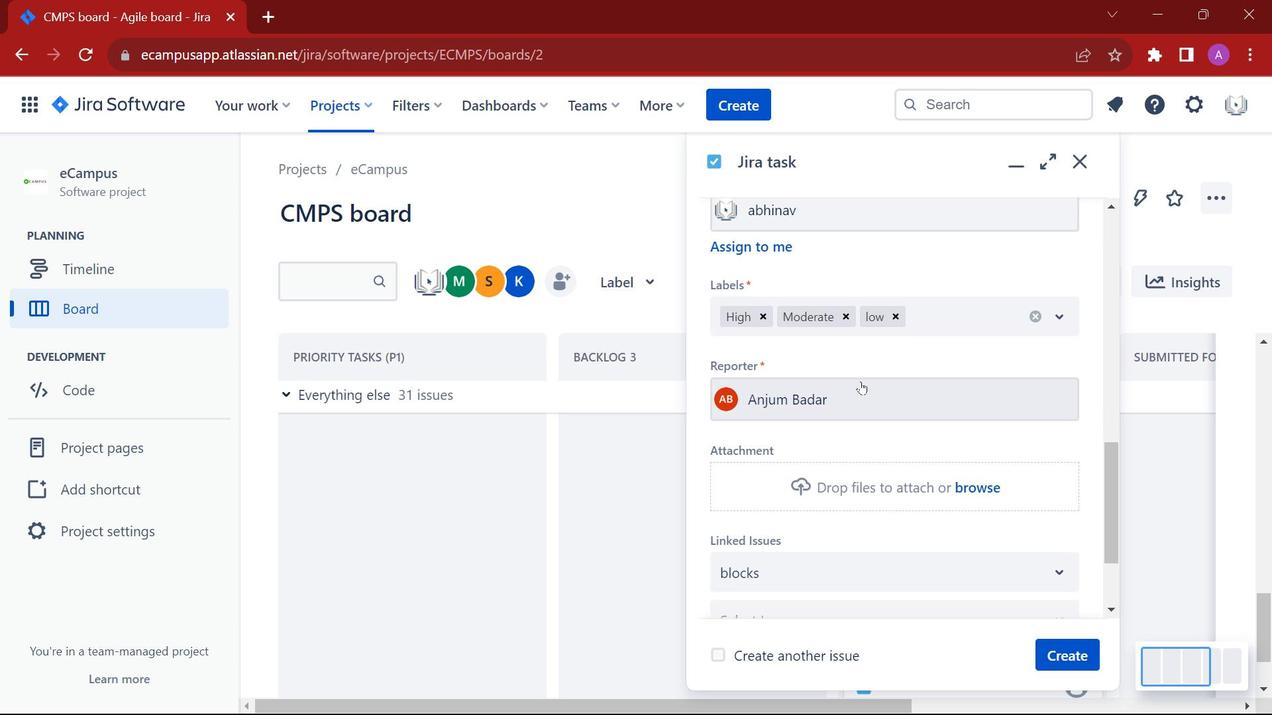 
Action: Mouse moved to (860, 381)
Screenshot: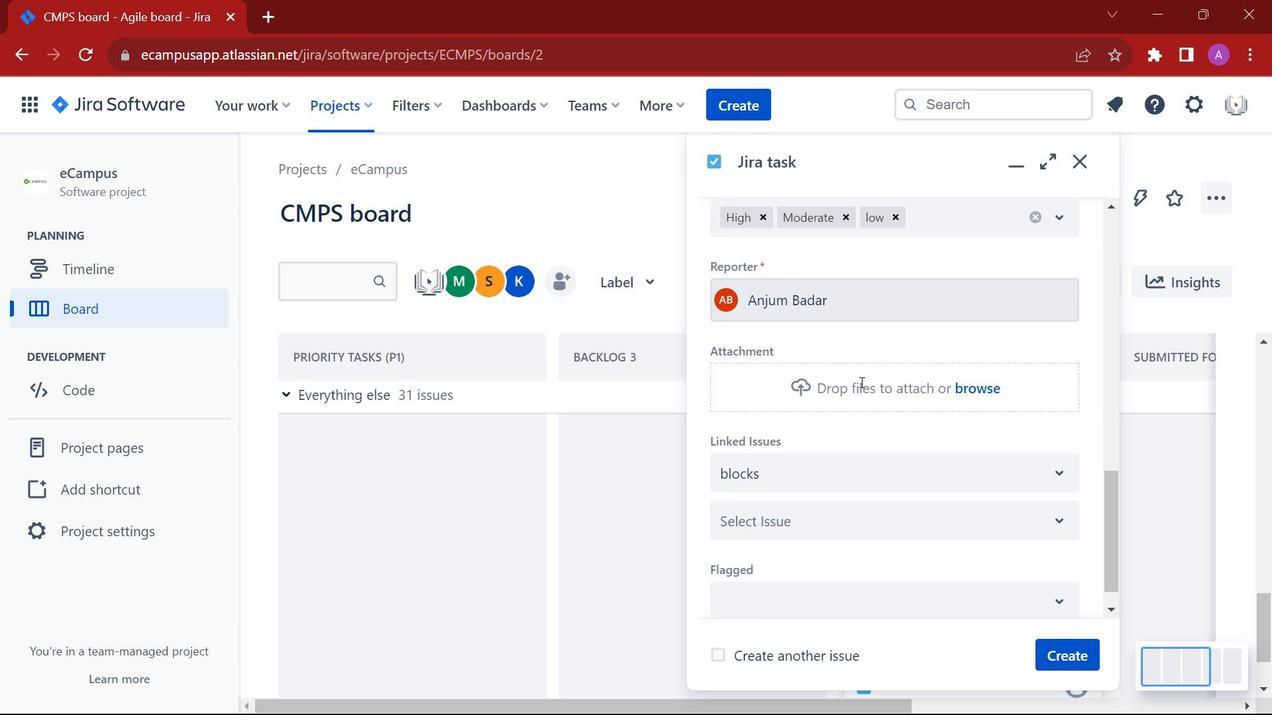 
Action: Mouse scrolled (860, 381) with delta (0, 0)
Screenshot: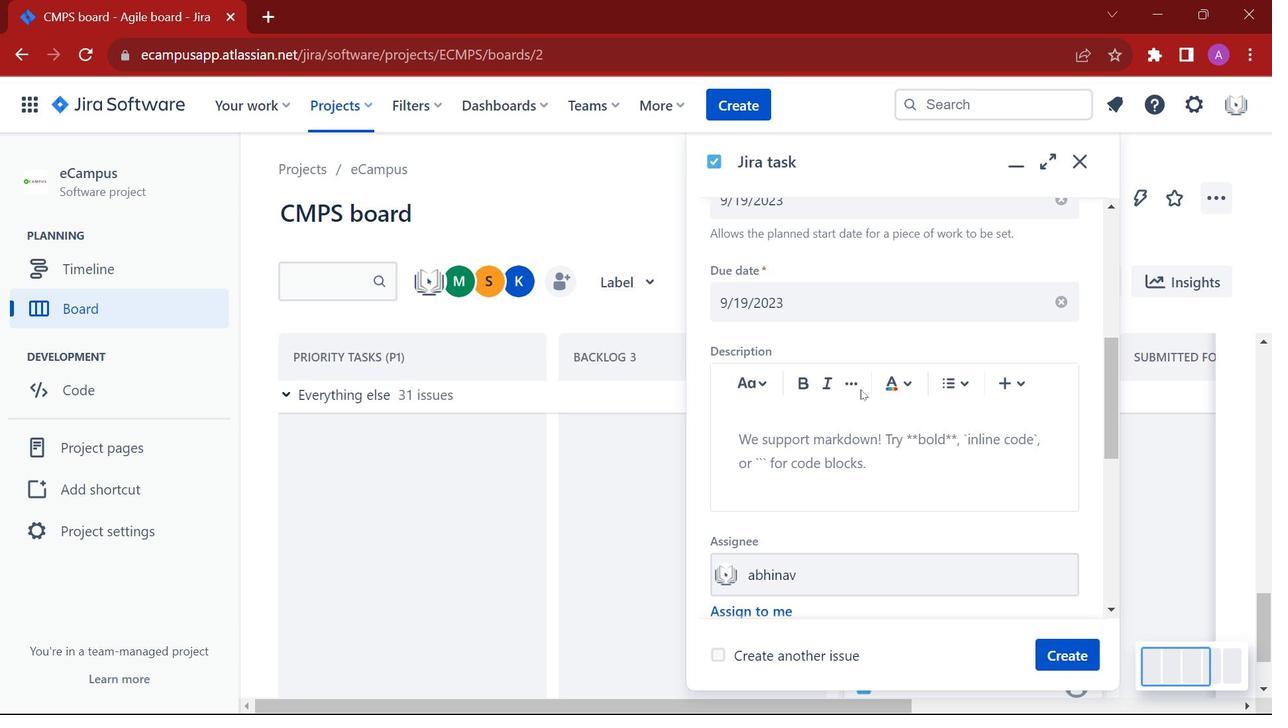 
Action: Mouse moved to (860, 384)
Screenshot: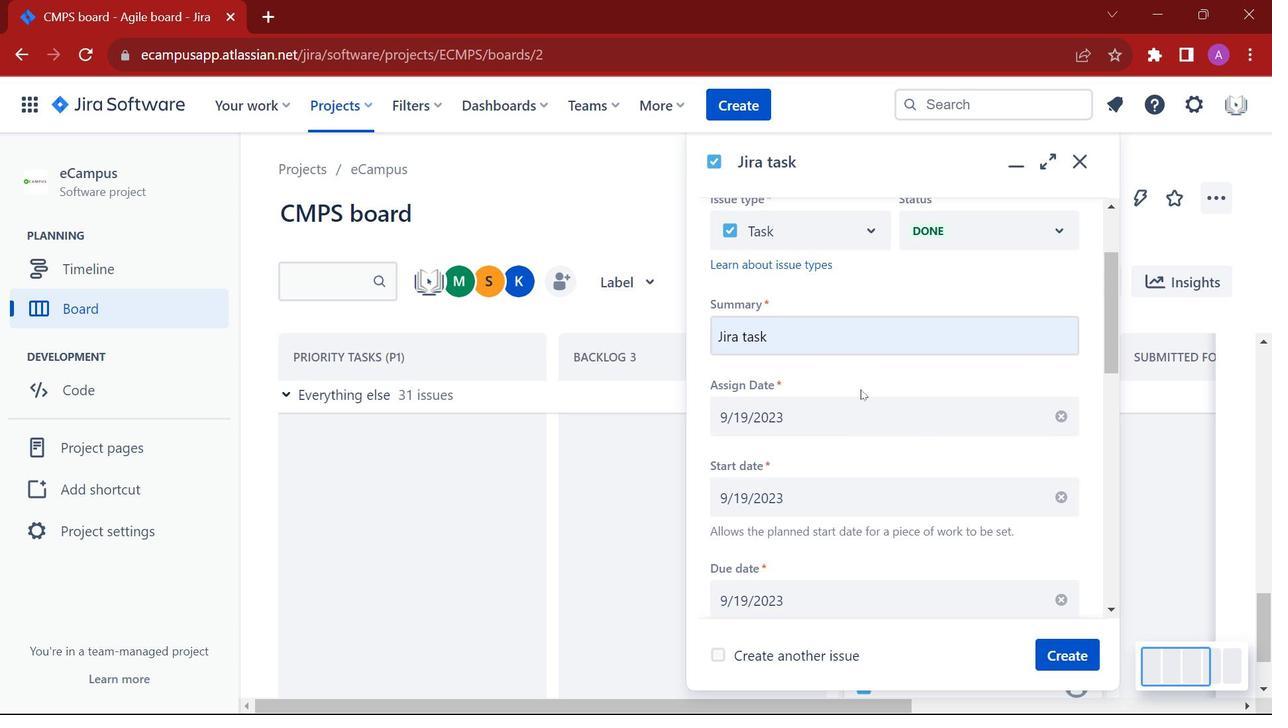 
Action: Mouse scrolled (860, 383) with delta (0, 0)
Screenshot: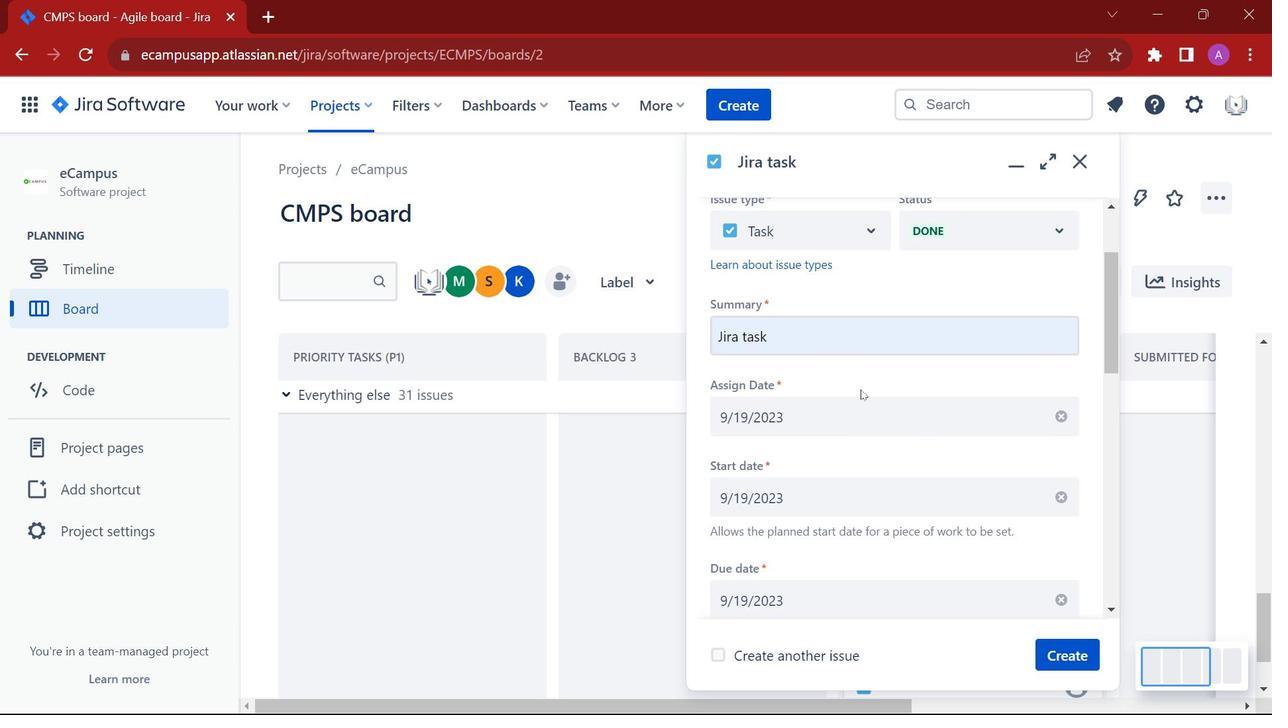 
Action: Mouse scrolled (860, 383) with delta (0, 0)
Screenshot: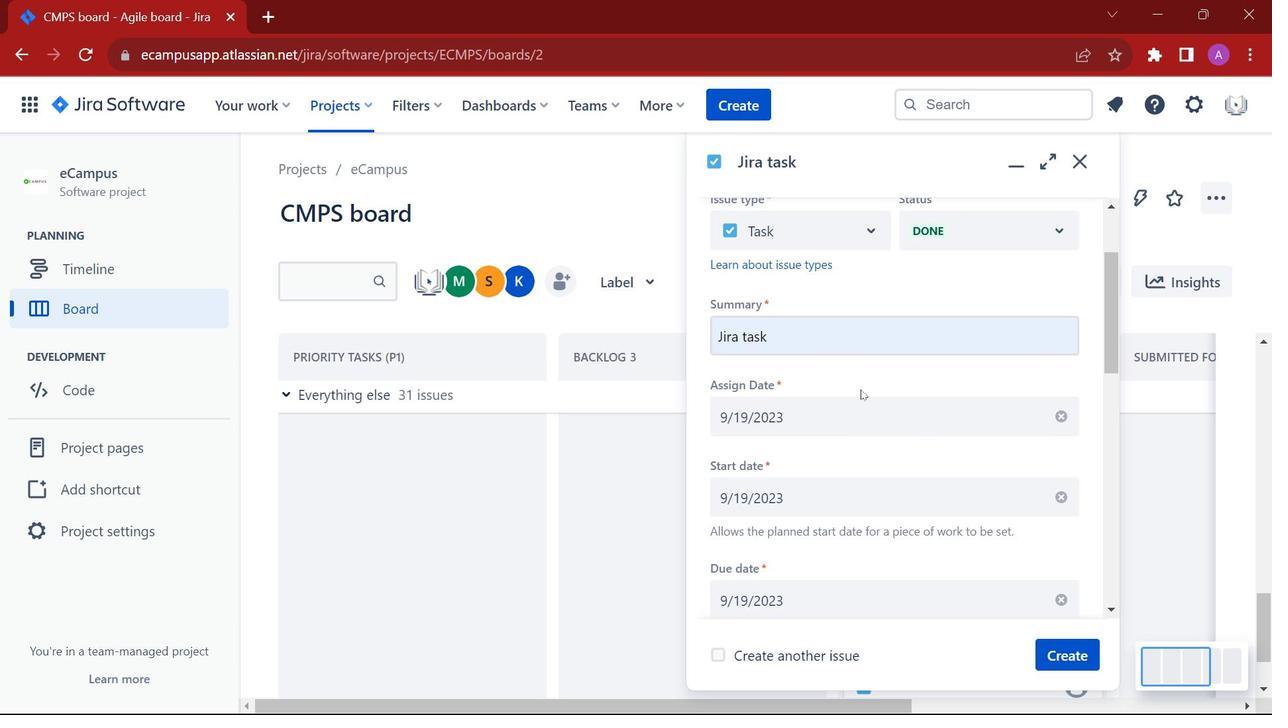 
Action: Mouse moved to (860, 389)
Screenshot: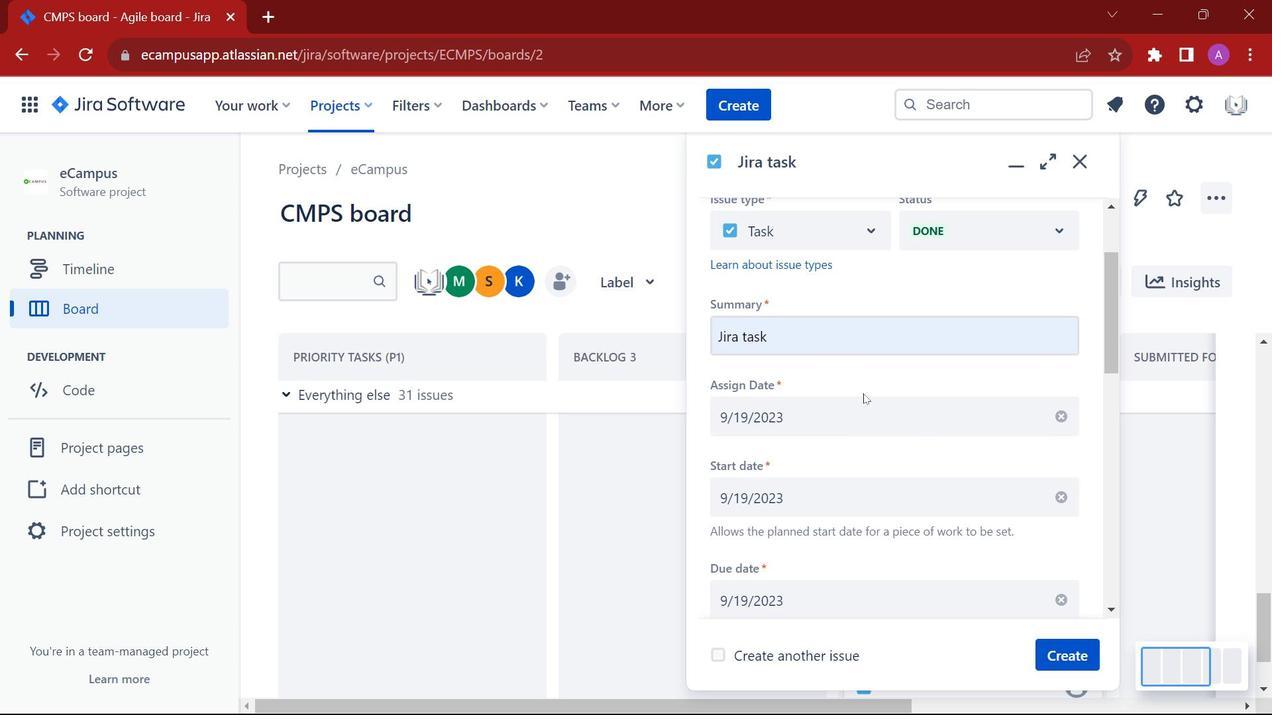 
Action: Mouse scrolled (860, 390) with delta (0, 0)
Screenshot: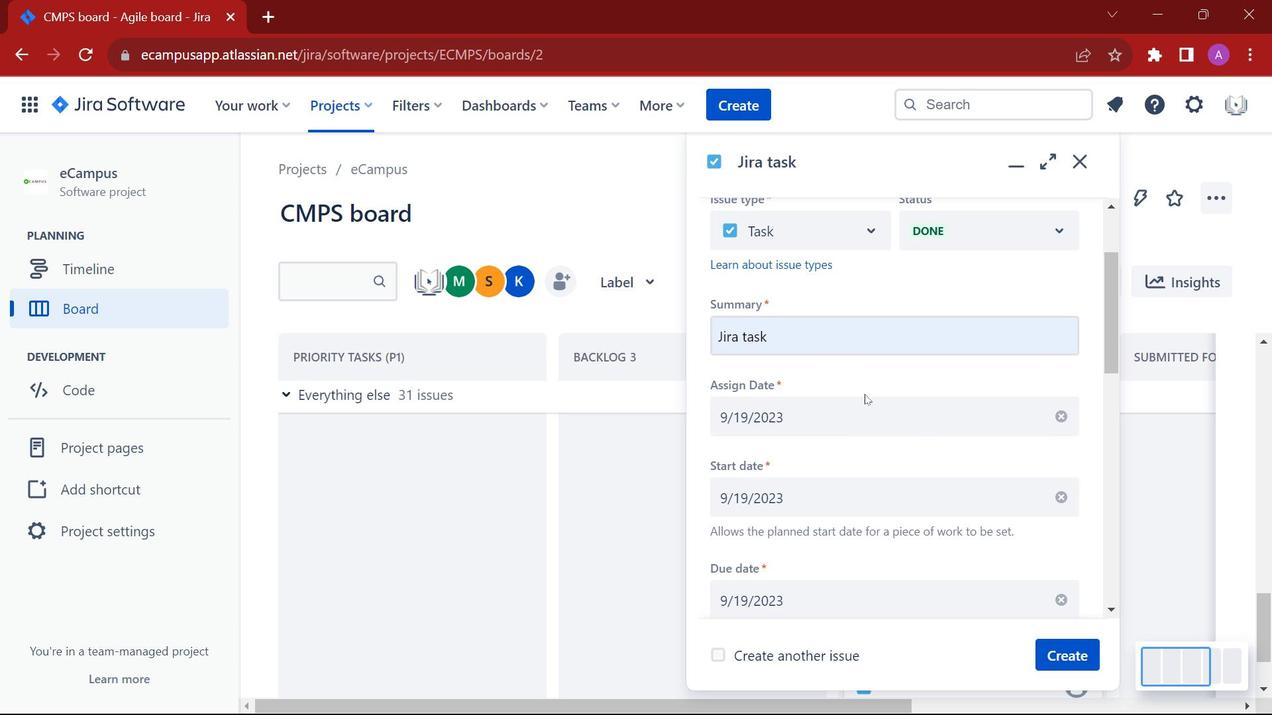 
Action: Mouse scrolled (860, 390) with delta (0, 0)
Screenshot: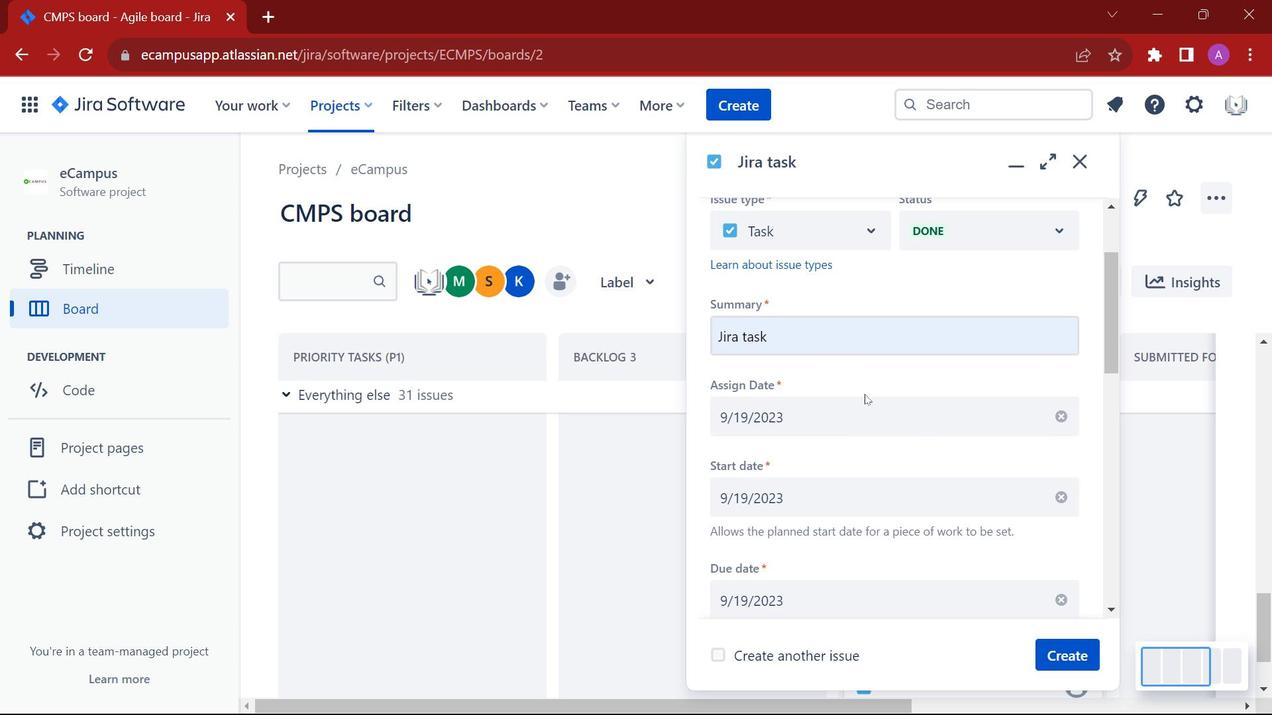 
Action: Mouse scrolled (860, 390) with delta (0, 0)
Screenshot: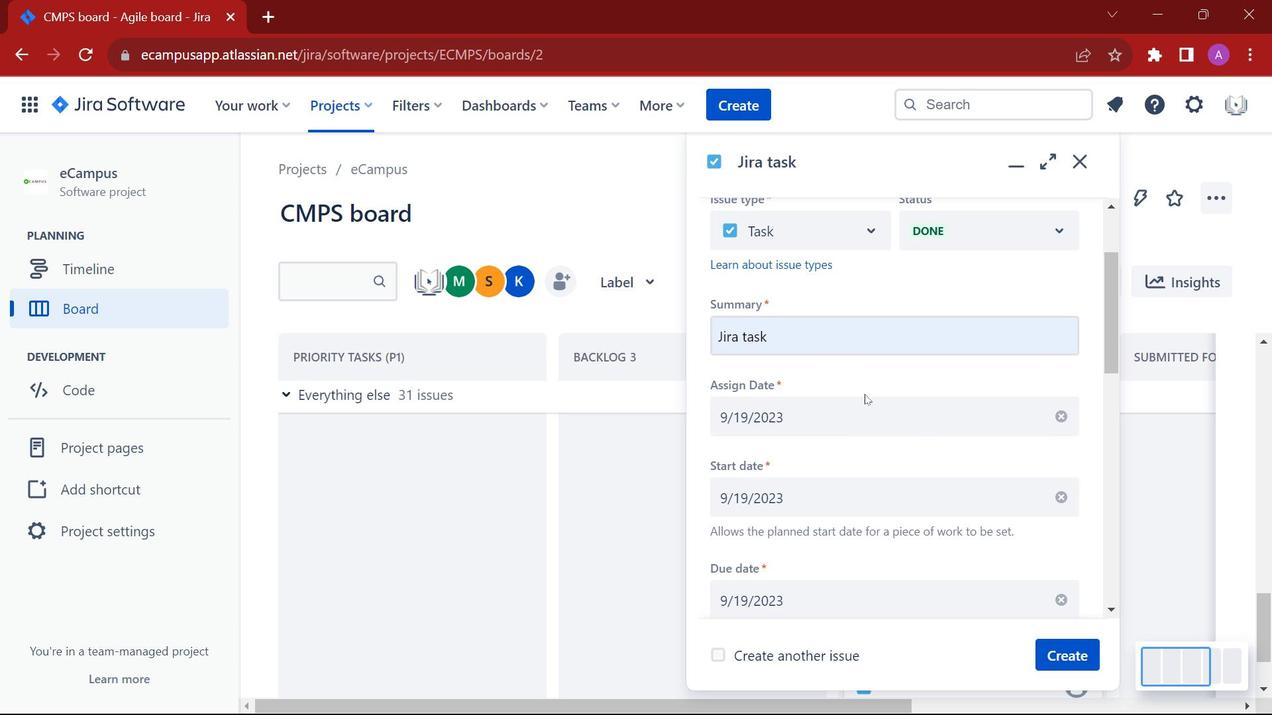 
Action: Mouse scrolled (860, 390) with delta (0, 0)
Screenshot: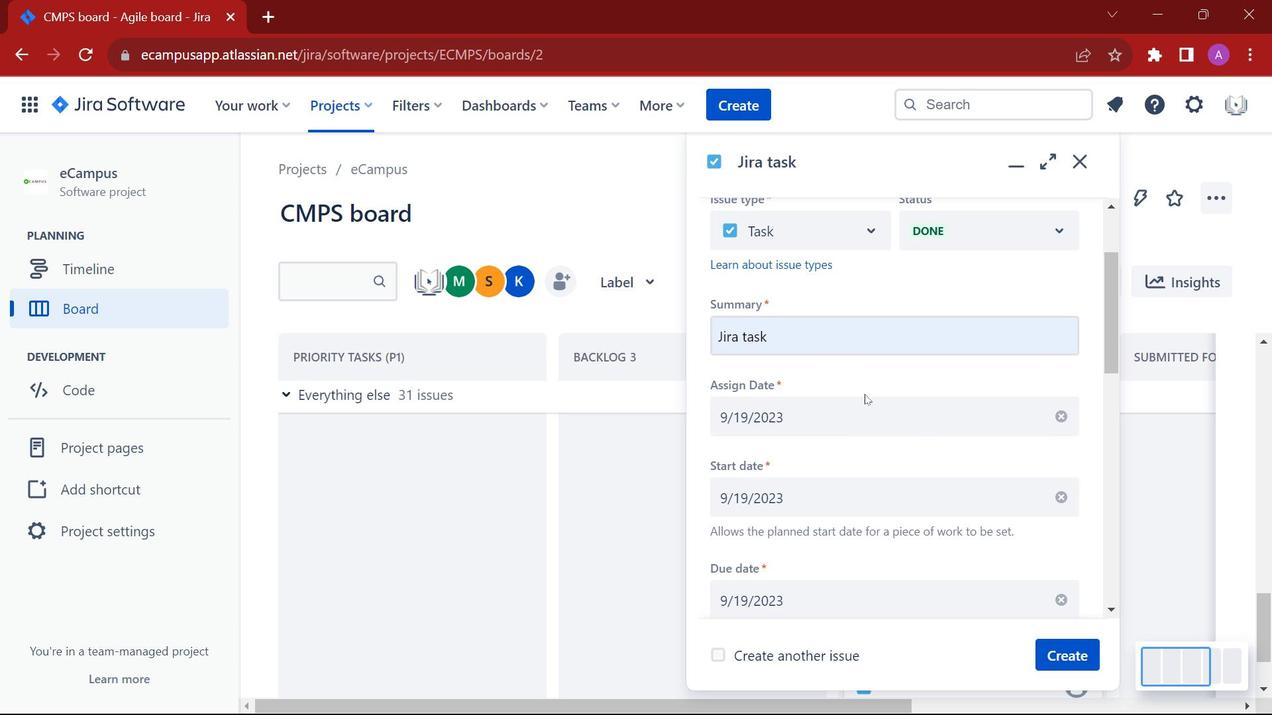 
Action: Mouse scrolled (860, 390) with delta (0, 0)
Screenshot: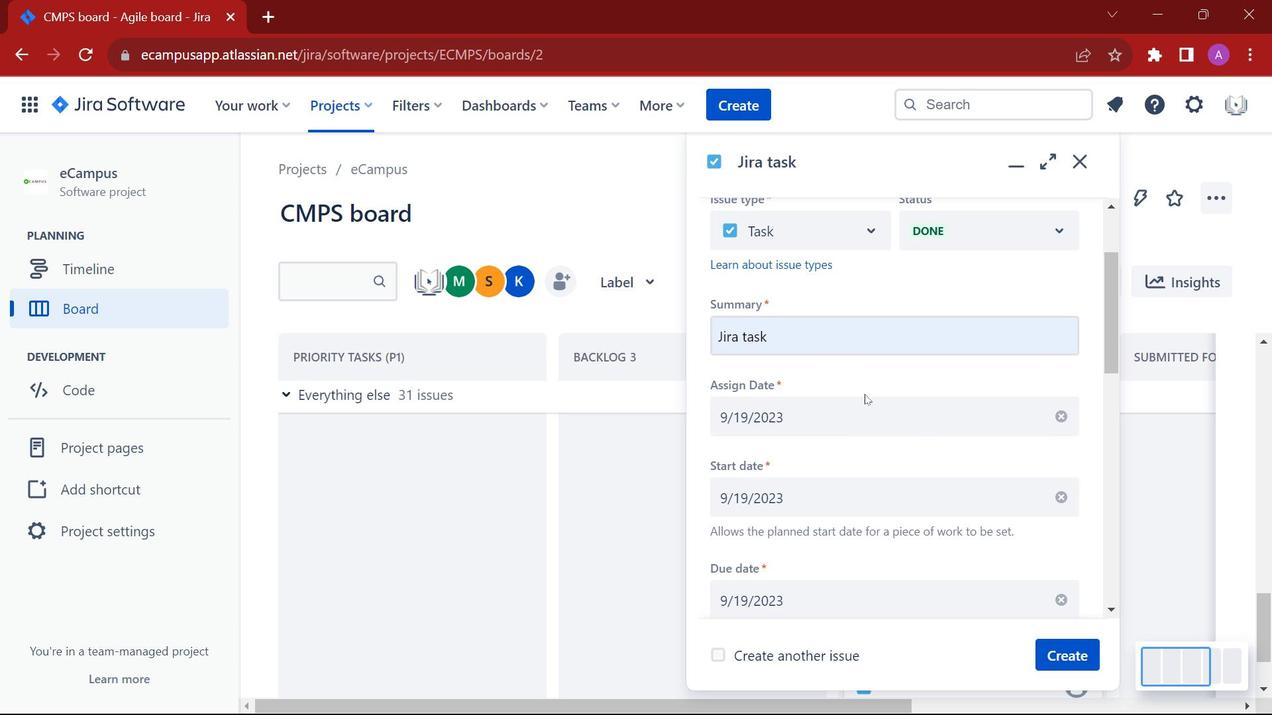 
Action: Mouse scrolled (860, 390) with delta (0, 0)
Screenshot: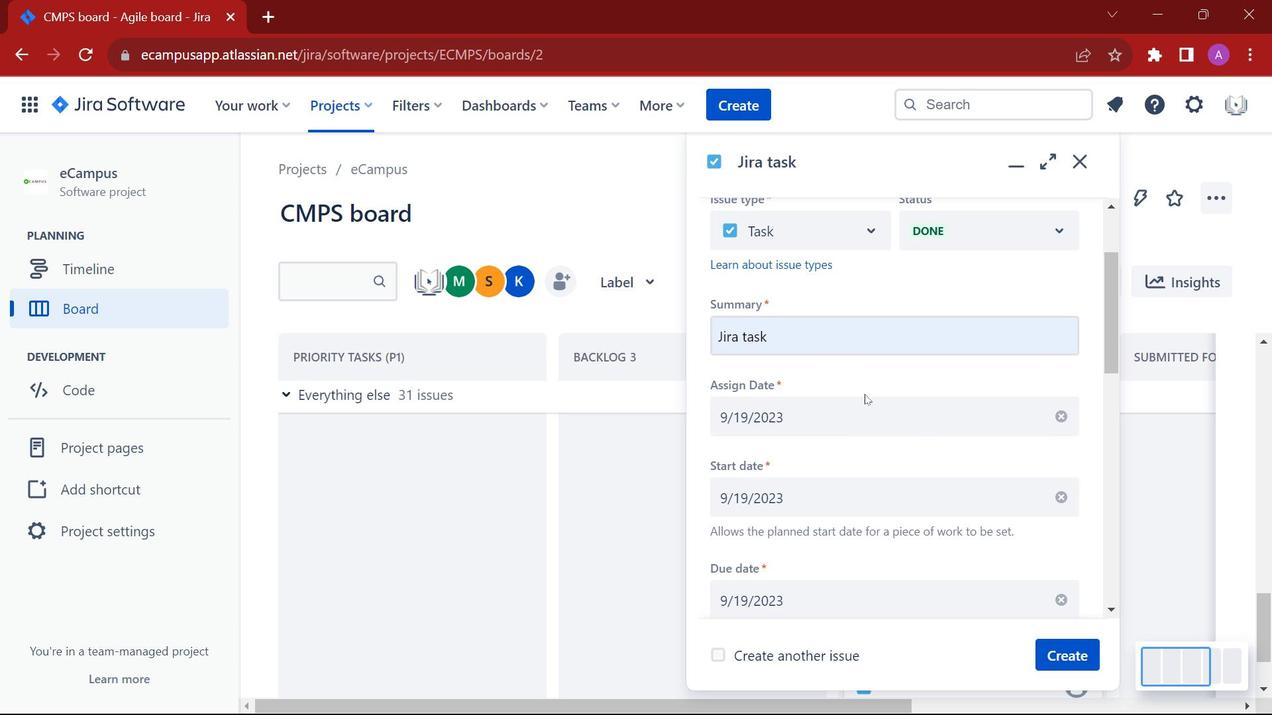 
Action: Mouse scrolled (860, 390) with delta (0, 0)
Screenshot: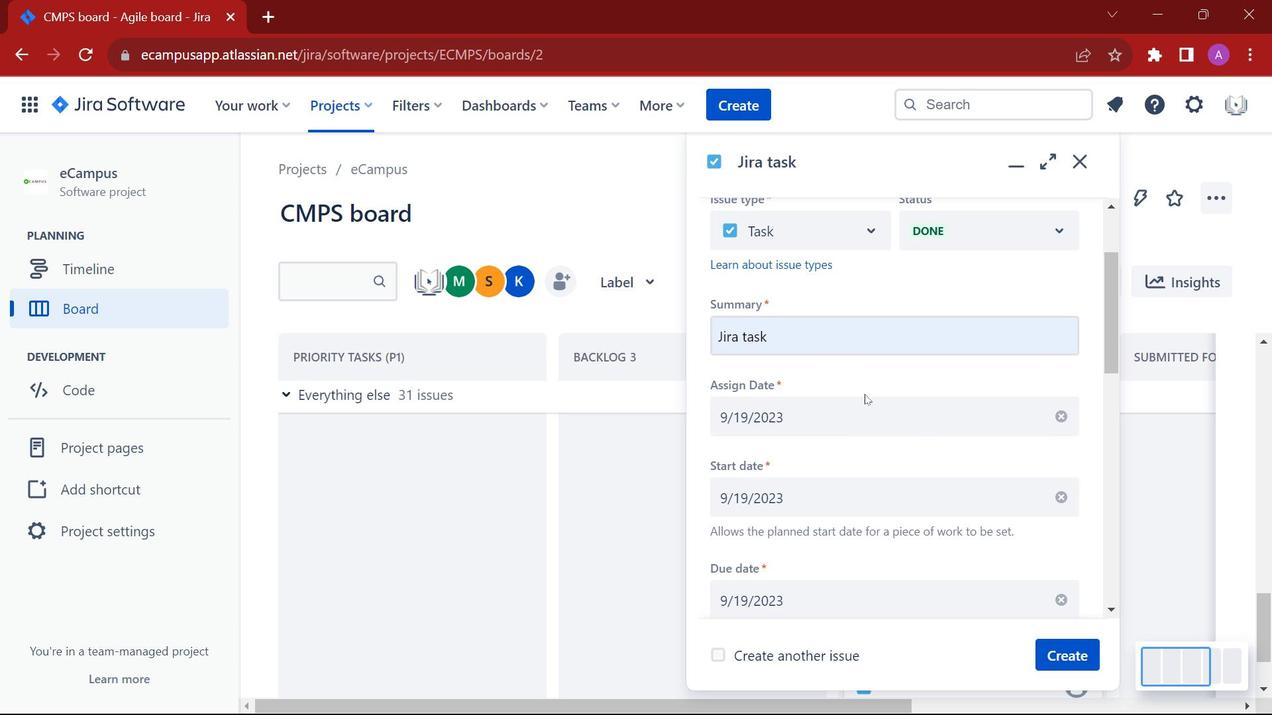 
Action: Mouse scrolled (860, 390) with delta (0, 0)
Screenshot: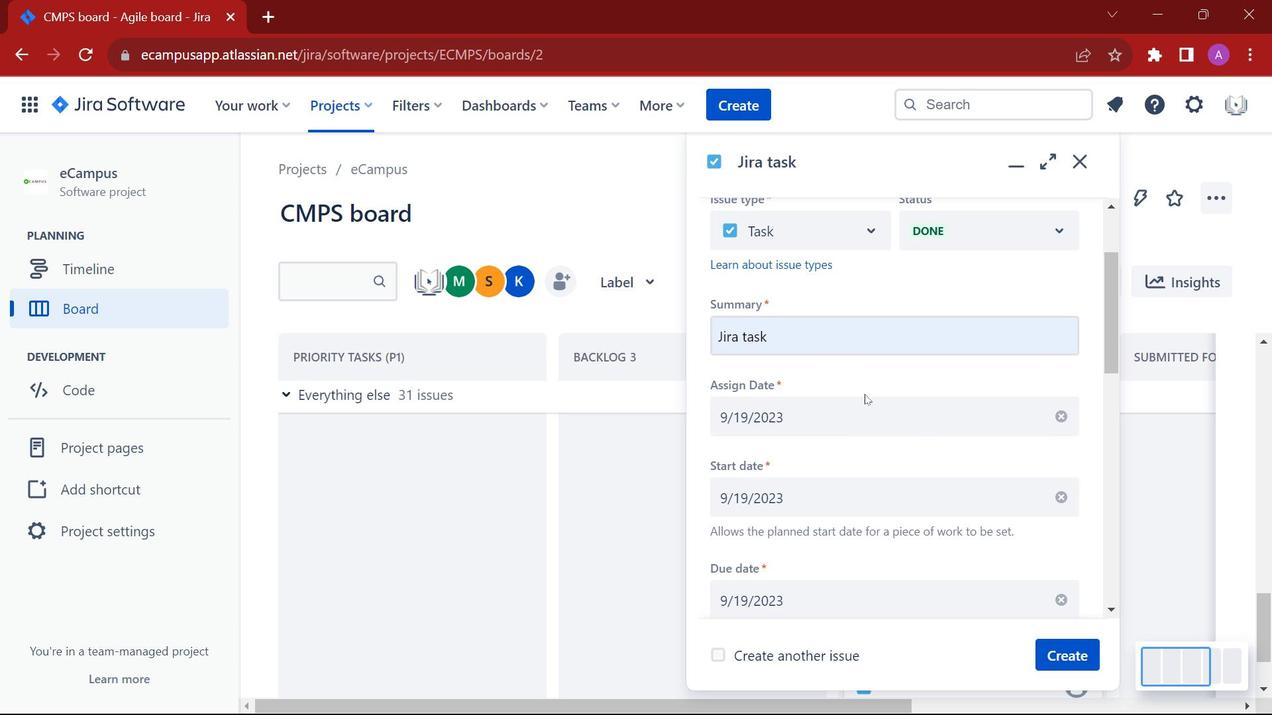
Action: Mouse moved to (866, 396)
Screenshot: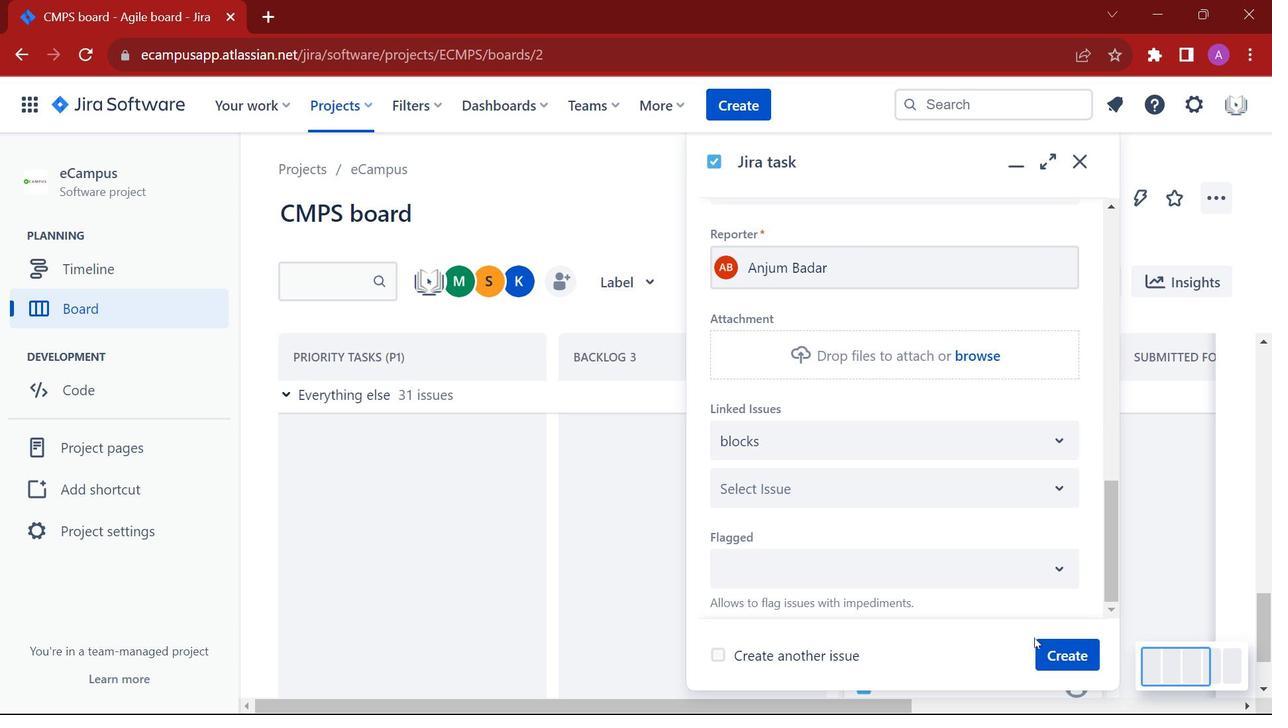 
Action: Mouse scrolled (866, 396) with delta (0, 0)
Screenshot: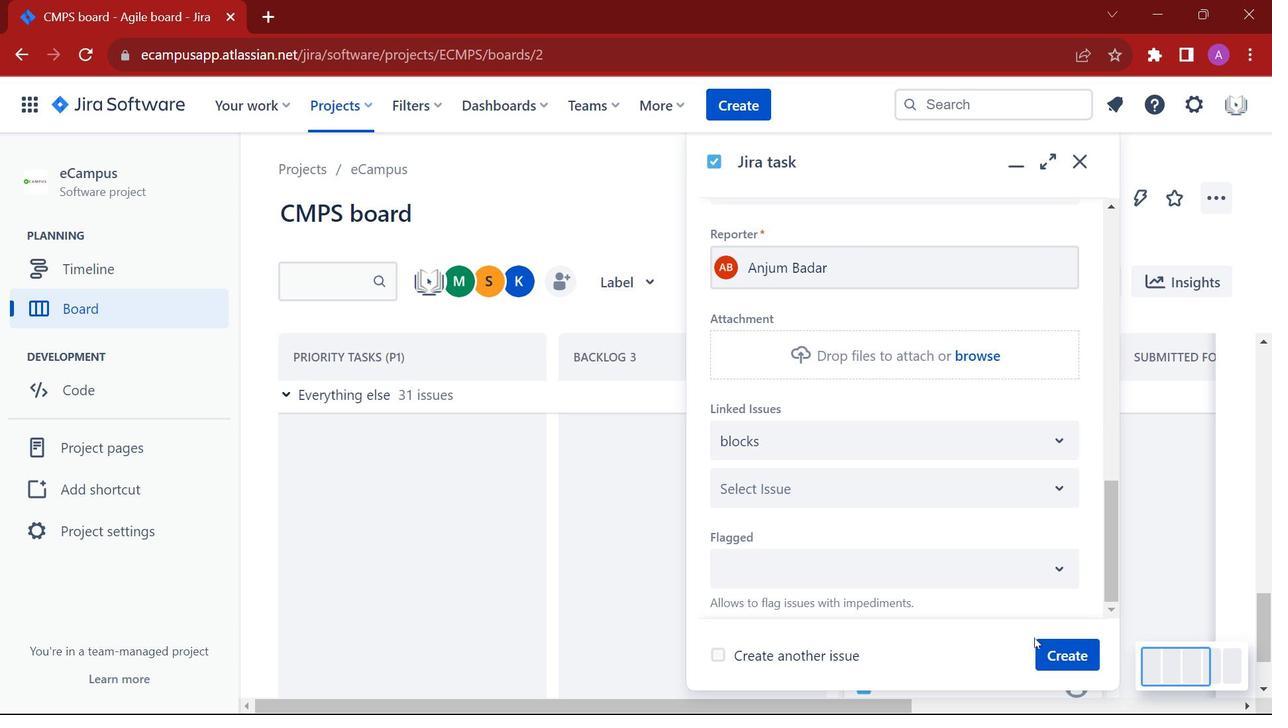
Action: Mouse scrolled (866, 396) with delta (0, 0)
Screenshot: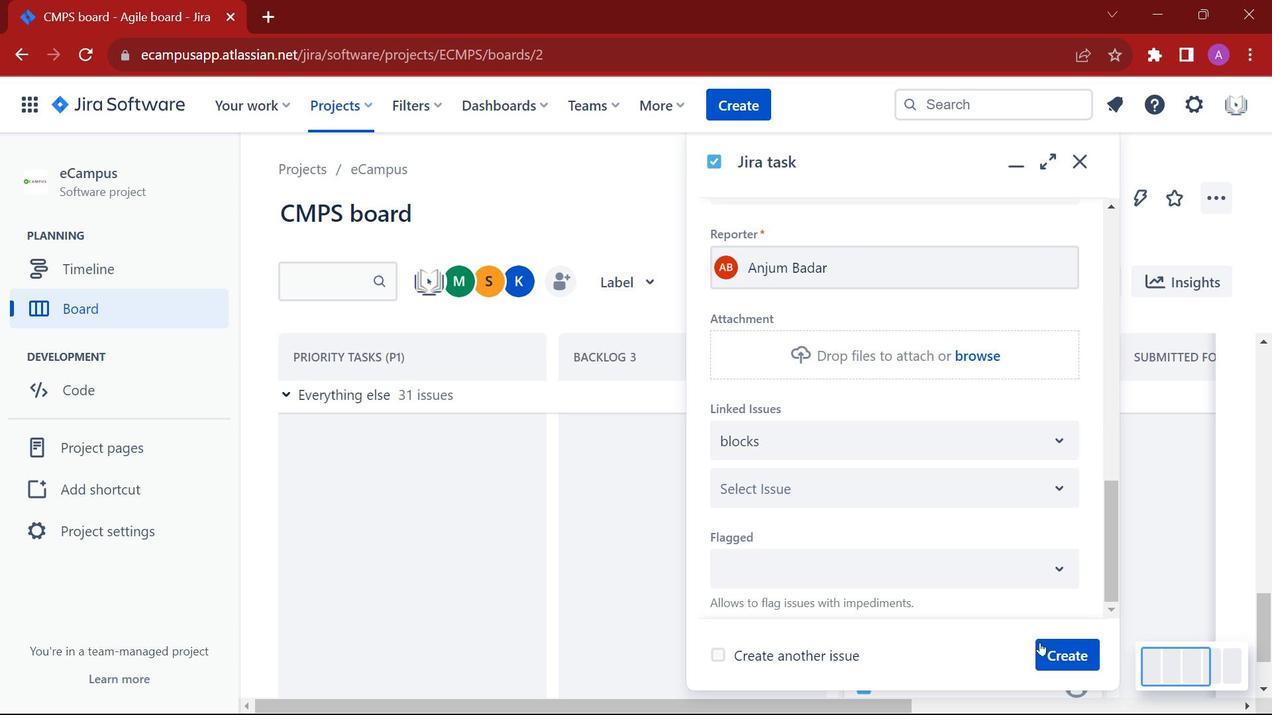 
Action: Mouse moved to (867, 398)
Screenshot: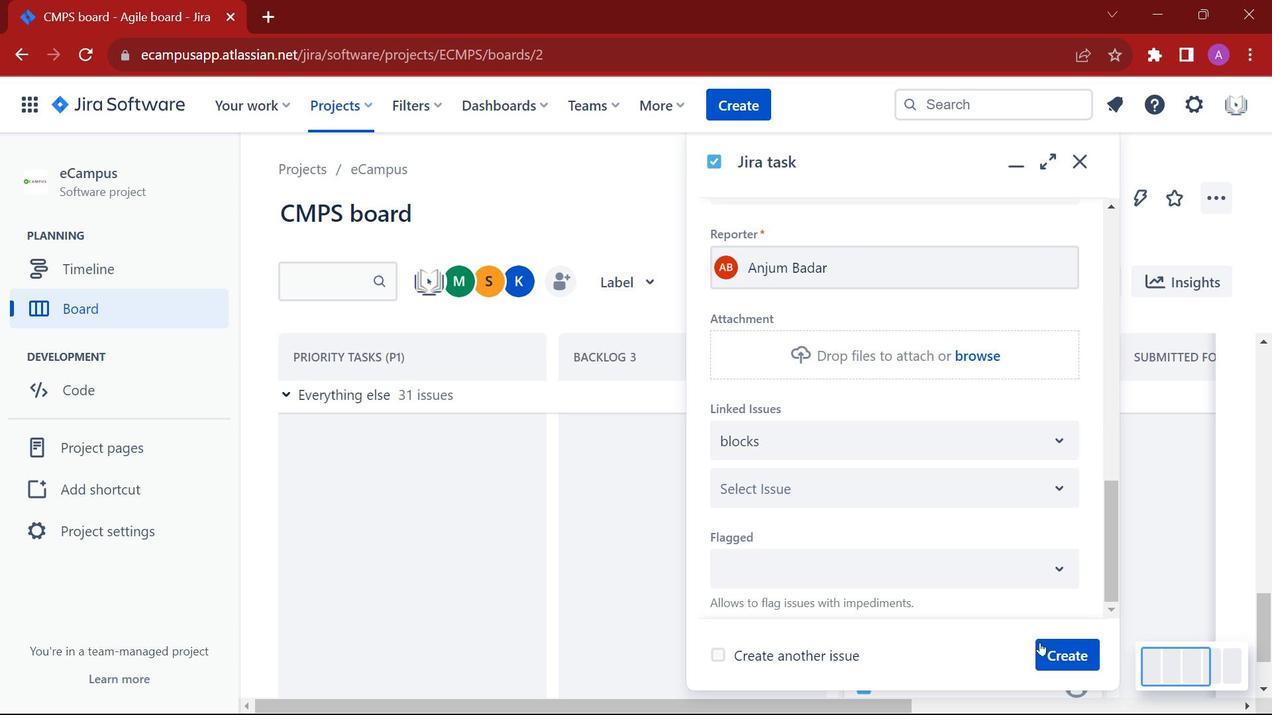 
Action: Mouse scrolled (867, 397) with delta (0, 0)
Screenshot: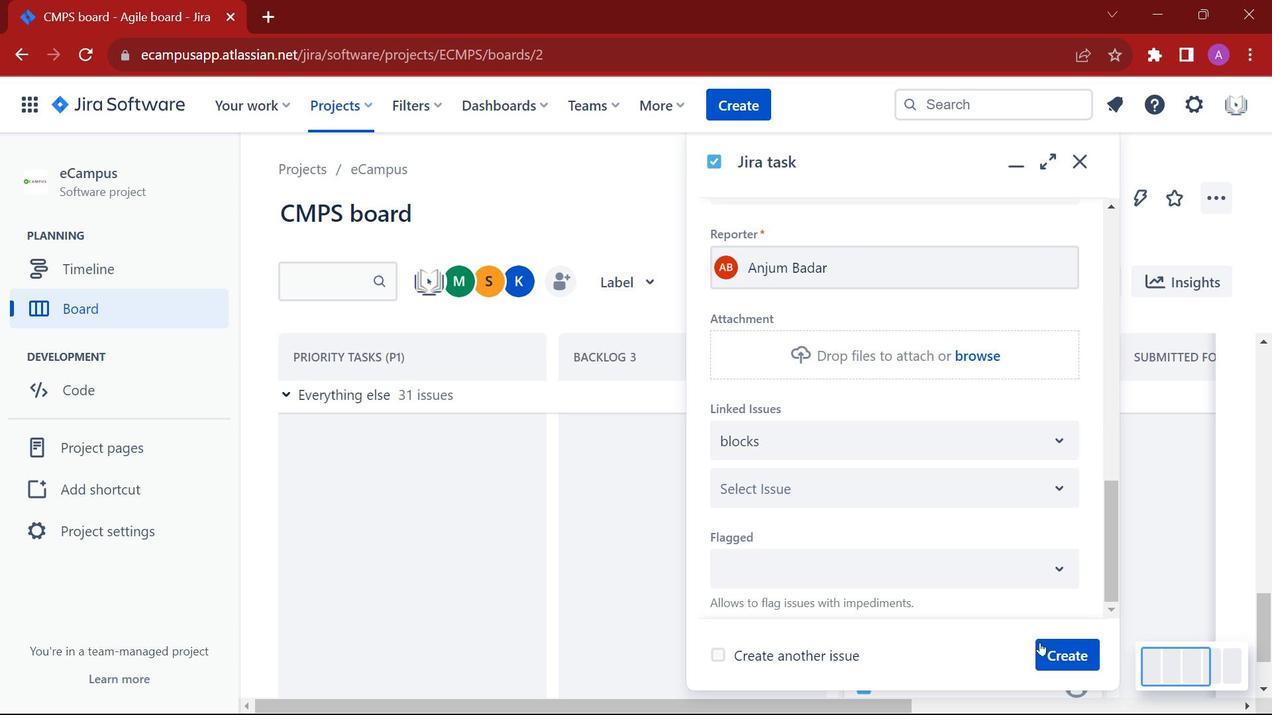 
Action: Mouse moved to (880, 419)
Screenshot: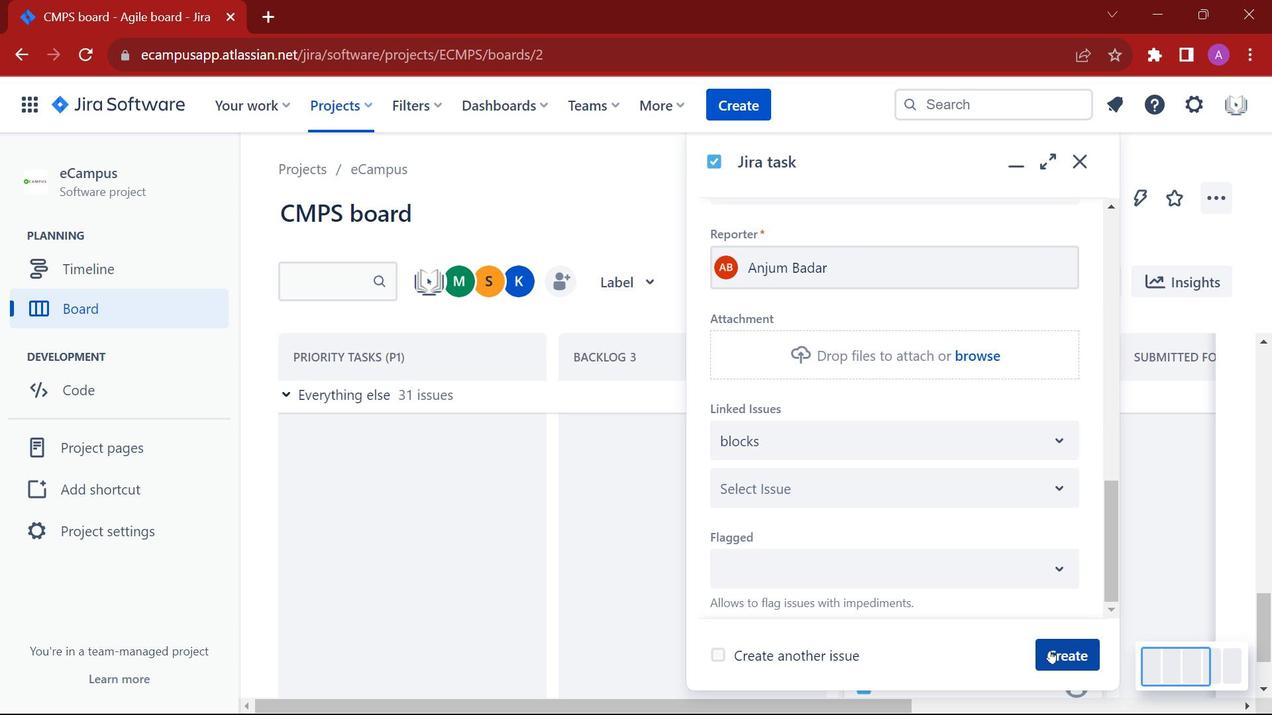
Action: Mouse scrolled (880, 418) with delta (0, 0)
Screenshot: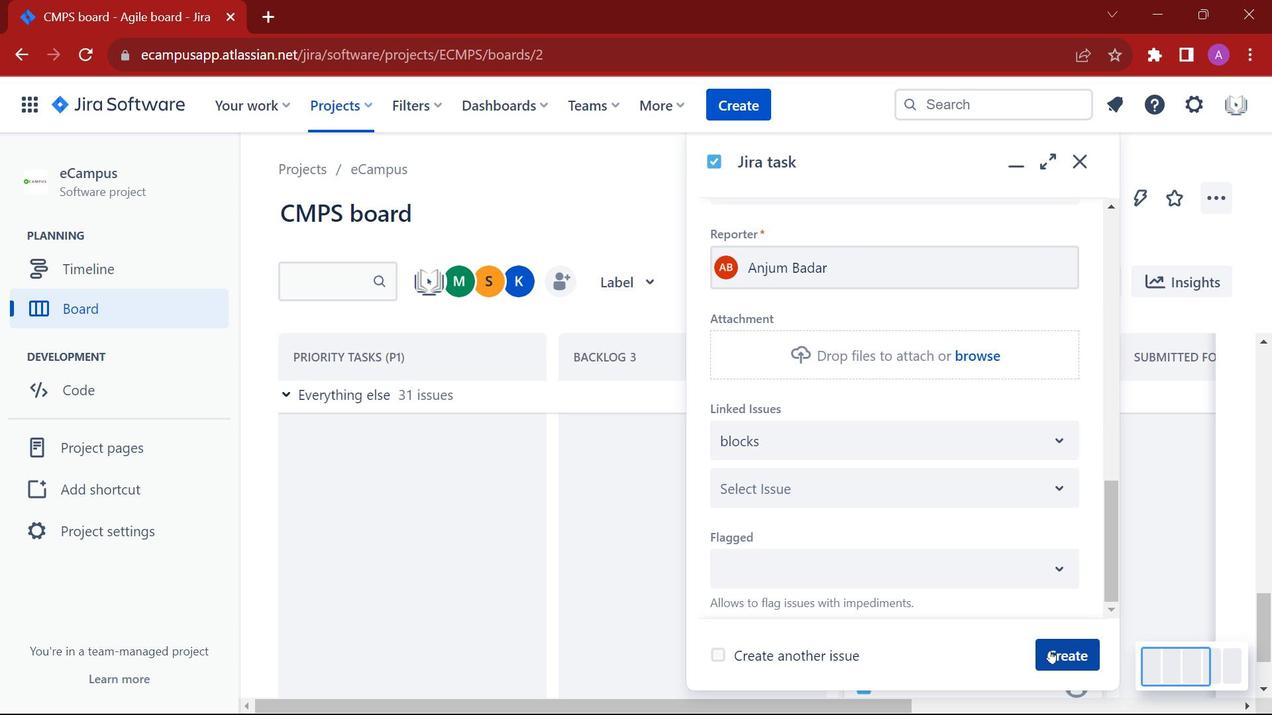 
Action: Mouse moved to (882, 421)
Screenshot: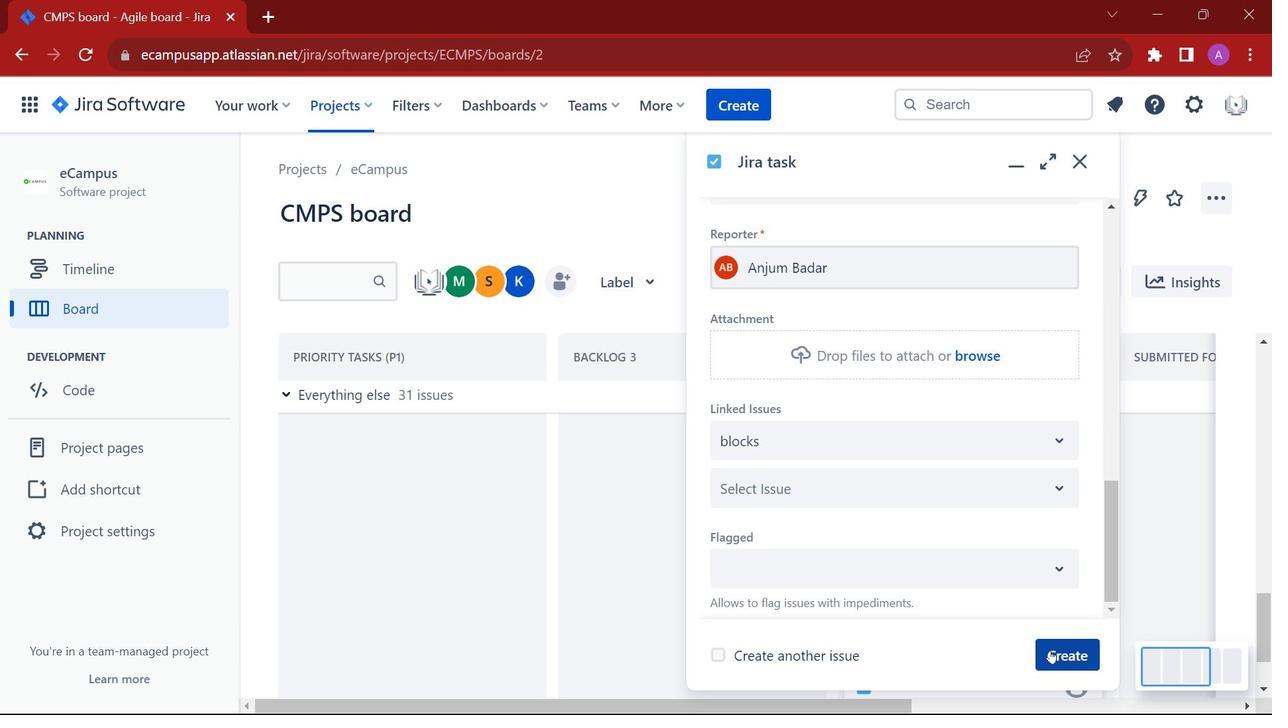 
Action: Mouse scrolled (882, 420) with delta (0, 0)
Screenshot: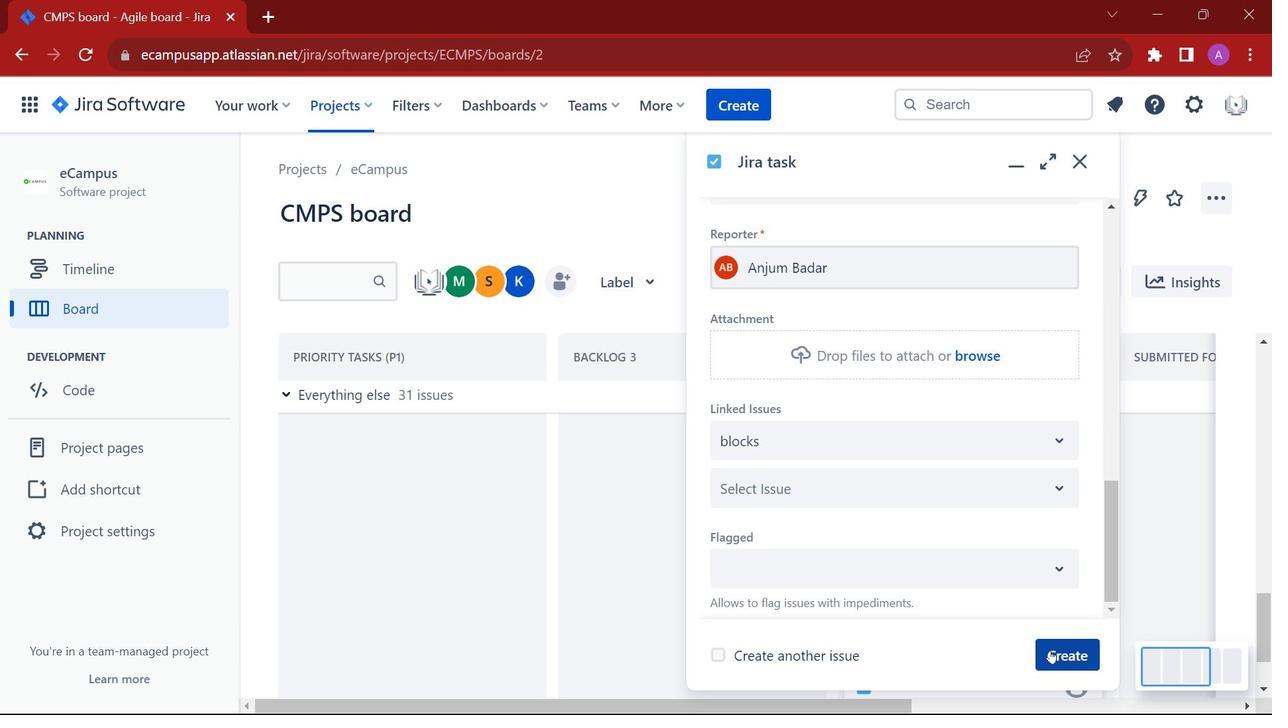 
Action: Mouse moved to (882, 422)
Screenshot: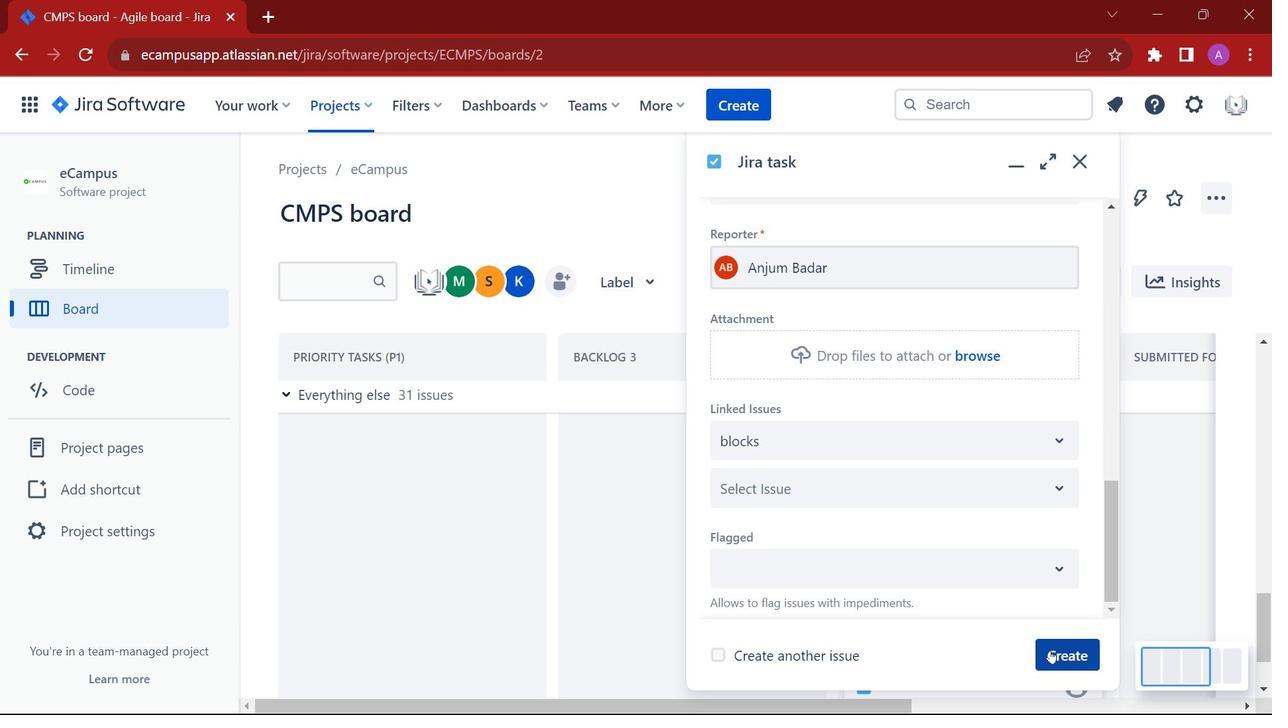 
Action: Mouse scrolled (882, 421) with delta (0, 0)
Screenshot: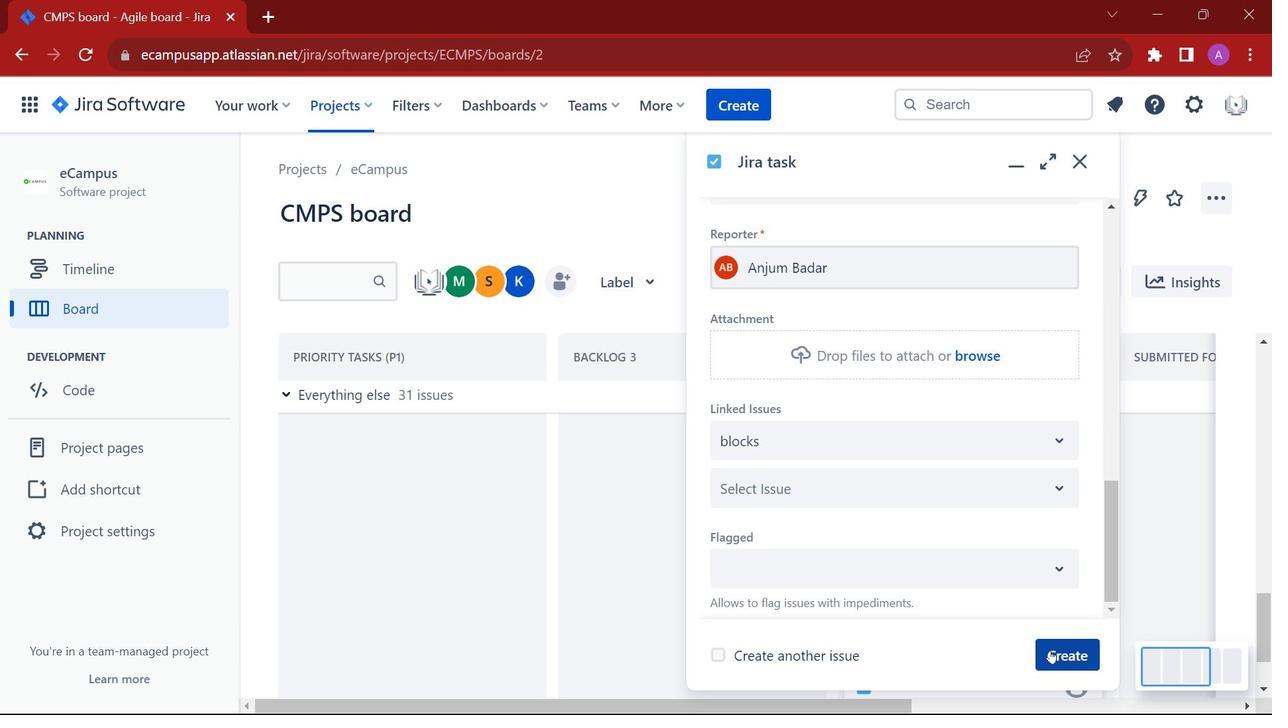 
Action: Mouse moved to (882, 422)
Screenshot: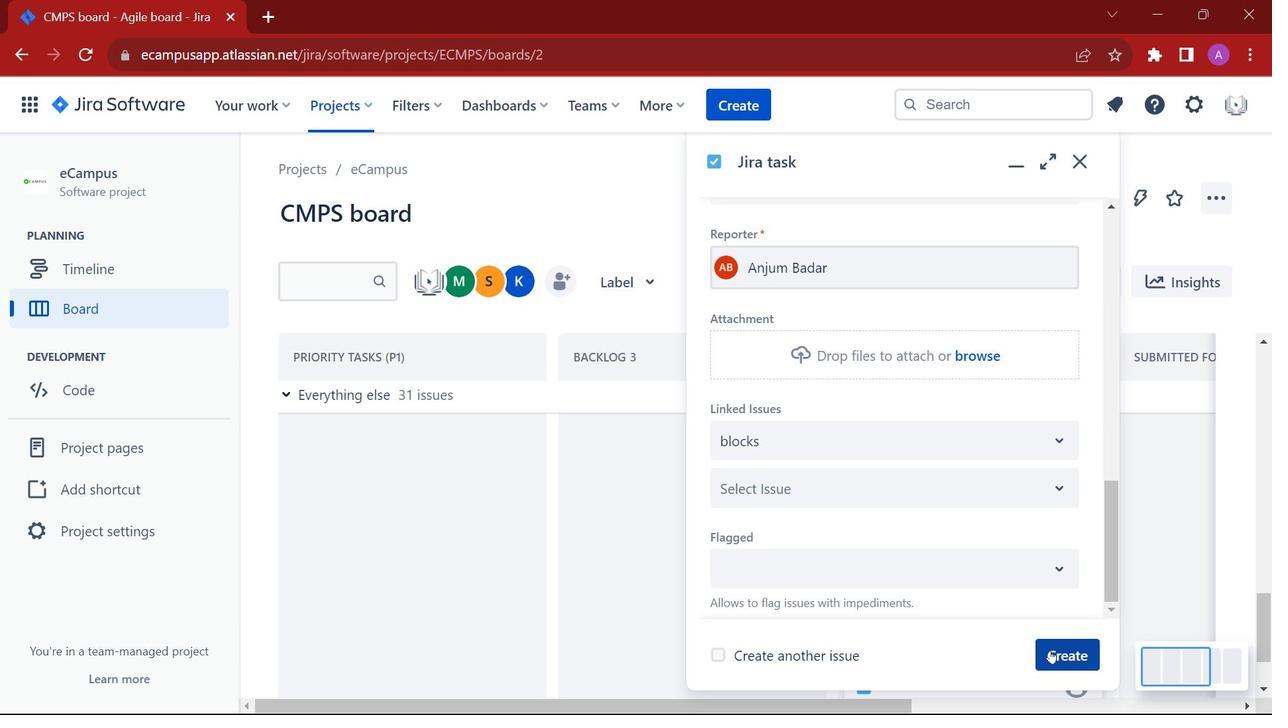 
Action: Mouse scrolled (882, 422) with delta (0, 0)
Screenshot: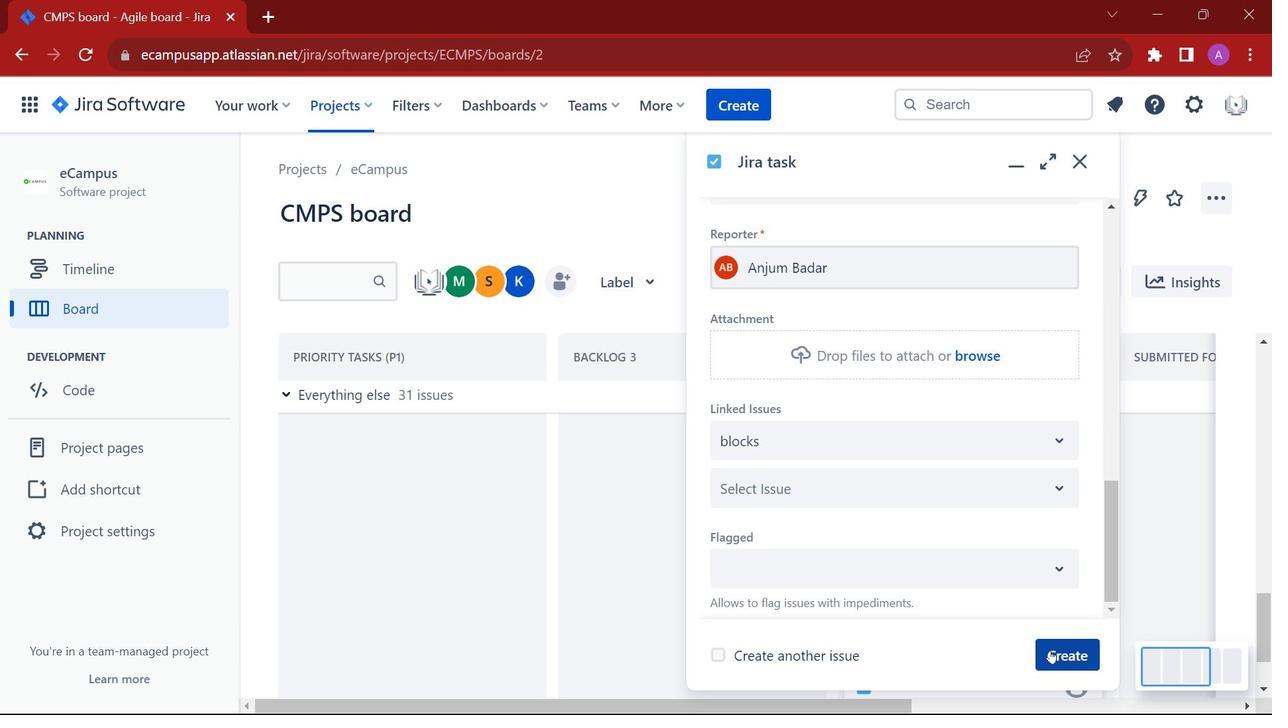 
Action: Mouse moved to (888, 431)
Screenshot: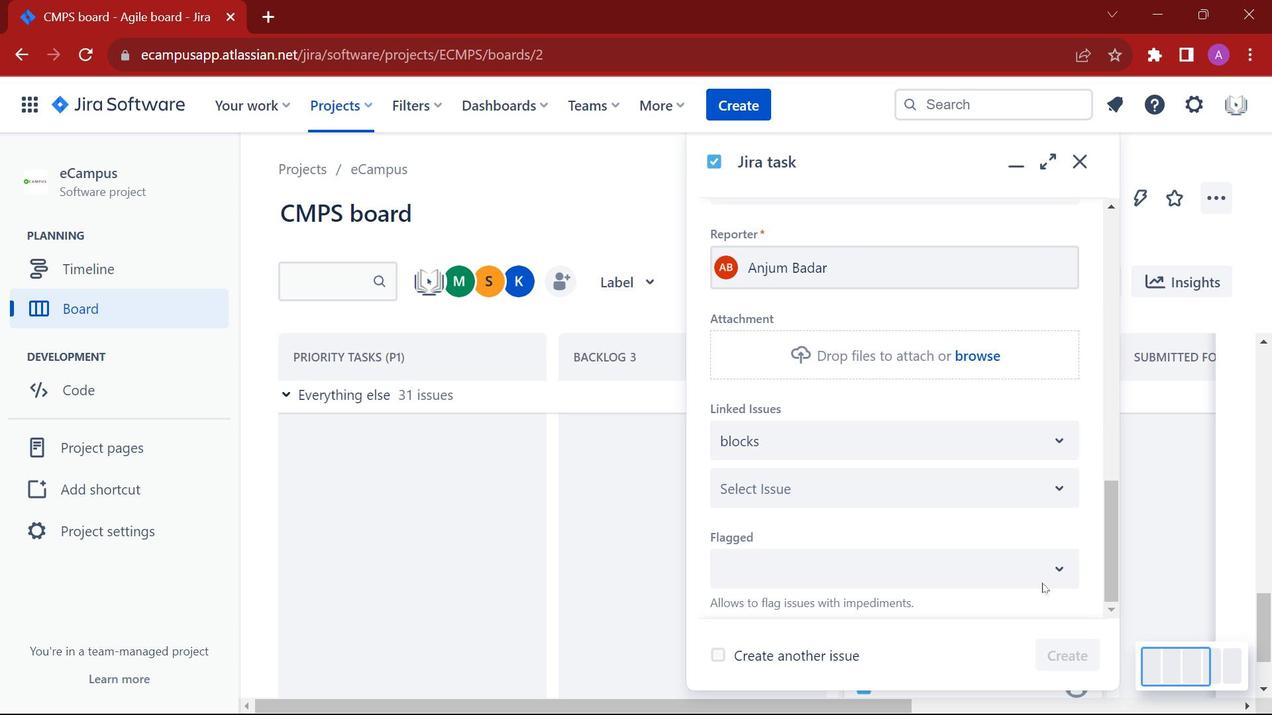 
Action: Mouse scrolled (888, 430) with delta (0, 0)
Screenshot: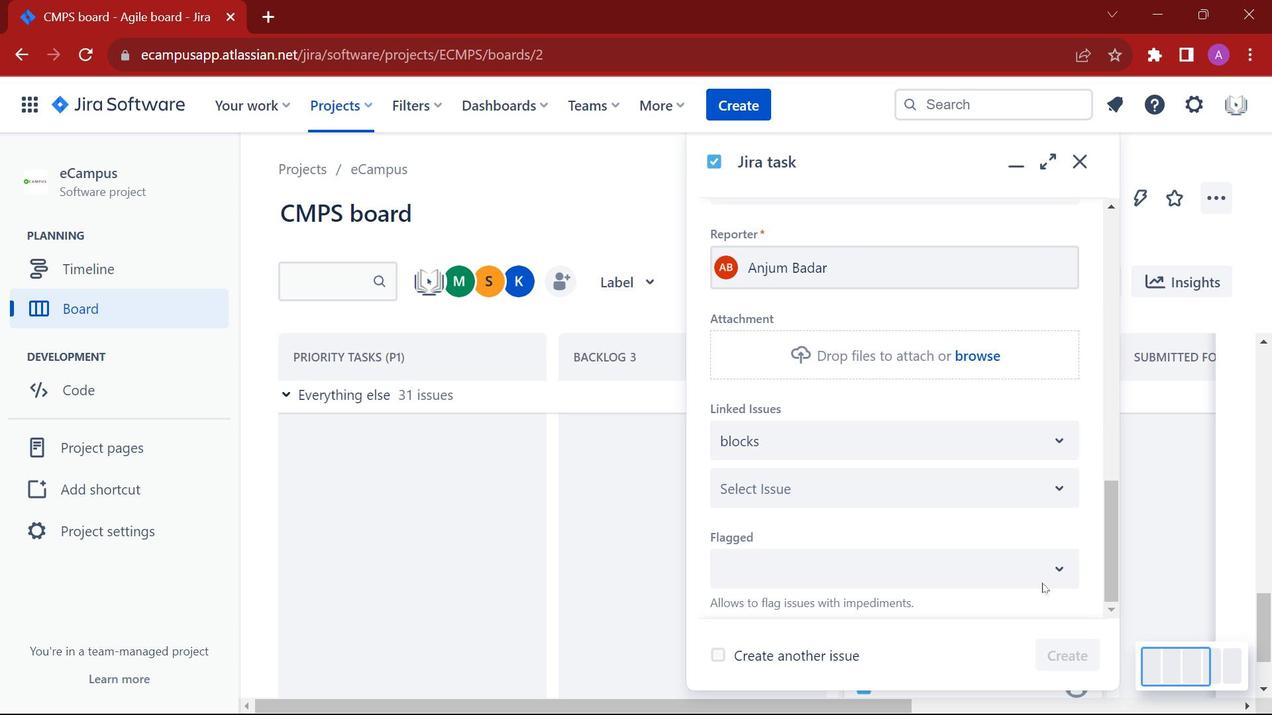 
Action: Mouse moved to (889, 433)
Screenshot: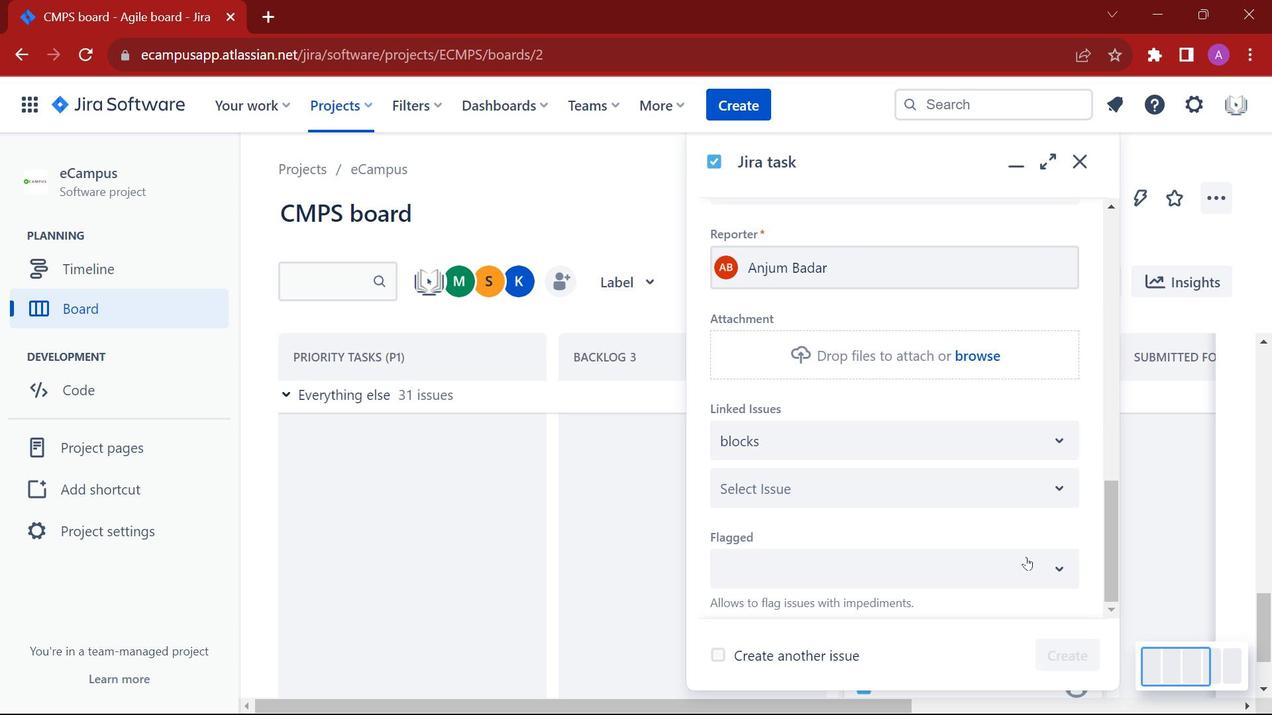 
Action: Mouse scrolled (889, 432) with delta (0, 0)
Screenshot: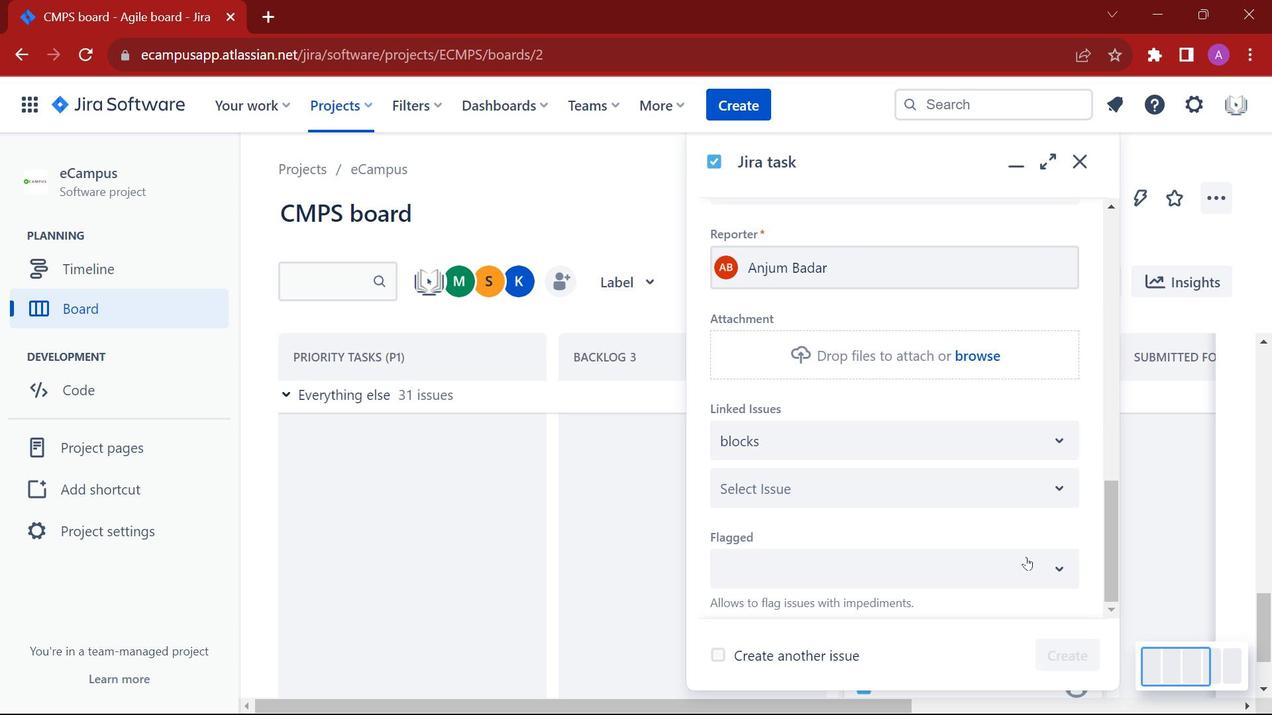 
Action: Mouse moved to (889, 434)
Screenshot: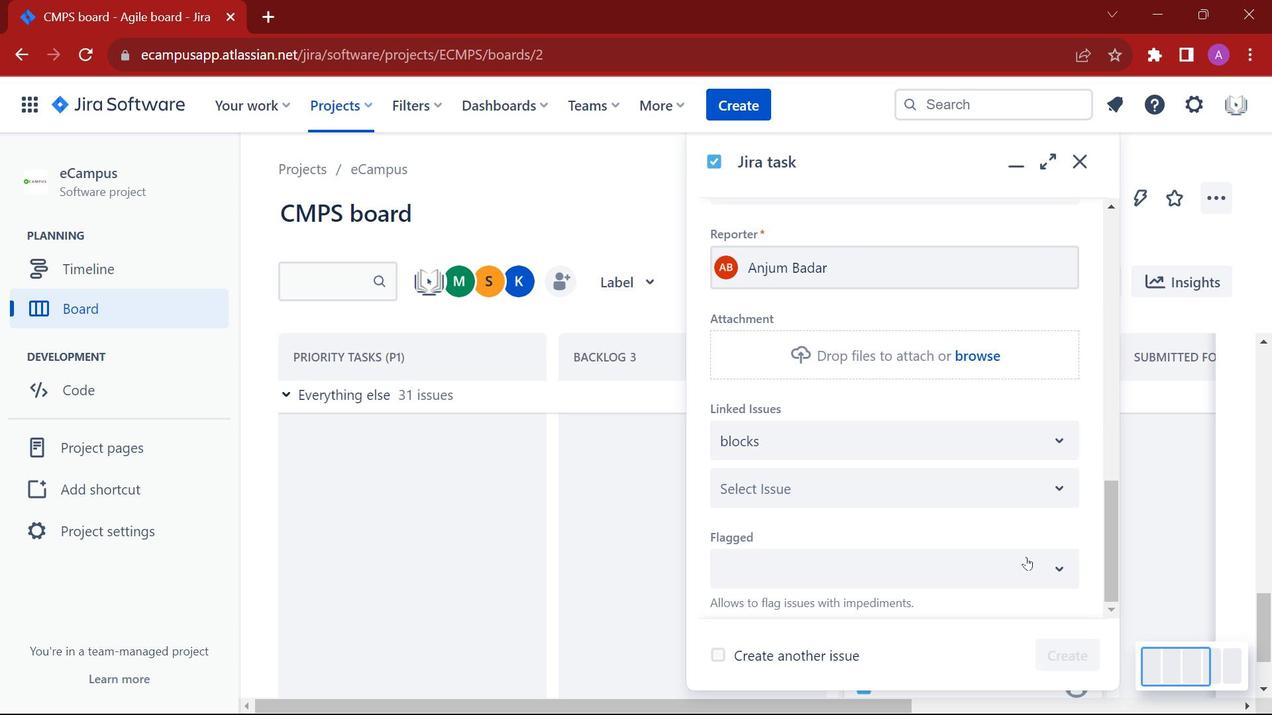 
Action: Mouse scrolled (889, 434) with delta (0, 0)
Screenshot: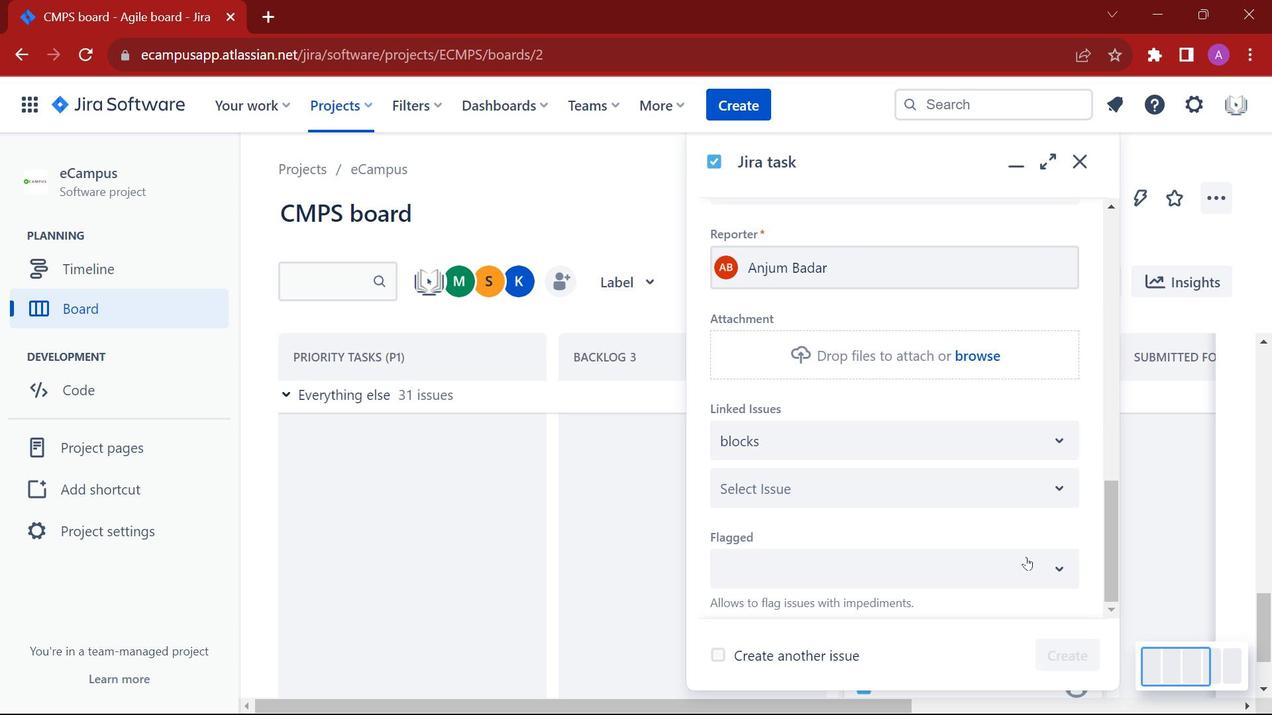 
Action: Mouse moved to (1050, 650)
Screenshot: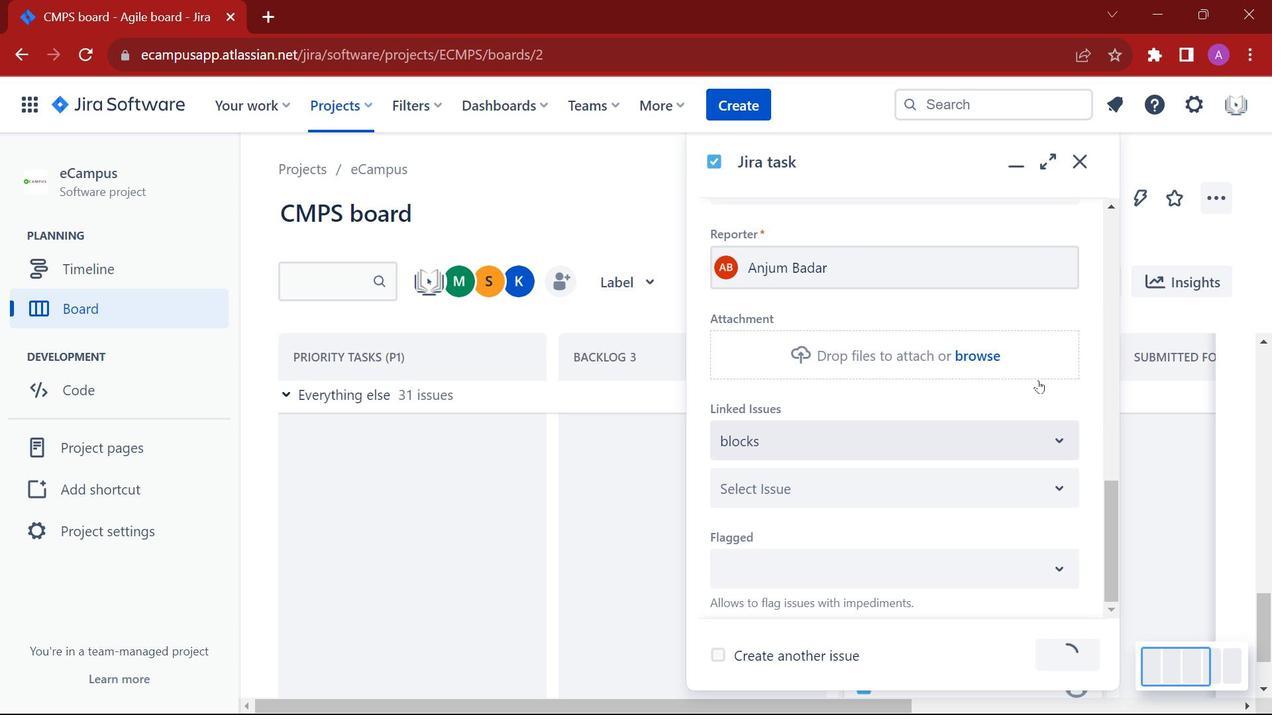 
Action: Mouse pressed left at (1050, 650)
Screenshot: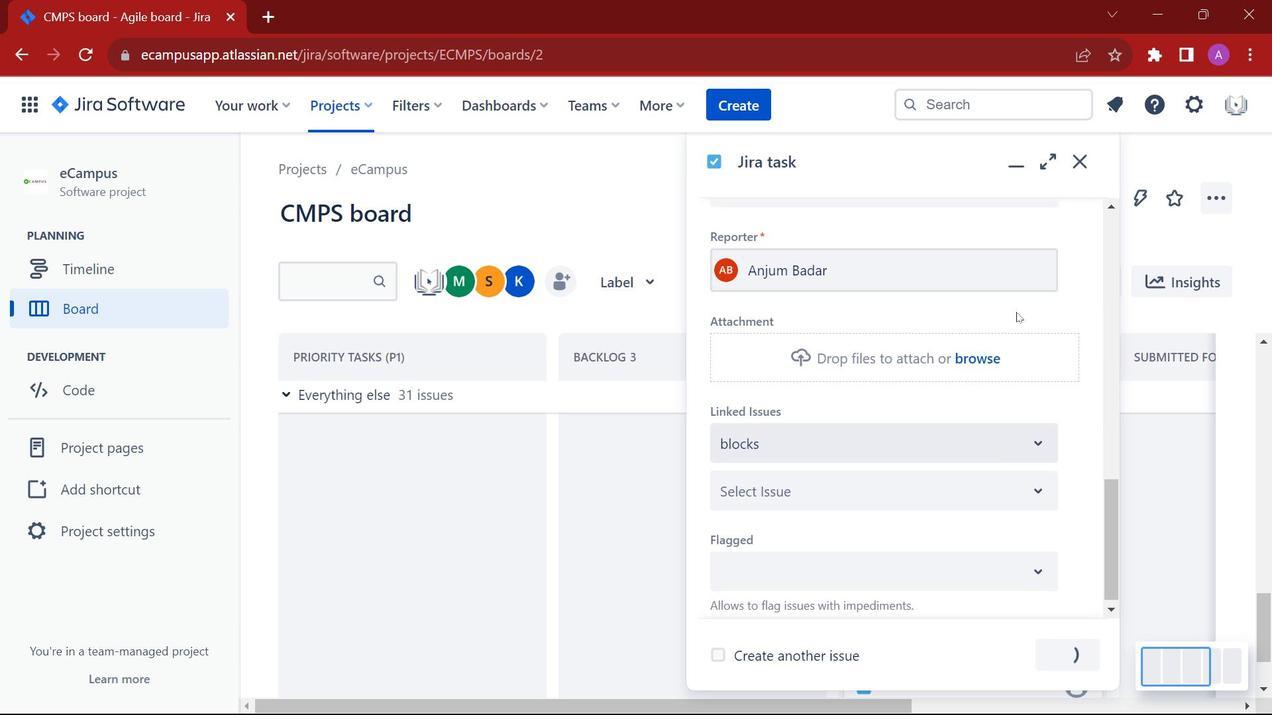 
Action: Mouse moved to (996, 561)
Screenshot: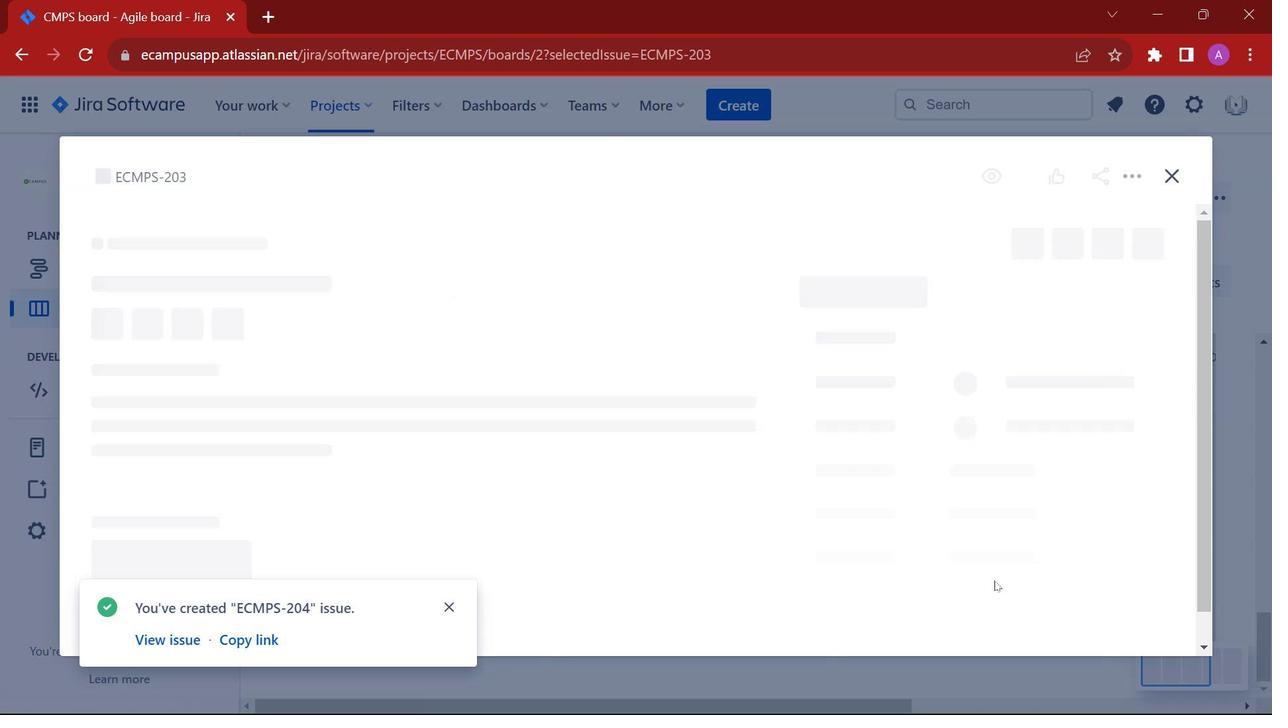 
Action: Mouse scrolled (996, 561) with delta (0, 0)
Screenshot: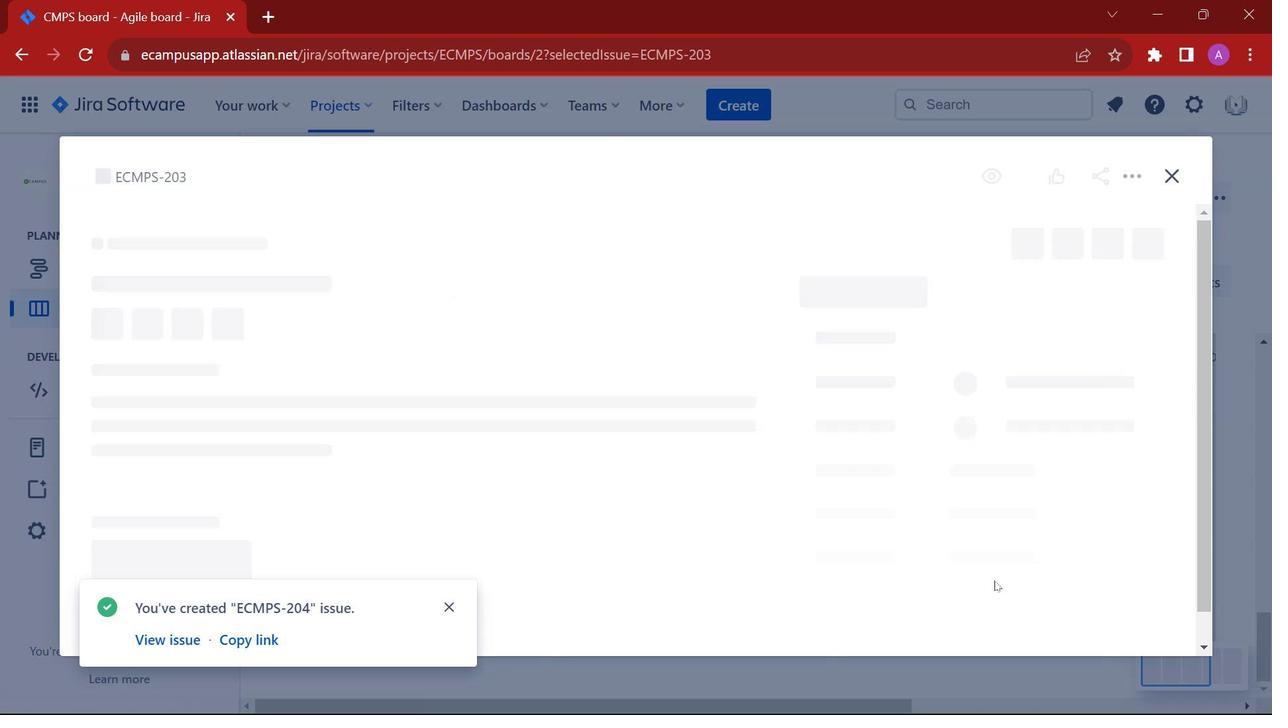 
Action: Mouse moved to (995, 581)
Screenshot: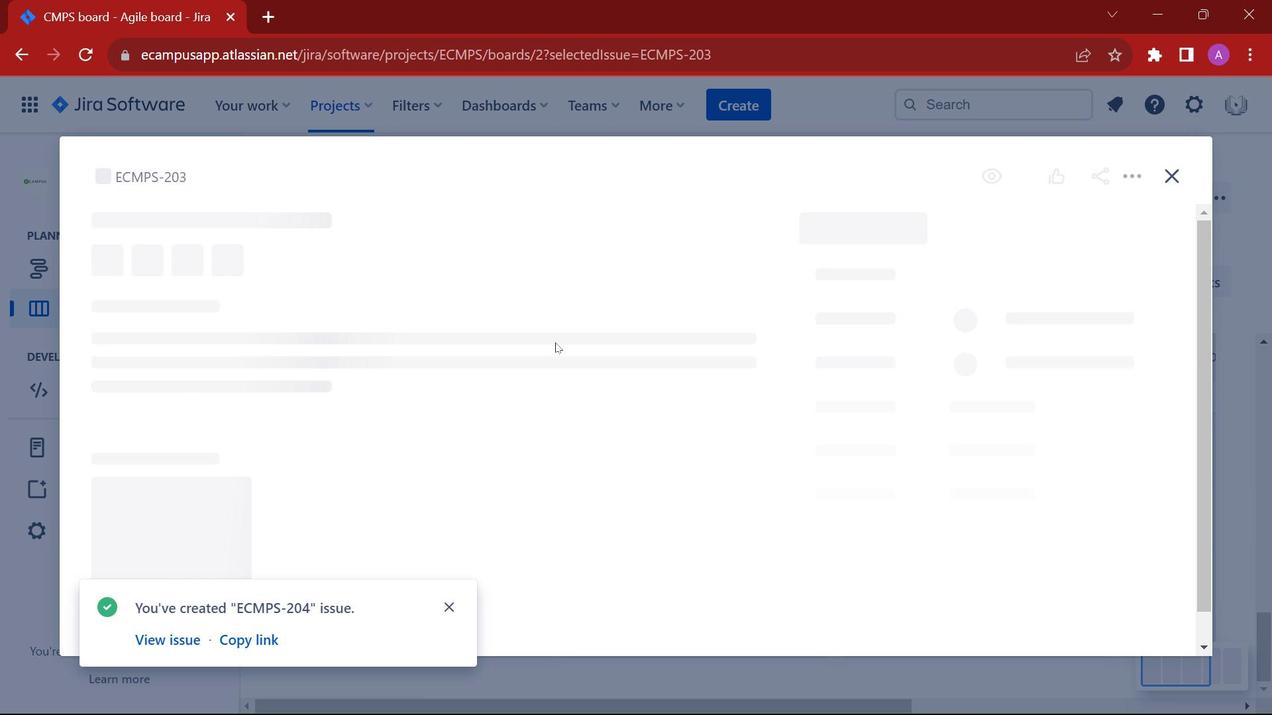 
Action: Mouse pressed left at (995, 581)
Screenshot: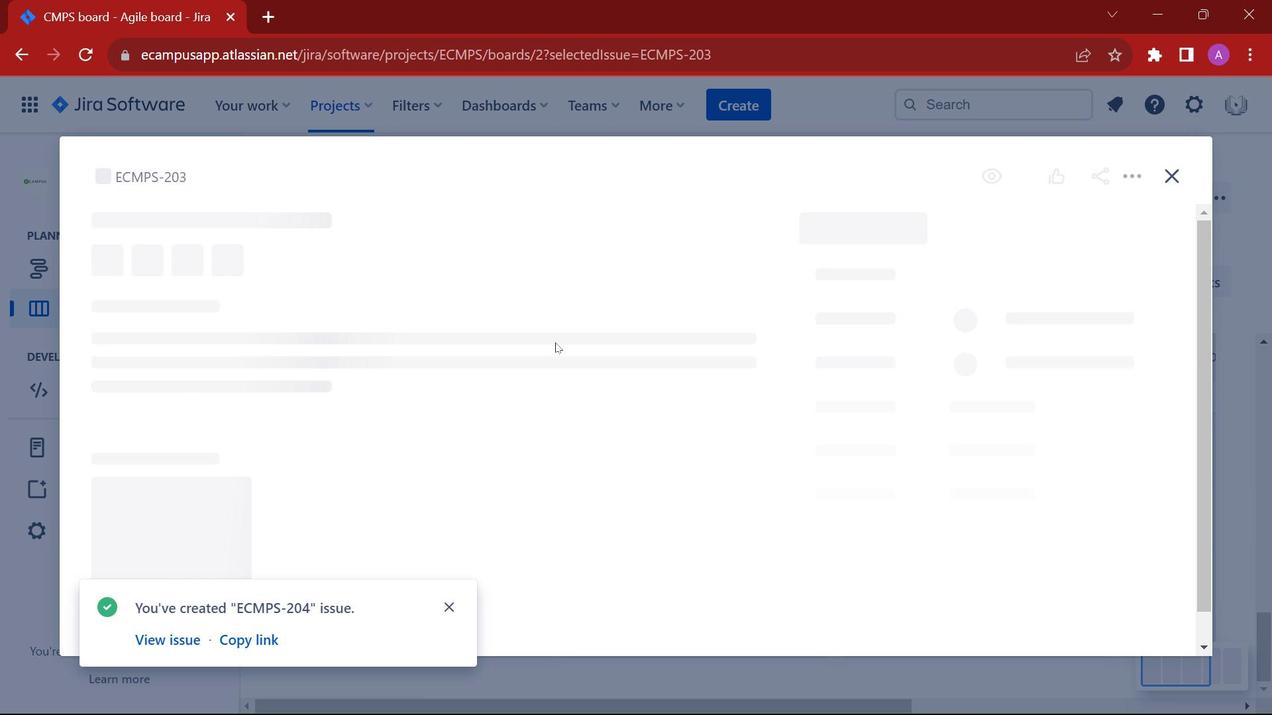 
Action: Mouse moved to (1058, 357)
Screenshot: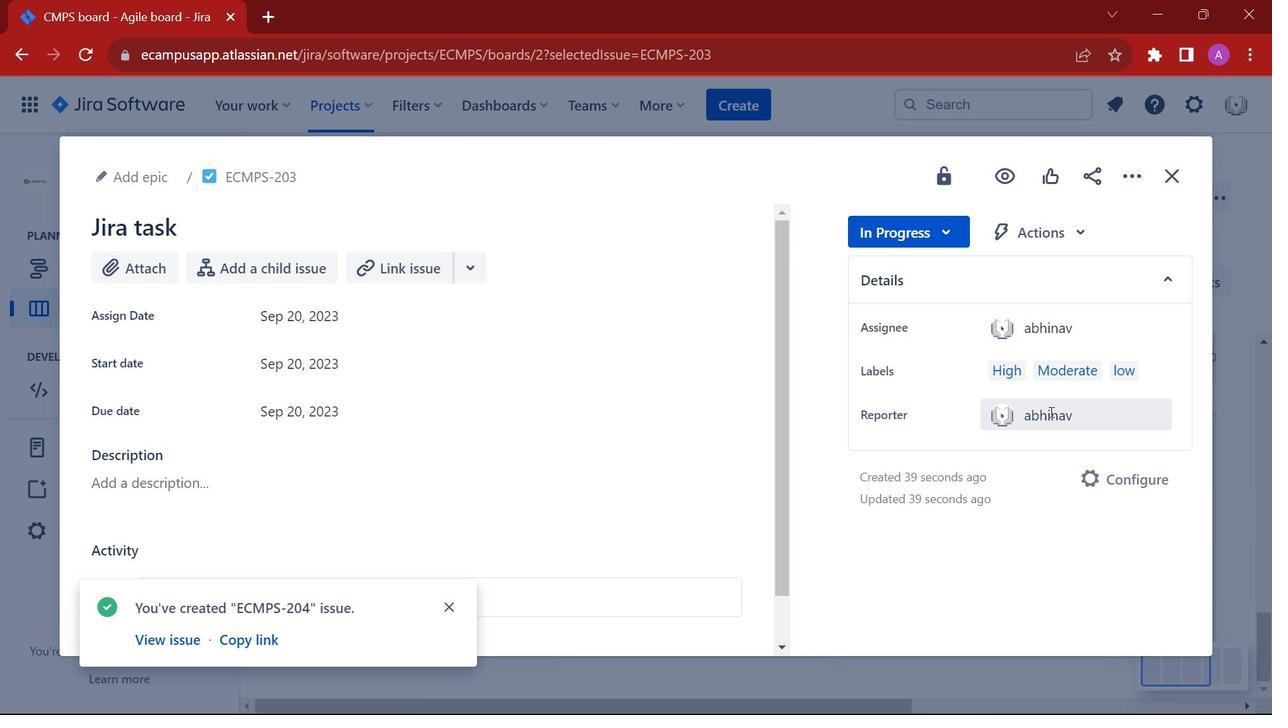 
Action: Mouse pressed left at (1058, 357)
Screenshot: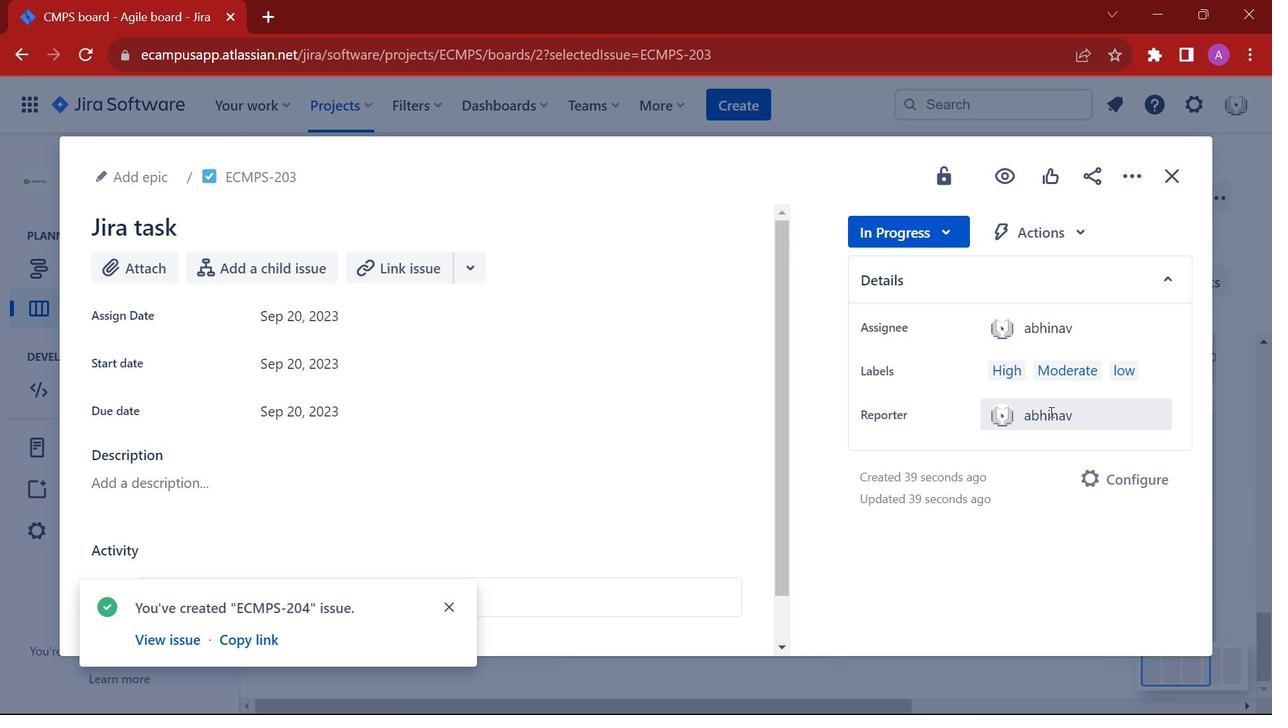 
Action: Mouse moved to (1048, 412)
Screenshot: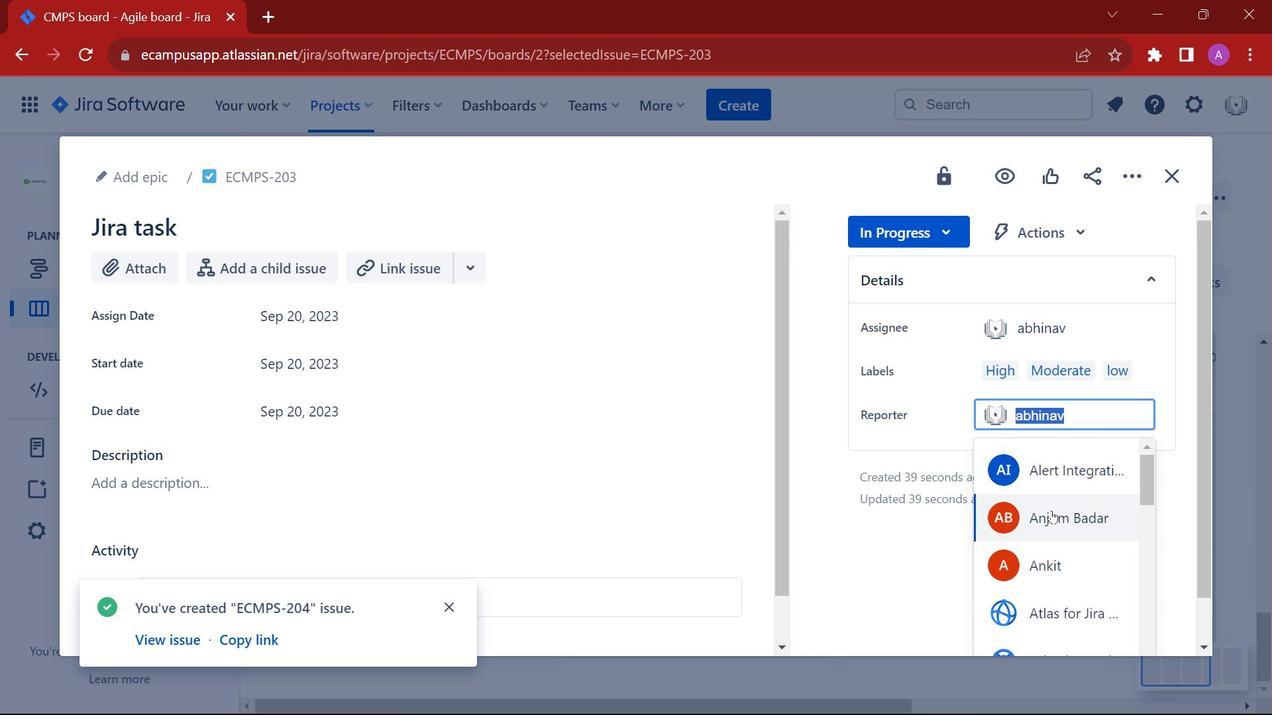 
Action: Mouse pressed left at (1048, 412)
Screenshot: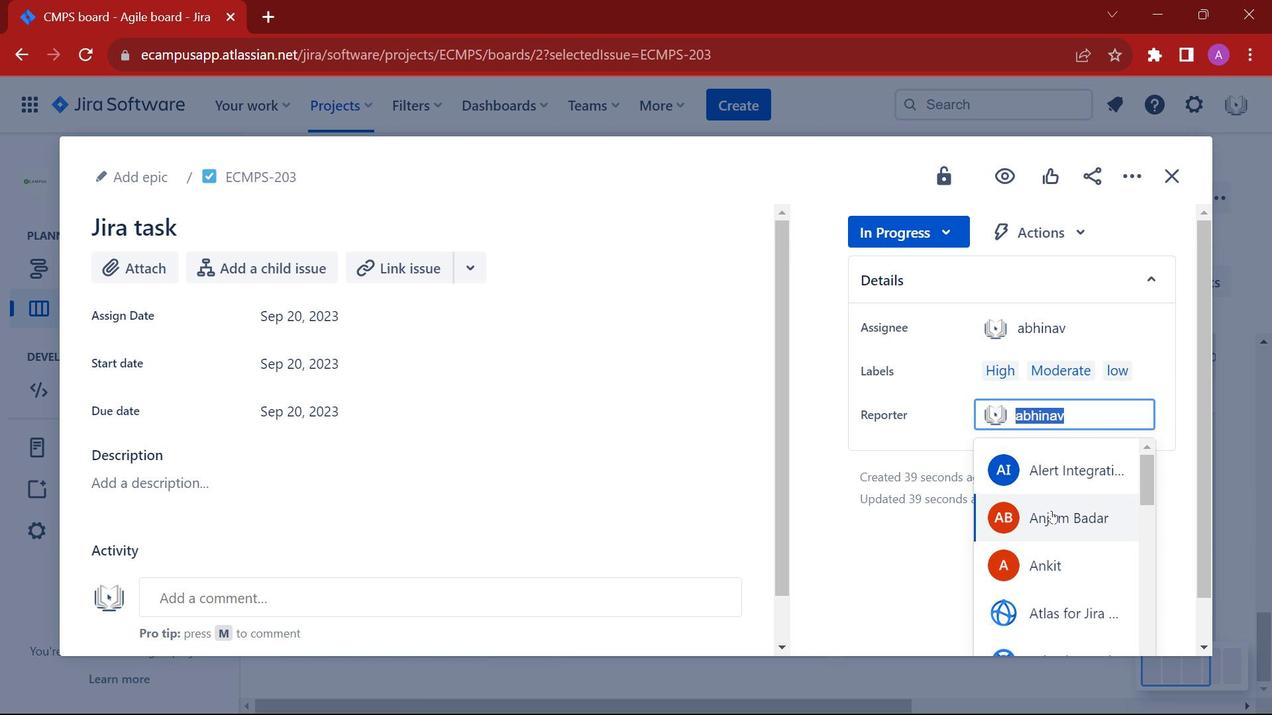 
Action: Mouse moved to (1051, 510)
Screenshot: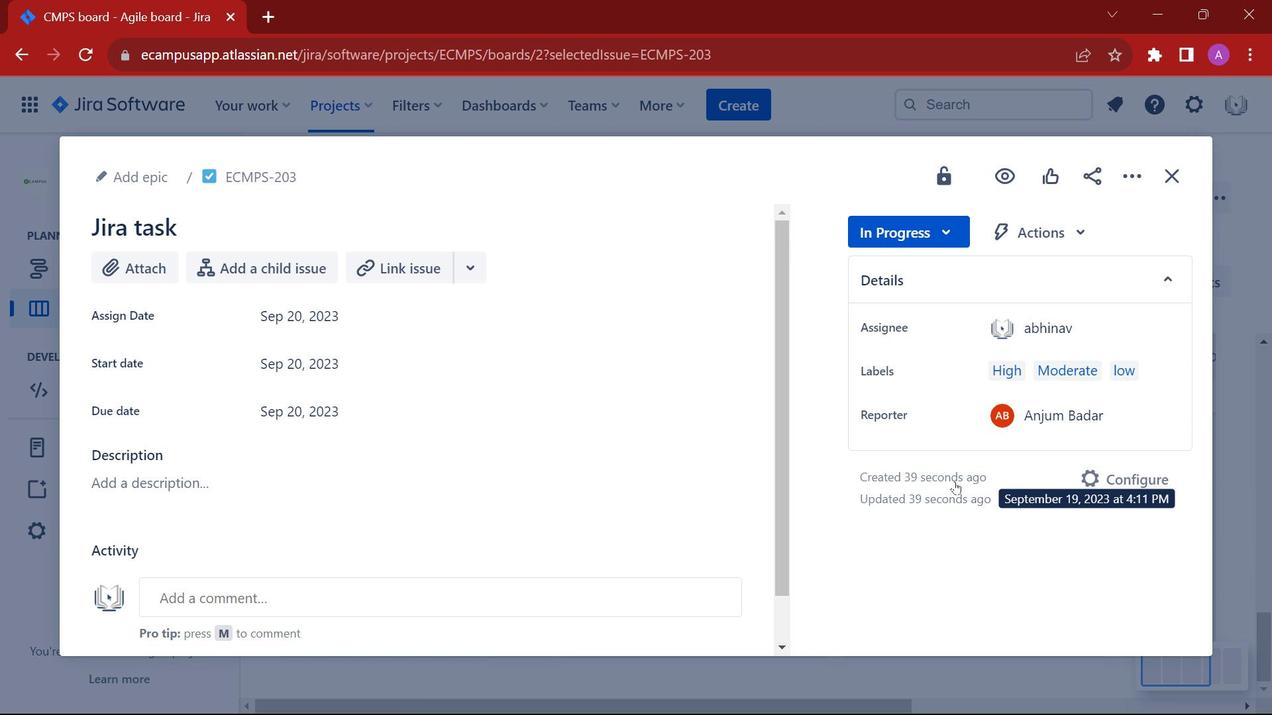 
Action: Mouse pressed left at (1051, 510)
Screenshot: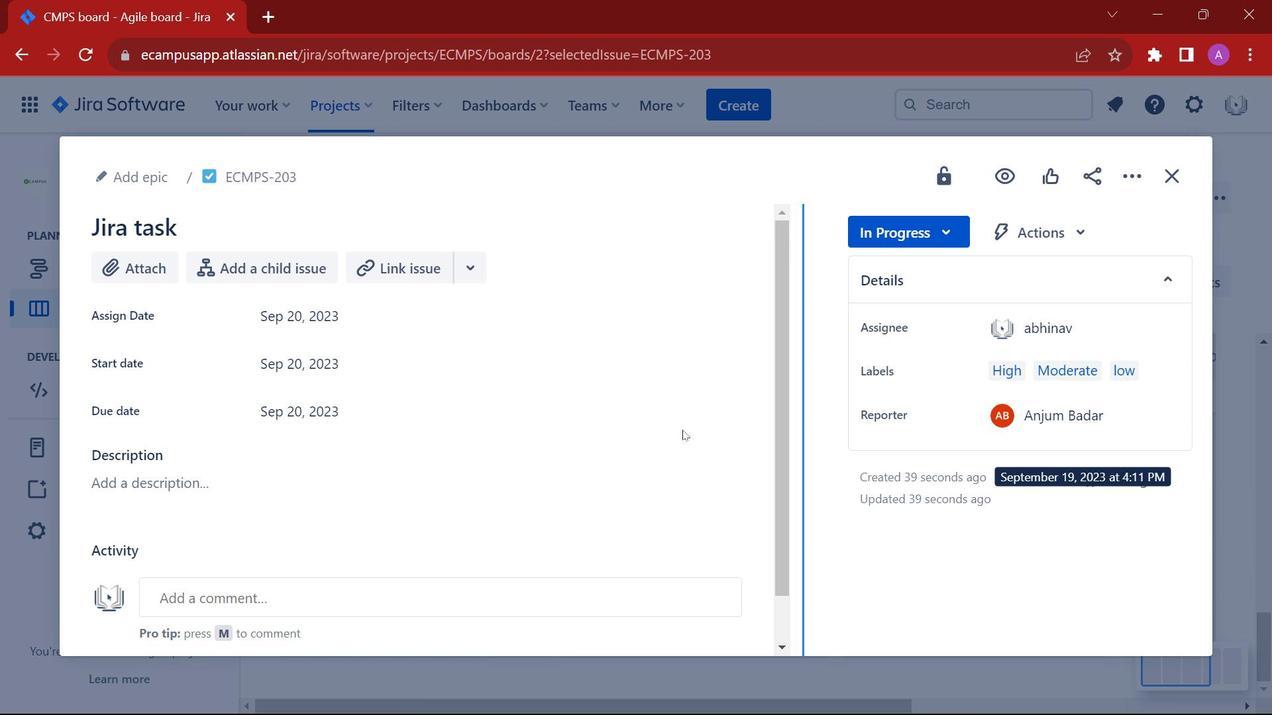 
Action: Mouse moved to (1186, 178)
Screenshot: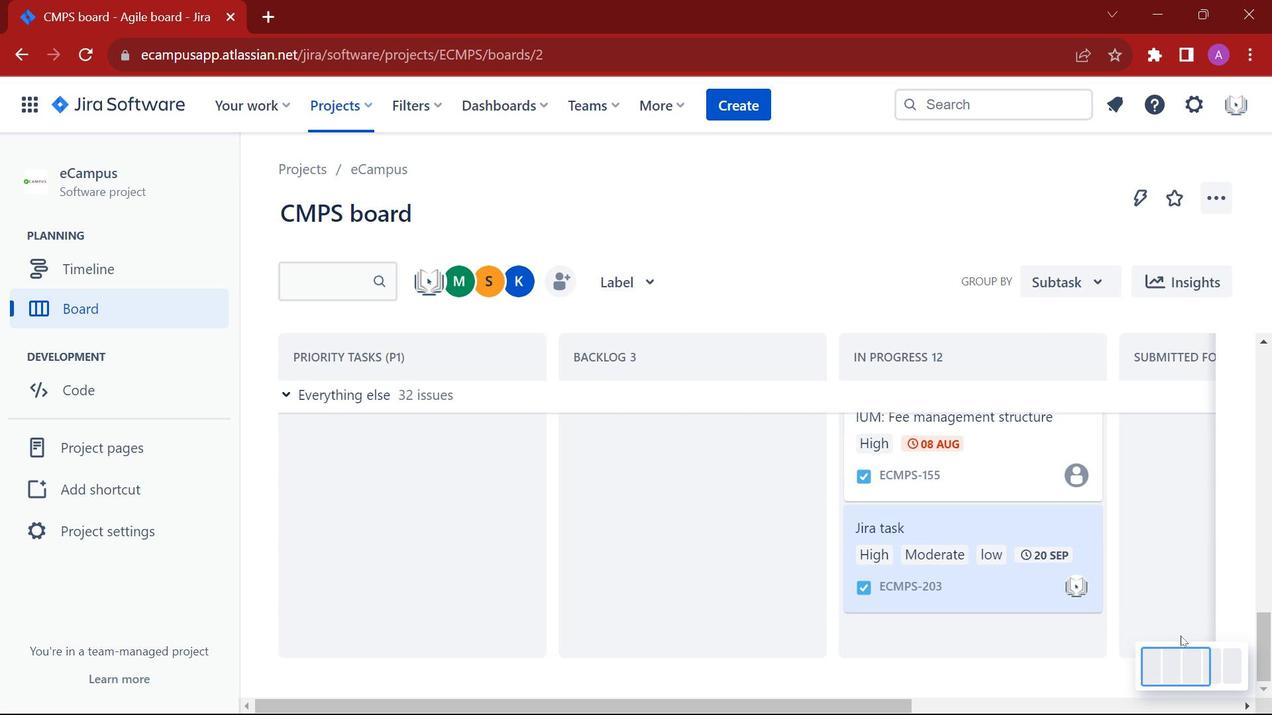 
Action: Mouse pressed left at (1186, 178)
Screenshot: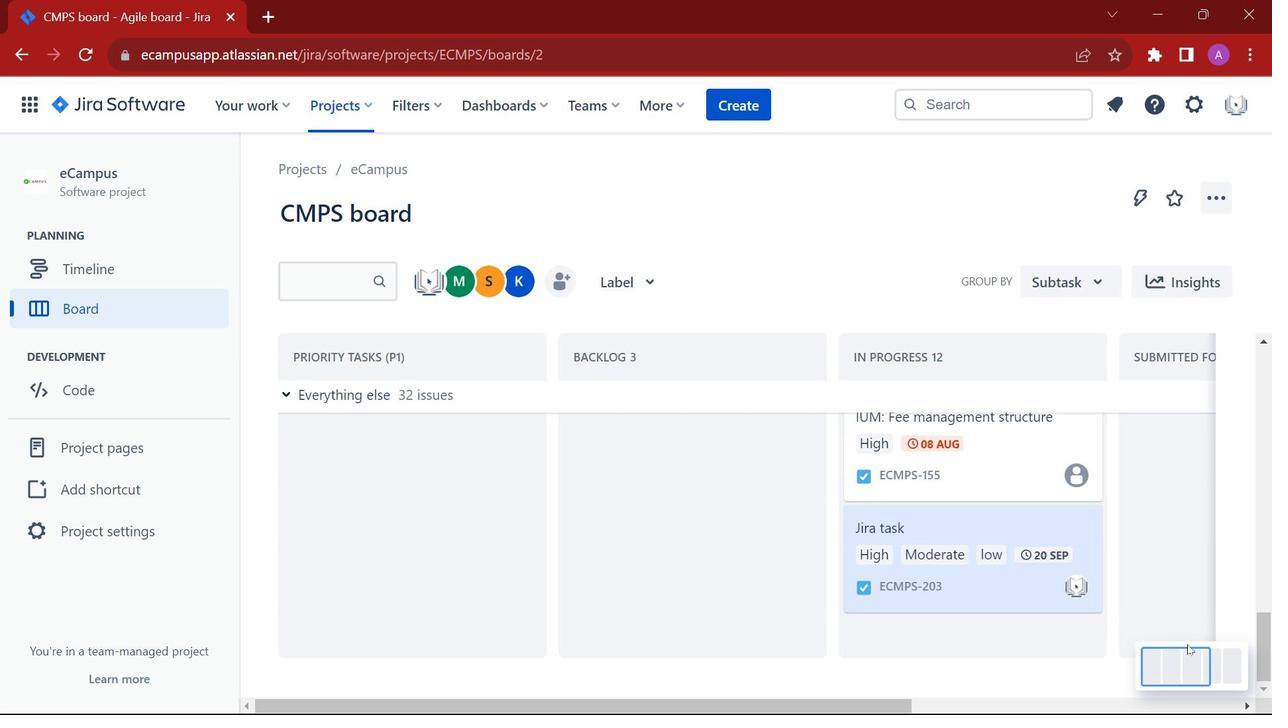 
Action: Mouse moved to (1188, 655)
Screenshot: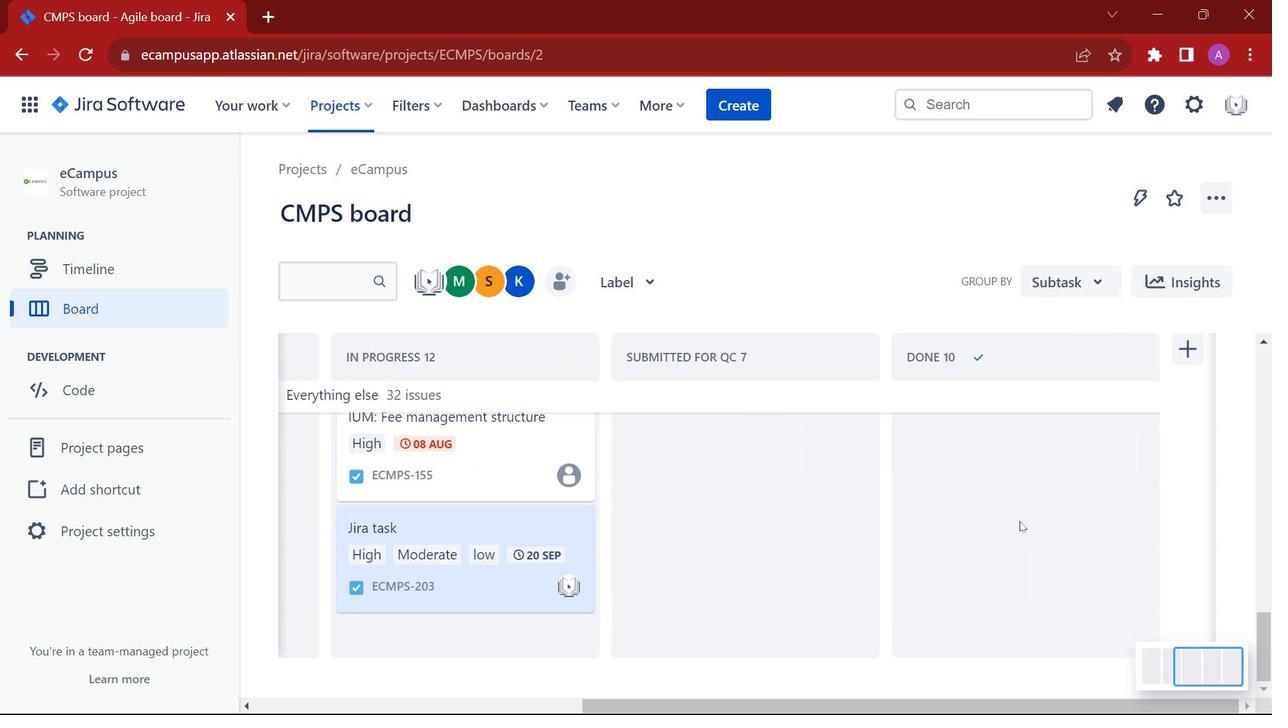 
Action: Mouse pressed left at (1188, 655)
Screenshot: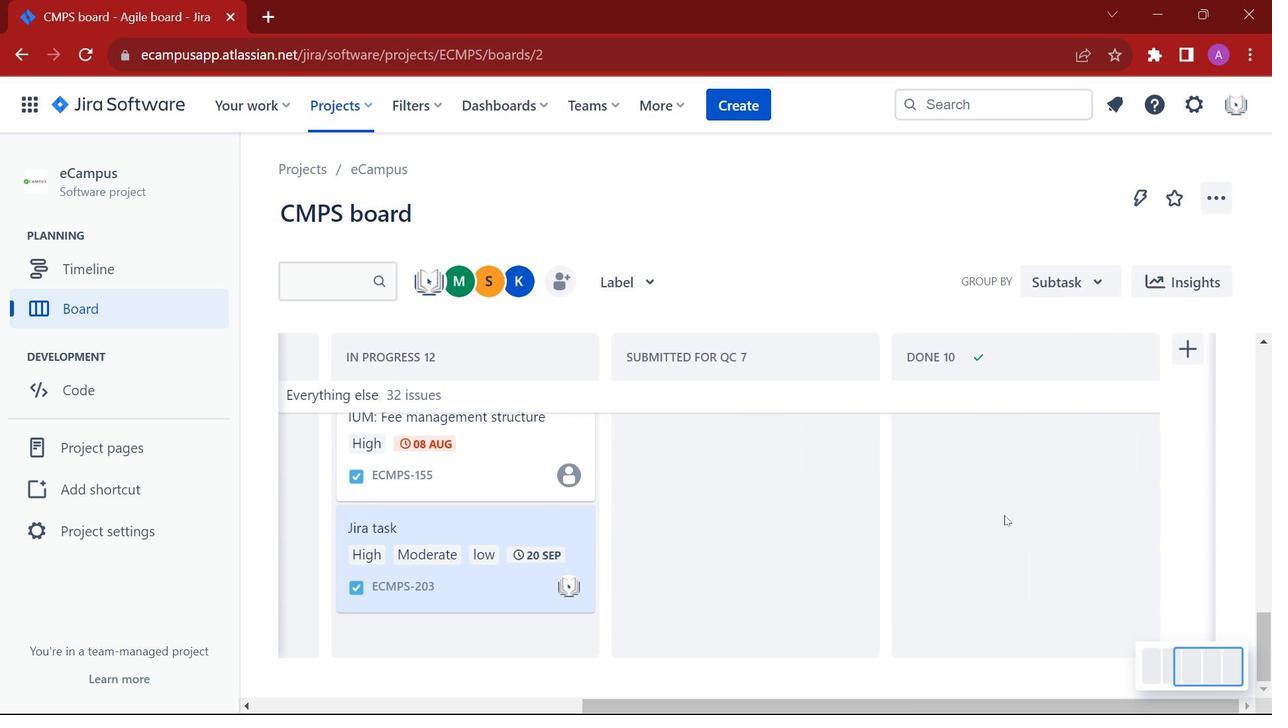 
Action: Mouse moved to (1004, 513)
Screenshot: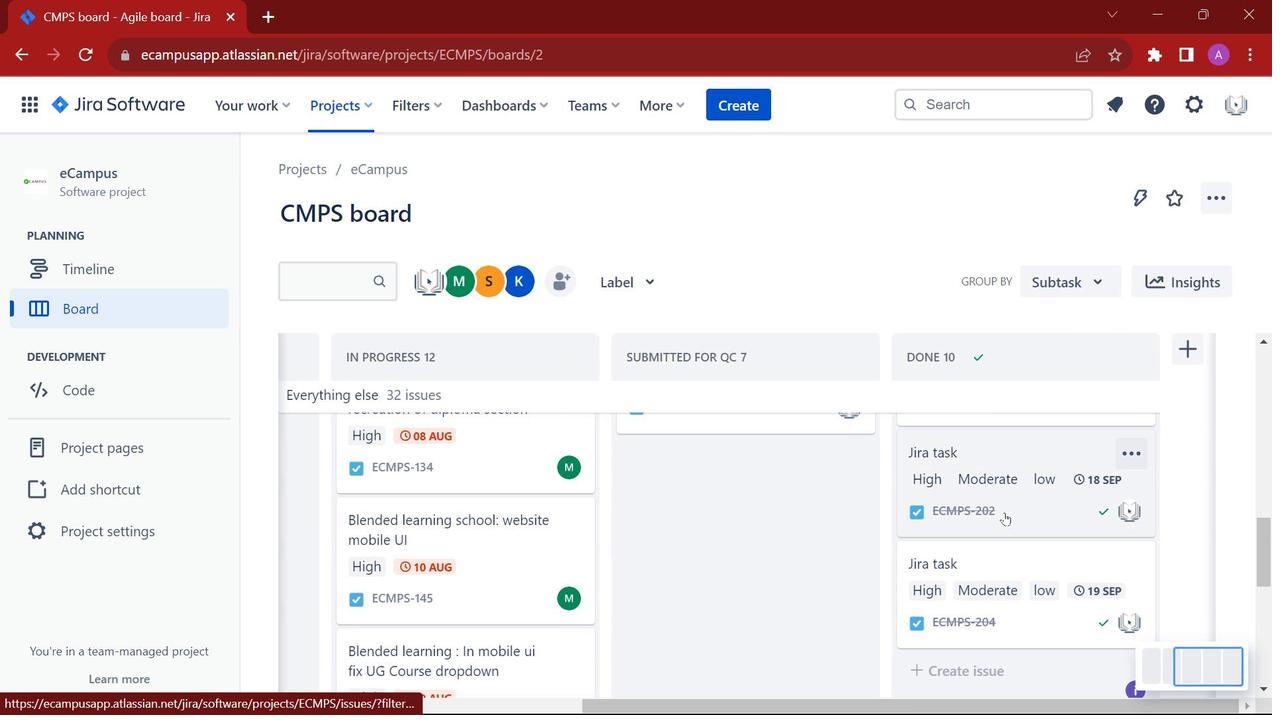 
Action: Mouse scrolled (1004, 514) with delta (0, 0)
Screenshot: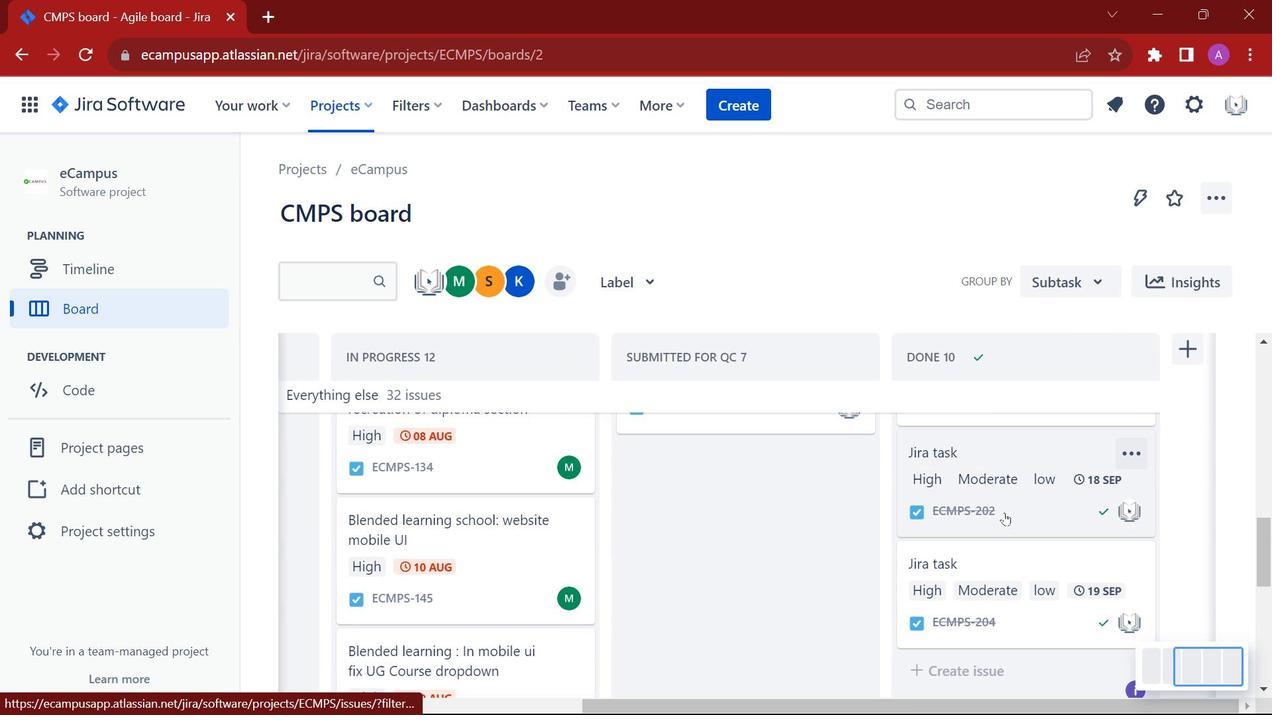
Action: Mouse scrolled (1004, 514) with delta (0, 0)
Screenshot: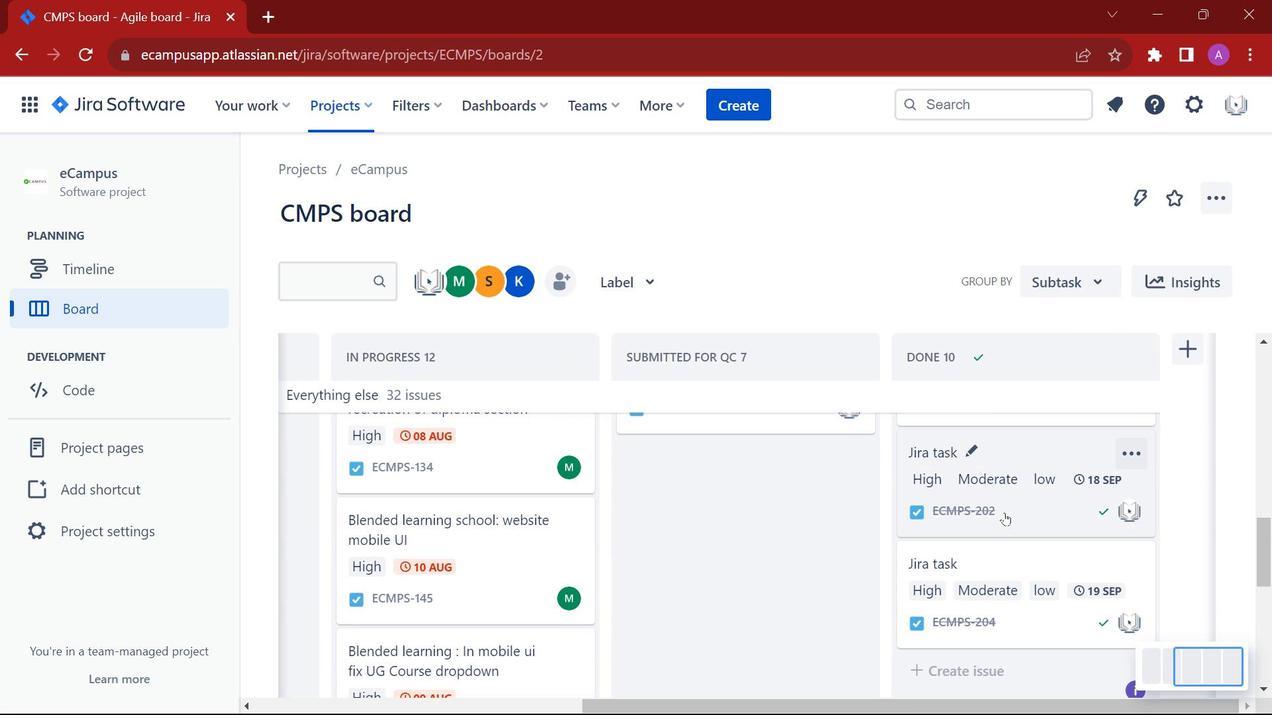 
Action: Mouse scrolled (1004, 514) with delta (0, 0)
Screenshot: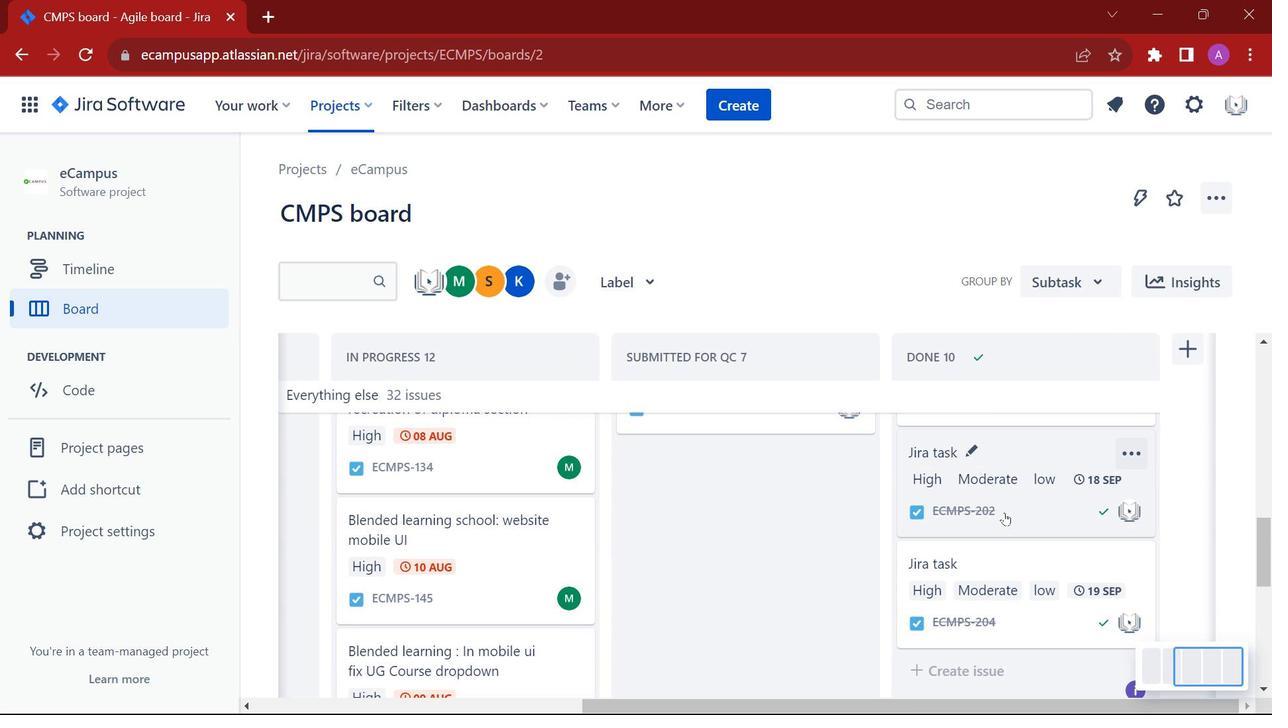 
Action: Mouse moved to (1004, 512)
Screenshot: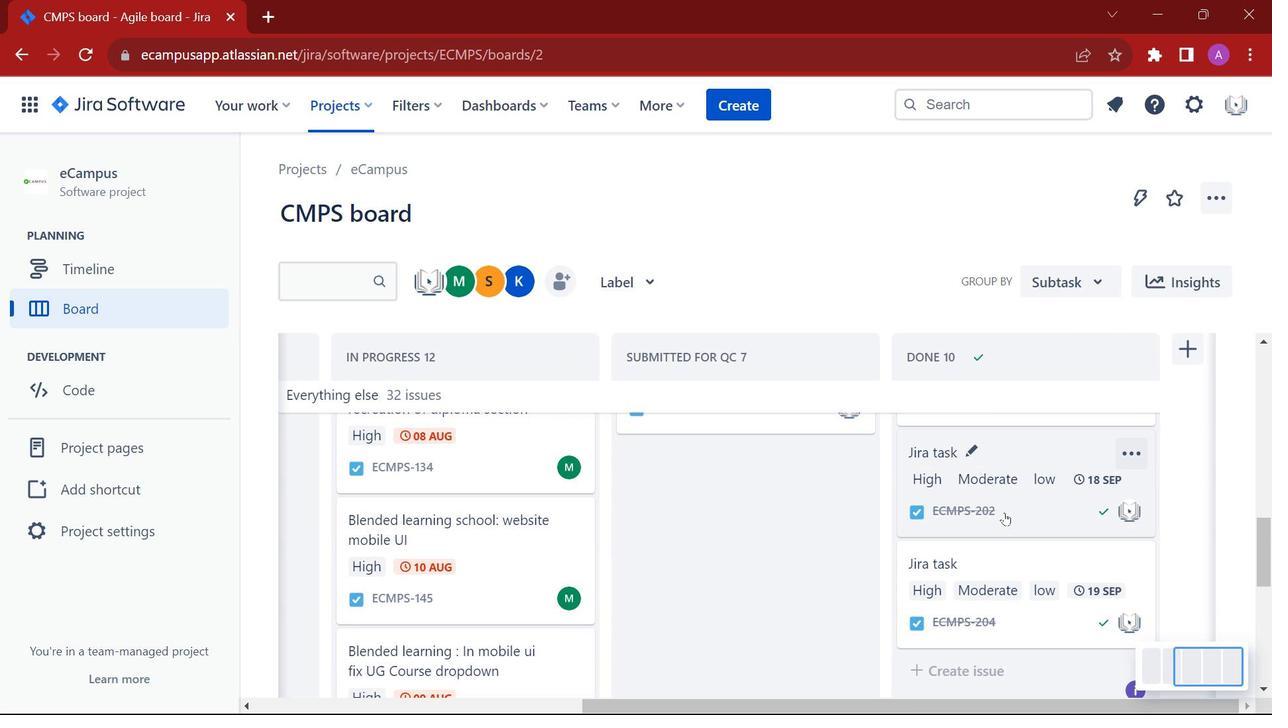 
Action: Mouse scrolled (1004, 513) with delta (0, 0)
Screenshot: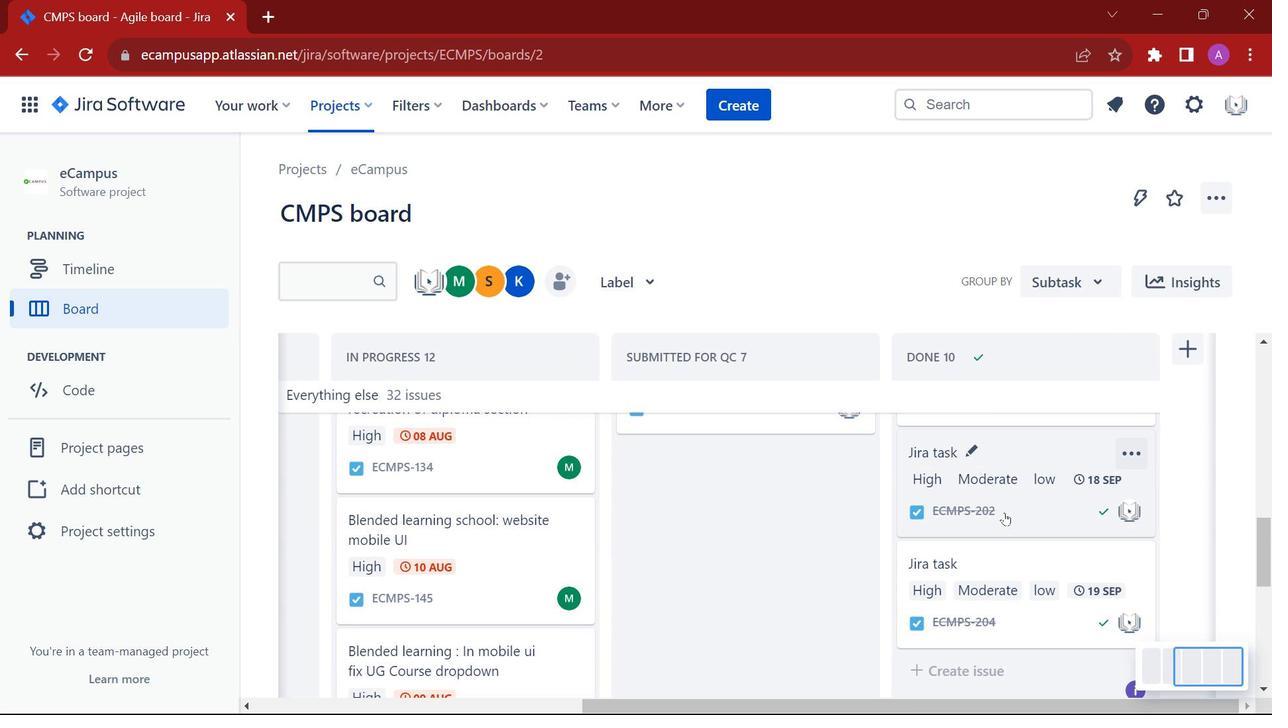 
Action: Mouse scrolled (1004, 513) with delta (0, 0)
Screenshot: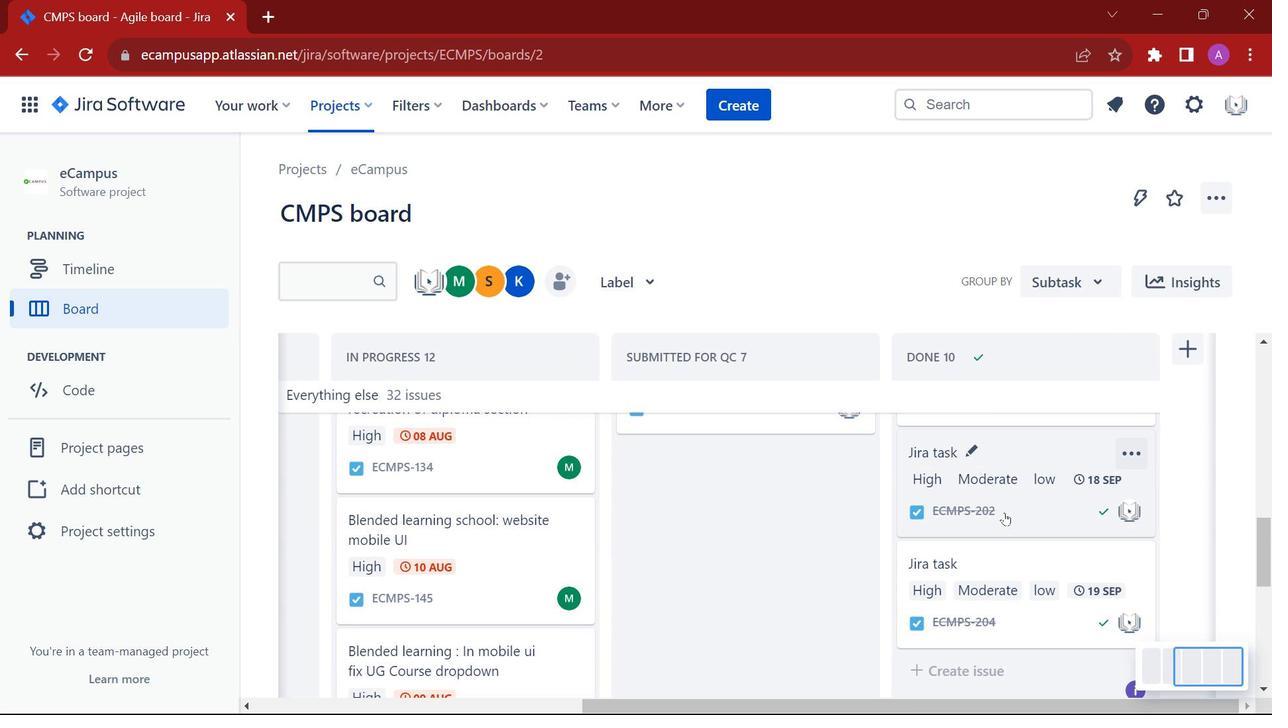 
Action: Mouse moved to (1194, 654)
Screenshot: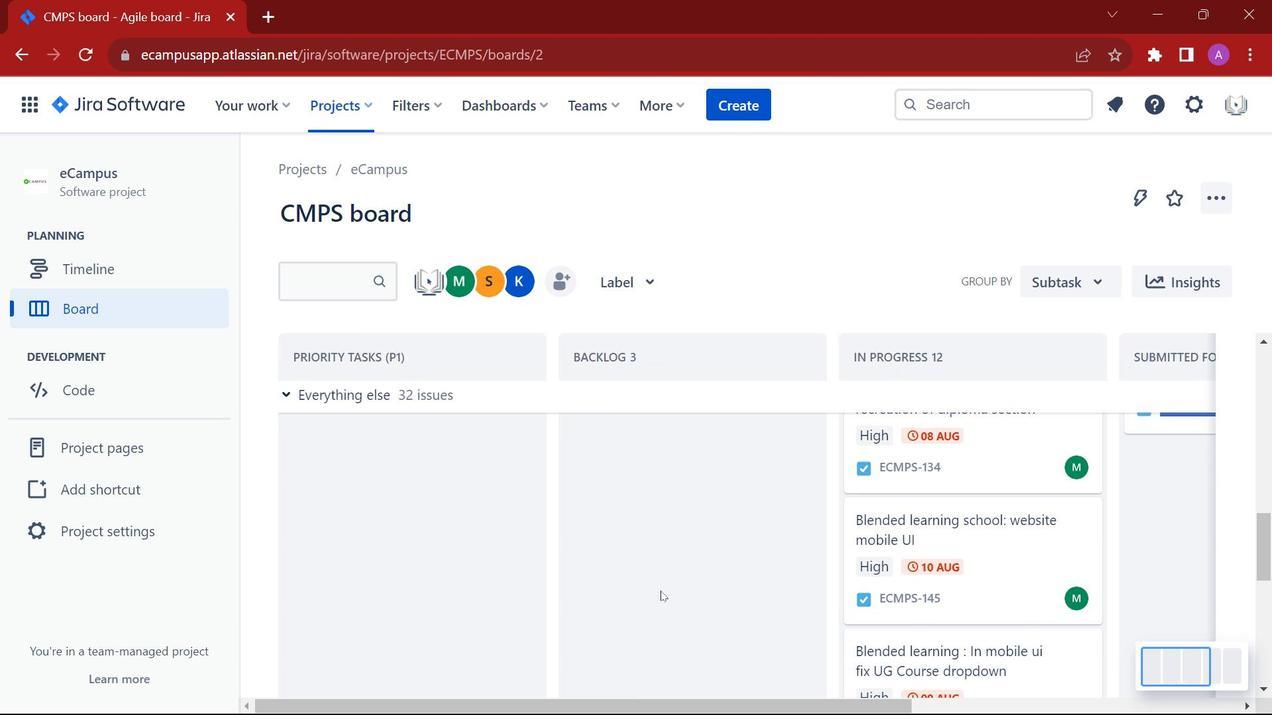 
Action: Mouse pressed left at (1194, 654)
Screenshot: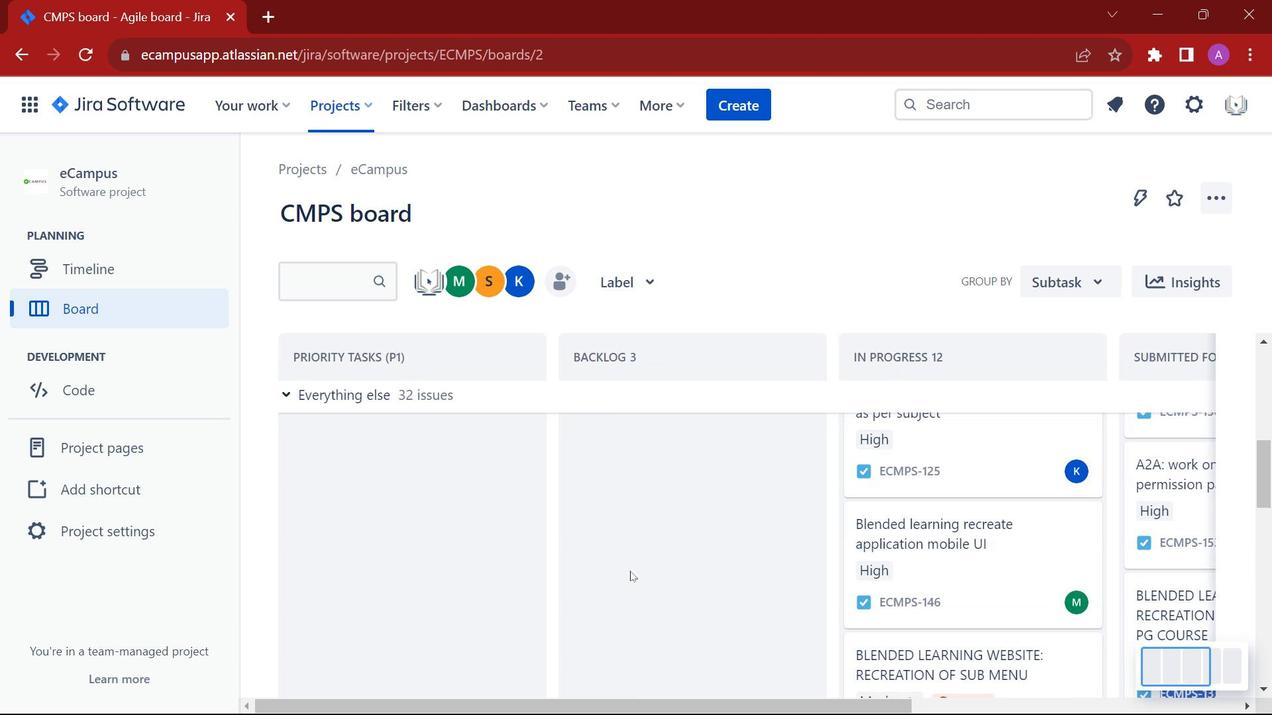 
Action: Mouse moved to (630, 571)
Screenshot: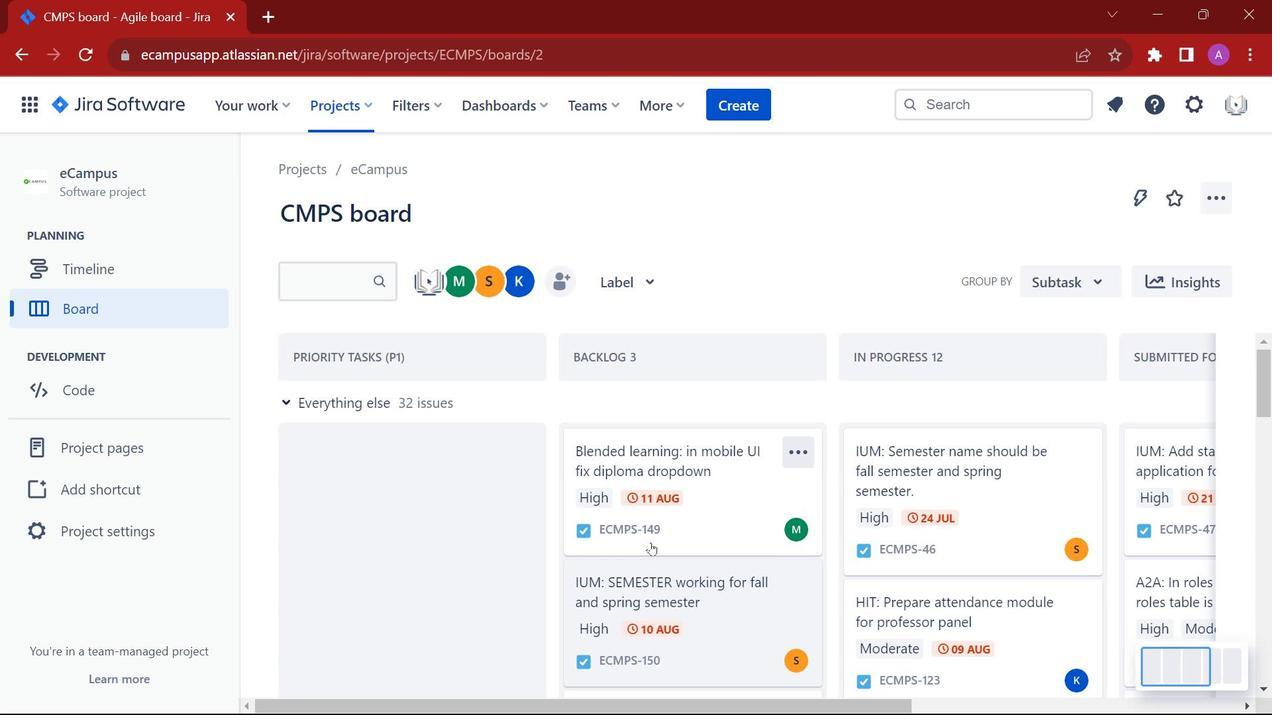 
Action: Mouse scrolled (630, 571) with delta (0, 0)
Screenshot: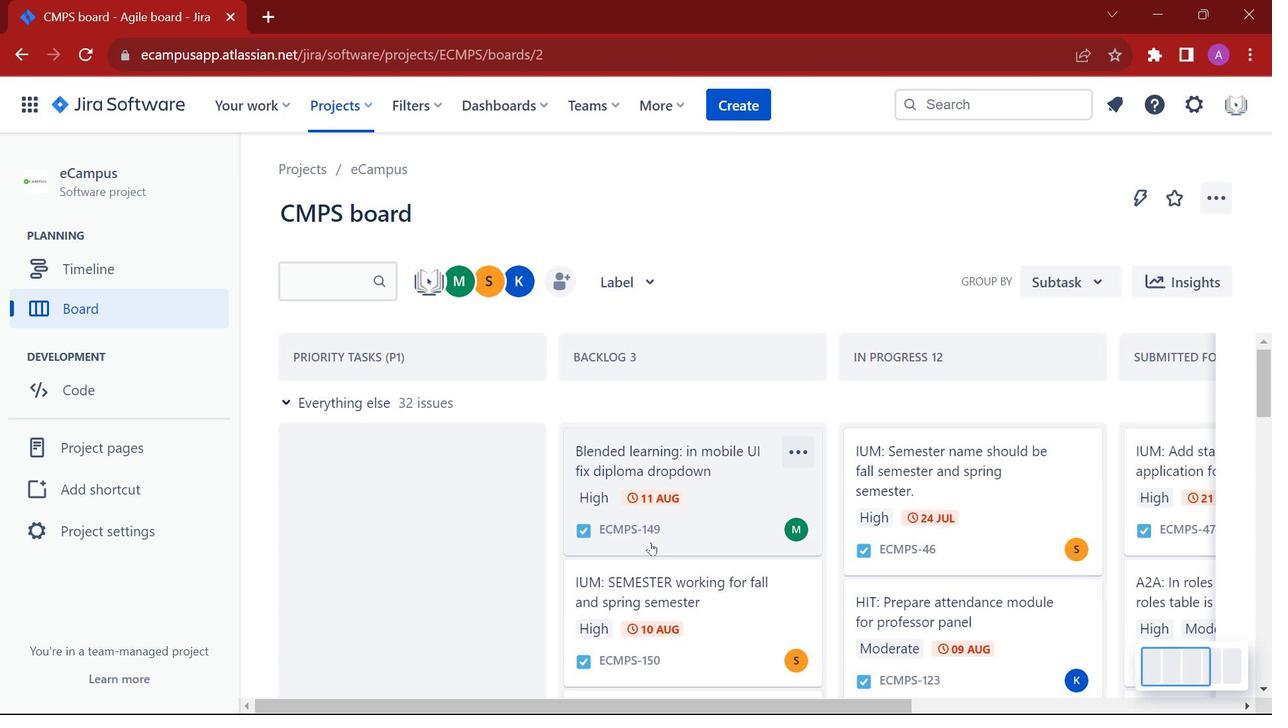 
Action: Mouse scrolled (630, 571) with delta (0, 0)
Screenshot: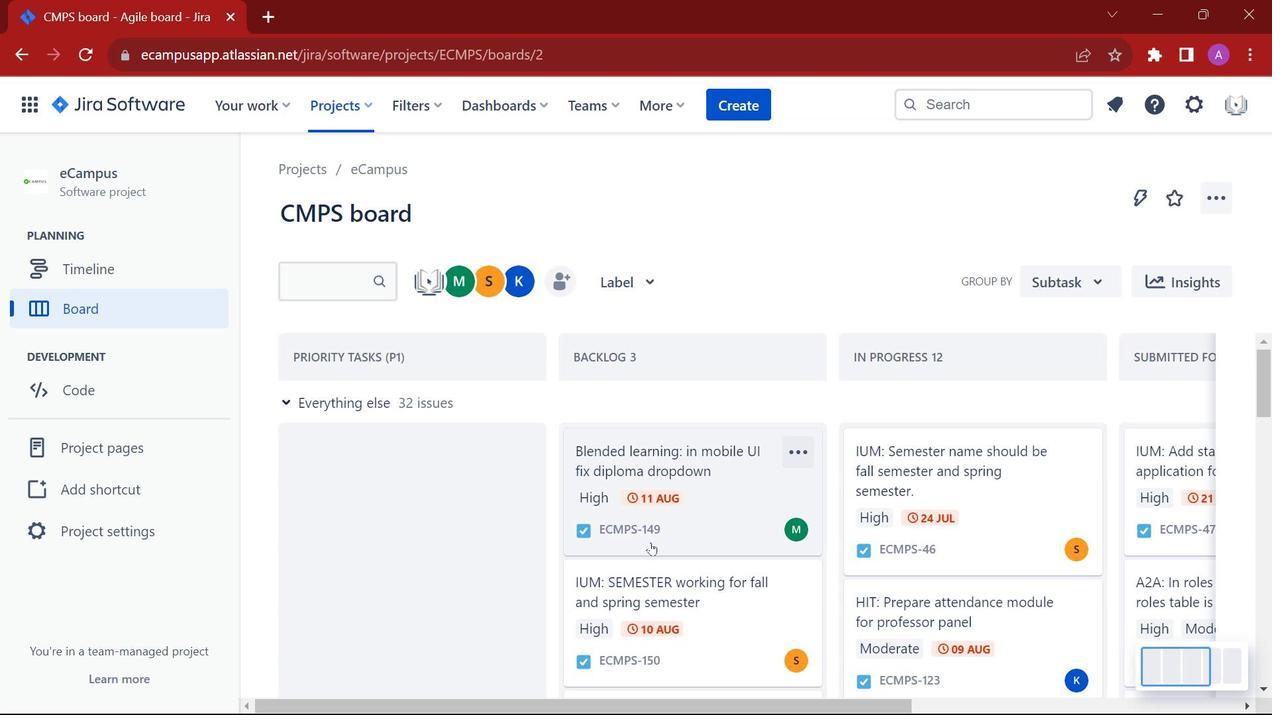 
Action: Mouse scrolled (630, 571) with delta (0, 0)
Screenshot: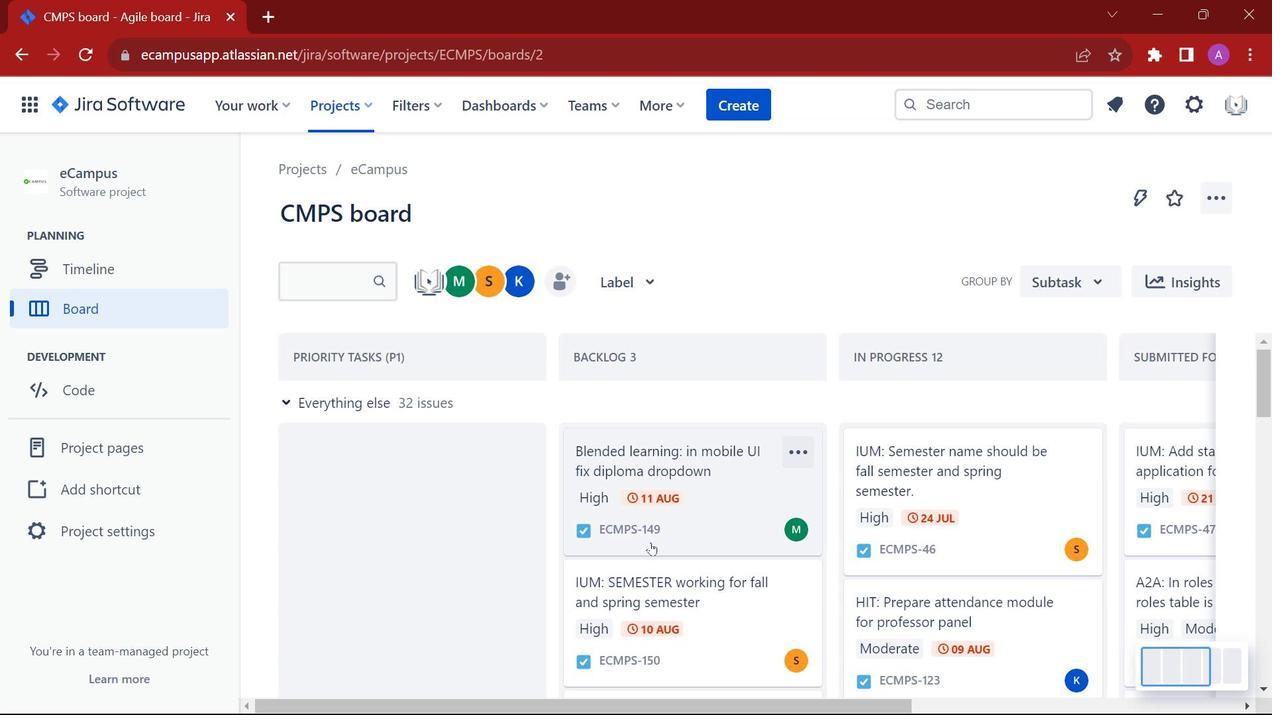 
Action: Mouse scrolled (630, 571) with delta (0, 0)
Screenshot: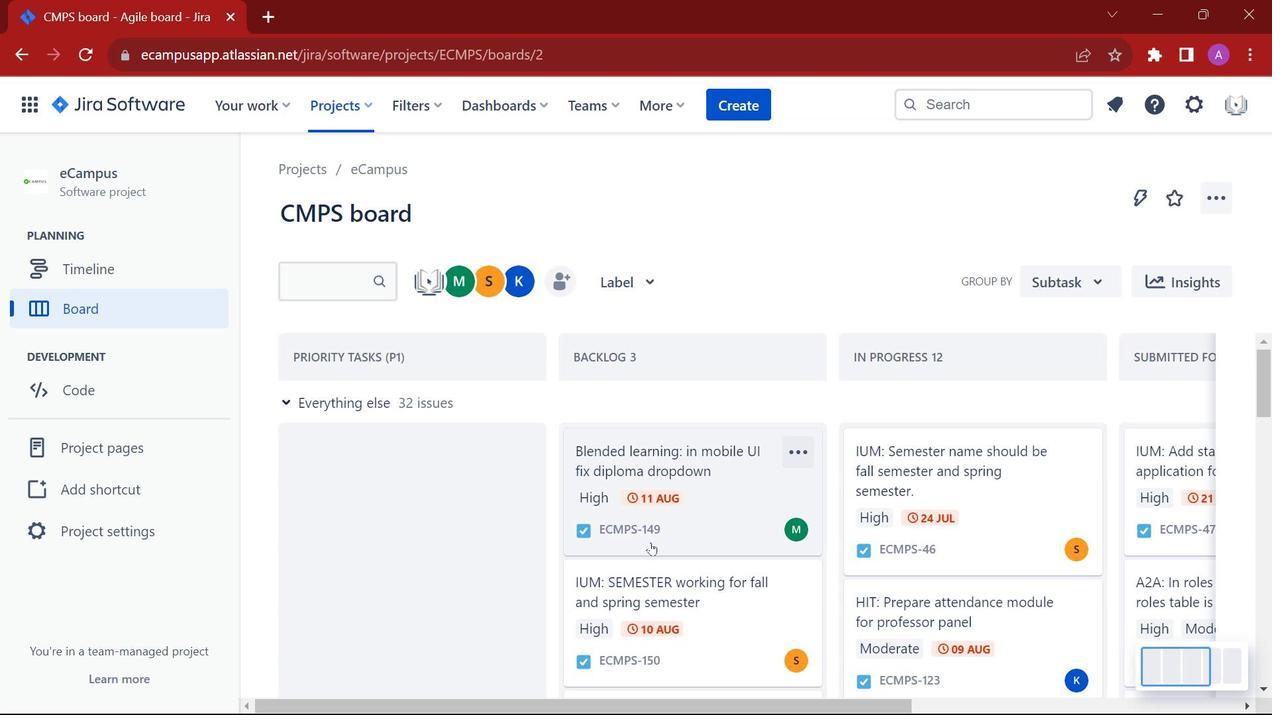 
Action: Mouse moved to (647, 565)
Screenshot: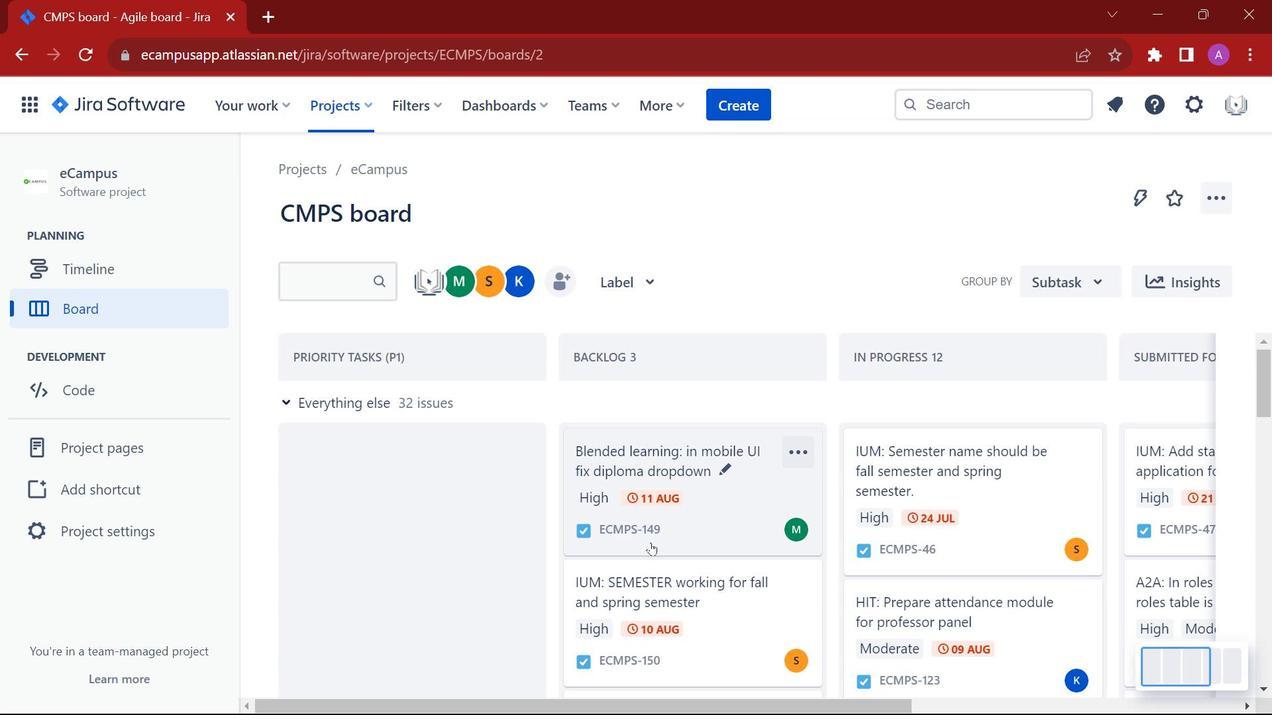 
Action: Mouse scrolled (647, 565) with delta (0, 0)
Screenshot: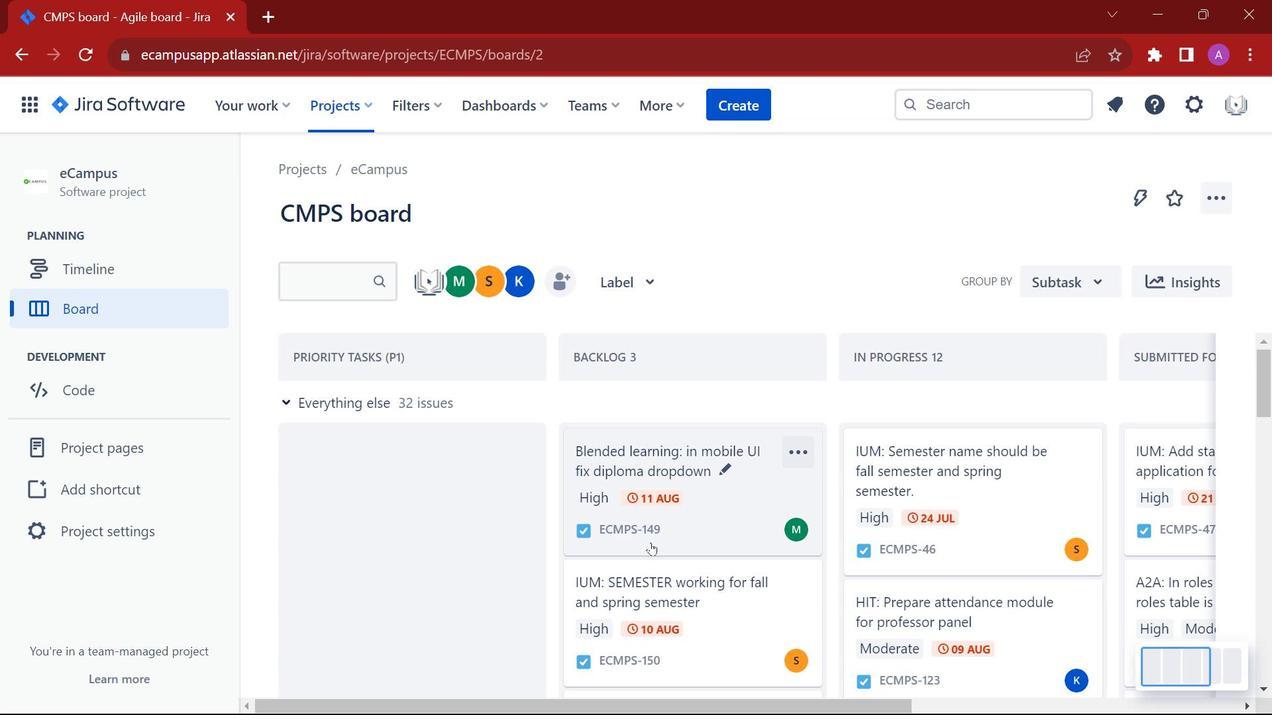 
Action: Mouse scrolled (647, 565) with delta (0, 0)
Screenshot: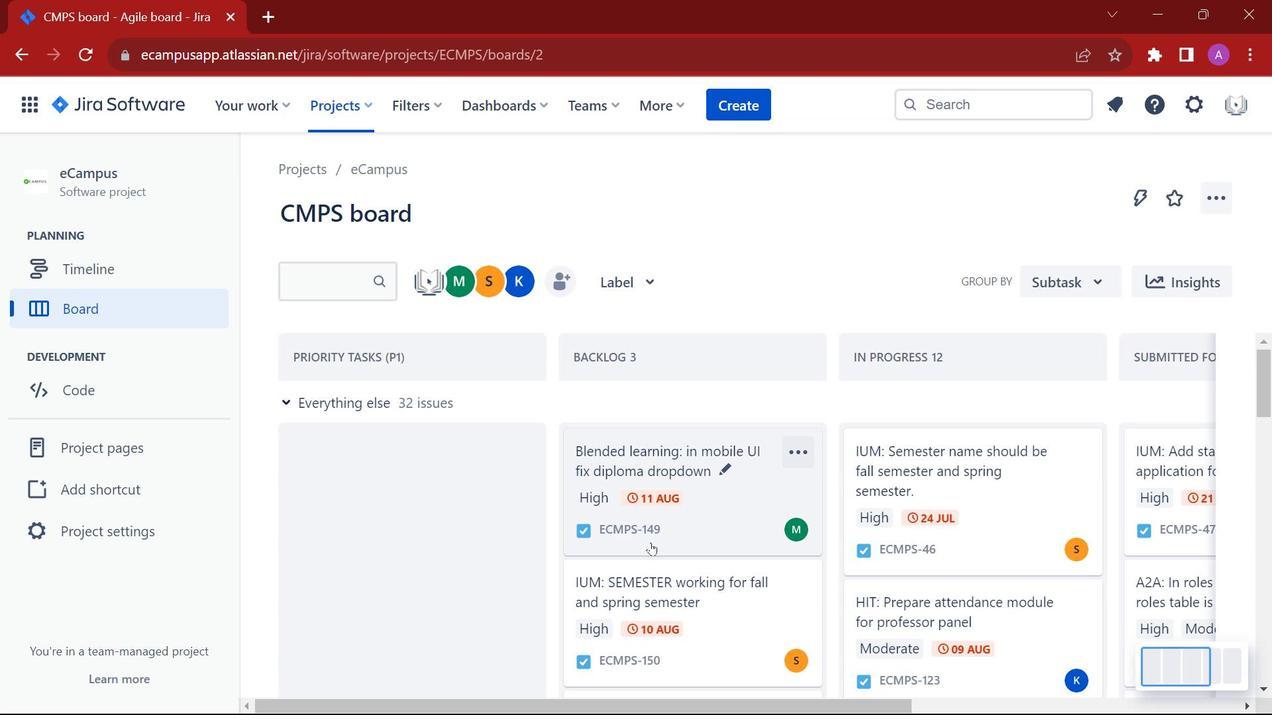 
Action: Mouse scrolled (647, 565) with delta (0, 0)
Screenshot: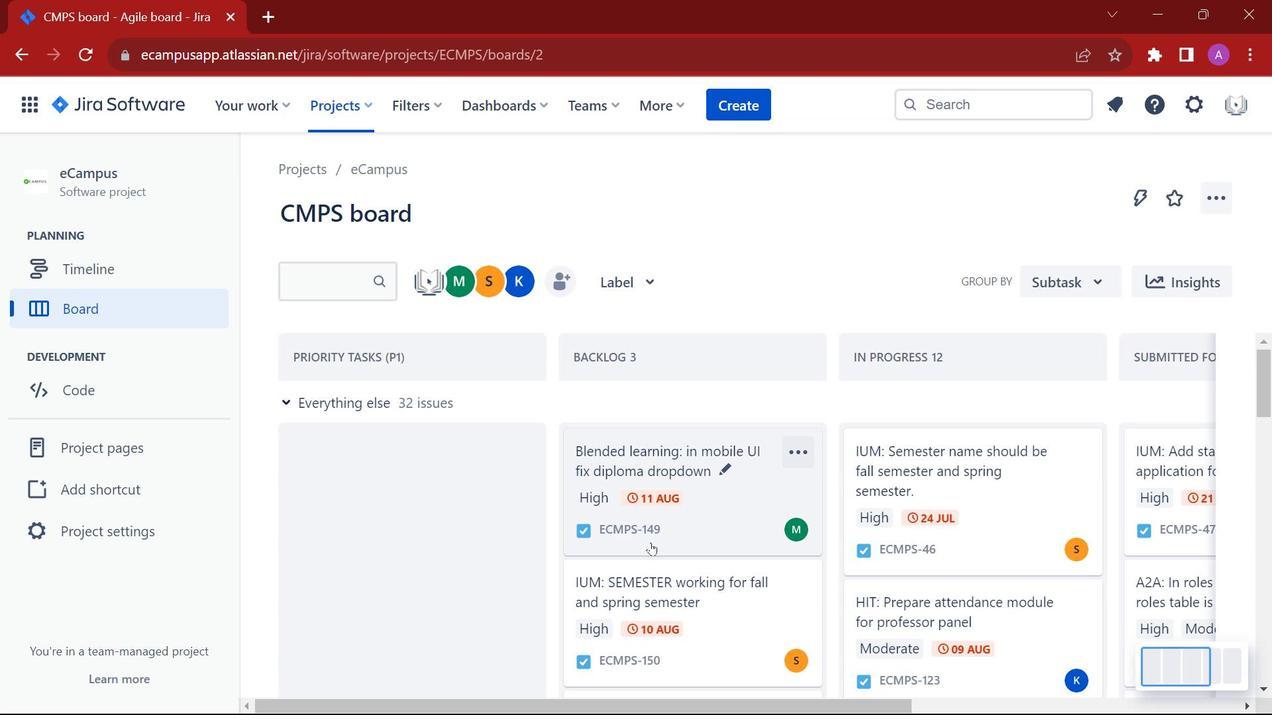 
Action: Mouse scrolled (647, 565) with delta (0, 0)
Screenshot: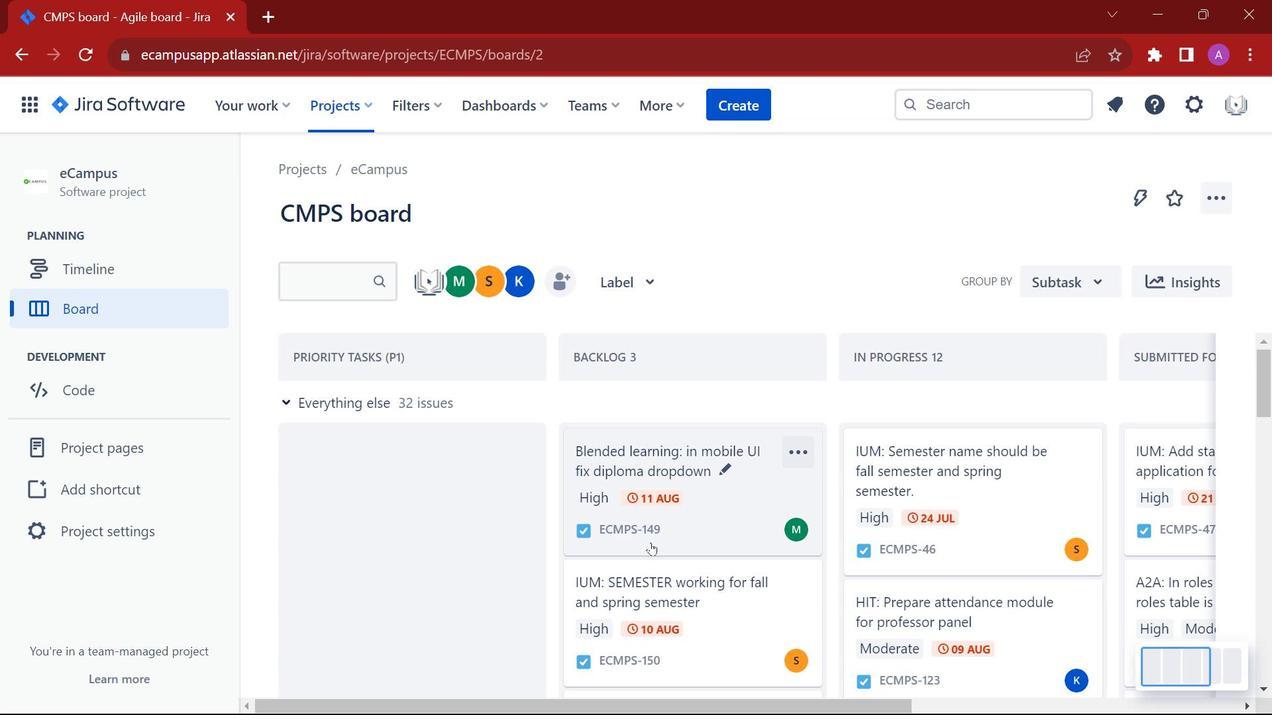 
Action: Mouse scrolled (647, 565) with delta (0, 0)
Screenshot: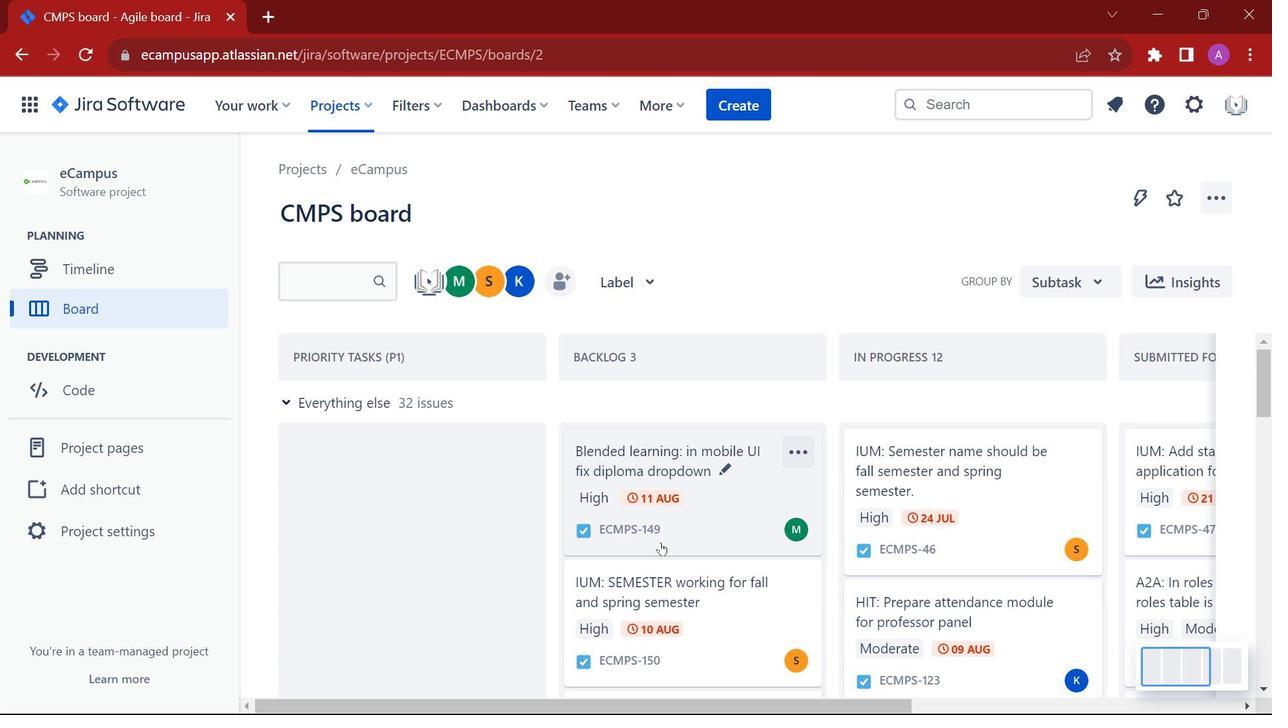 
Action: Mouse scrolled (647, 565) with delta (0, 0)
Screenshot: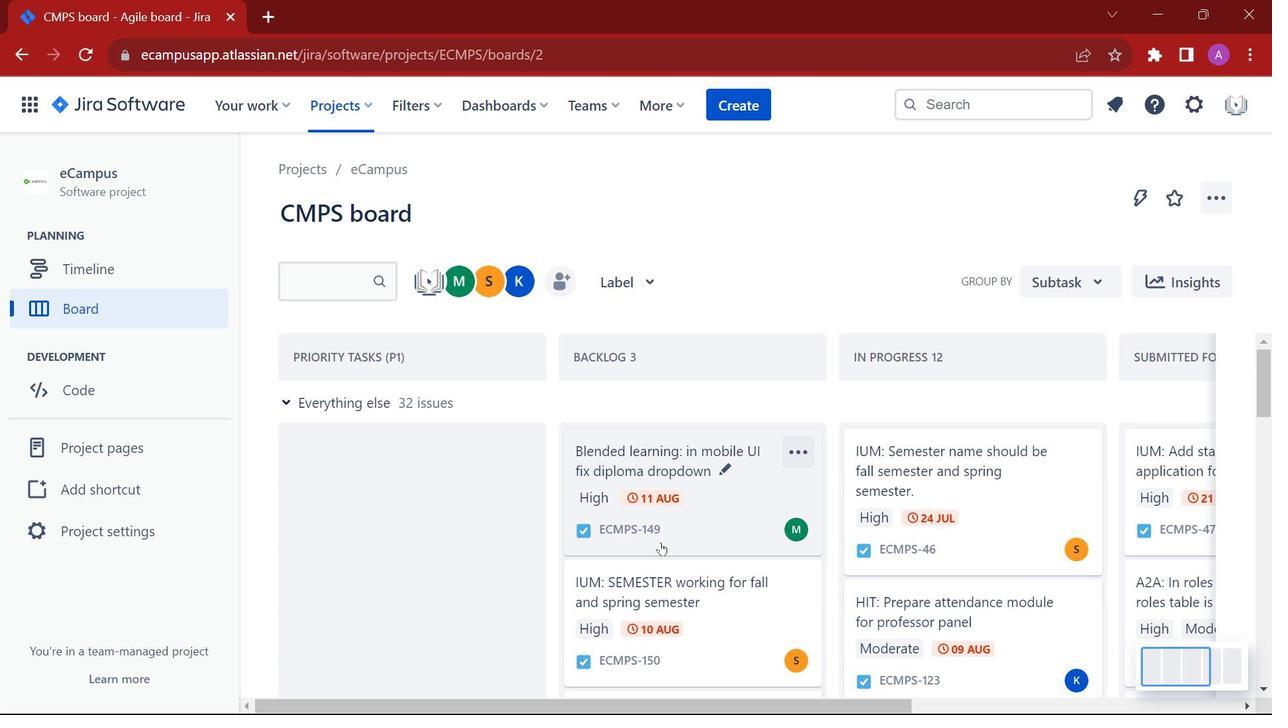 
Action: Mouse moved to (650, 542)
Screenshot: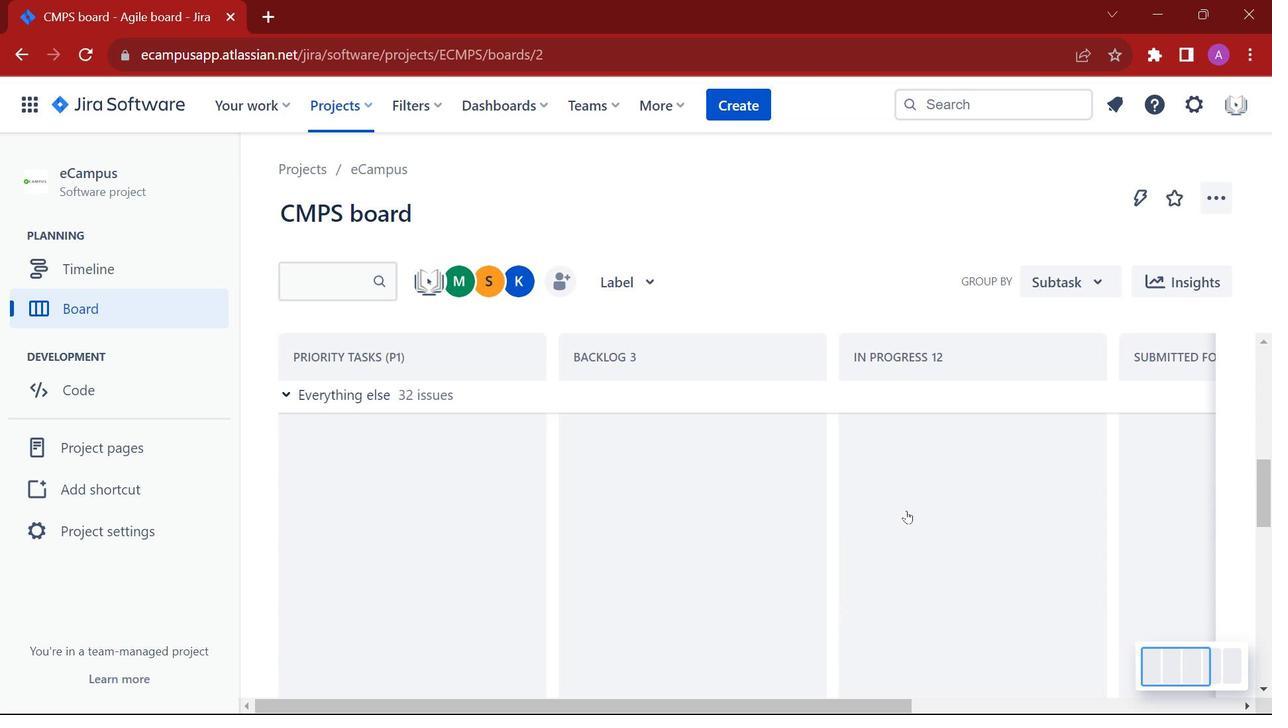 
Action: Mouse scrolled (650, 543) with delta (0, 0)
Screenshot: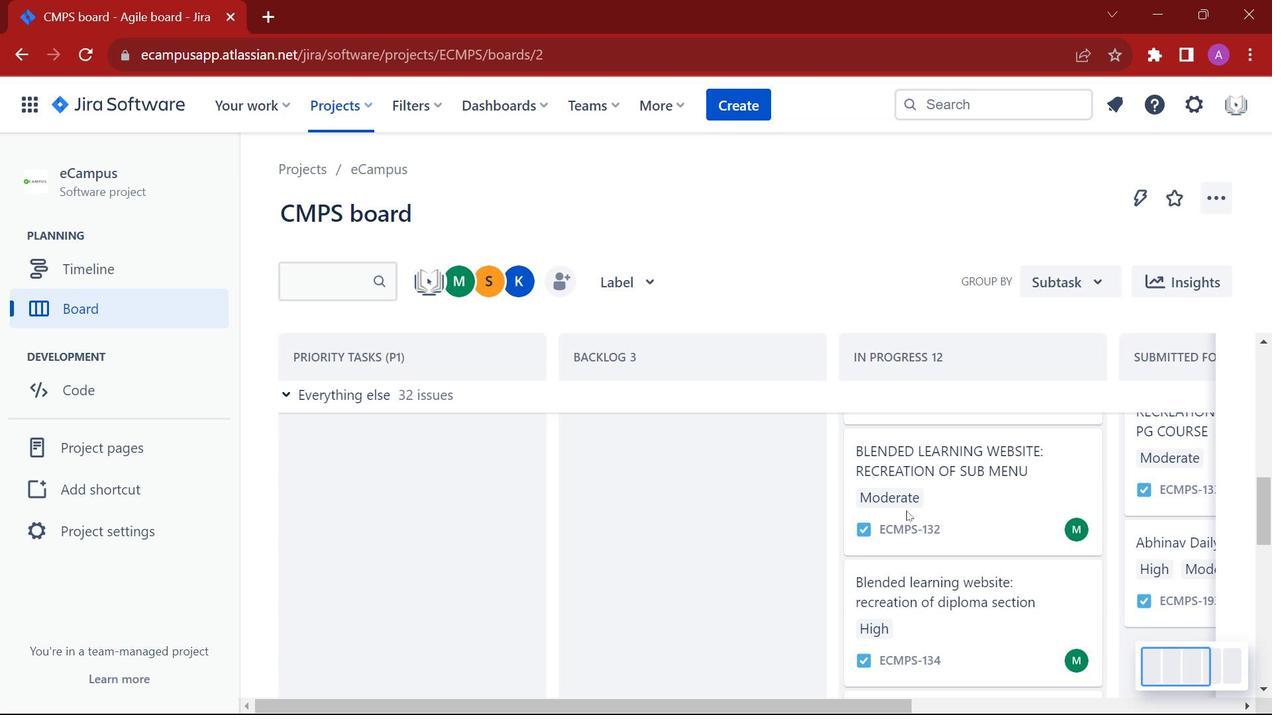 
Action: Mouse scrolled (650, 543) with delta (0, 0)
Screenshot: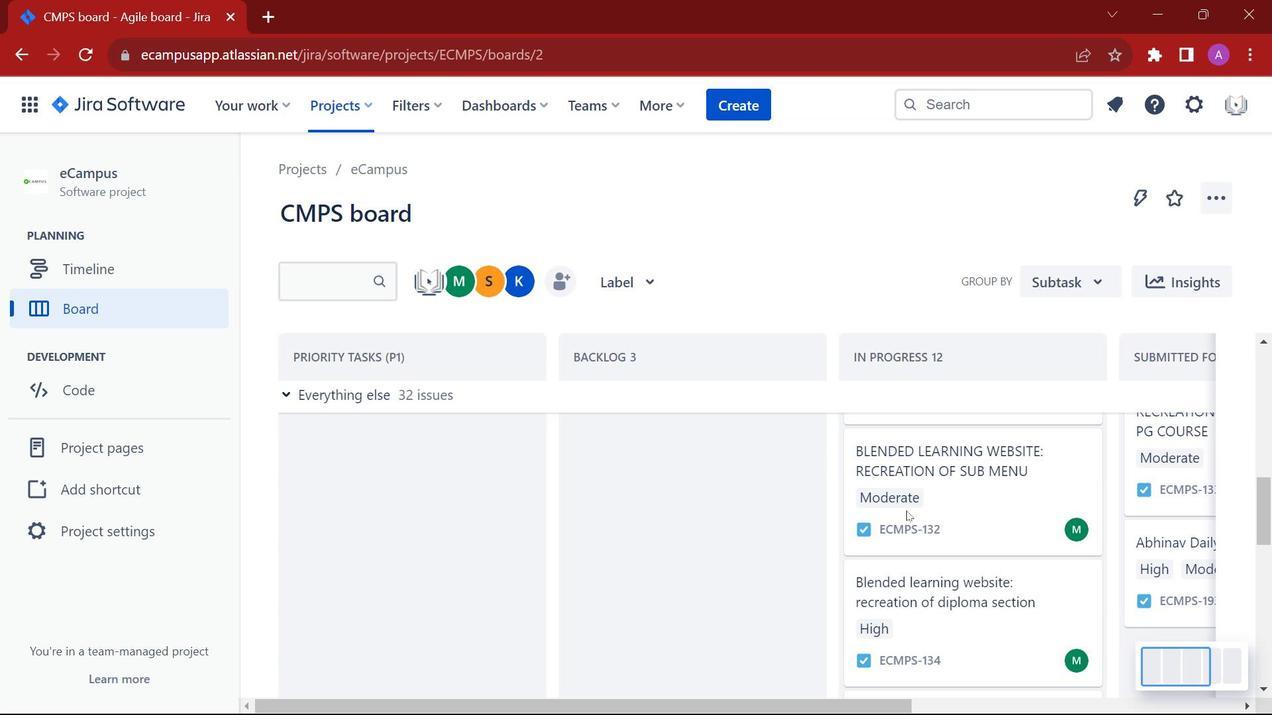 
Action: Mouse moved to (651, 542)
Screenshot: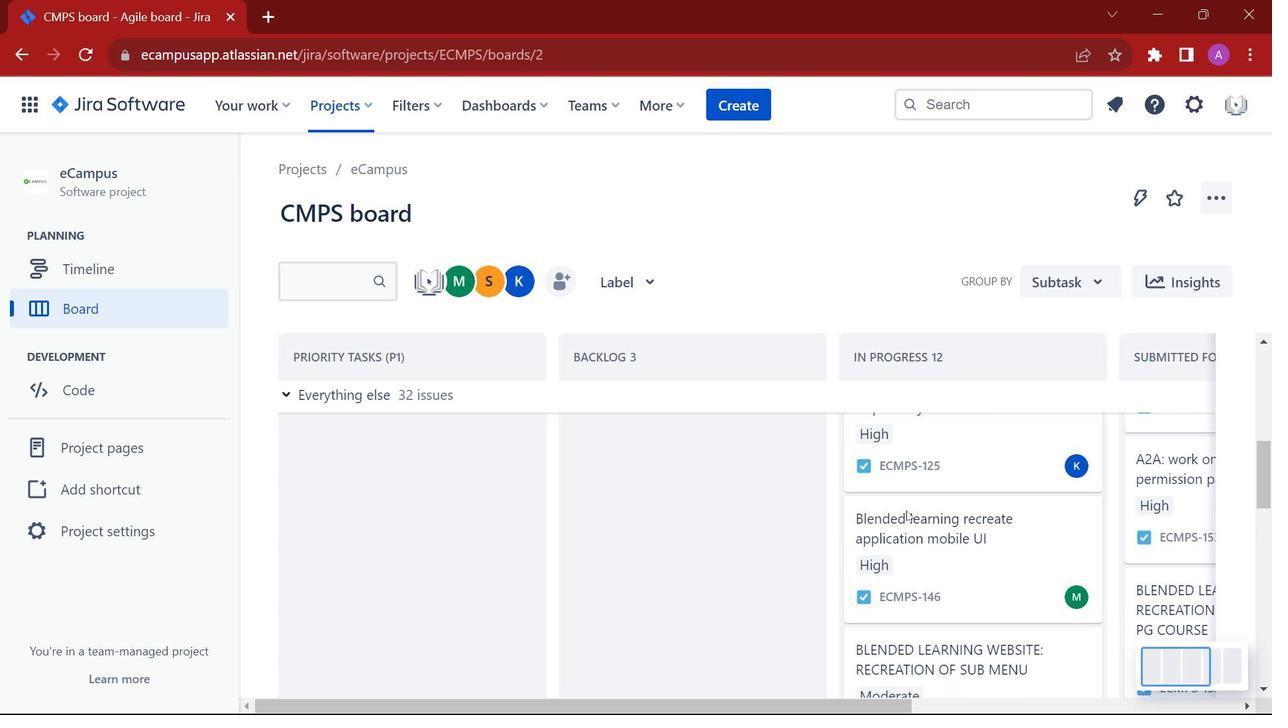 
Action: Mouse scrolled (651, 543) with delta (0, 0)
Screenshot: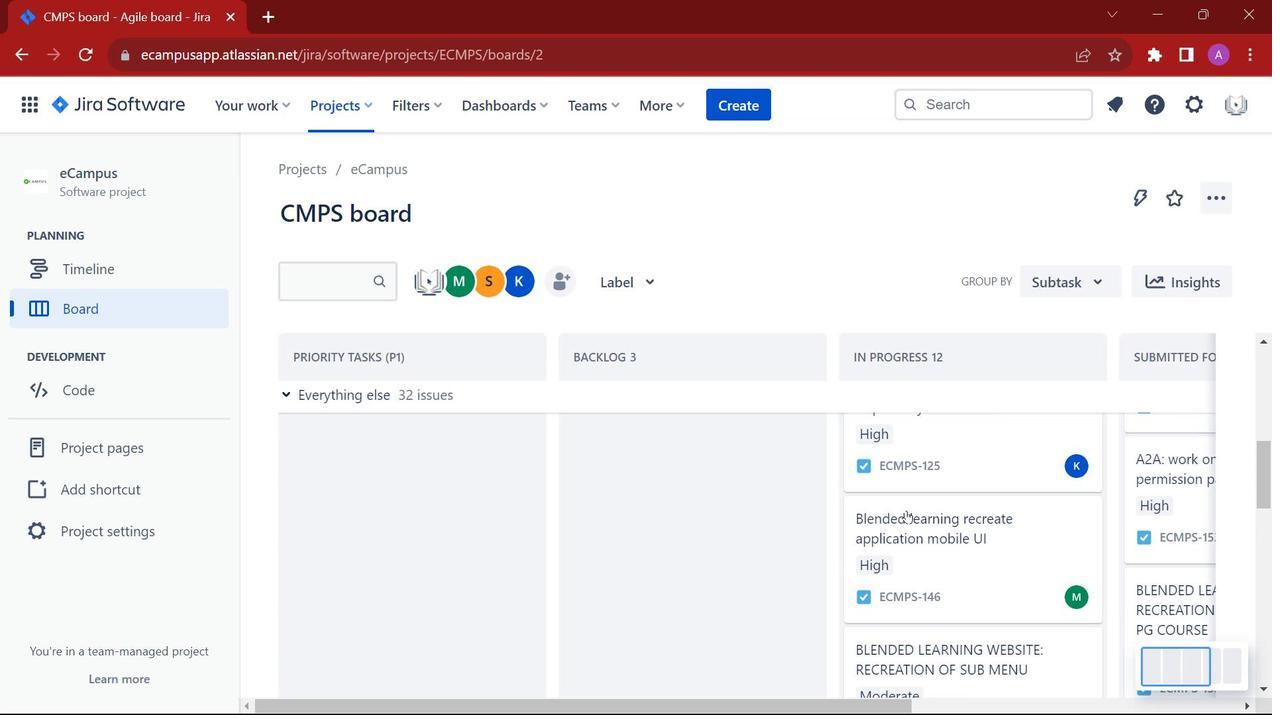 
Action: Mouse scrolled (651, 543) with delta (0, 0)
Screenshot: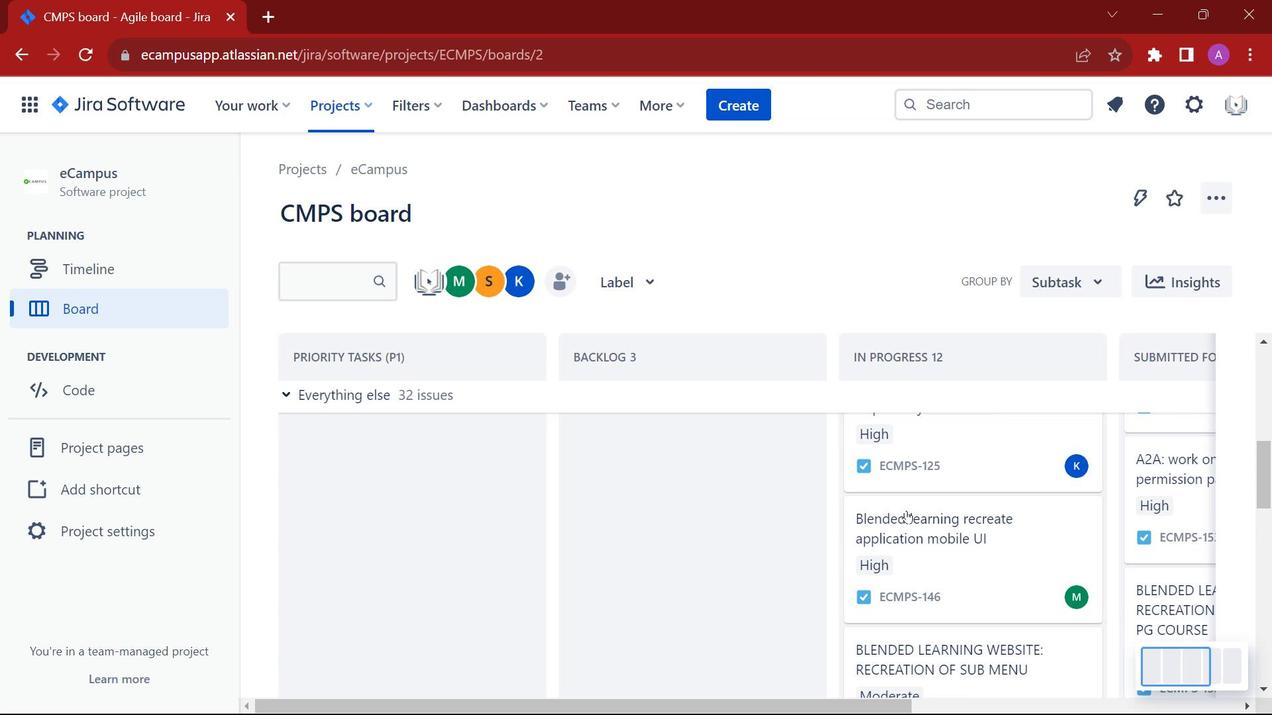 
Action: Mouse moved to (905, 511)
Screenshot: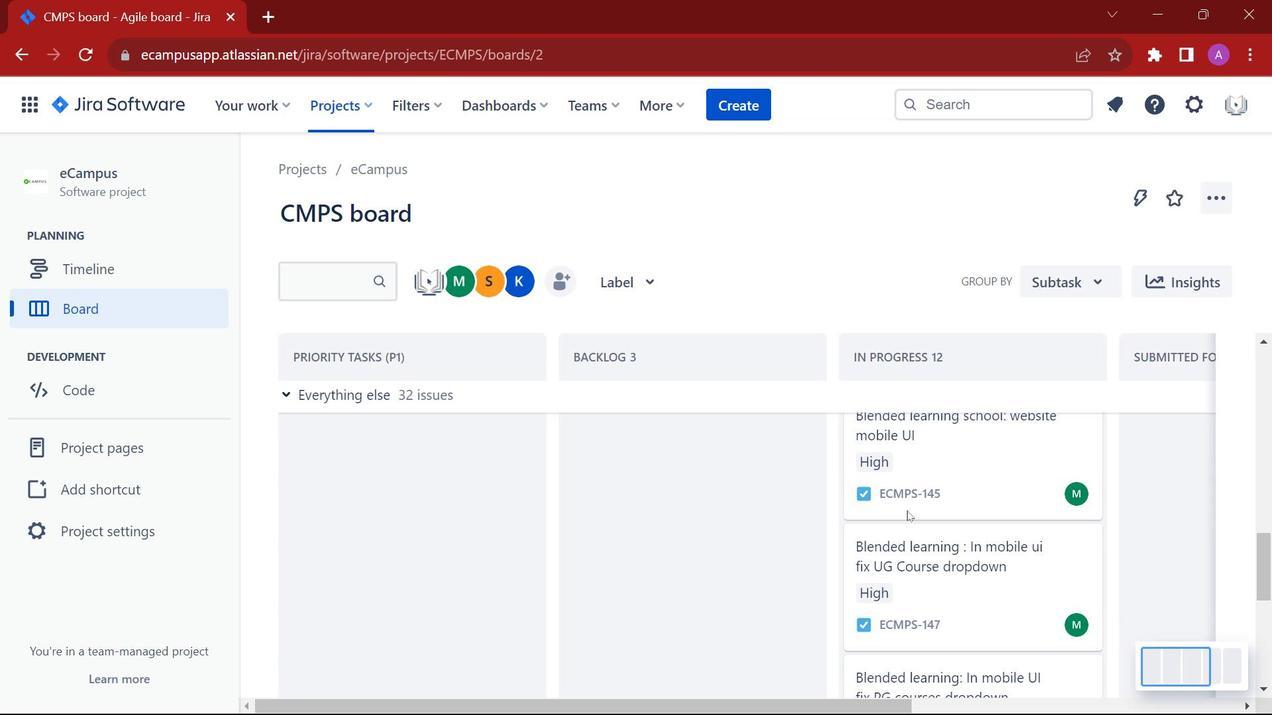 
Action: Mouse scrolled (905, 510) with delta (0, 0)
Screenshot: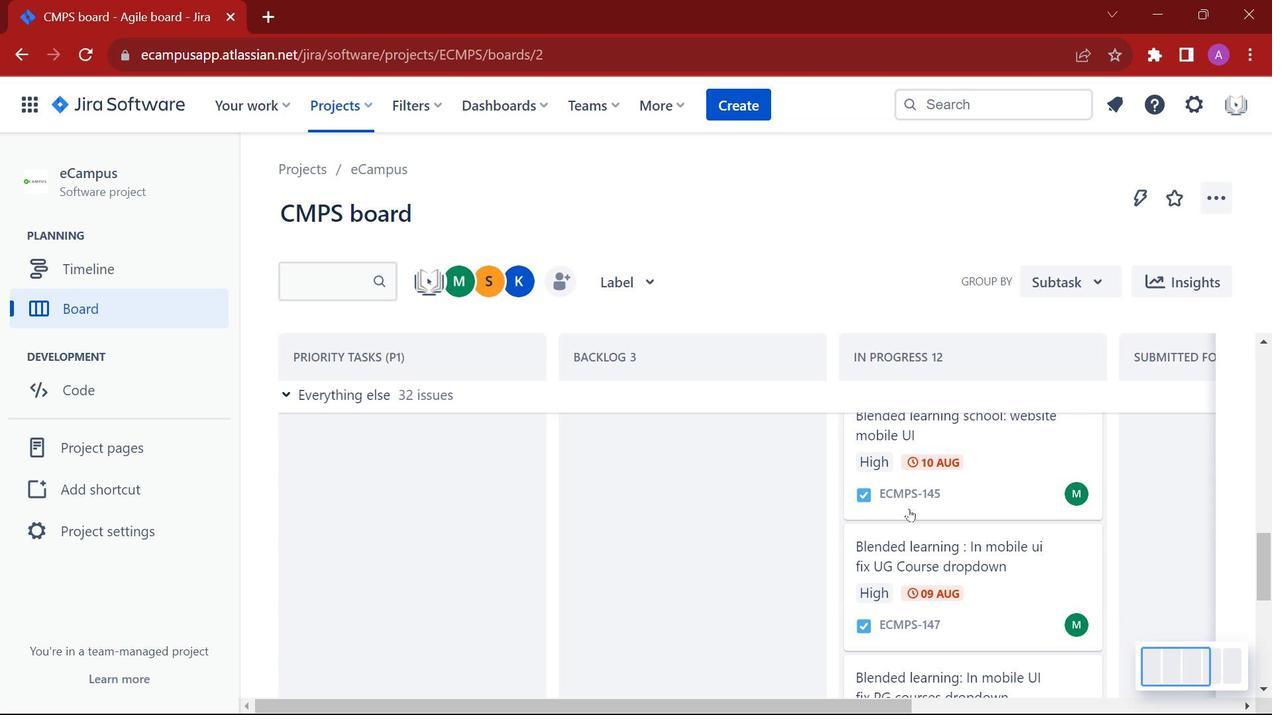 
Action: Mouse scrolled (905, 510) with delta (0, 0)
Screenshot: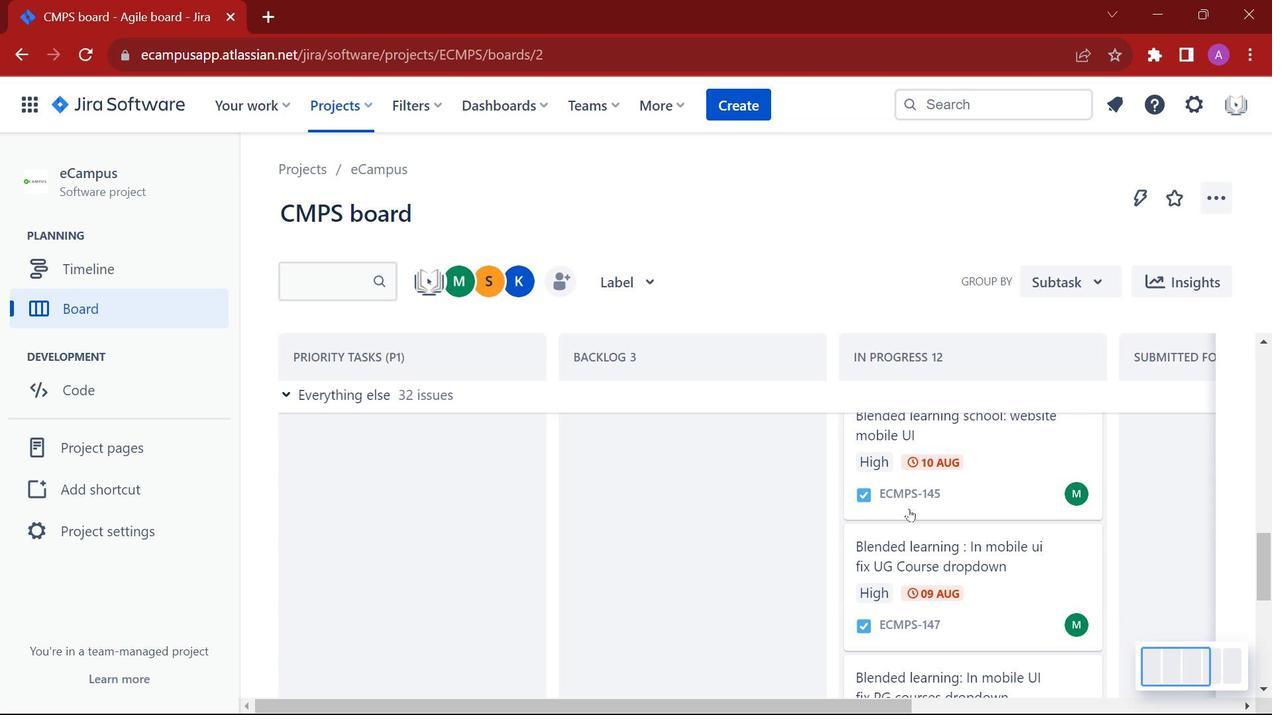 
Action: Mouse scrolled (905, 510) with delta (0, 0)
Screenshot: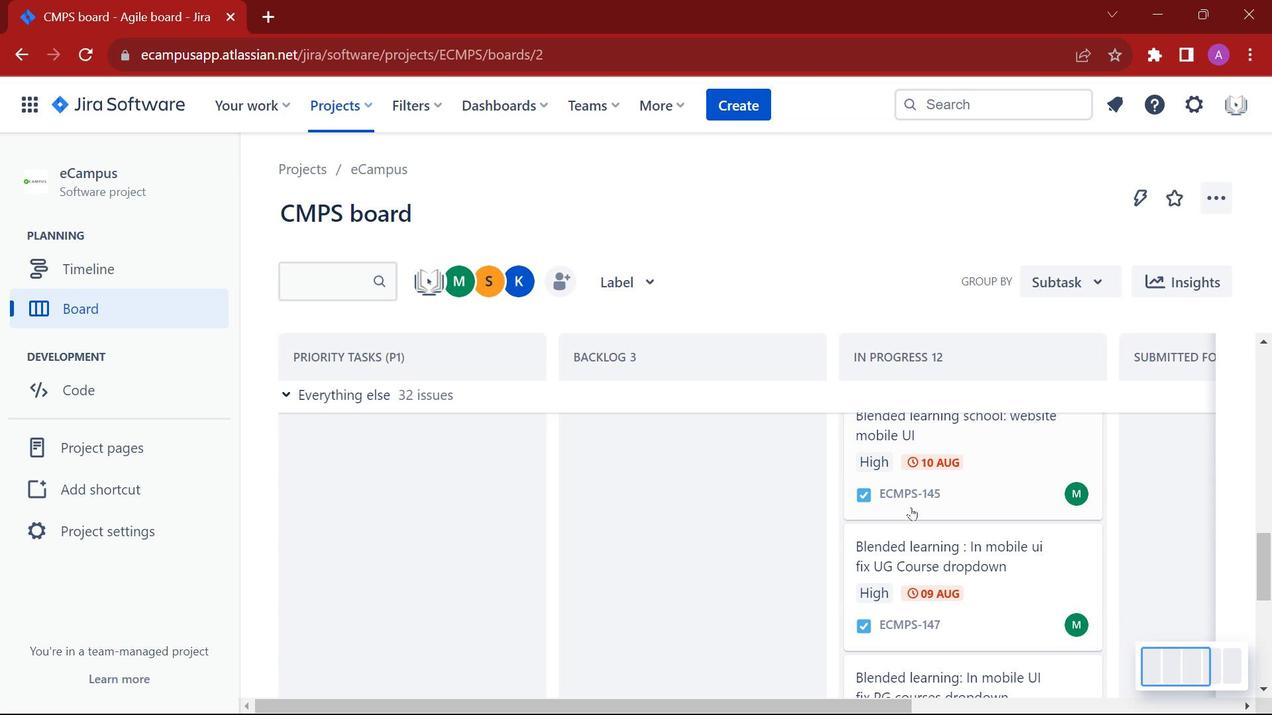 
Action: Mouse scrolled (905, 510) with delta (0, 0)
Screenshot: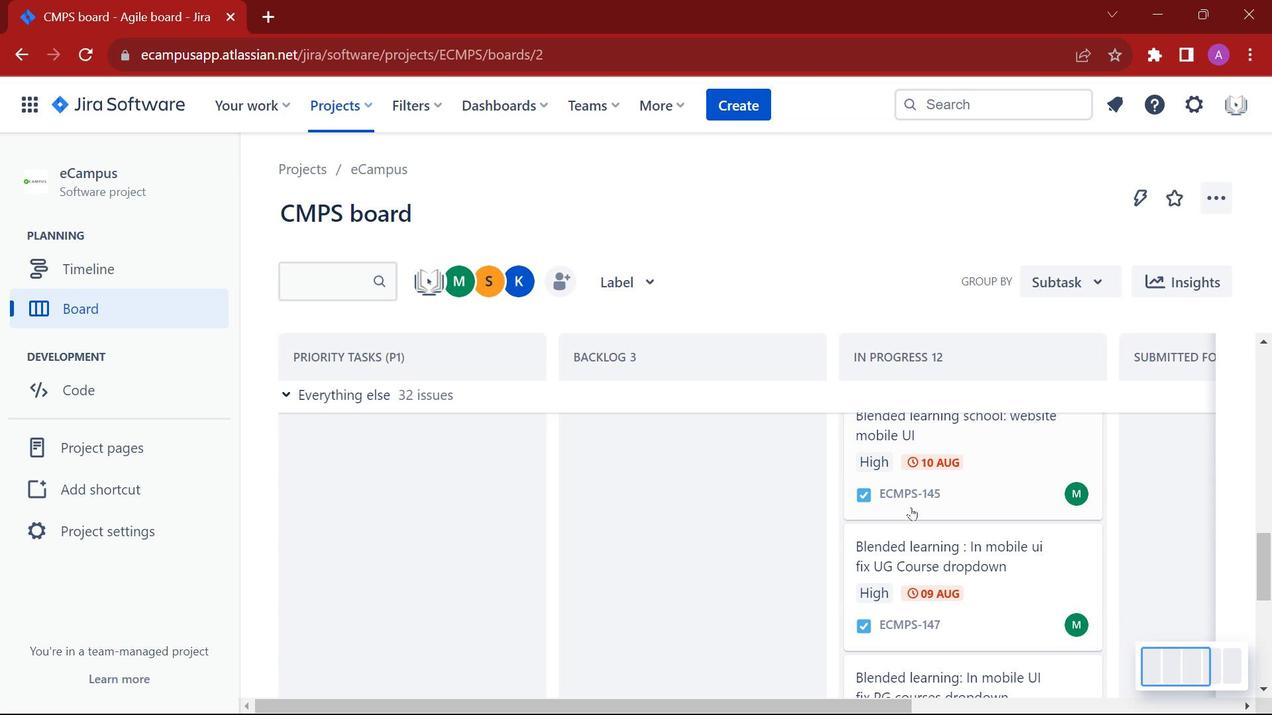 
Action: Mouse scrolled (905, 510) with delta (0, 0)
Screenshot: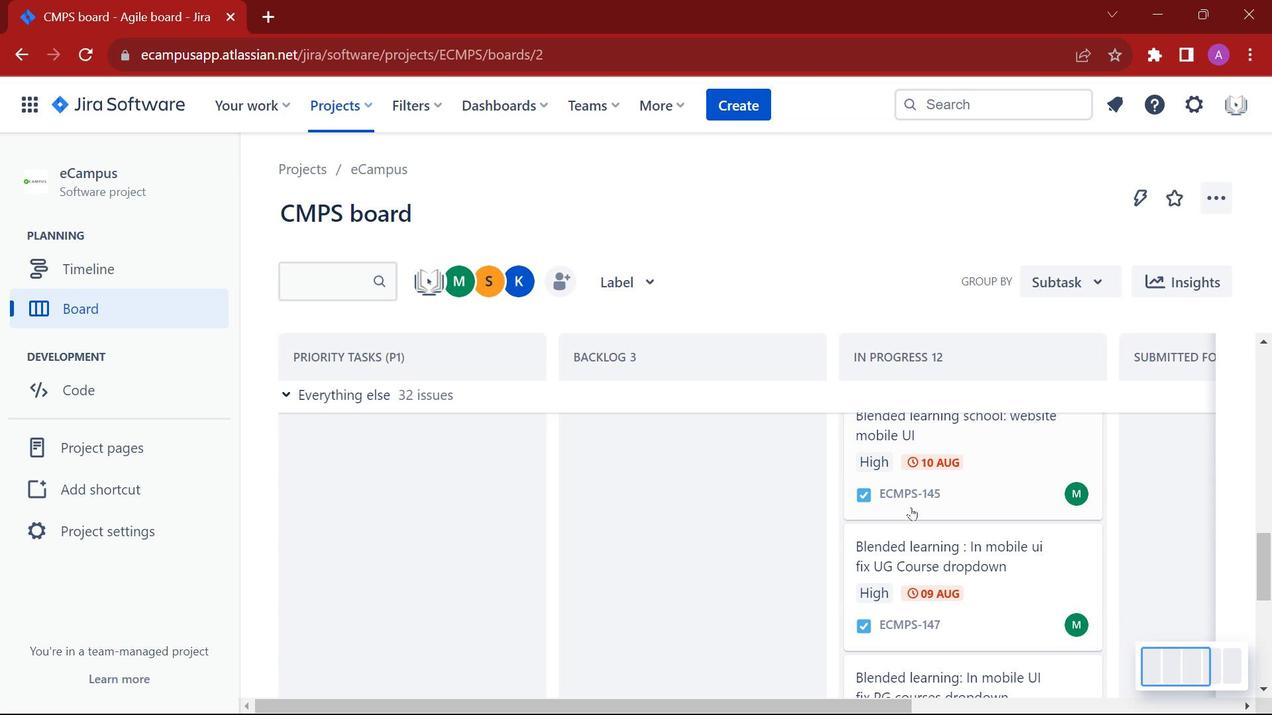 
Action: Mouse scrolled (905, 510) with delta (0, 0)
Screenshot: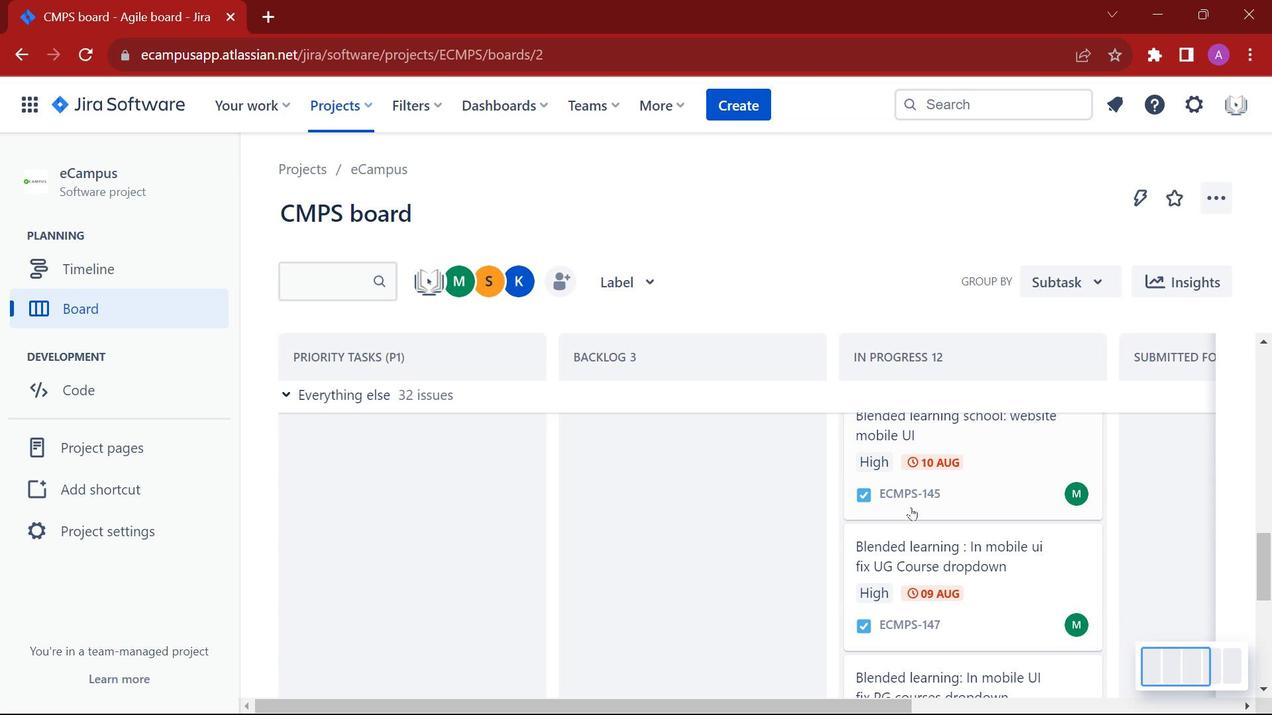 
Action: Mouse moved to (906, 510)
Screenshot: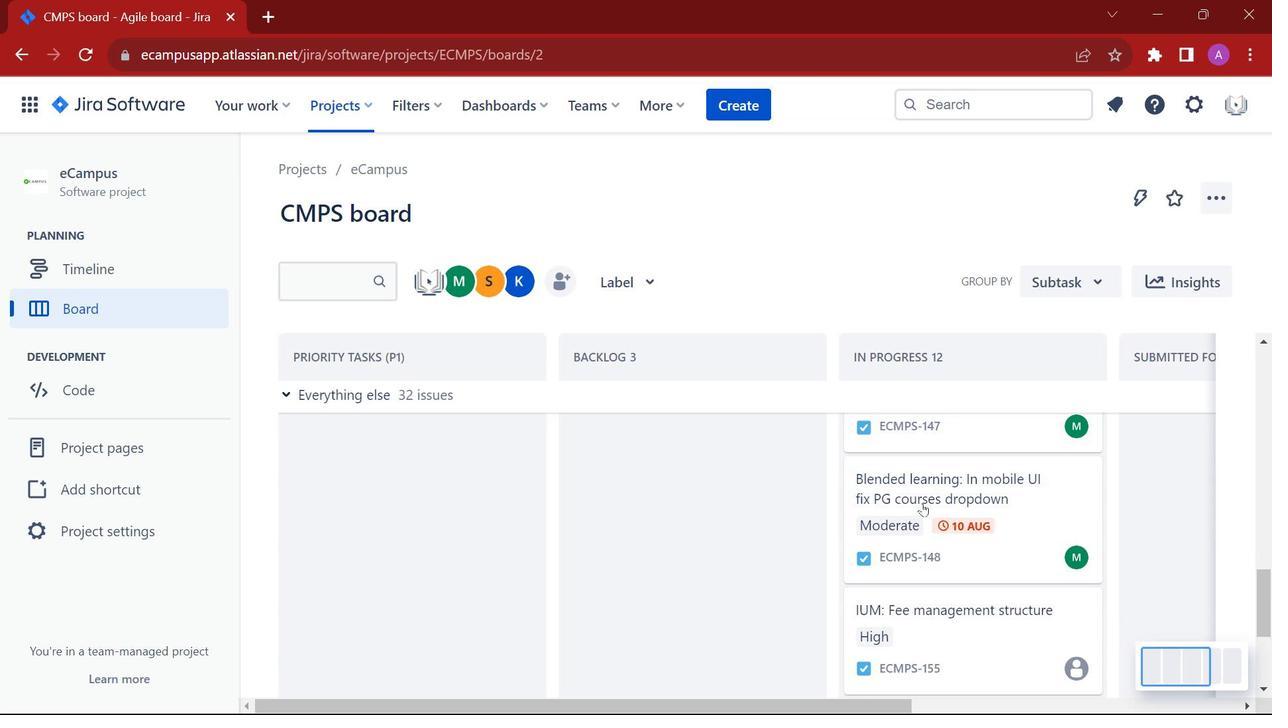 
Action: Mouse scrolled (906, 510) with delta (0, 0)
Screenshot: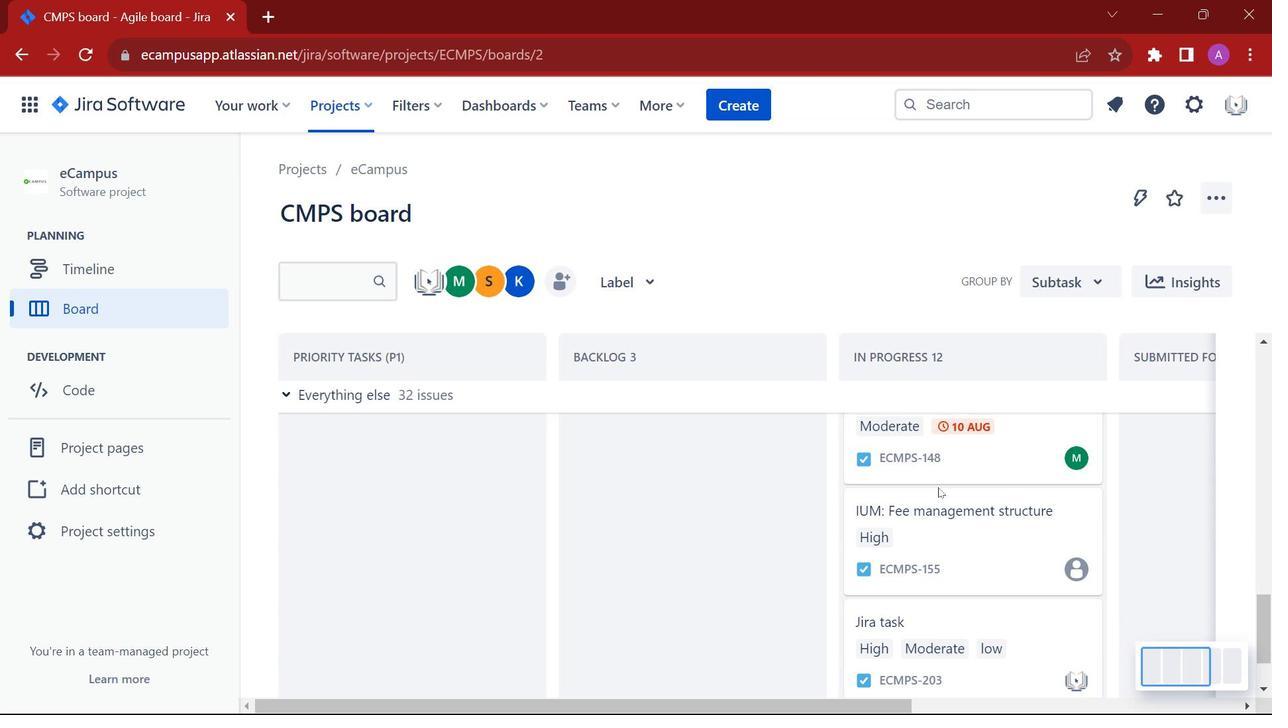 
Action: Mouse scrolled (906, 511) with delta (0, 0)
Screenshot: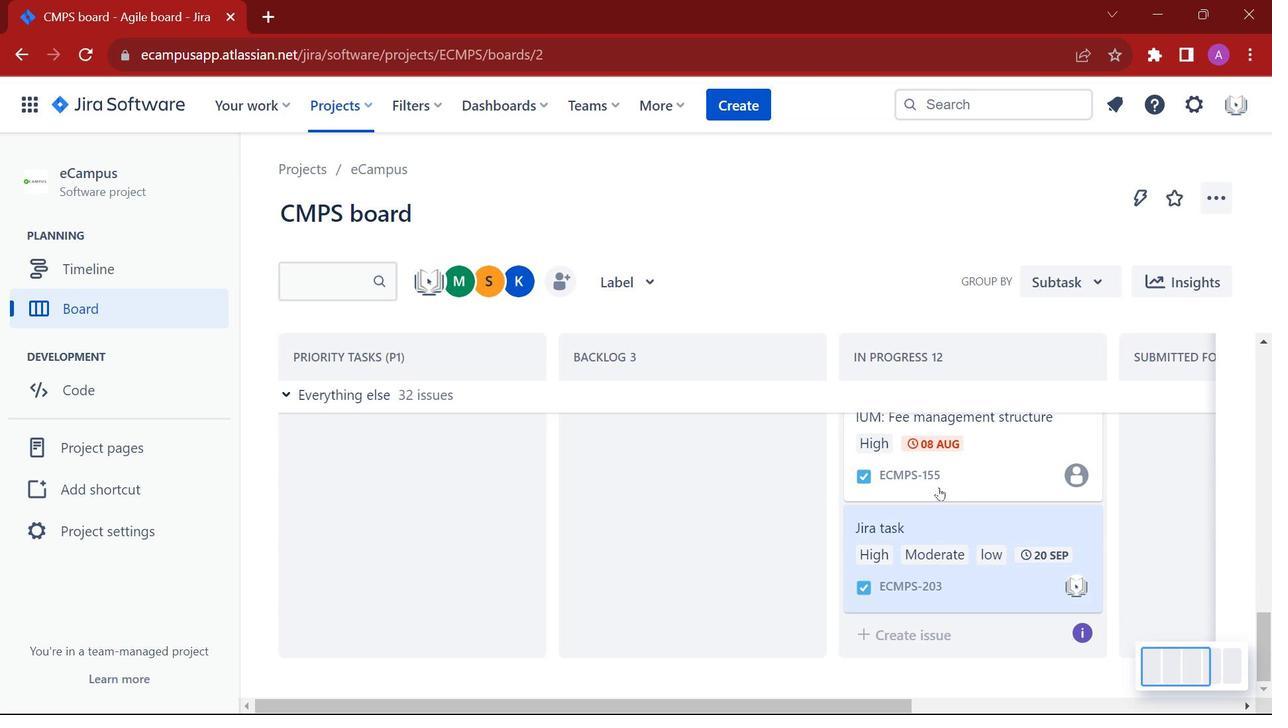 
Action: Mouse scrolled (906, 511) with delta (0, 0)
Screenshot: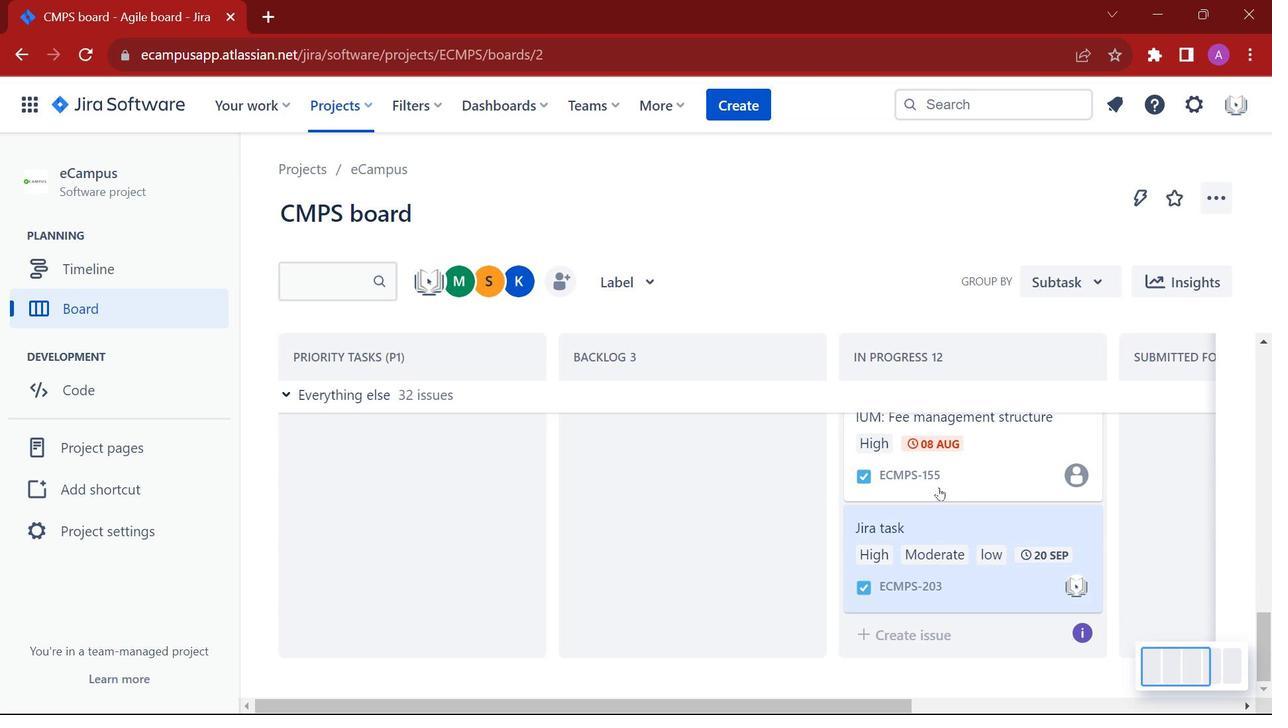 
Action: Mouse scrolled (906, 510) with delta (0, 0)
Screenshot: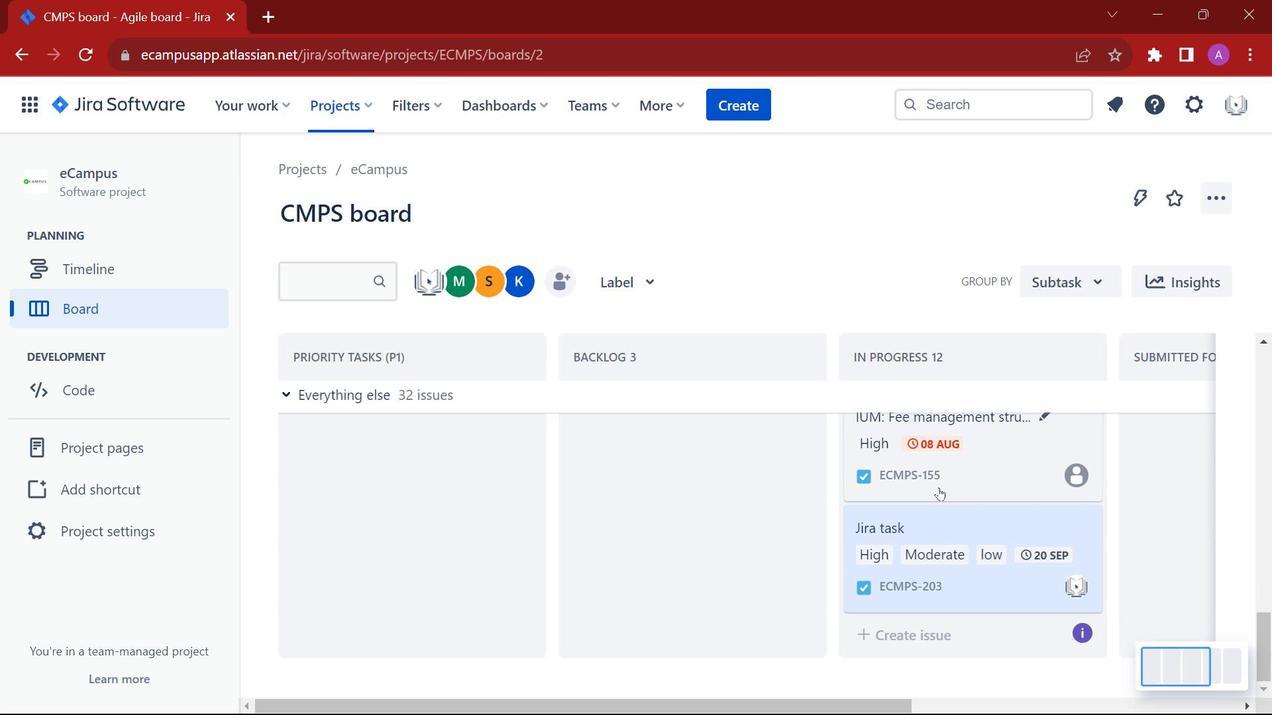 
Action: Mouse scrolled (906, 510) with delta (0, 0)
Screenshot: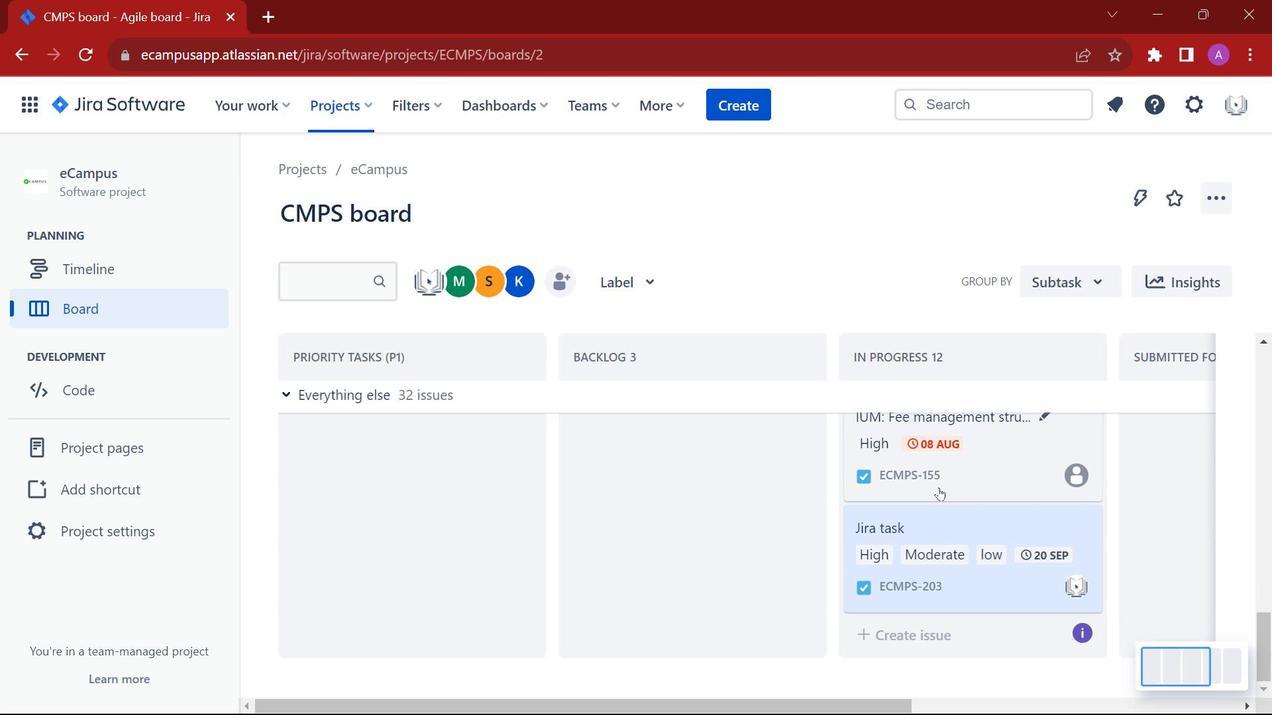 
Action: Mouse scrolled (906, 510) with delta (0, 0)
Screenshot: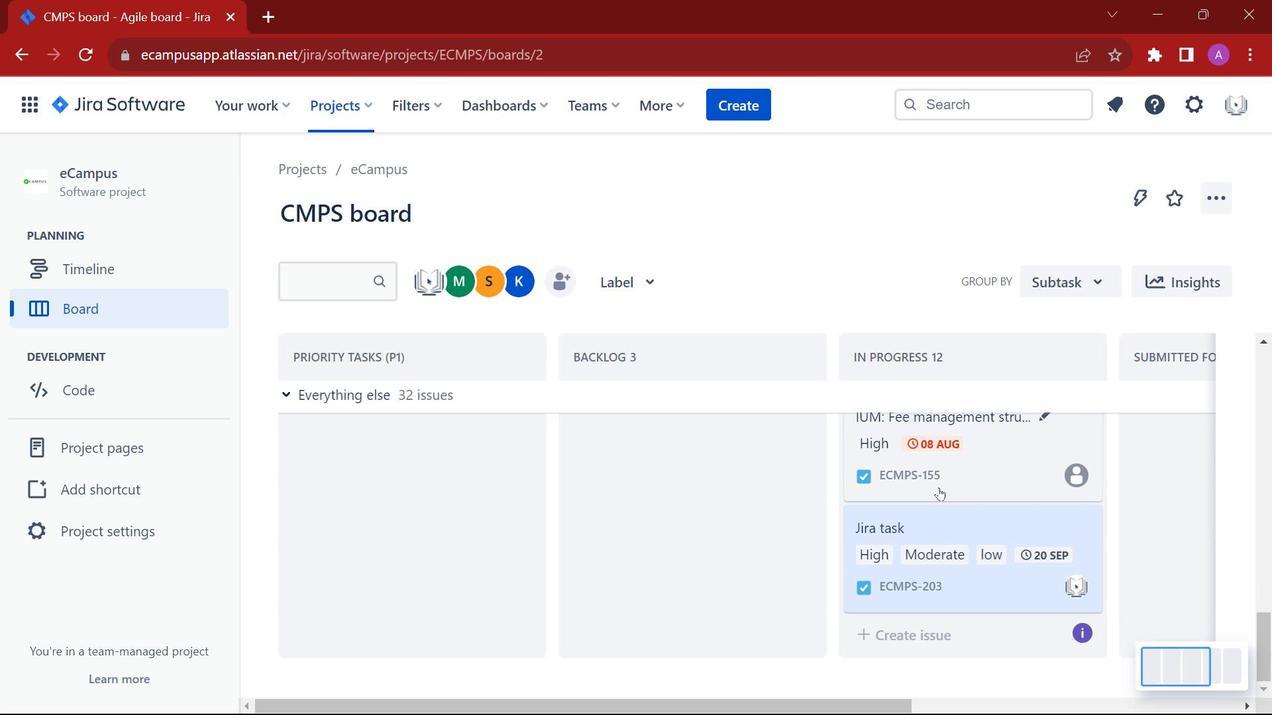 
Action: Mouse scrolled (906, 510) with delta (0, 0)
Screenshot: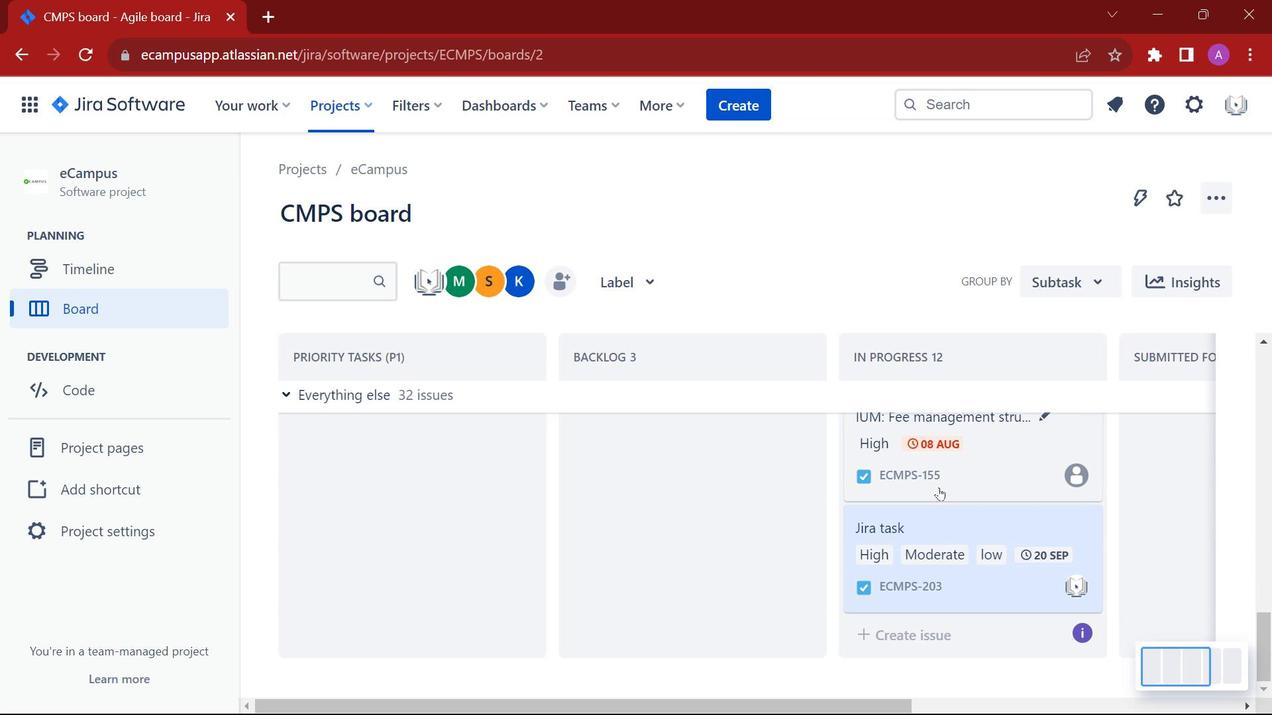 
Action: Mouse scrolled (906, 510) with delta (0, 0)
Screenshot: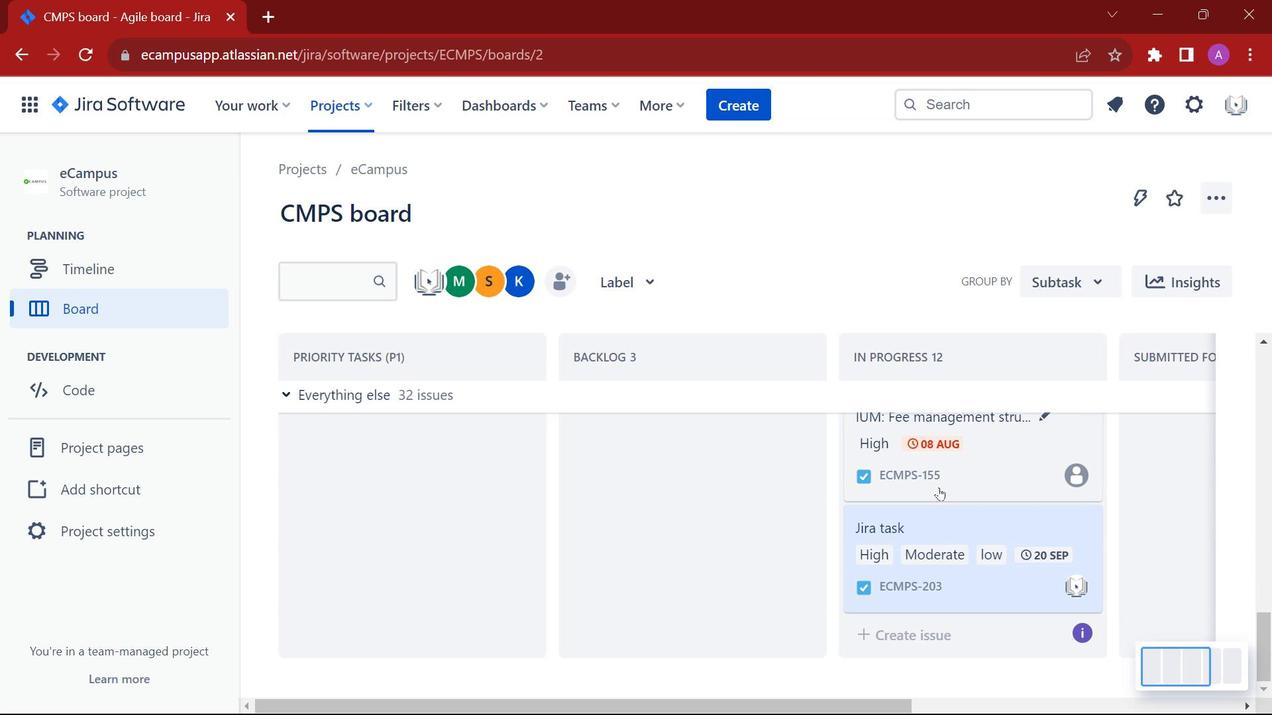 
Action: Mouse moved to (909, 508)
Screenshot: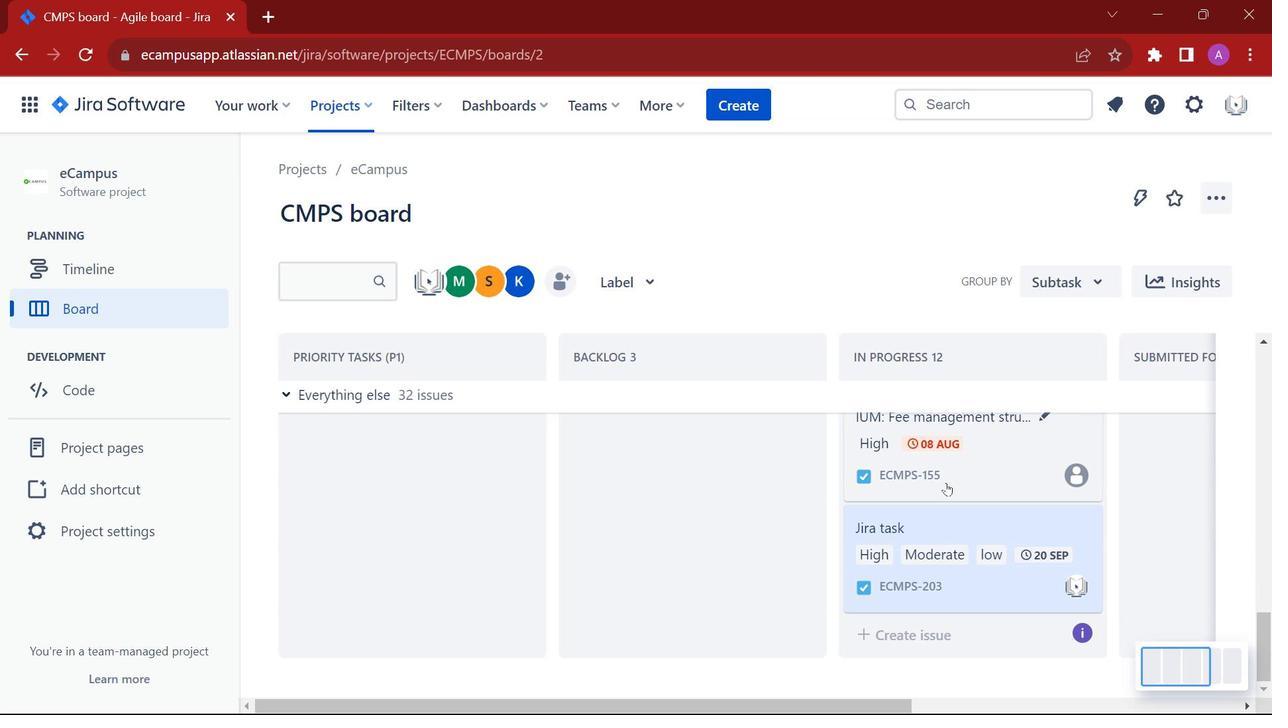 
Action: Mouse scrolled (909, 508) with delta (0, 0)
Screenshot: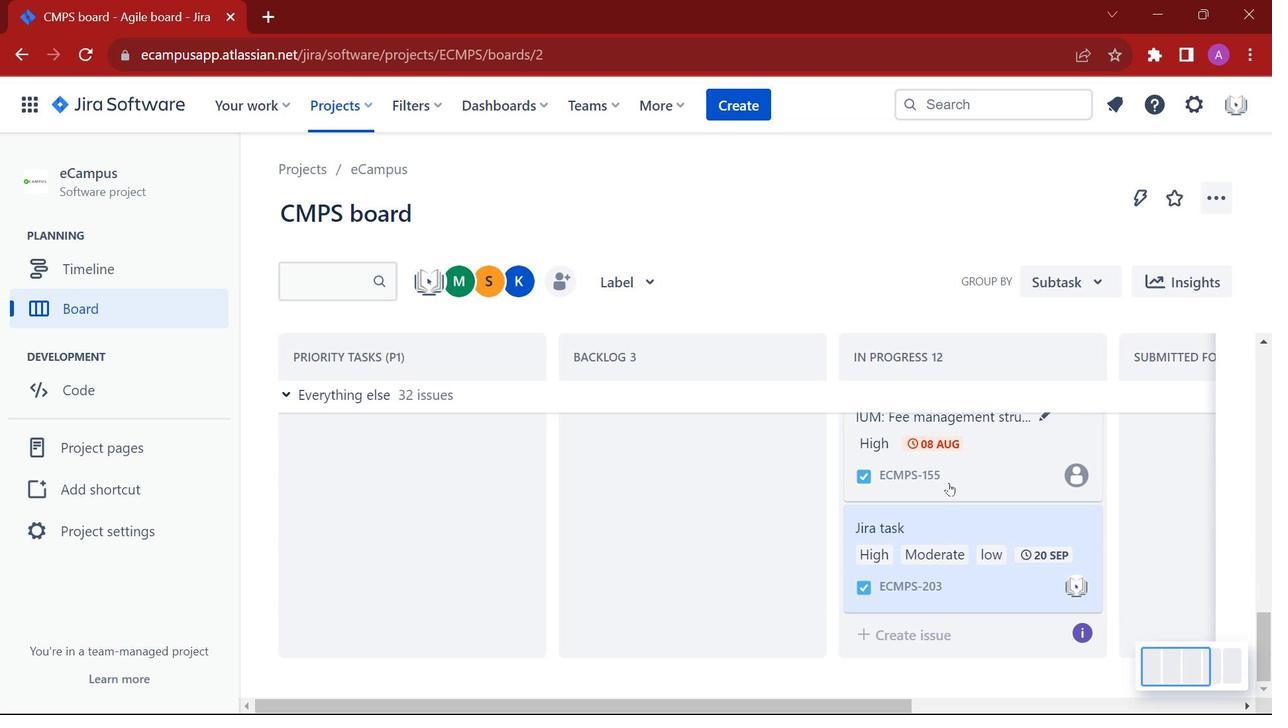 
Action: Mouse scrolled (909, 508) with delta (0, 0)
Screenshot: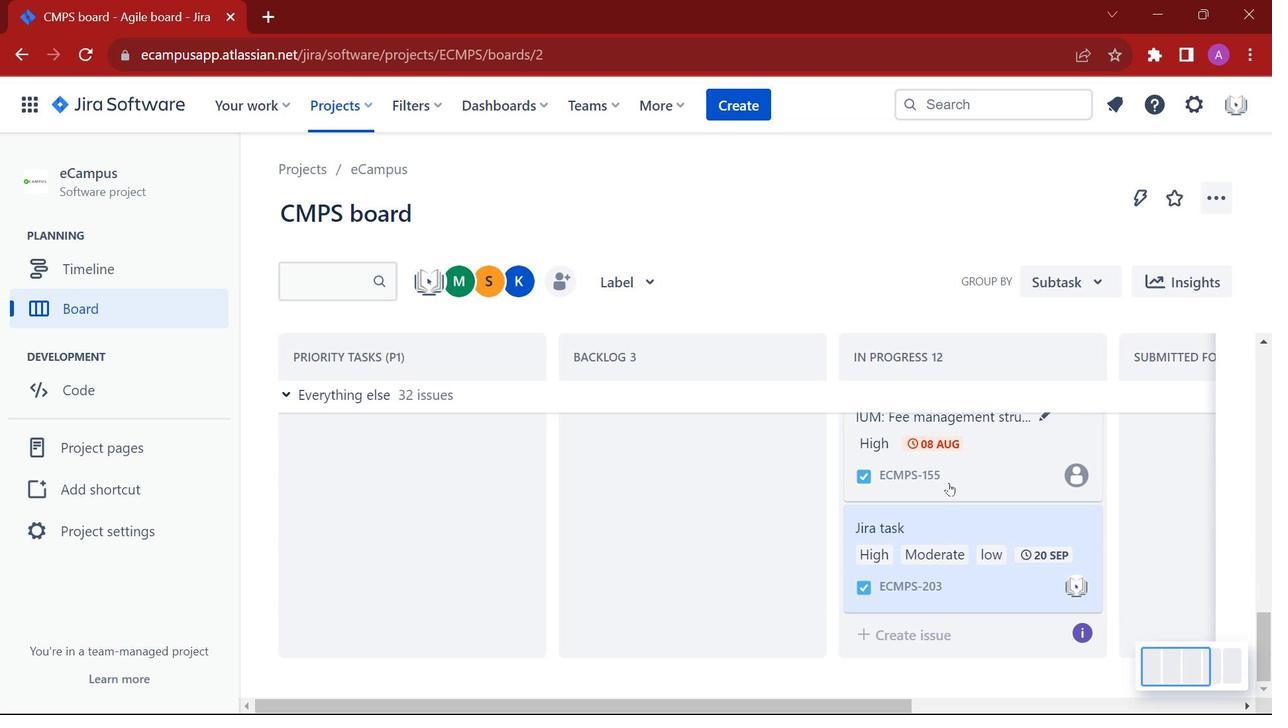 
Action: Mouse moved to (912, 508)
Screenshot: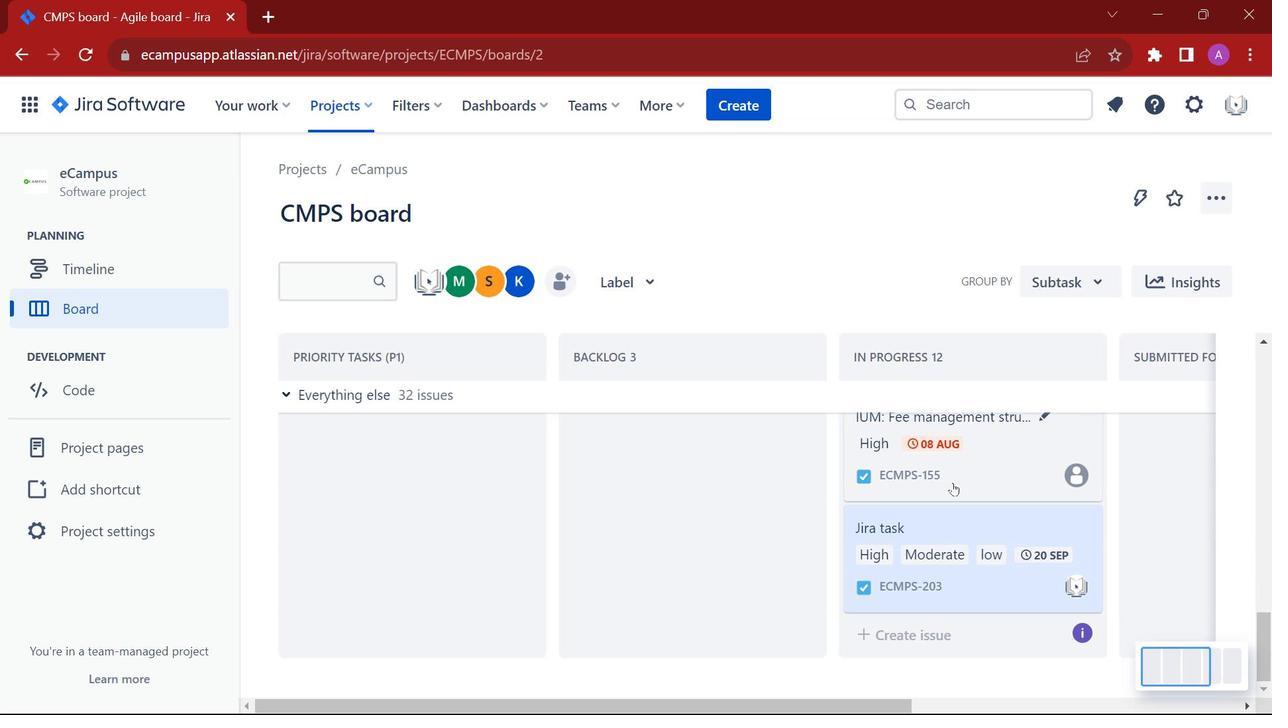 
Action: Mouse scrolled (912, 507) with delta (0, 0)
Screenshot: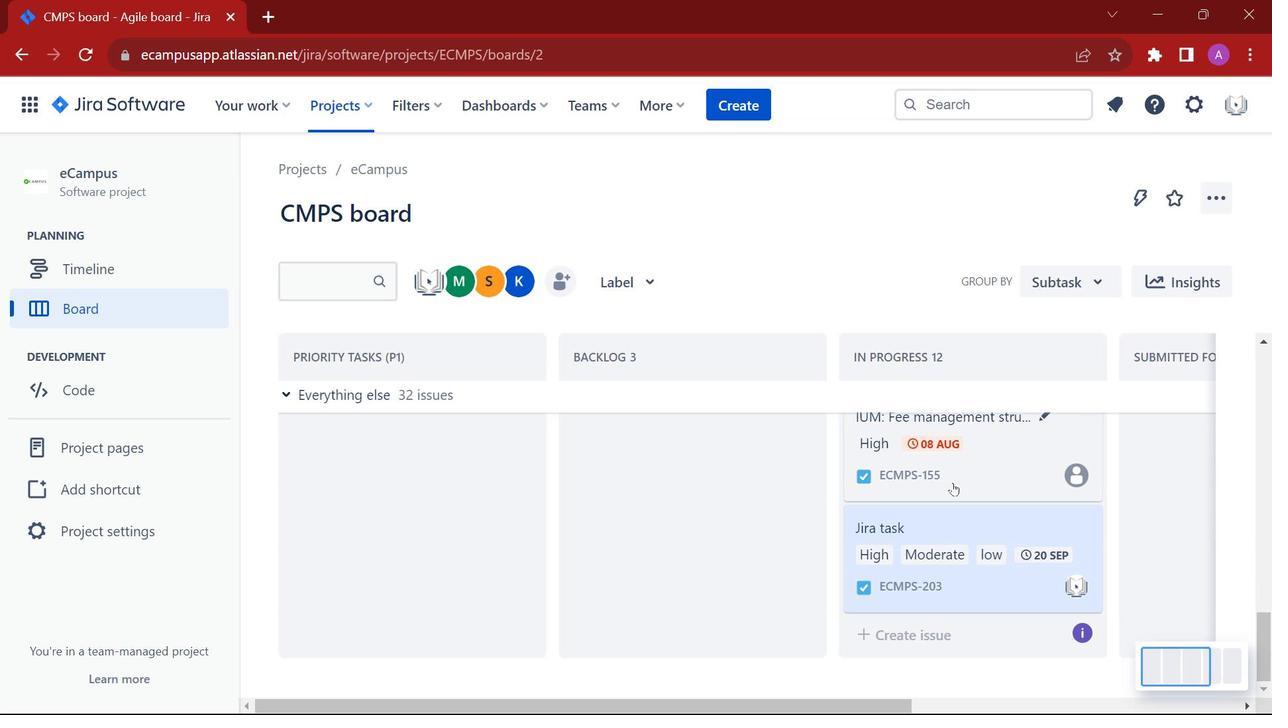 
Action: Mouse moved to (938, 487)
Screenshot: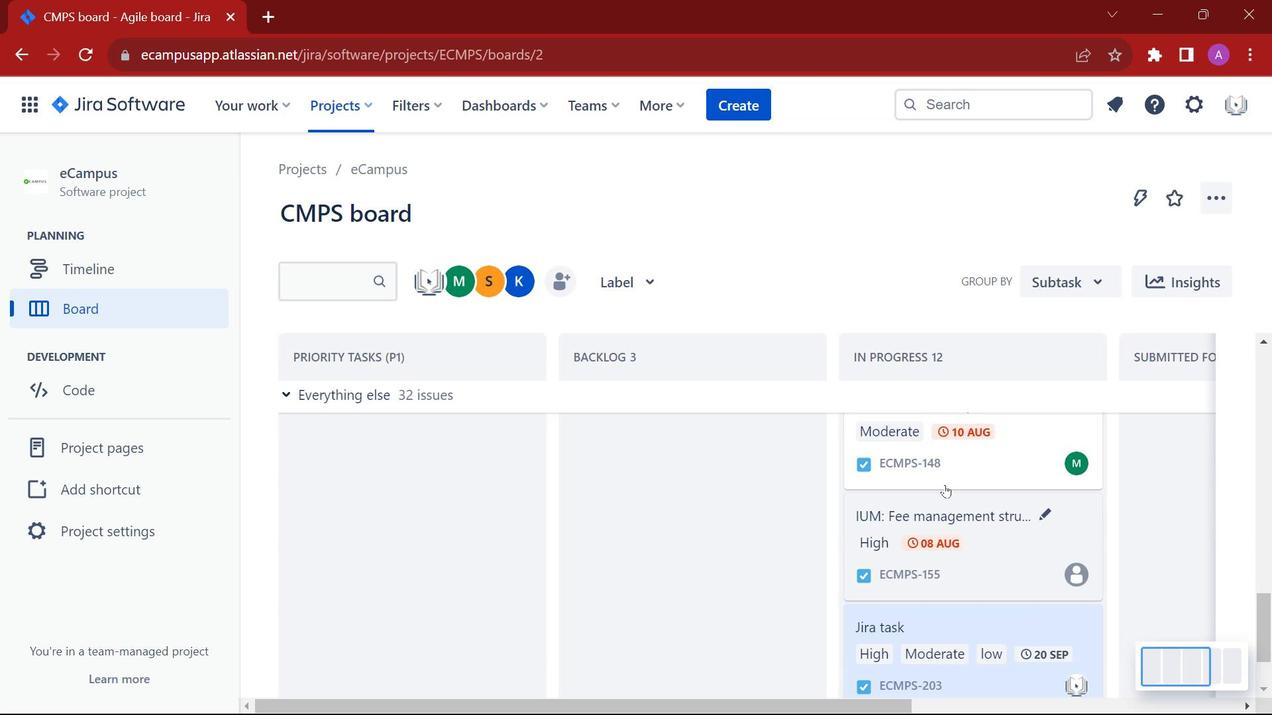 
Action: Mouse scrolled (938, 487) with delta (0, 0)
Screenshot: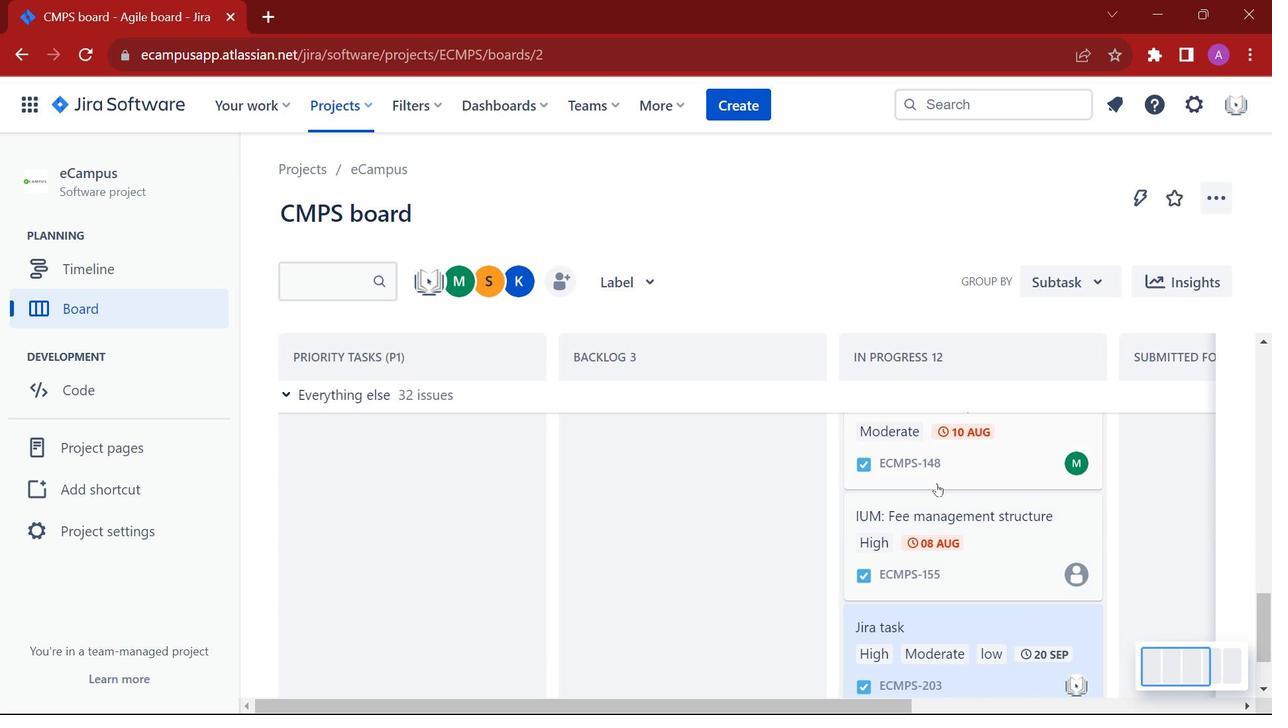 
Action: Mouse moved to (938, 487)
Screenshot: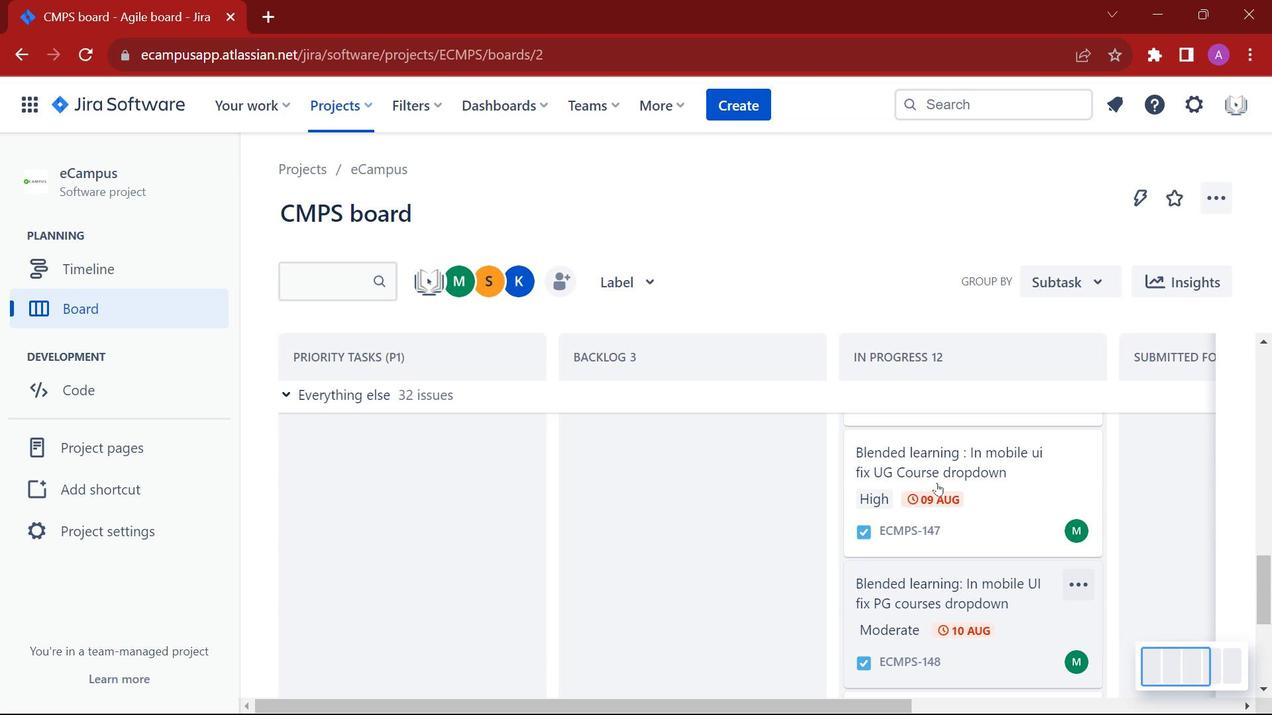 
Action: Mouse scrolled (938, 487) with delta (0, 0)
Screenshot: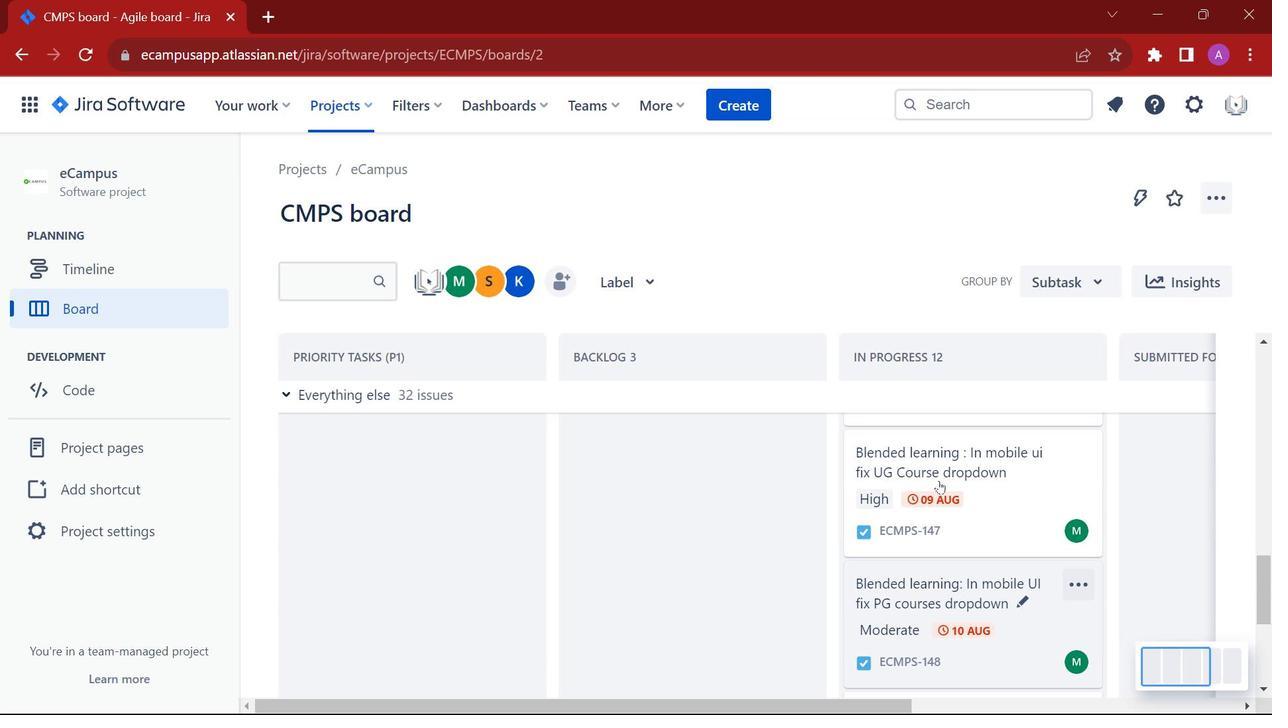 
Action: Mouse scrolled (938, 487) with delta (0, 0)
Screenshot: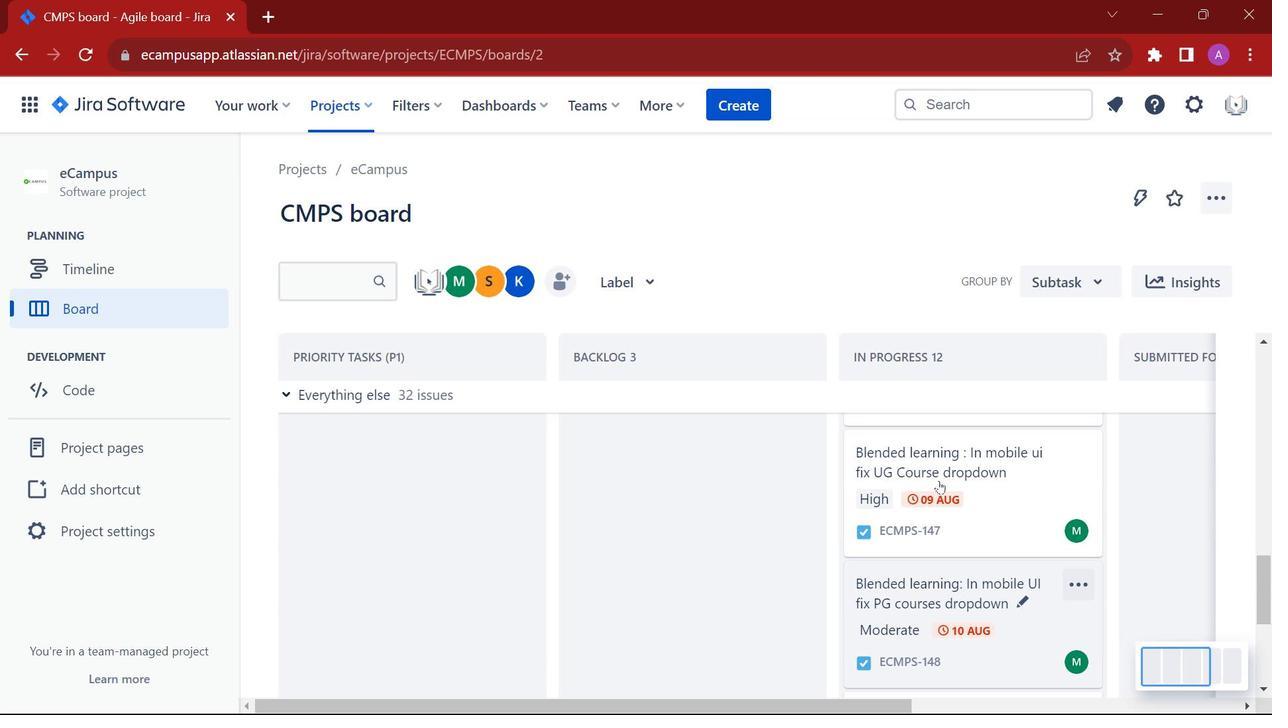 
Action: Mouse moved to (950, 485)
Screenshot: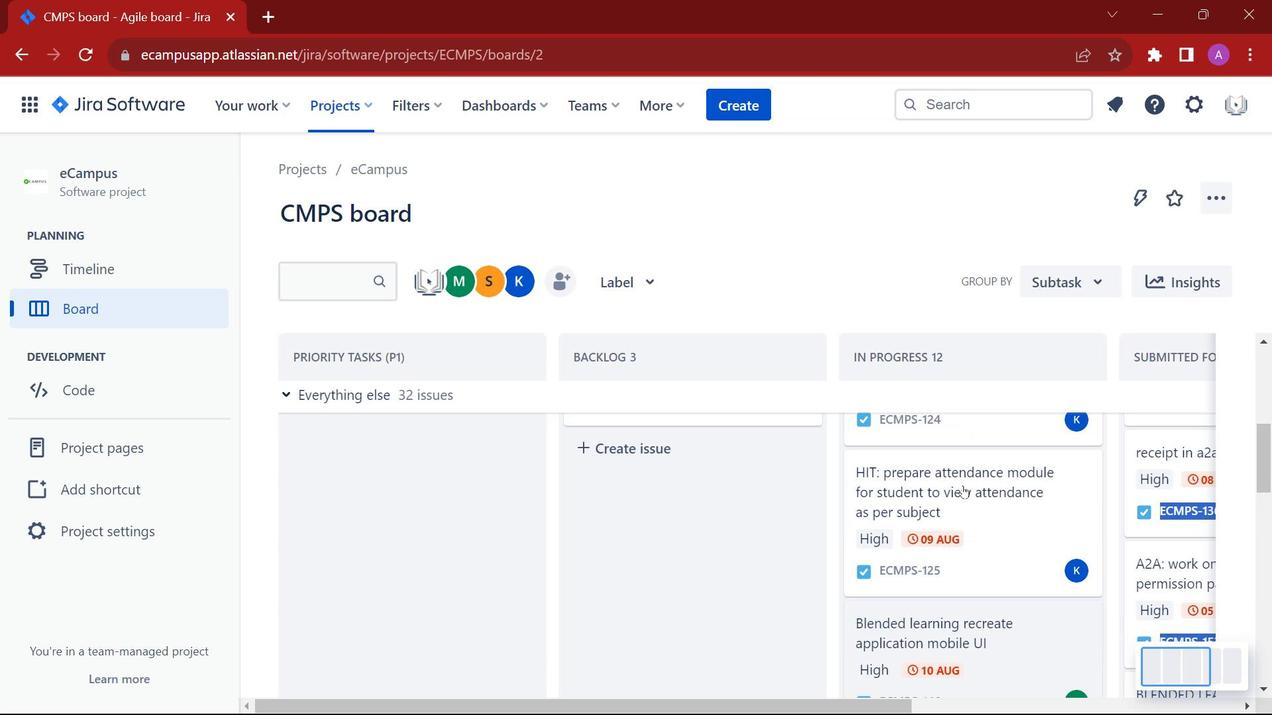 
Action: Mouse scrolled (950, 486) with delta (0, 0)
Screenshot: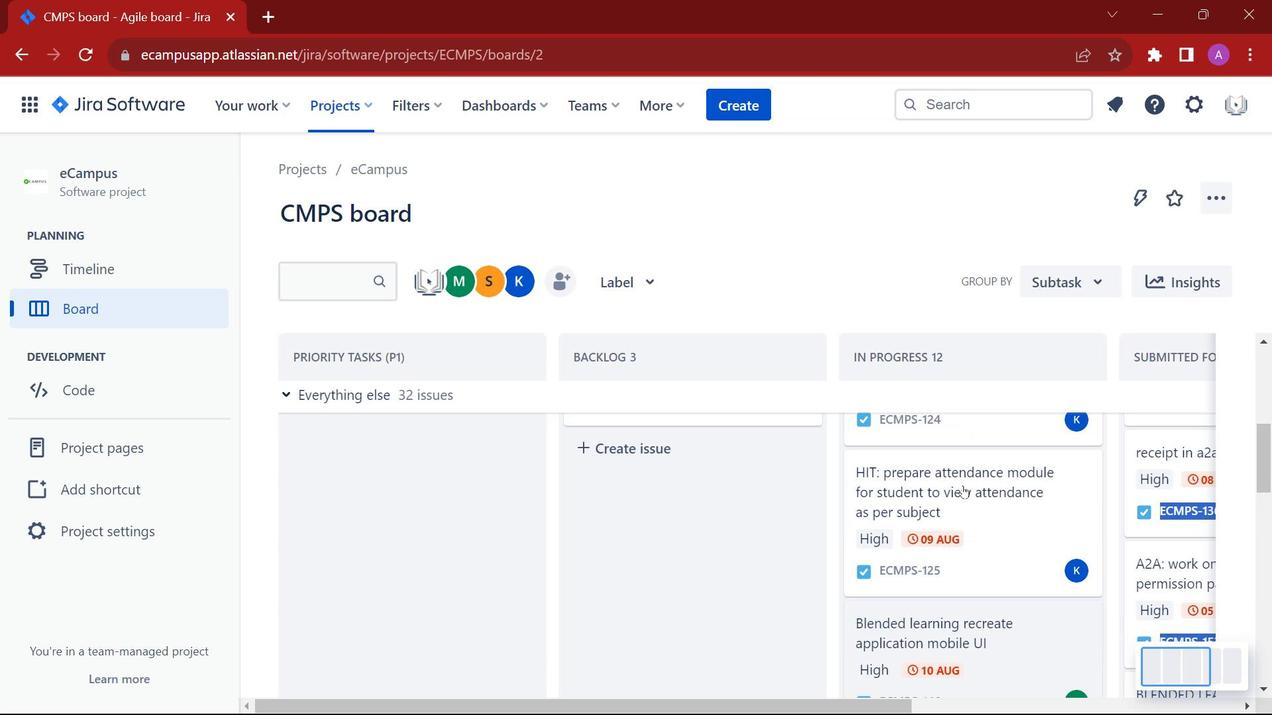 
Action: Mouse moved to (936, 483)
Screenshot: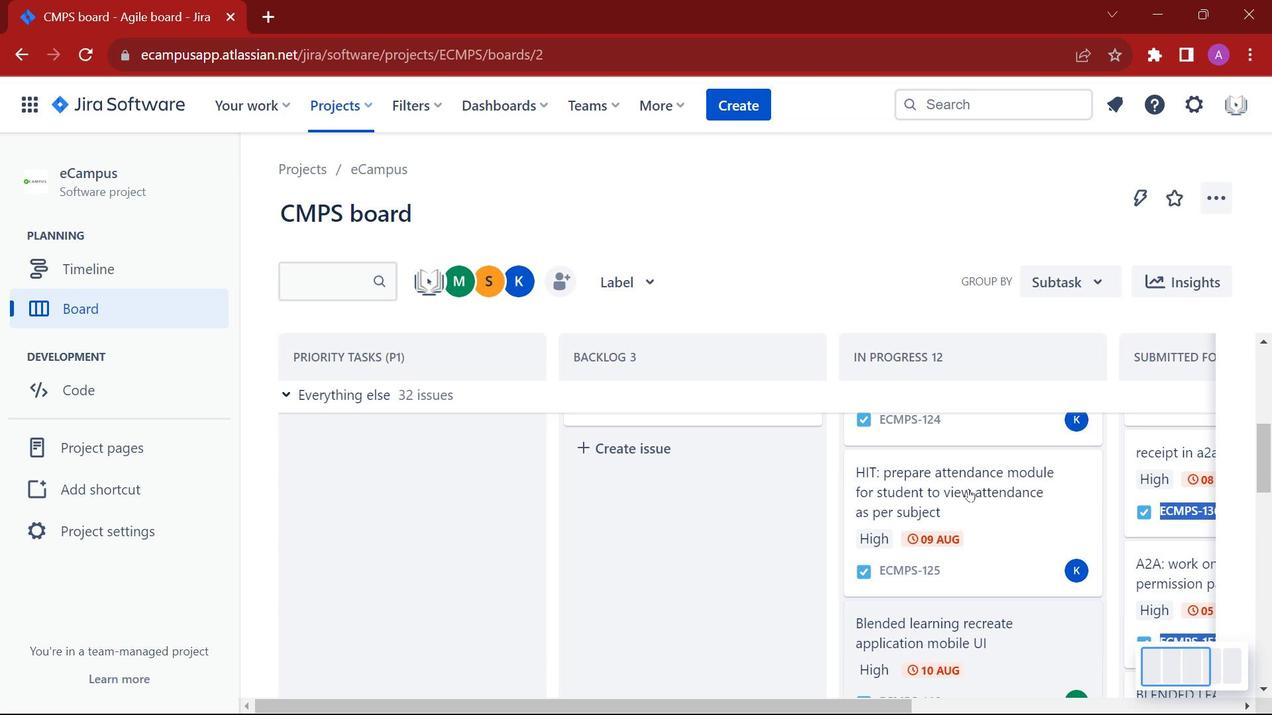 
Action: Mouse scrolled (936, 483) with delta (0, 0)
Screenshot: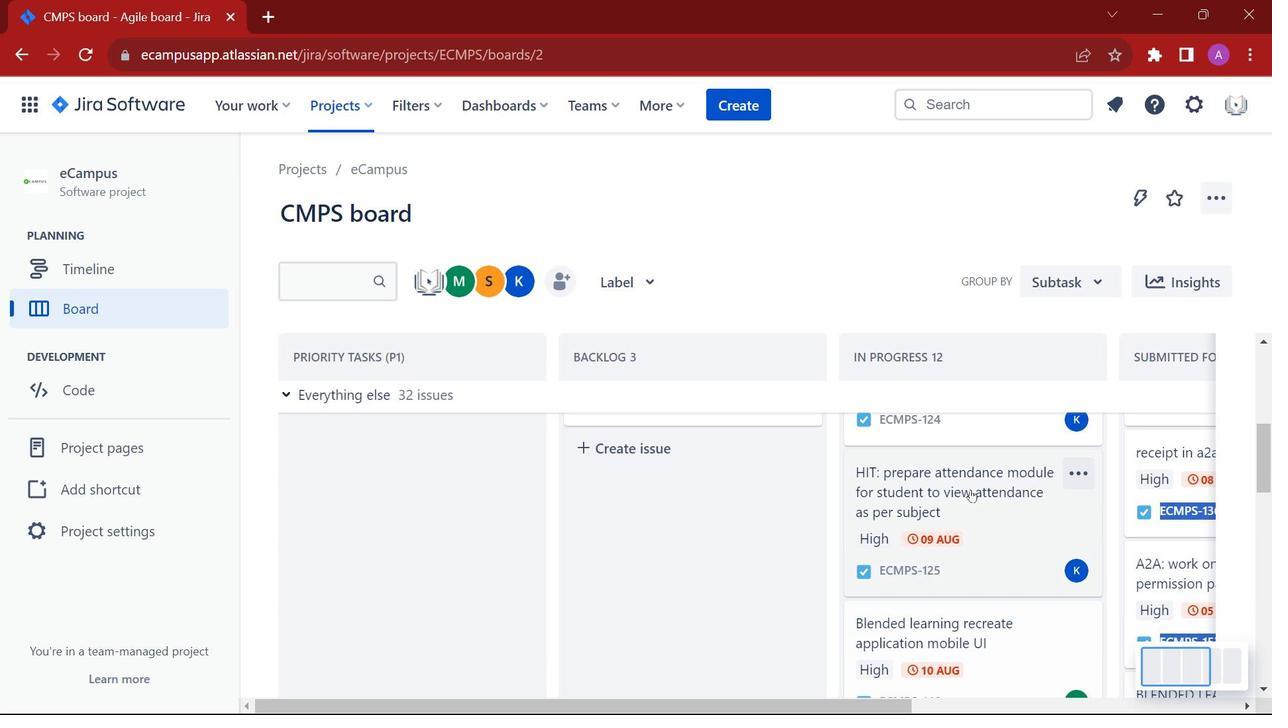 
Action: Mouse scrolled (936, 483) with delta (0, 0)
Screenshot: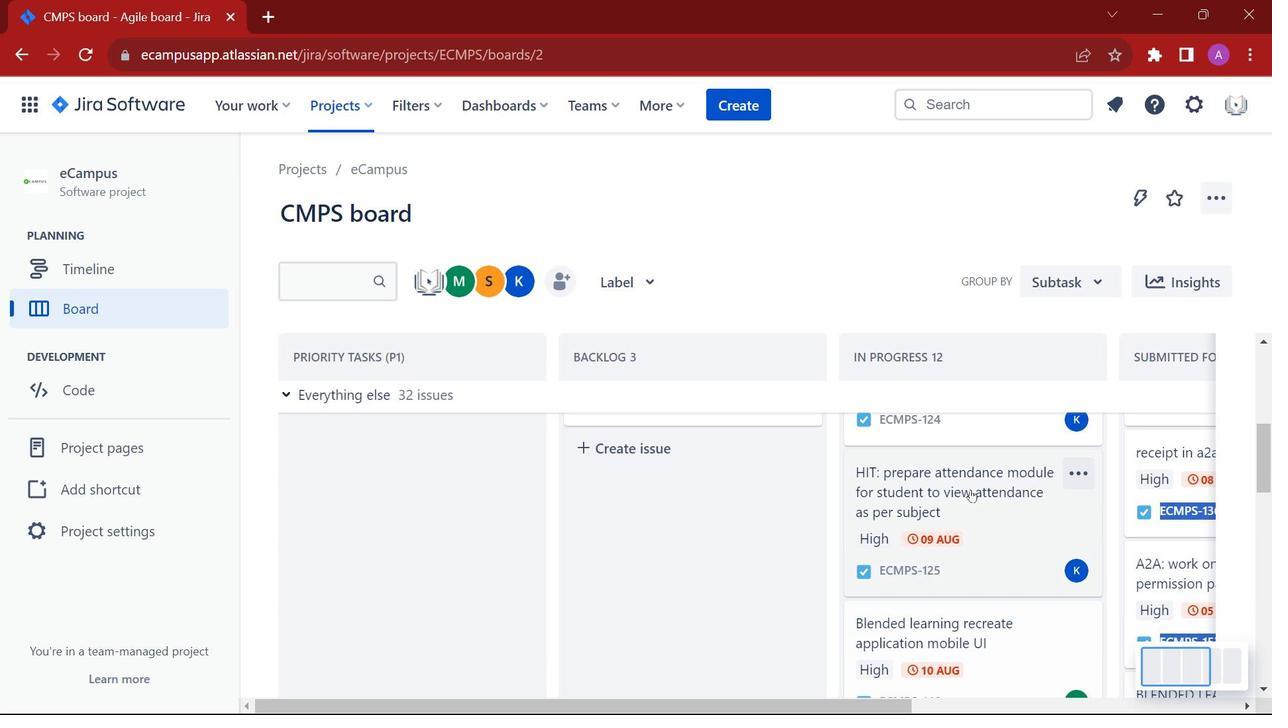 
Action: Mouse moved to (939, 481)
